 Task: Look for Airbnb properties in Moita, Portugal from 5th November, 2023 to 16th November, 2023 for 2 adults.1  bedroom having 1 bed and 1 bathroom. Property type can be hotel. Look for 5 properties as per requirement.
Action: Mouse moved to (437, 57)
Screenshot: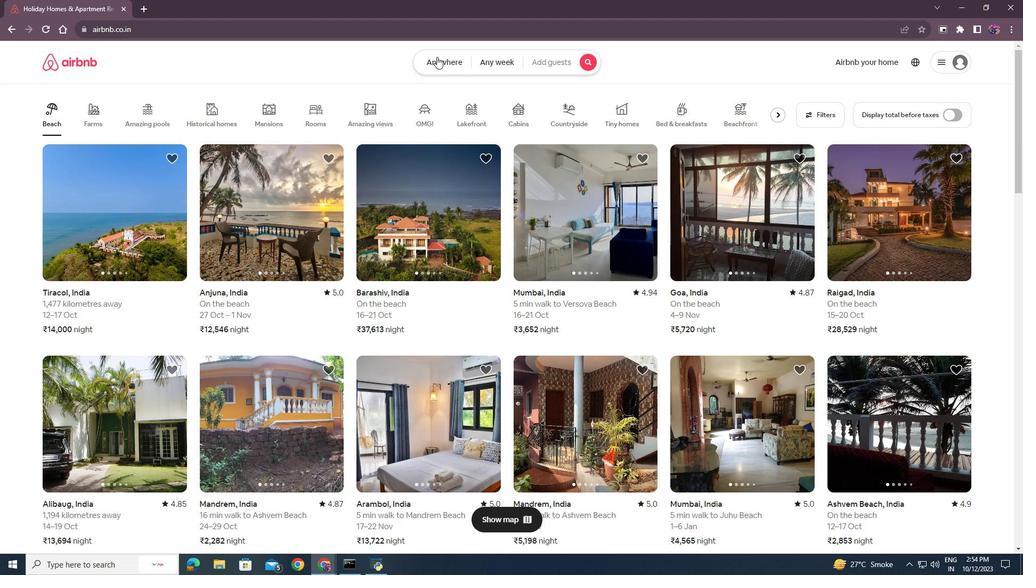 
Action: Mouse pressed left at (437, 57)
Screenshot: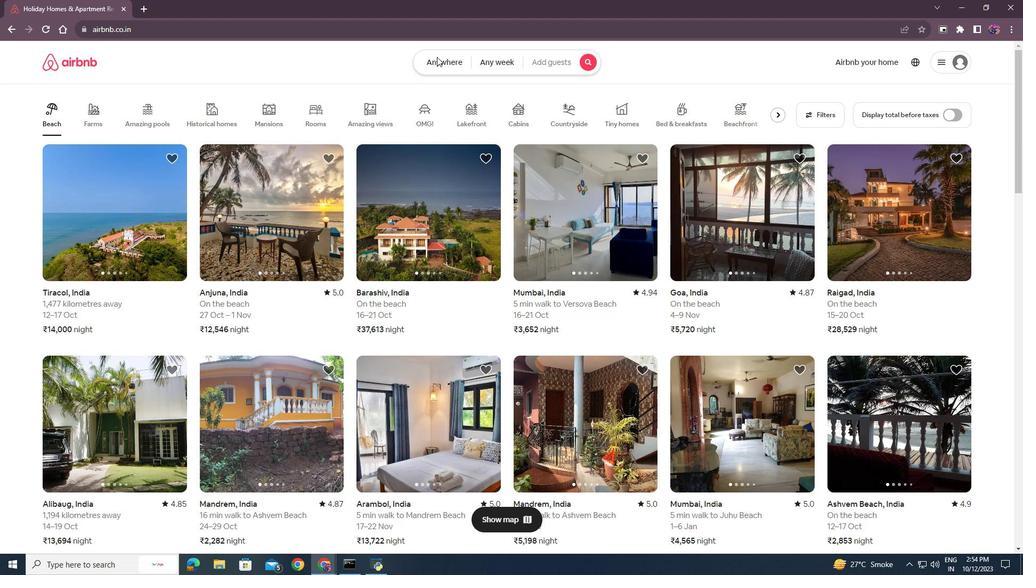 
Action: Mouse moved to (360, 104)
Screenshot: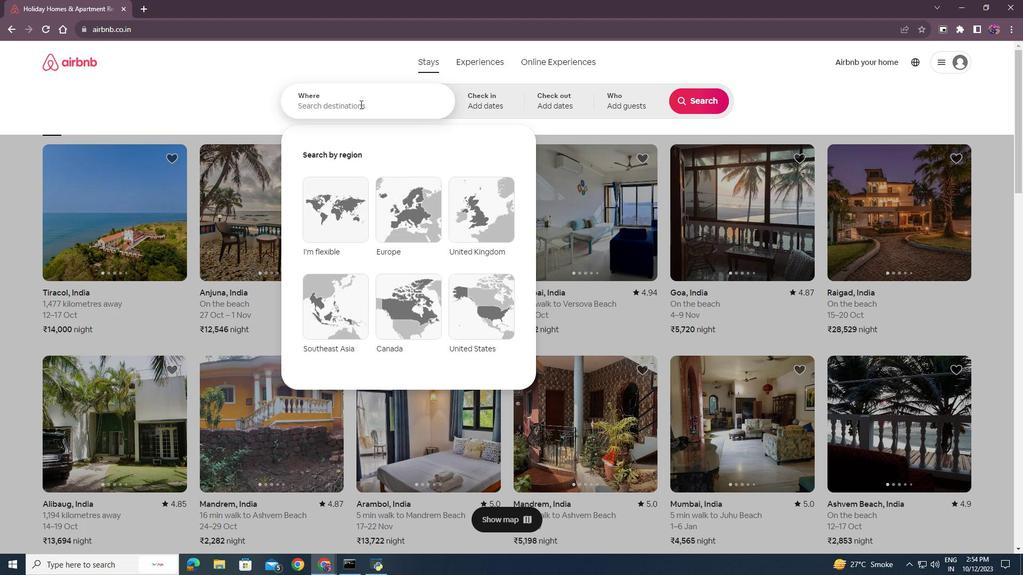 
Action: Mouse pressed left at (360, 104)
Screenshot: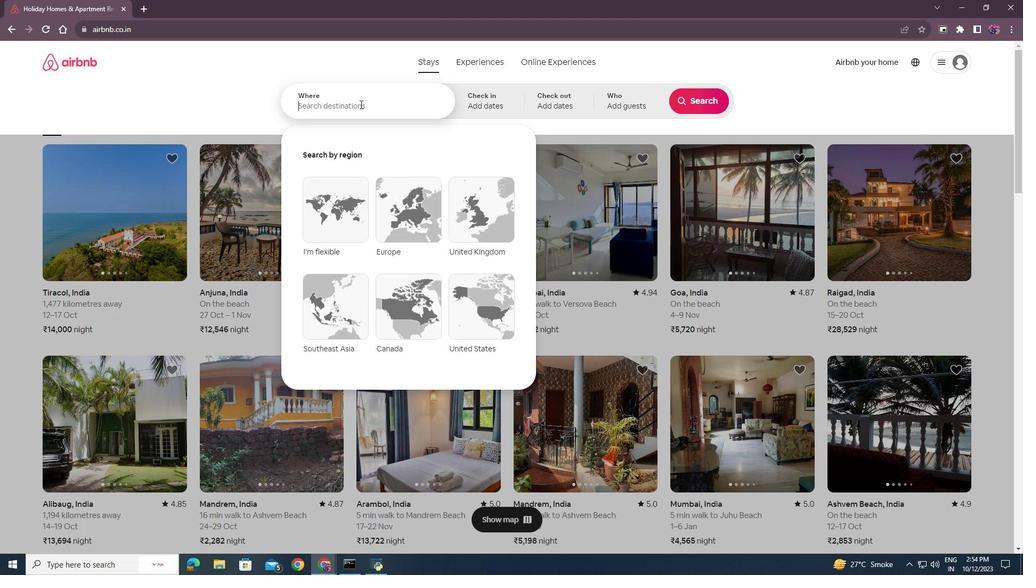 
Action: Key pressed <Key.shift>Mot<Key.backspace>ita<Key.space><Key.shift>Portugal<Key.enter>
Screenshot: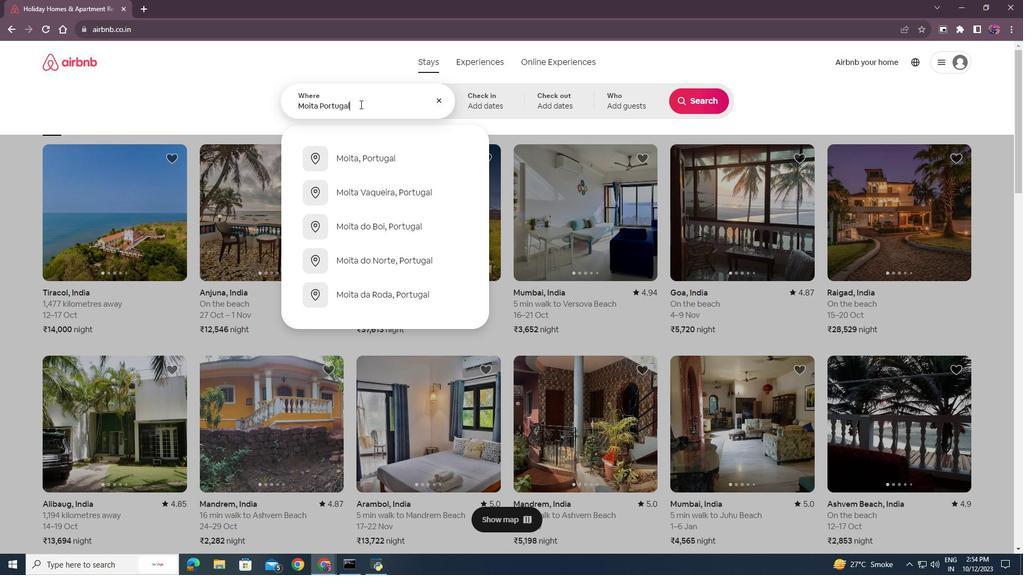 
Action: Mouse moved to (531, 257)
Screenshot: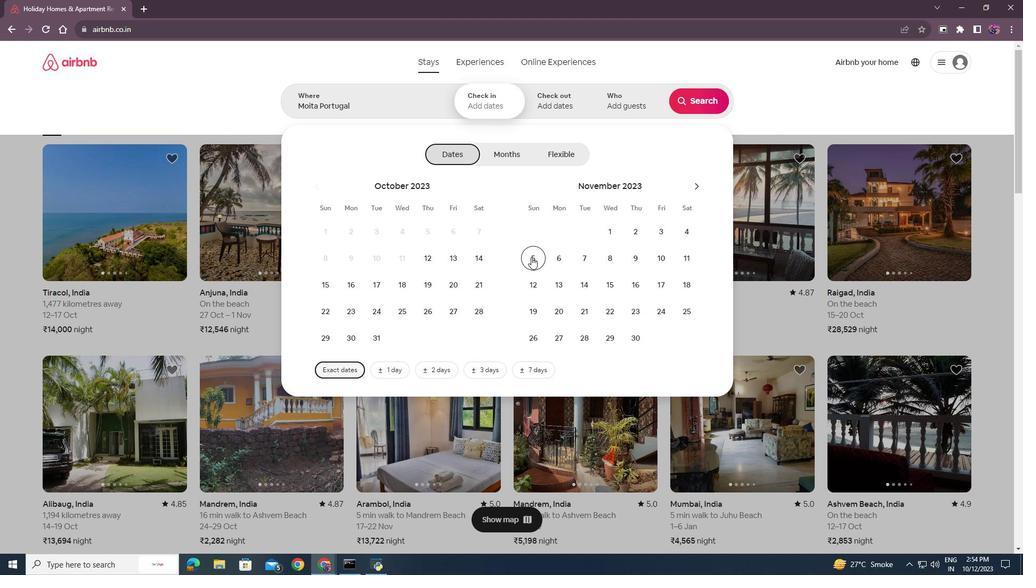 
Action: Mouse pressed left at (531, 257)
Screenshot: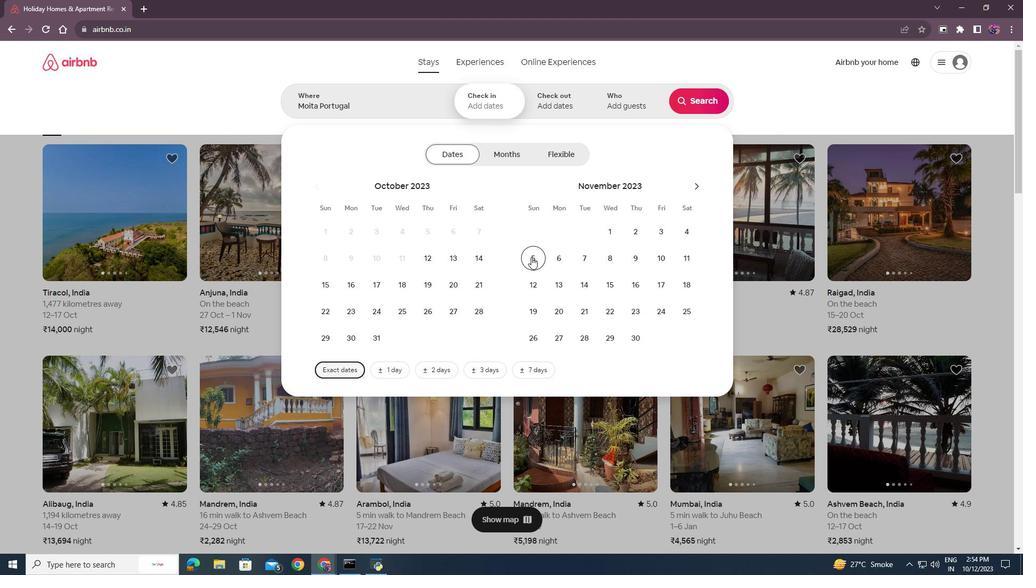 
Action: Mouse moved to (636, 283)
Screenshot: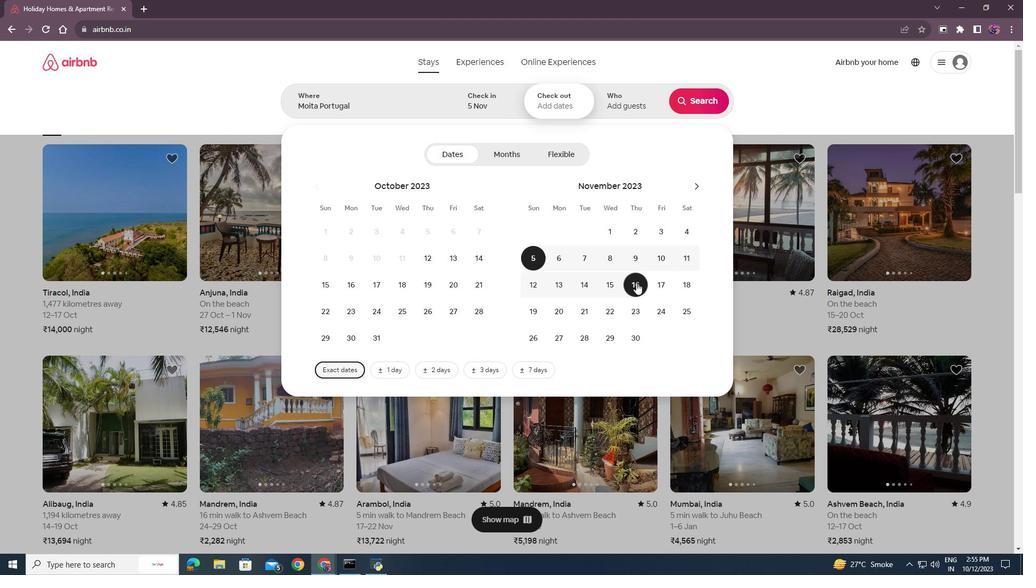 
Action: Mouse pressed left at (636, 283)
Screenshot: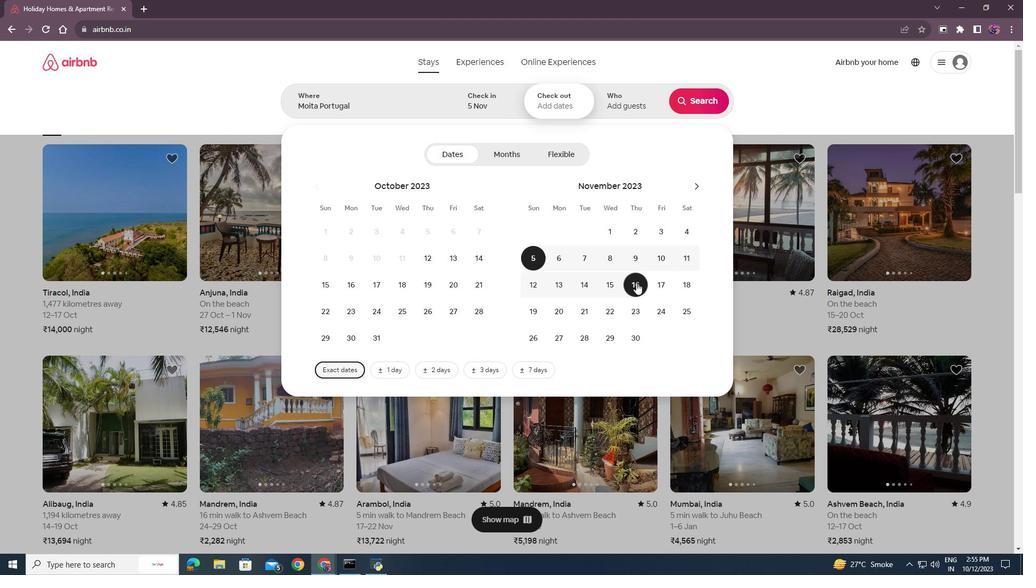 
Action: Mouse moved to (628, 100)
Screenshot: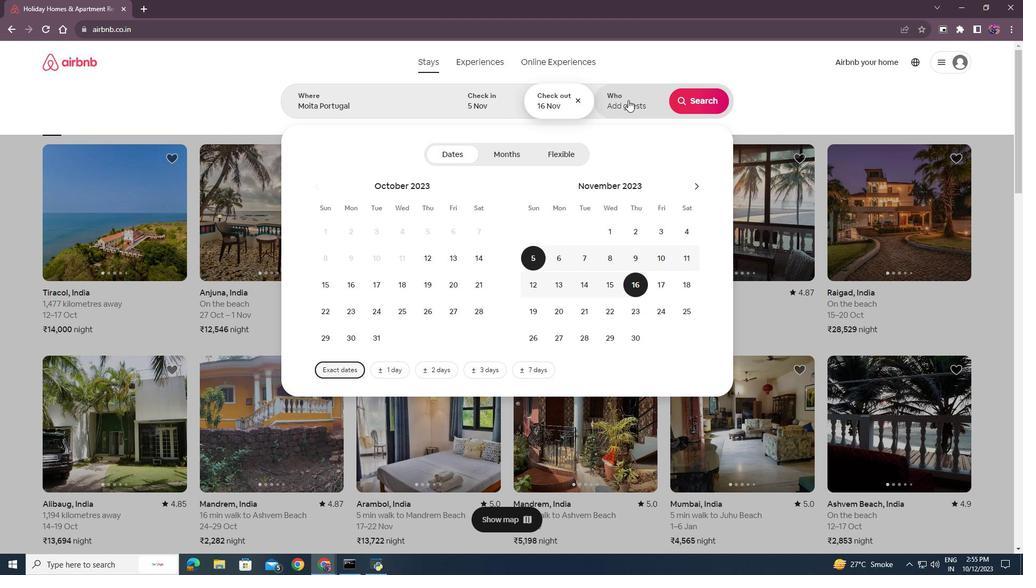 
Action: Mouse pressed left at (628, 100)
Screenshot: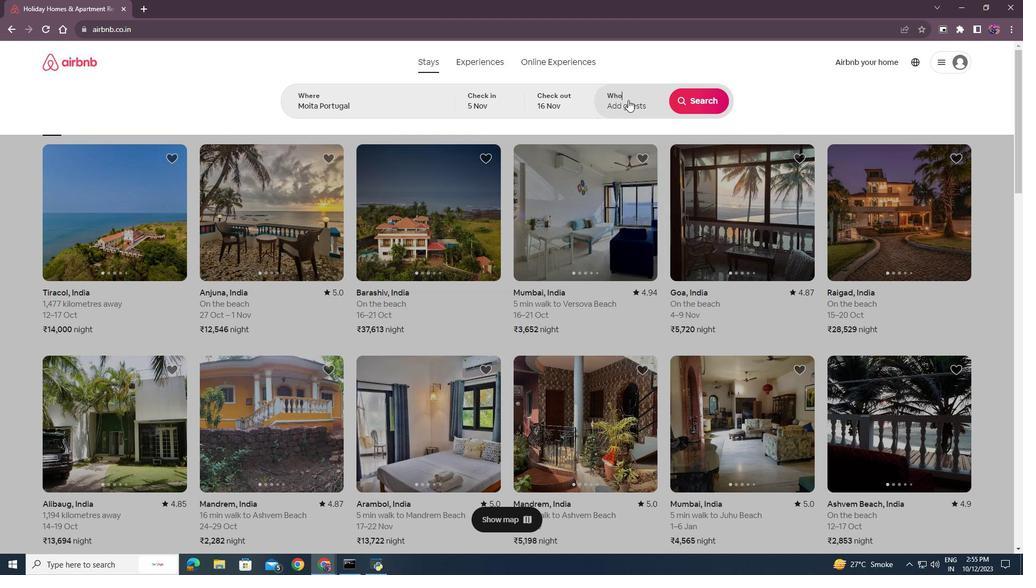 
Action: Mouse moved to (707, 158)
Screenshot: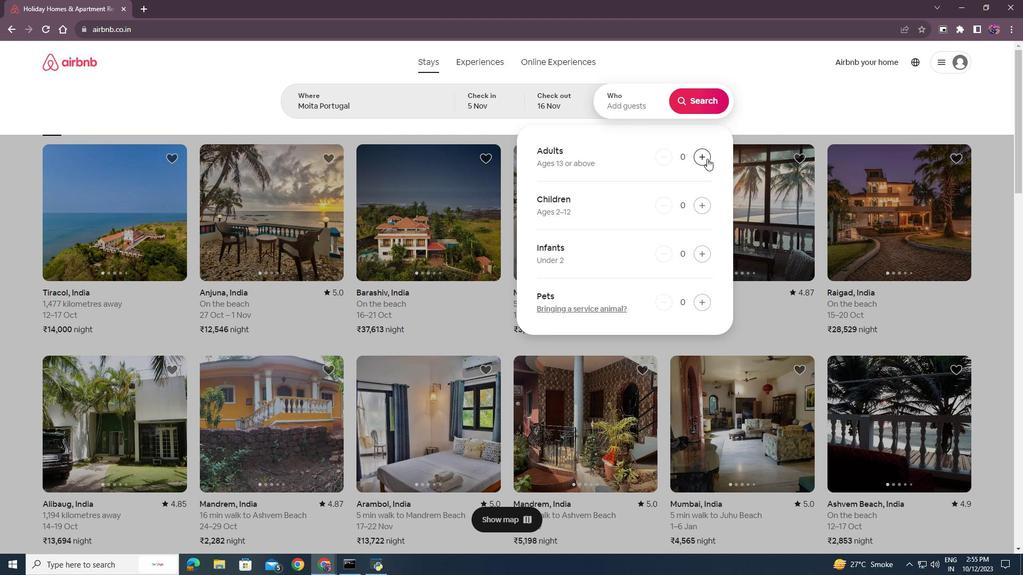 
Action: Mouse pressed left at (707, 158)
Screenshot: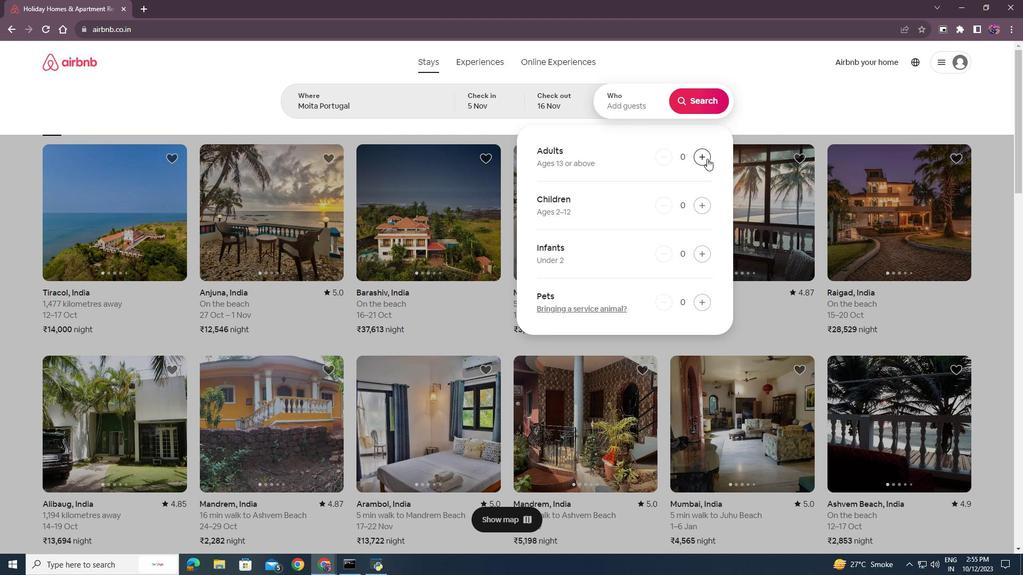 
Action: Mouse pressed left at (707, 158)
Screenshot: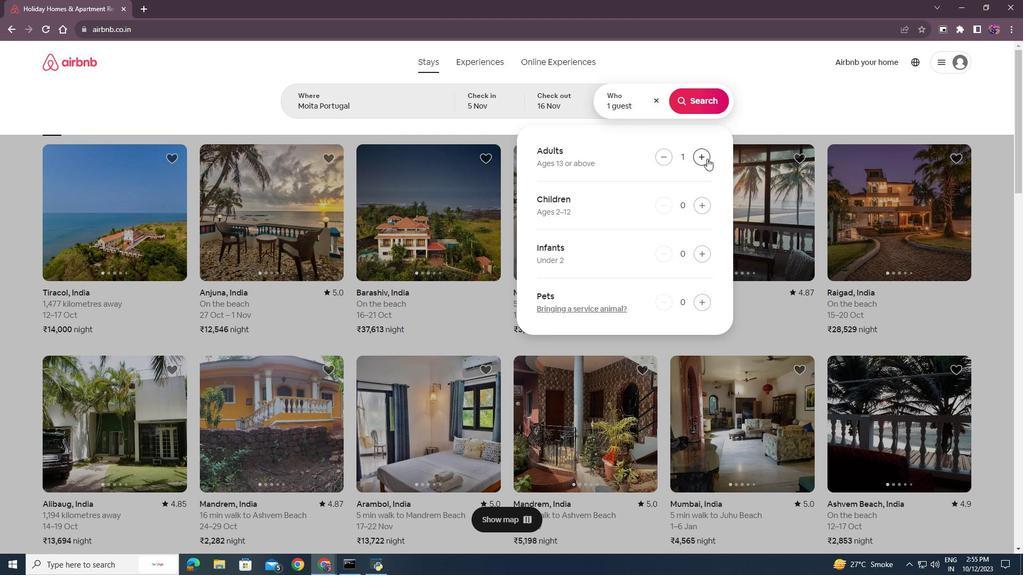 
Action: Mouse moved to (694, 92)
Screenshot: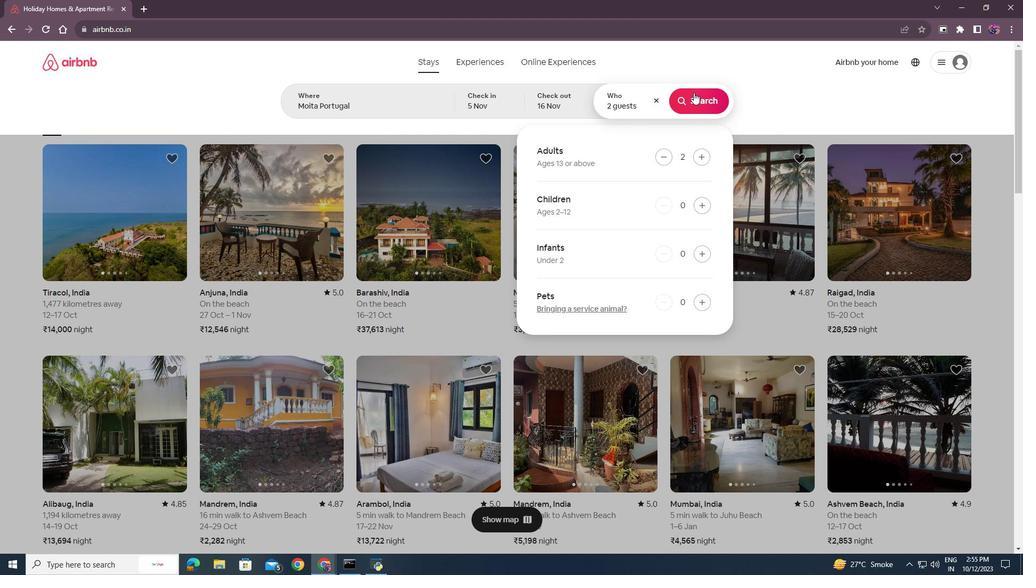 
Action: Mouse pressed left at (694, 92)
Screenshot: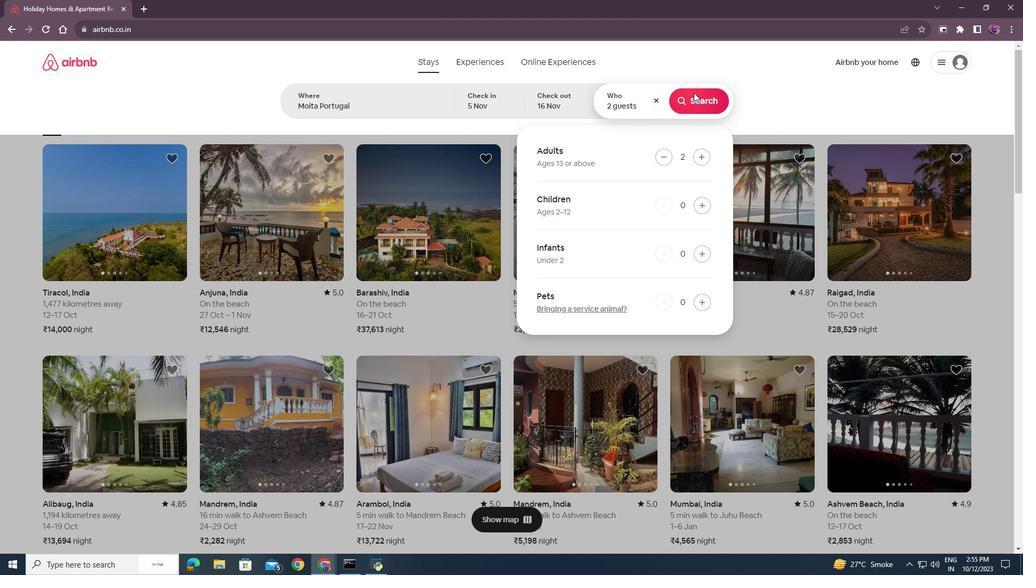 
Action: Mouse moved to (836, 102)
Screenshot: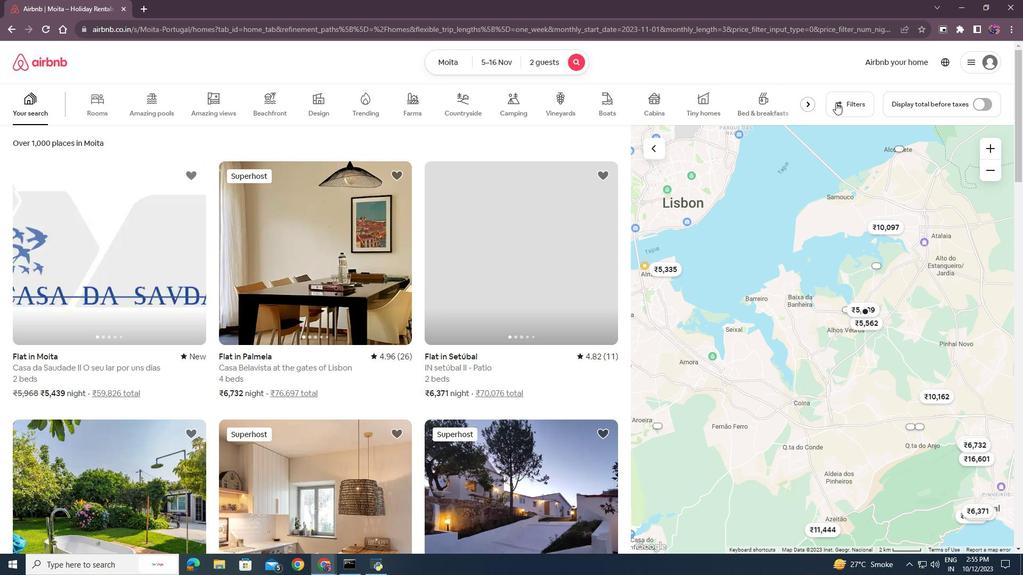 
Action: Mouse pressed left at (836, 102)
Screenshot: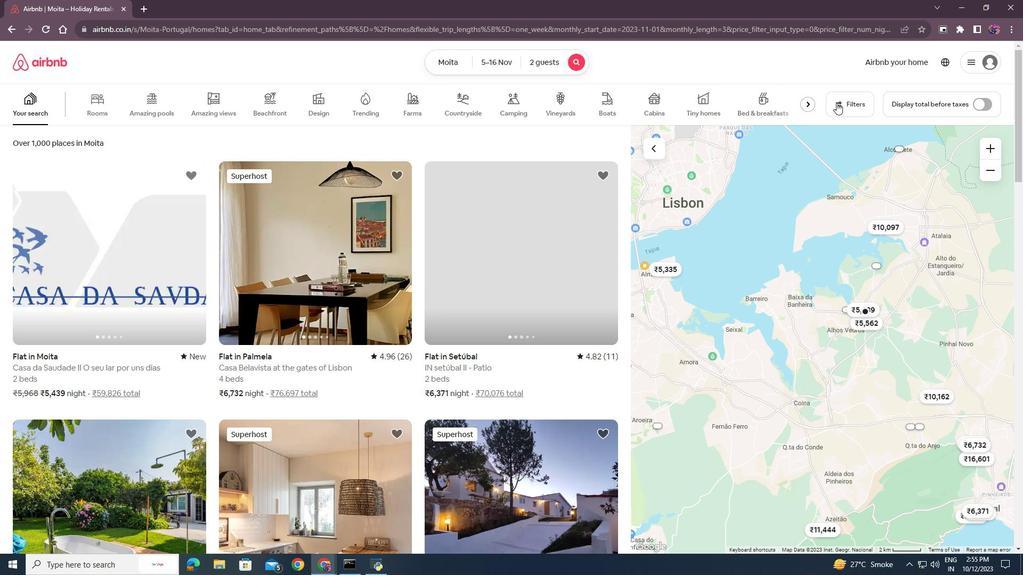 
Action: Mouse moved to (465, 286)
Screenshot: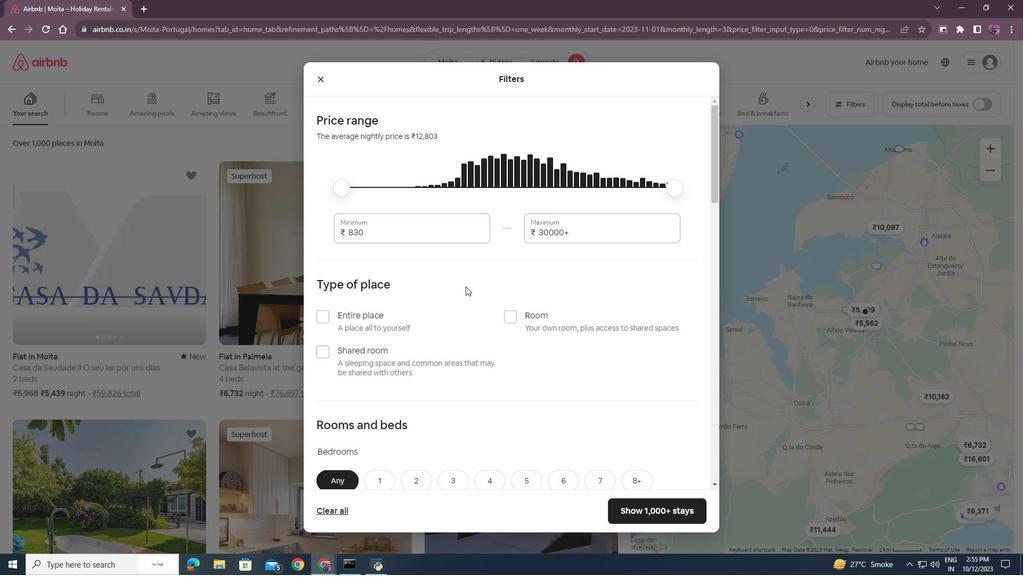 
Action: Mouse scrolled (465, 286) with delta (0, 0)
Screenshot: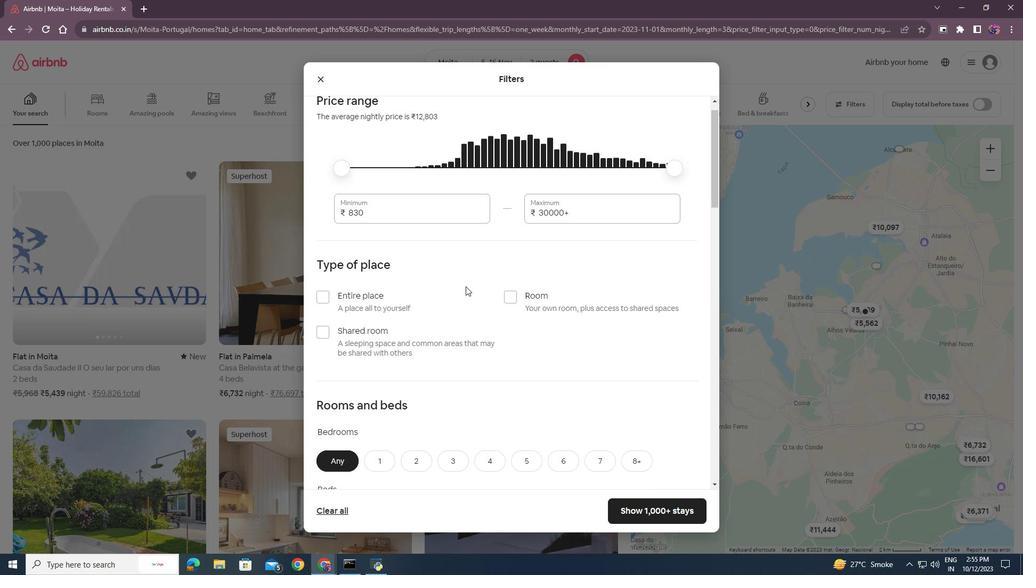 
Action: Mouse scrolled (465, 286) with delta (0, 0)
Screenshot: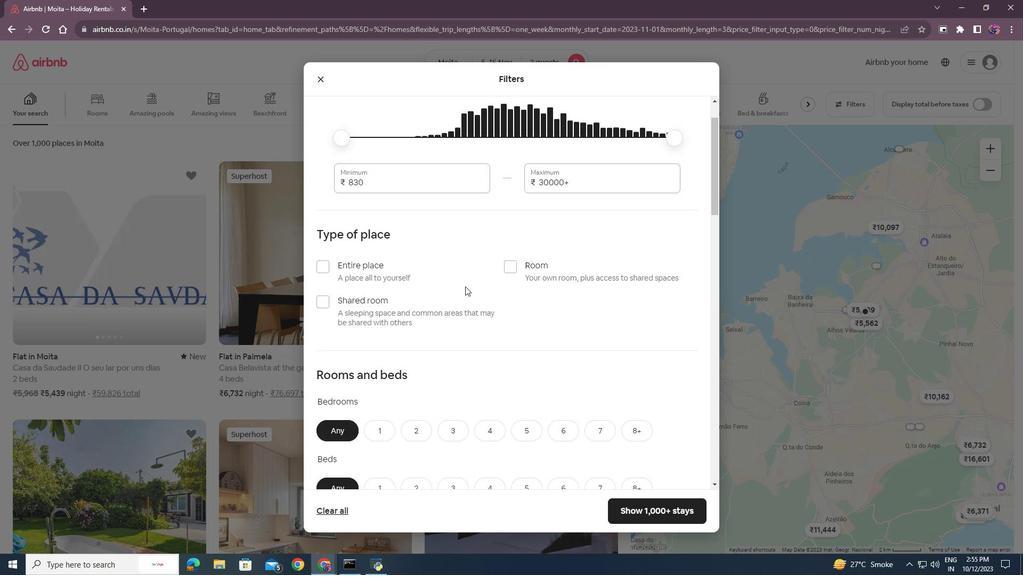
Action: Mouse scrolled (465, 286) with delta (0, 0)
Screenshot: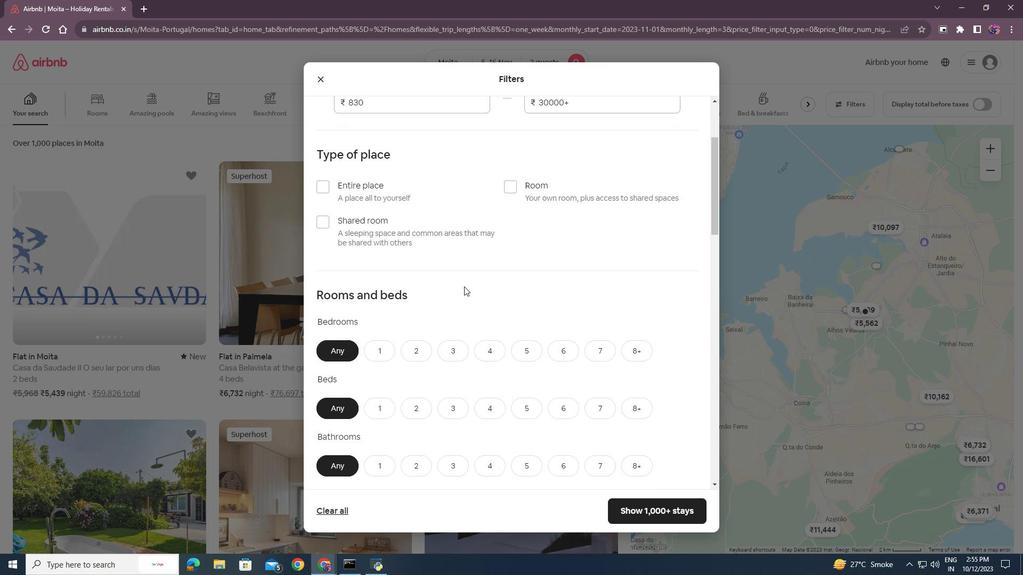 
Action: Mouse moved to (463, 286)
Screenshot: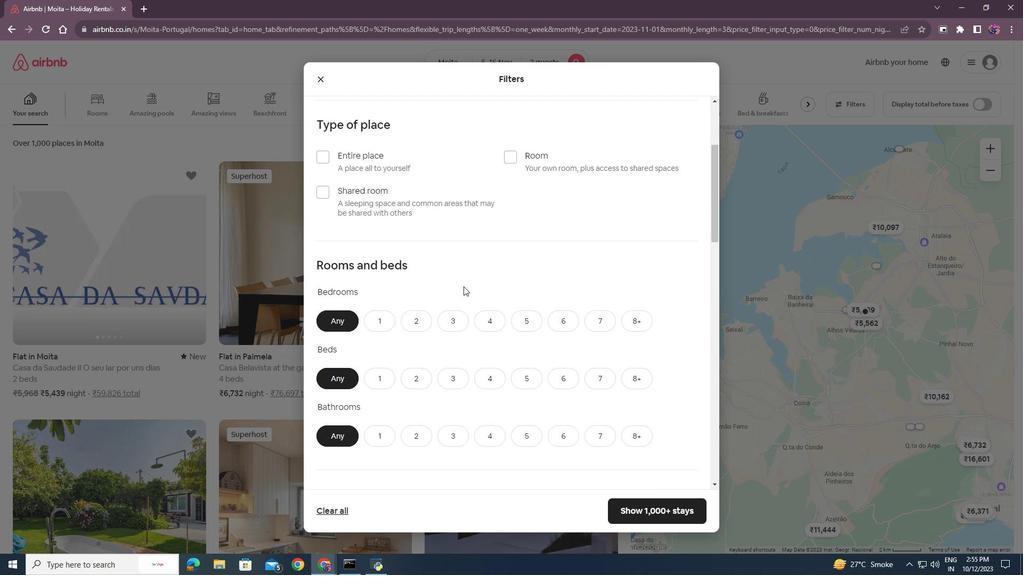 
Action: Mouse scrolled (463, 286) with delta (0, 0)
Screenshot: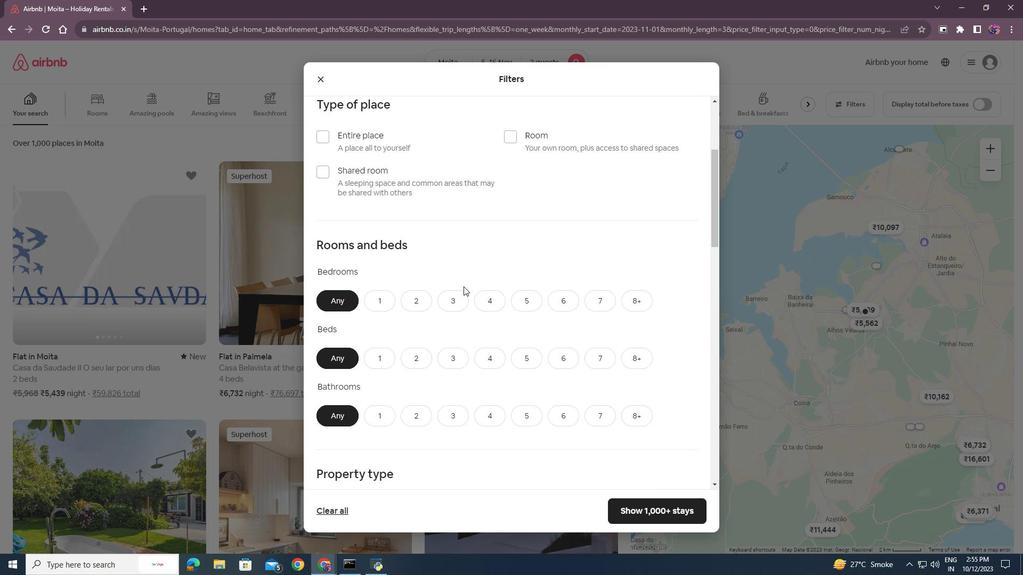 
Action: Mouse scrolled (463, 286) with delta (0, 0)
Screenshot: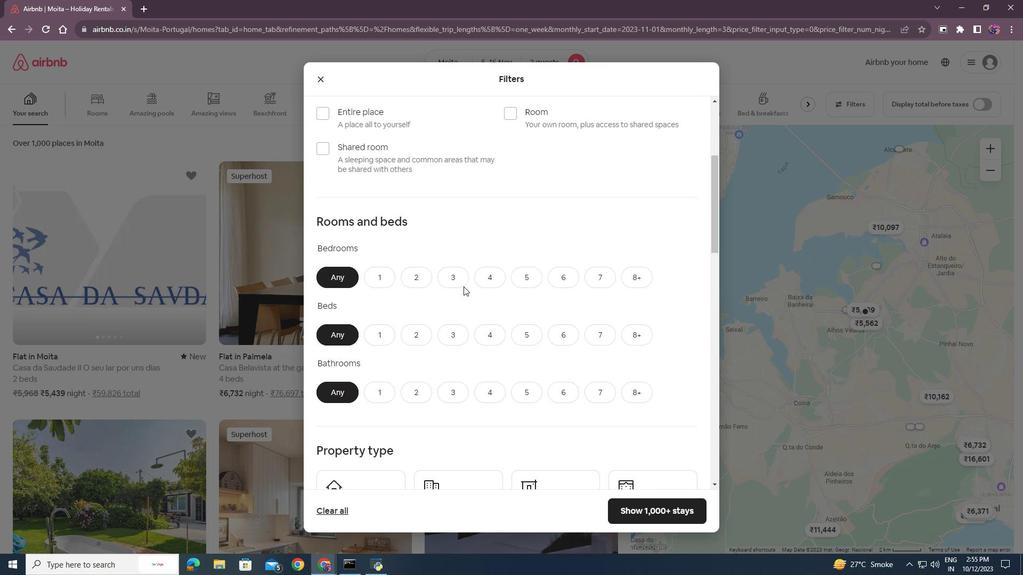 
Action: Mouse moved to (381, 216)
Screenshot: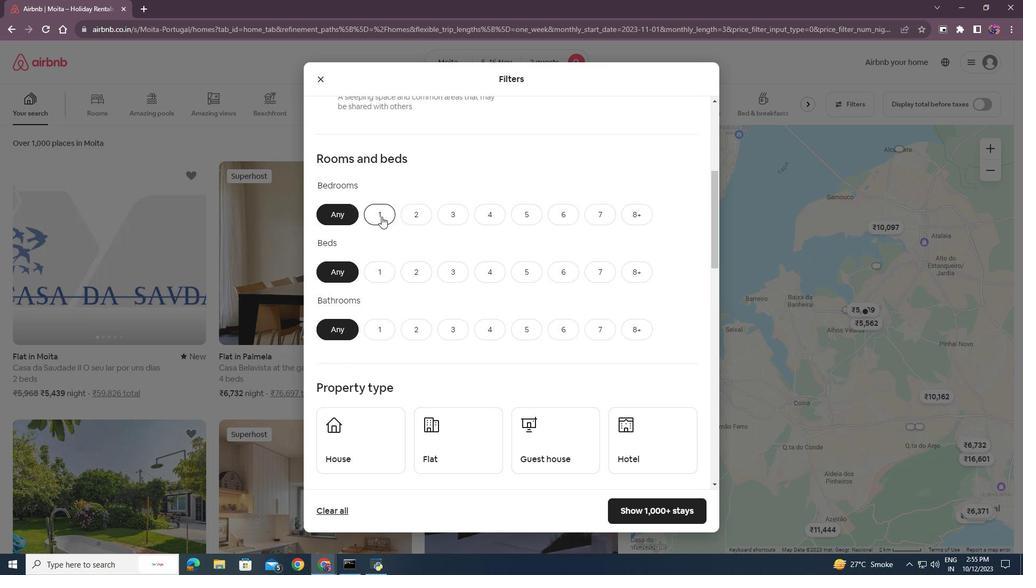 
Action: Mouse pressed left at (381, 216)
Screenshot: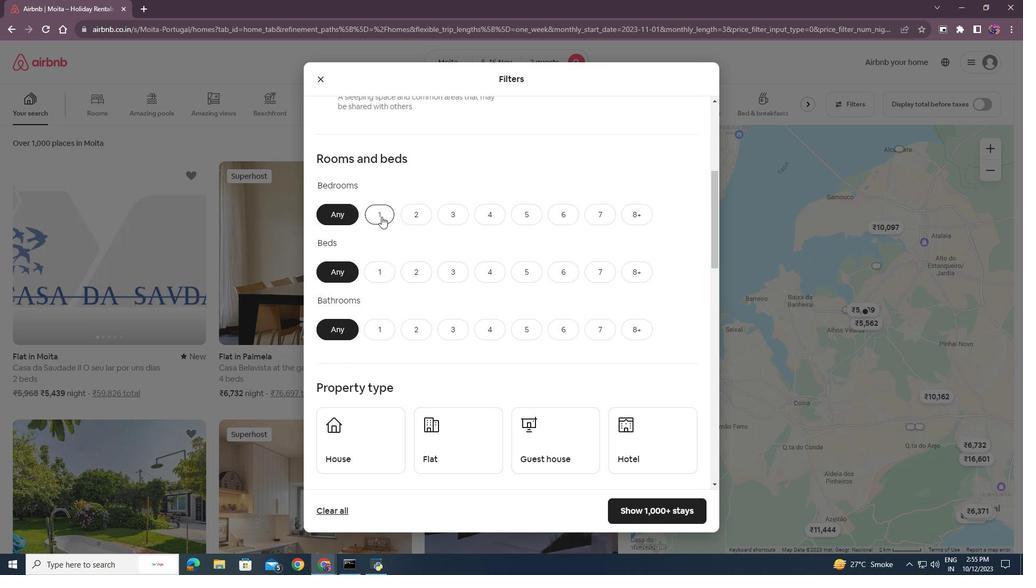 
Action: Mouse moved to (386, 275)
Screenshot: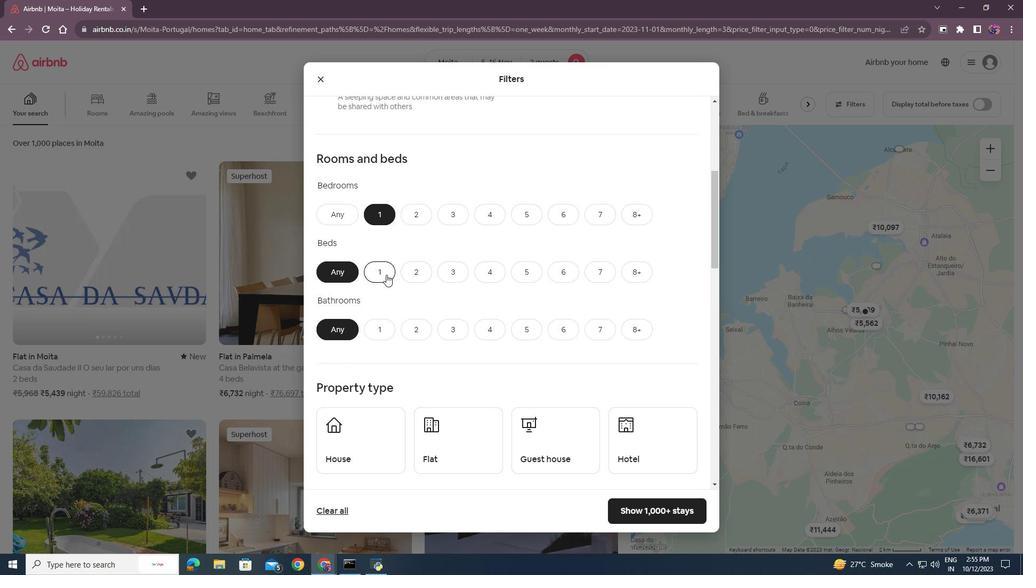 
Action: Mouse pressed left at (386, 275)
Screenshot: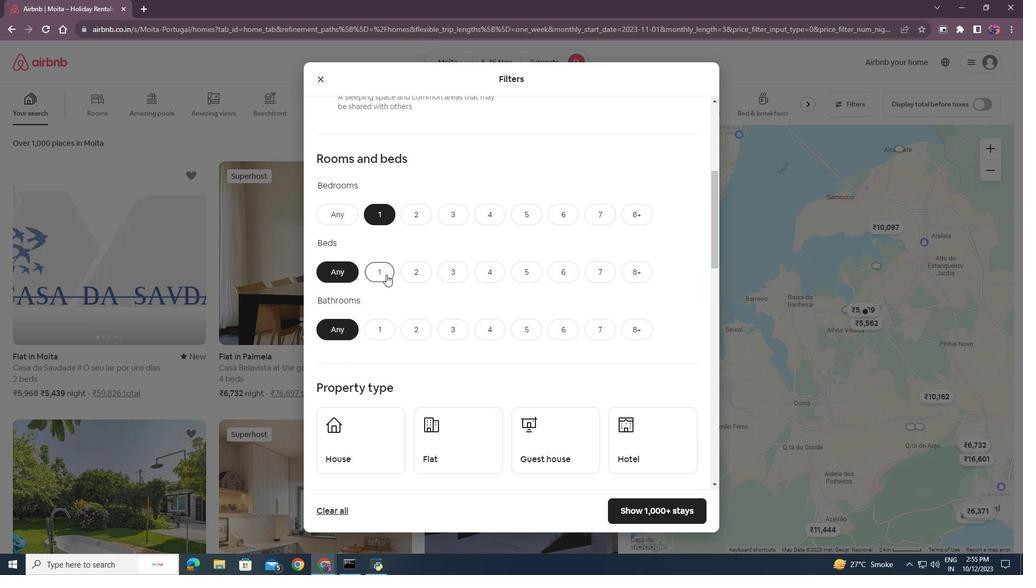 
Action: Mouse moved to (379, 328)
Screenshot: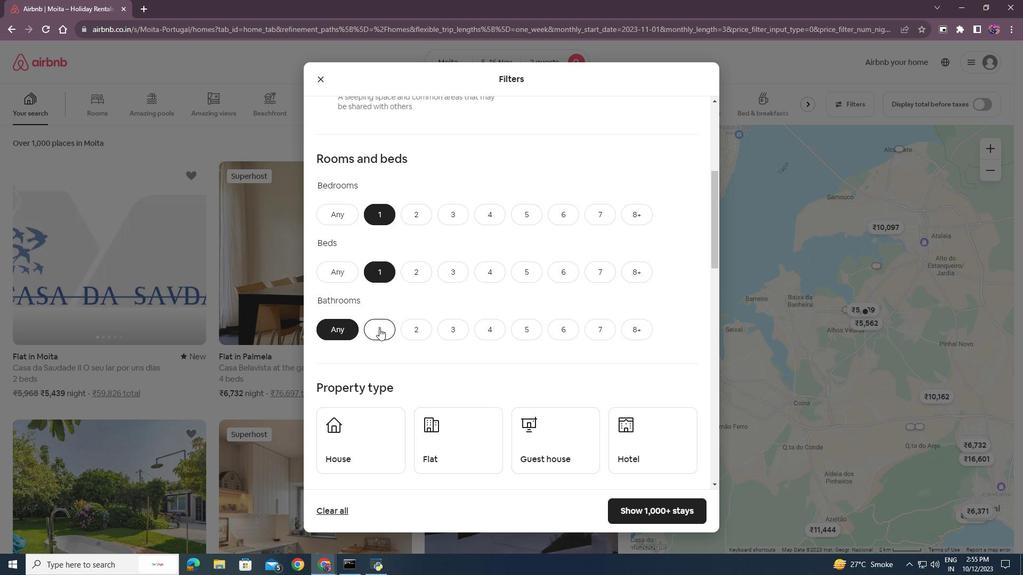 
Action: Mouse pressed left at (379, 328)
Screenshot: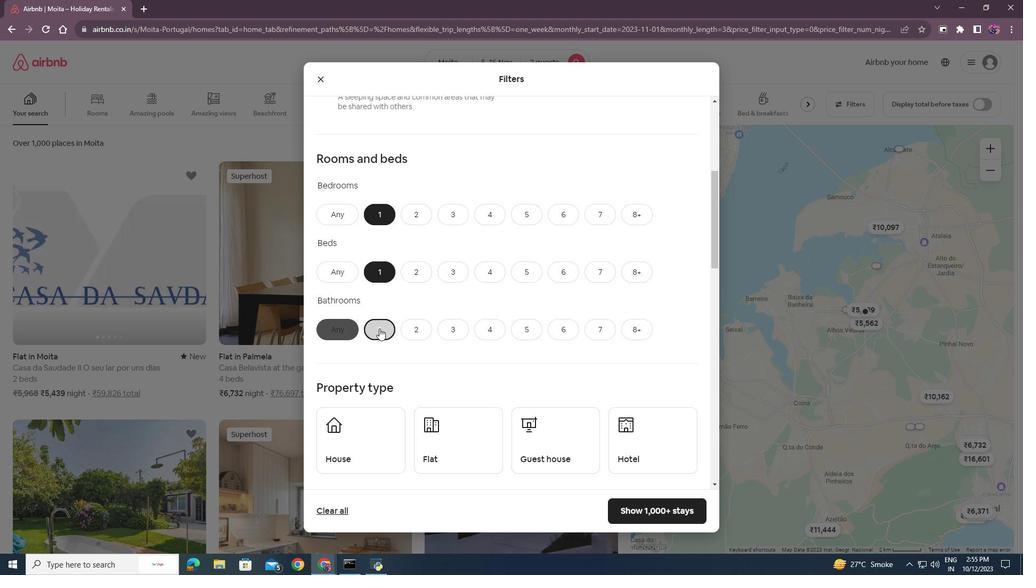 
Action: Mouse moved to (414, 374)
Screenshot: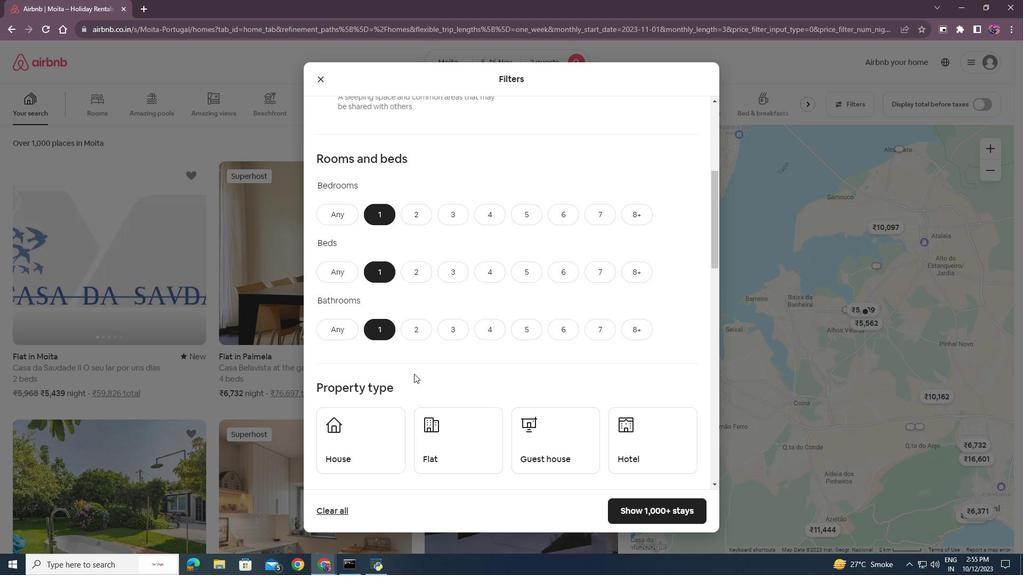 
Action: Mouse scrolled (414, 373) with delta (0, 0)
Screenshot: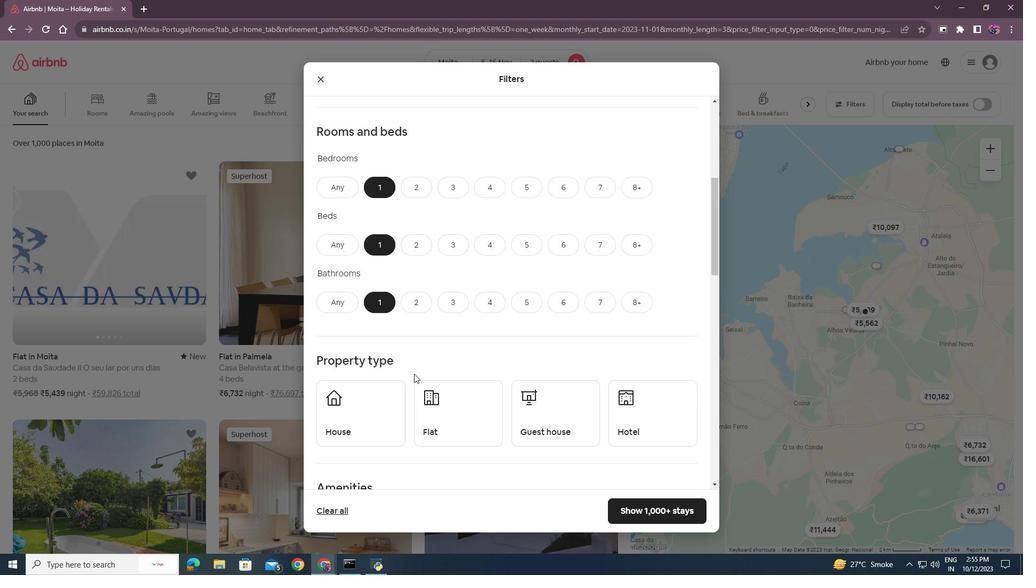 
Action: Mouse scrolled (414, 373) with delta (0, 0)
Screenshot: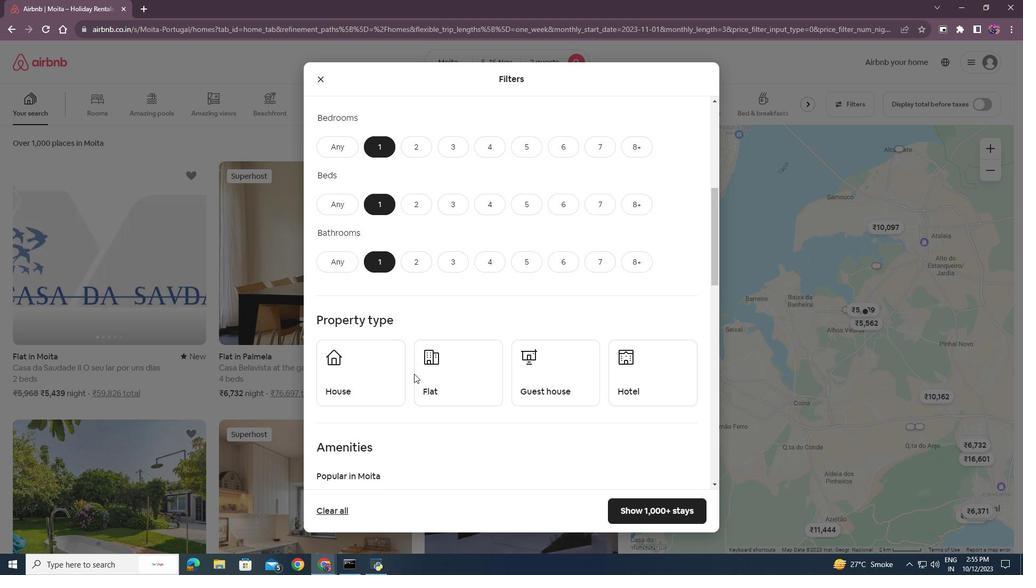 
Action: Mouse moved to (630, 330)
Screenshot: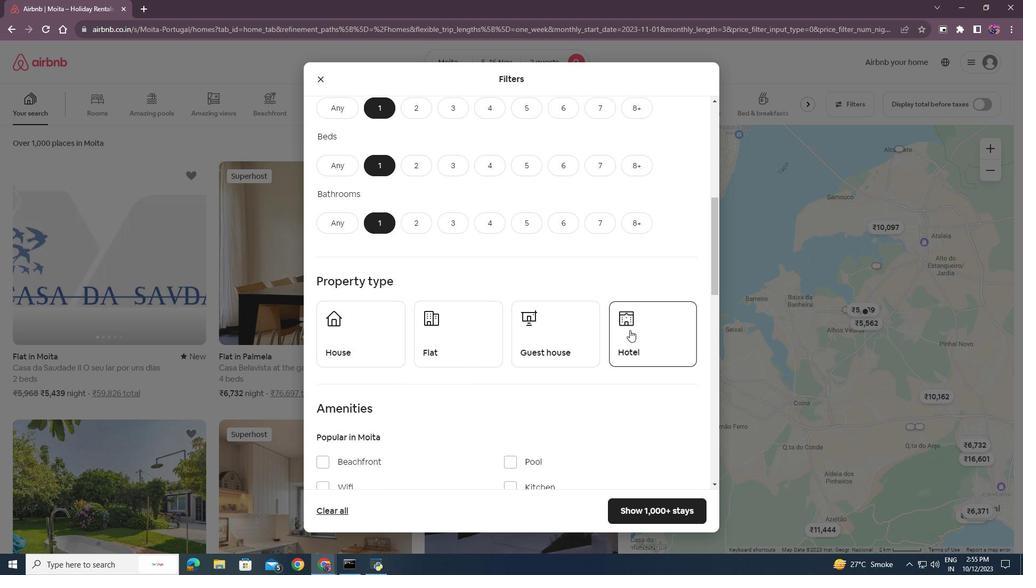 
Action: Mouse pressed left at (630, 330)
Screenshot: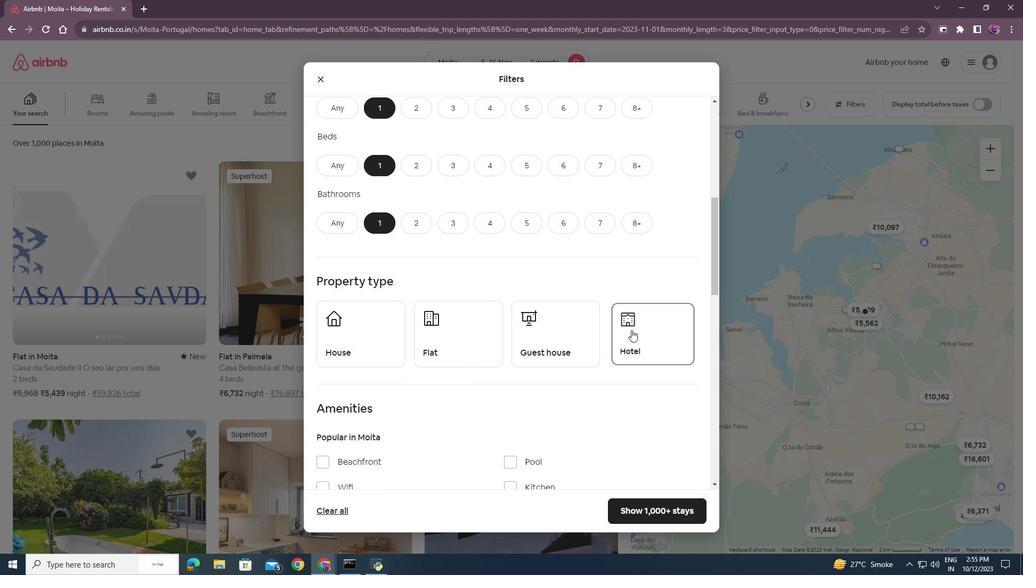 
Action: Mouse moved to (500, 407)
Screenshot: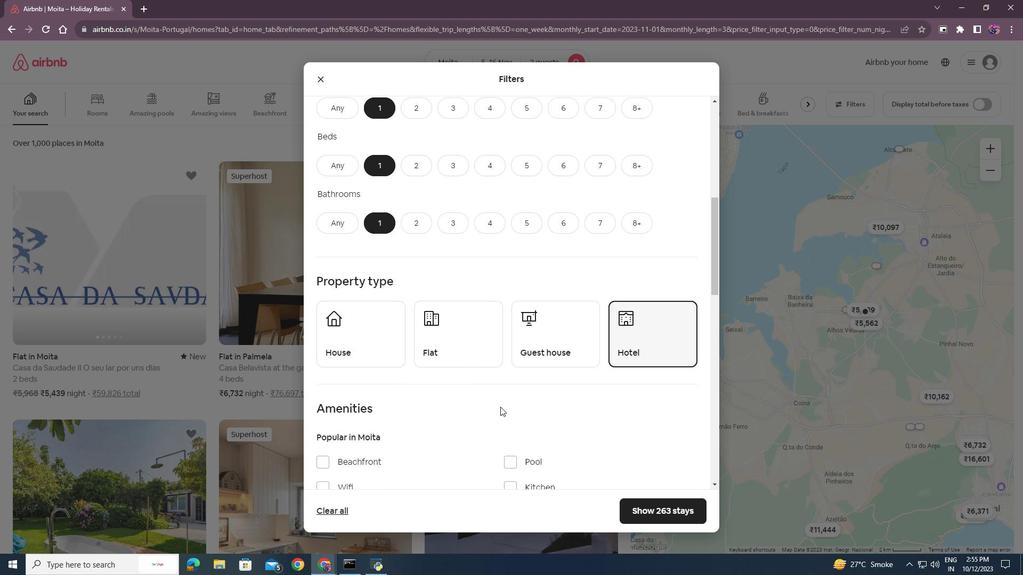 
Action: Mouse scrolled (500, 406) with delta (0, 0)
Screenshot: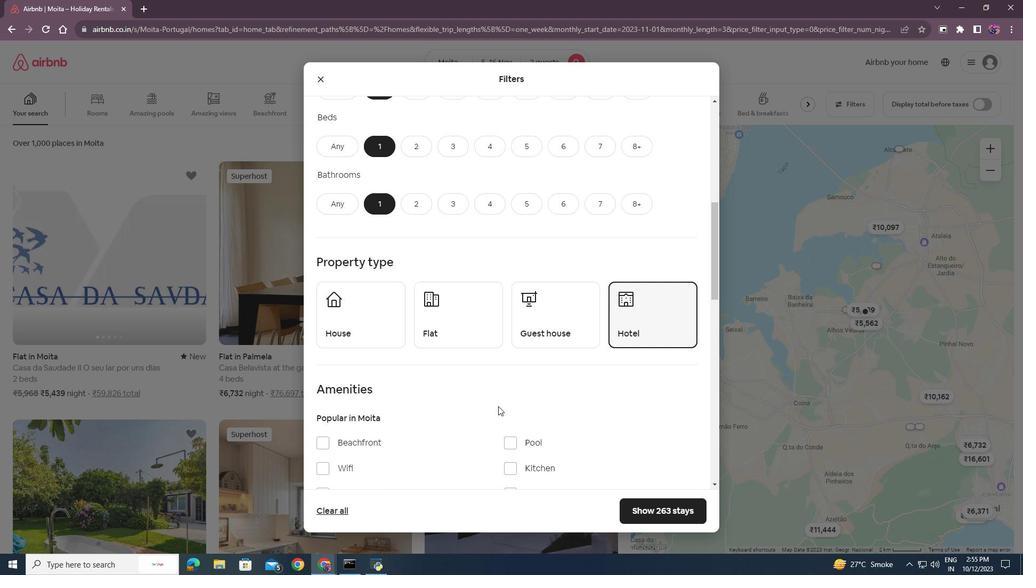 
Action: Mouse moved to (498, 406)
Screenshot: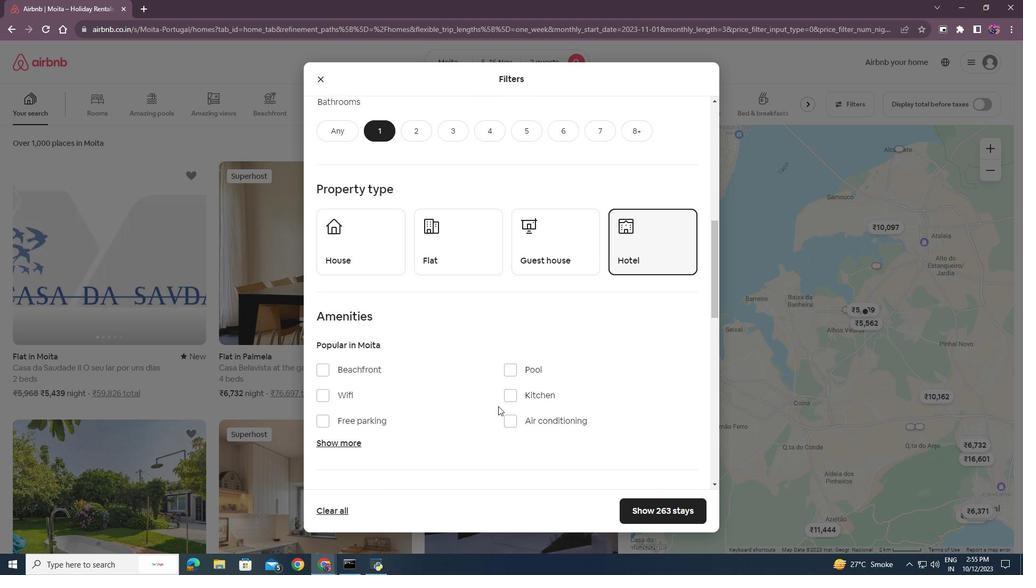 
Action: Mouse scrolled (498, 406) with delta (0, 0)
Screenshot: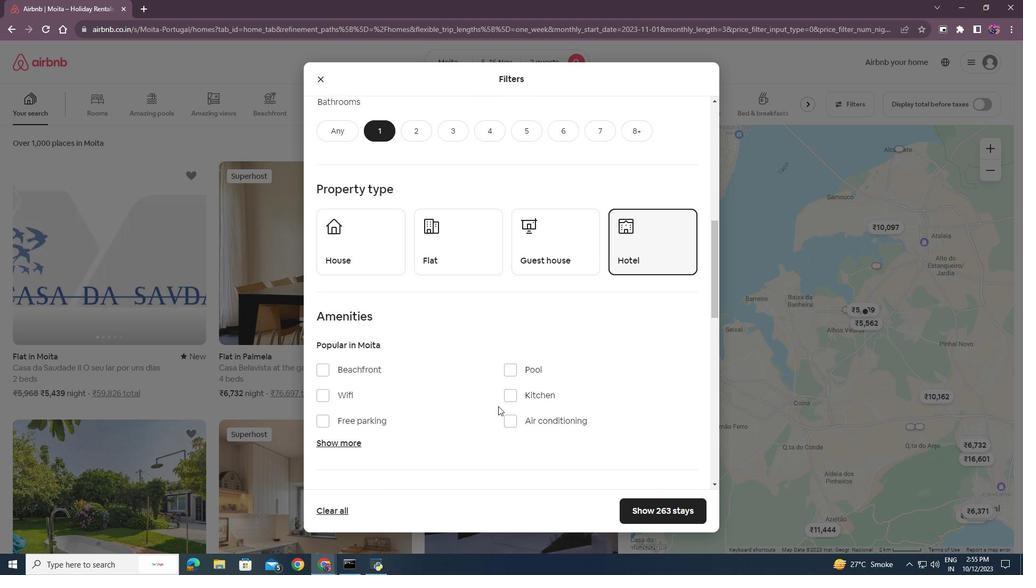 
Action: Mouse scrolled (498, 406) with delta (0, 0)
Screenshot: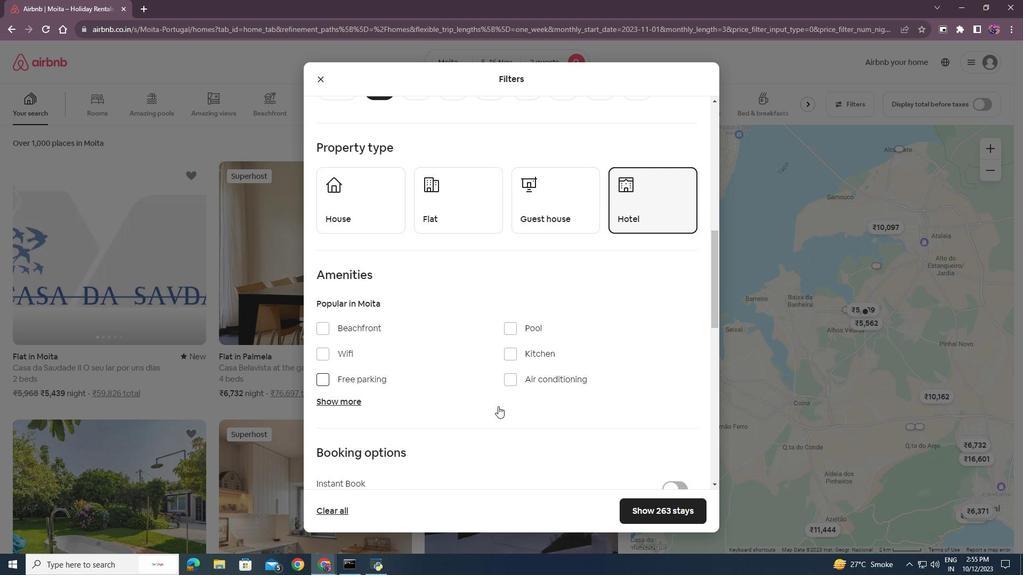 
Action: Mouse moved to (674, 504)
Screenshot: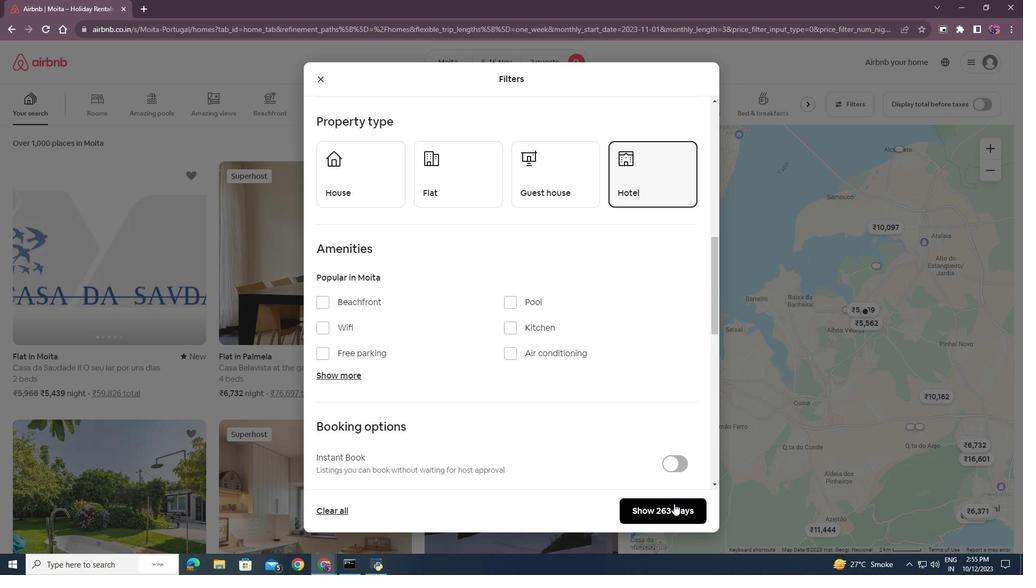
Action: Mouse pressed left at (674, 504)
Screenshot: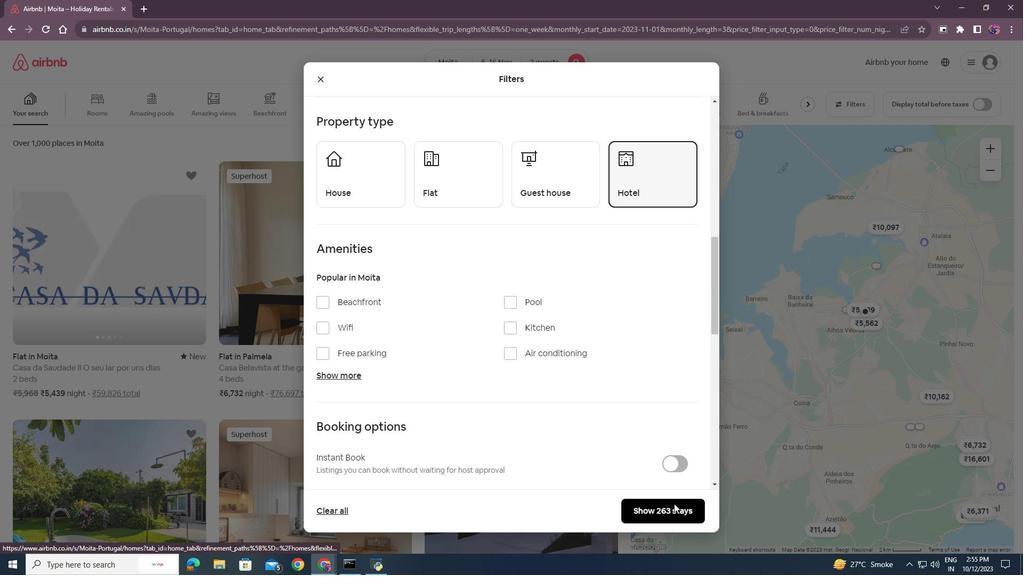 
Action: Mouse moved to (348, 298)
Screenshot: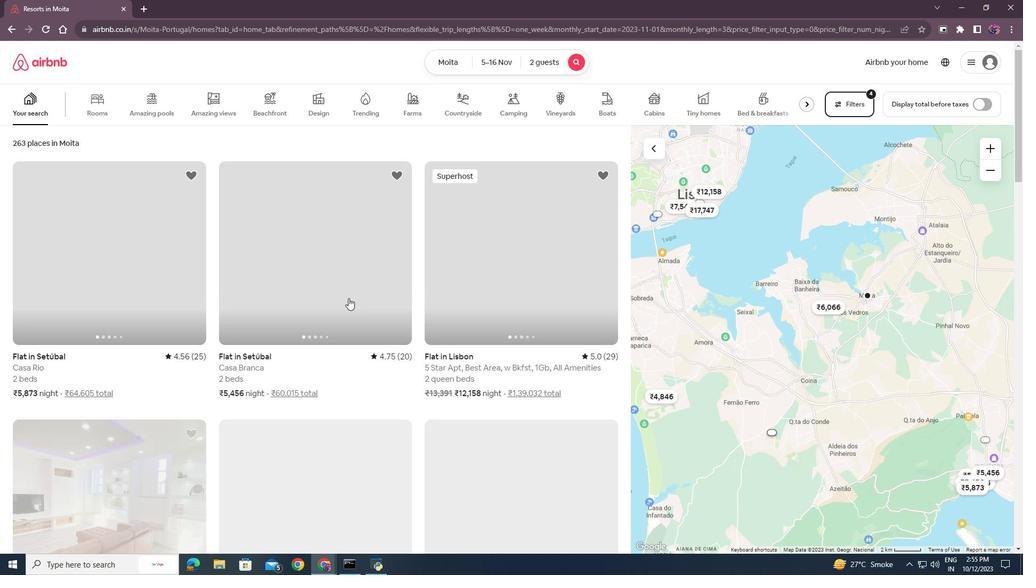 
Action: Mouse scrolled (348, 298) with delta (0, 0)
Screenshot: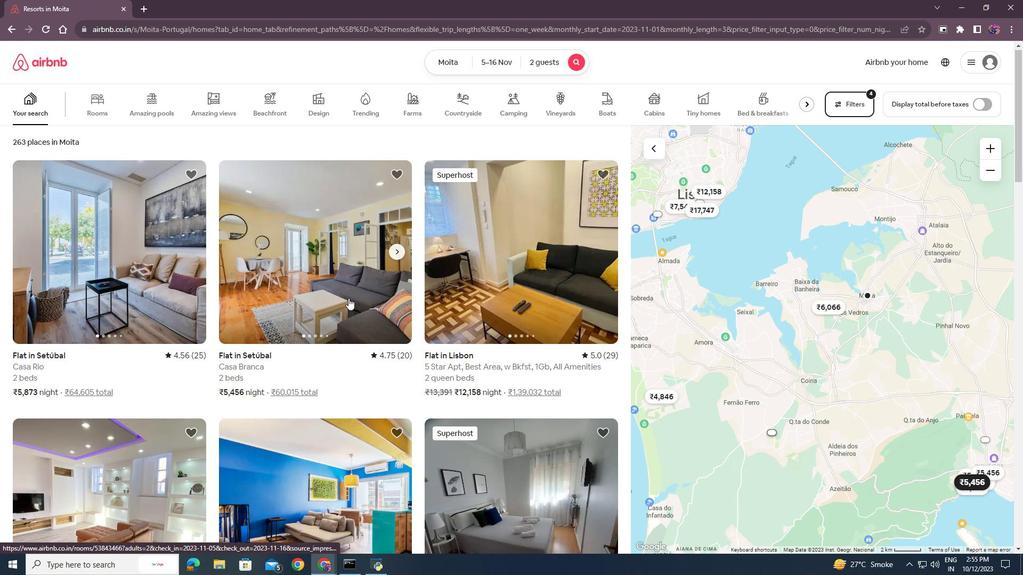 
Action: Mouse moved to (333, 287)
Screenshot: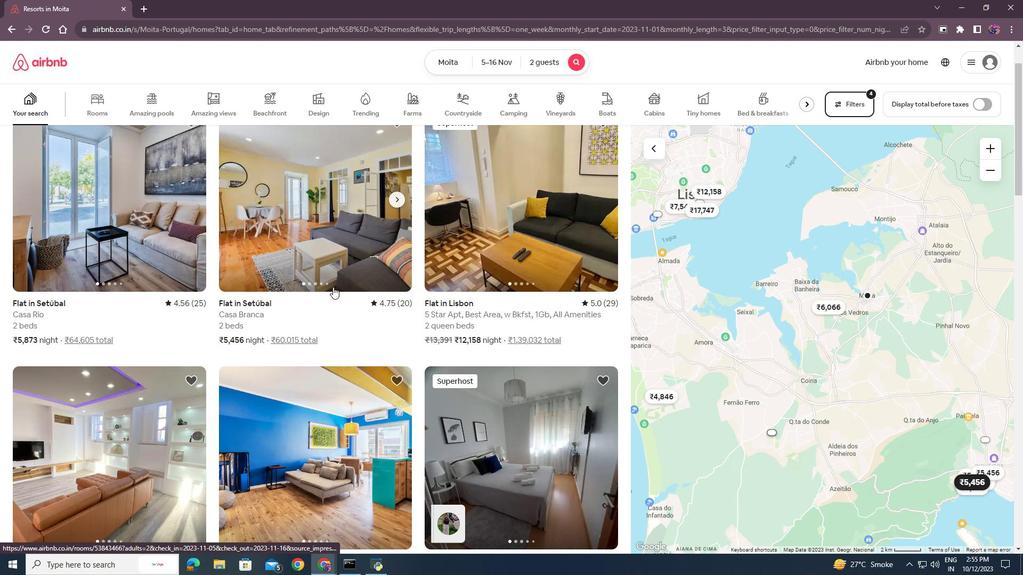 
Action: Mouse scrolled (333, 287) with delta (0, 0)
Screenshot: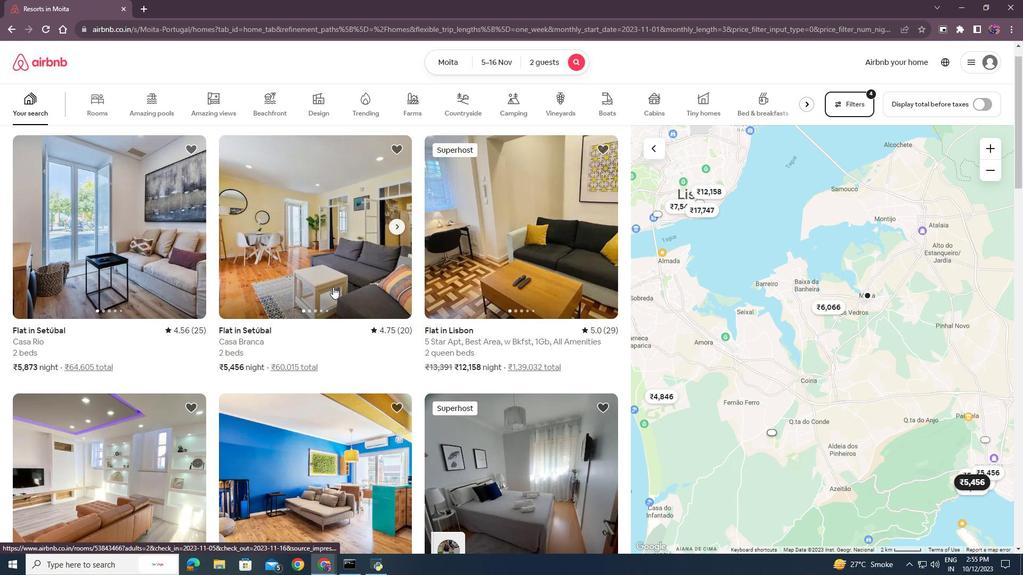 
Action: Mouse moved to (137, 225)
Screenshot: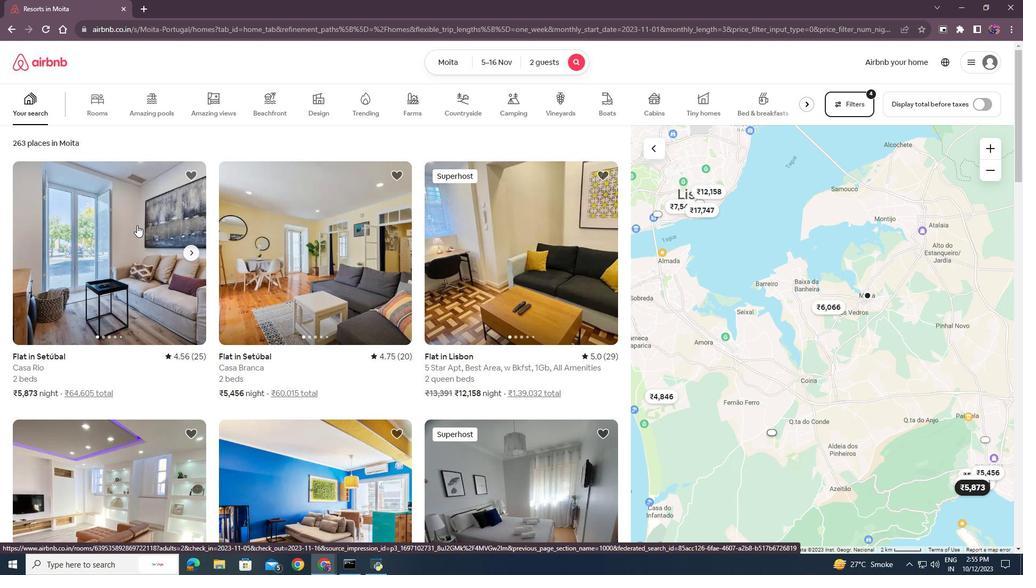 
Action: Mouse pressed left at (137, 225)
Screenshot: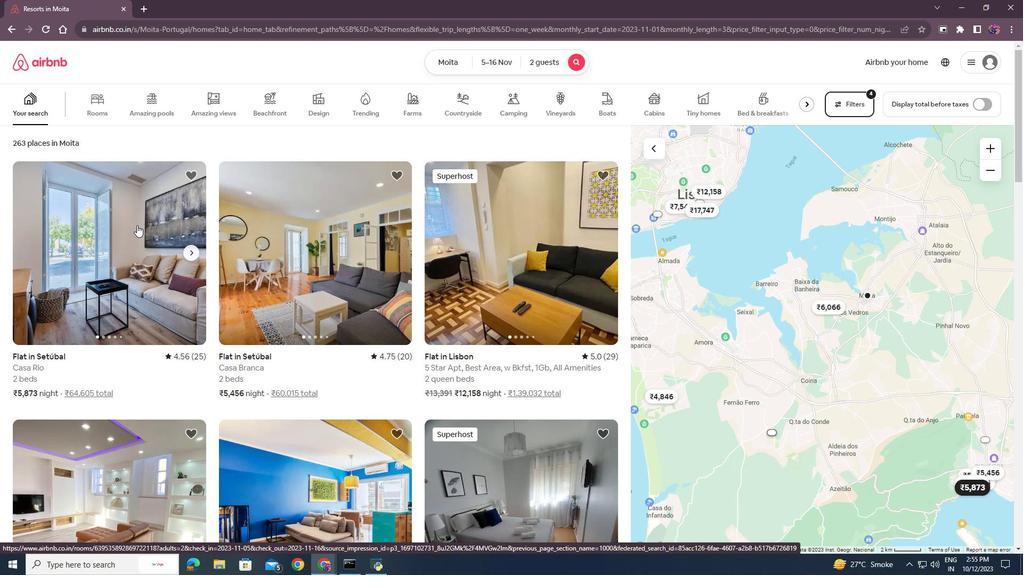 
Action: Mouse moved to (331, 329)
Screenshot: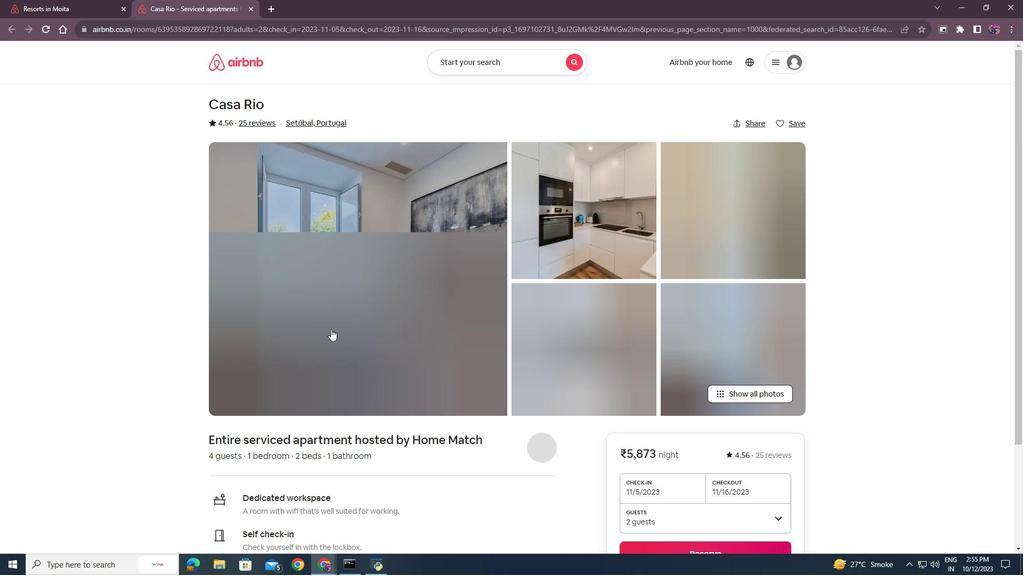 
Action: Mouse scrolled (331, 328) with delta (0, 0)
Screenshot: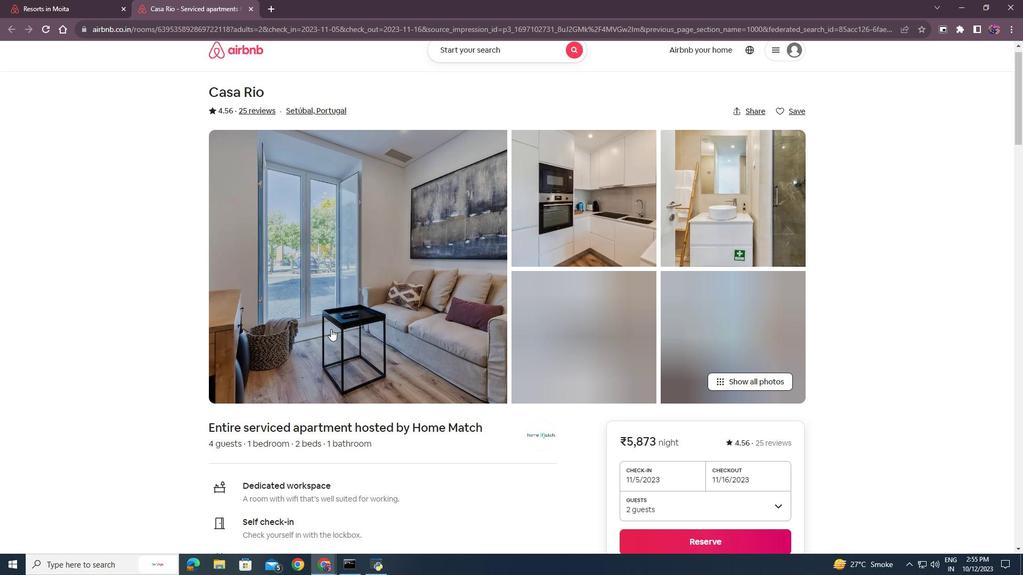 
Action: Mouse scrolled (331, 330) with delta (0, 0)
Screenshot: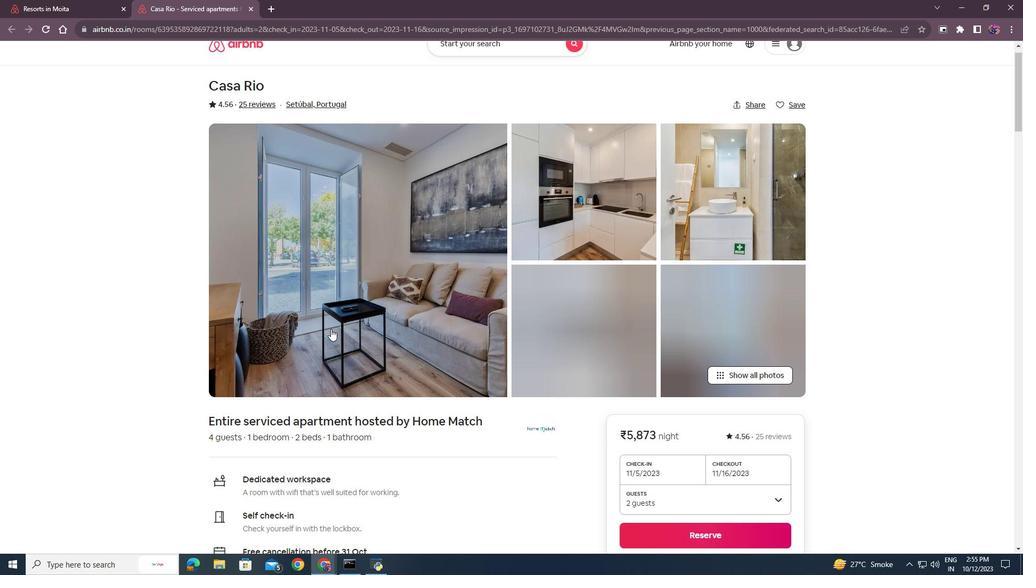 
Action: Mouse moved to (341, 275)
Screenshot: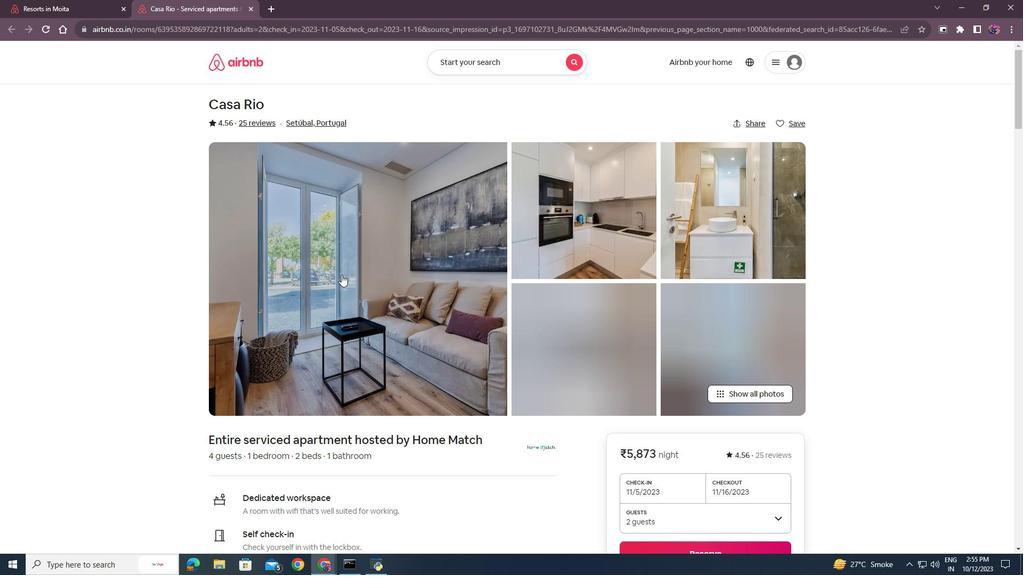 
Action: Mouse pressed left at (341, 275)
Screenshot: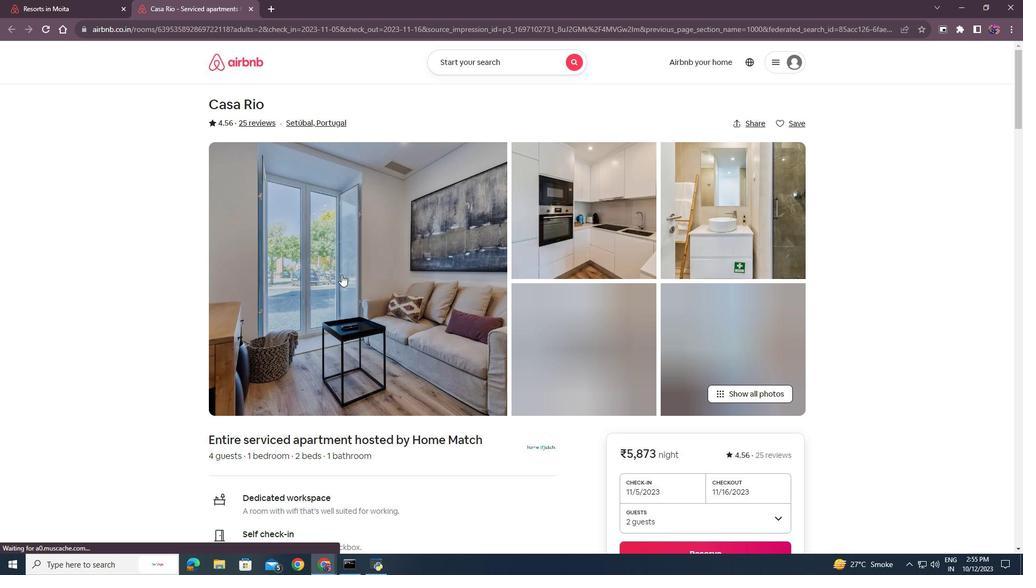 
Action: Mouse moved to (454, 346)
Screenshot: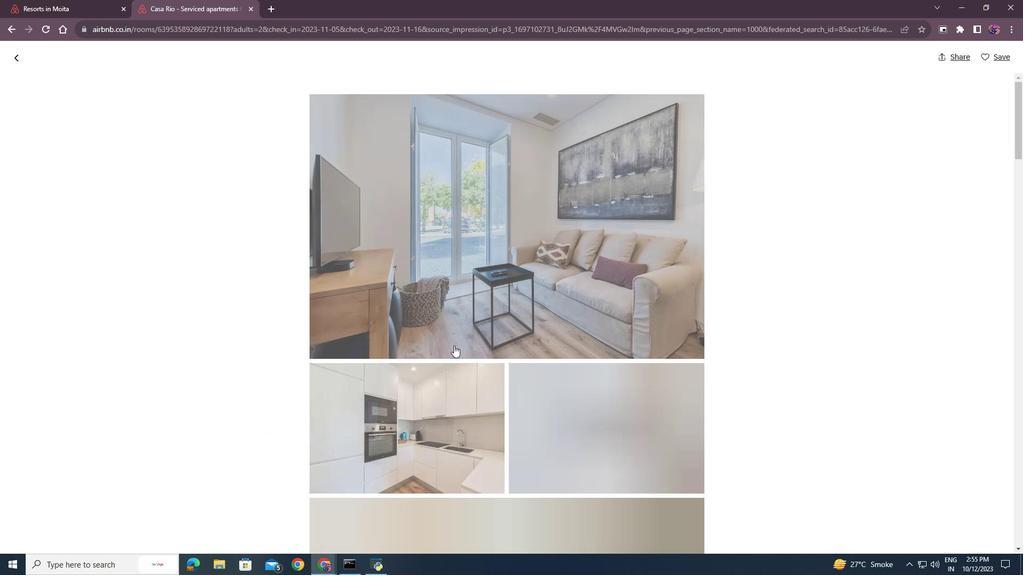 
Action: Mouse scrolled (454, 345) with delta (0, 0)
Screenshot: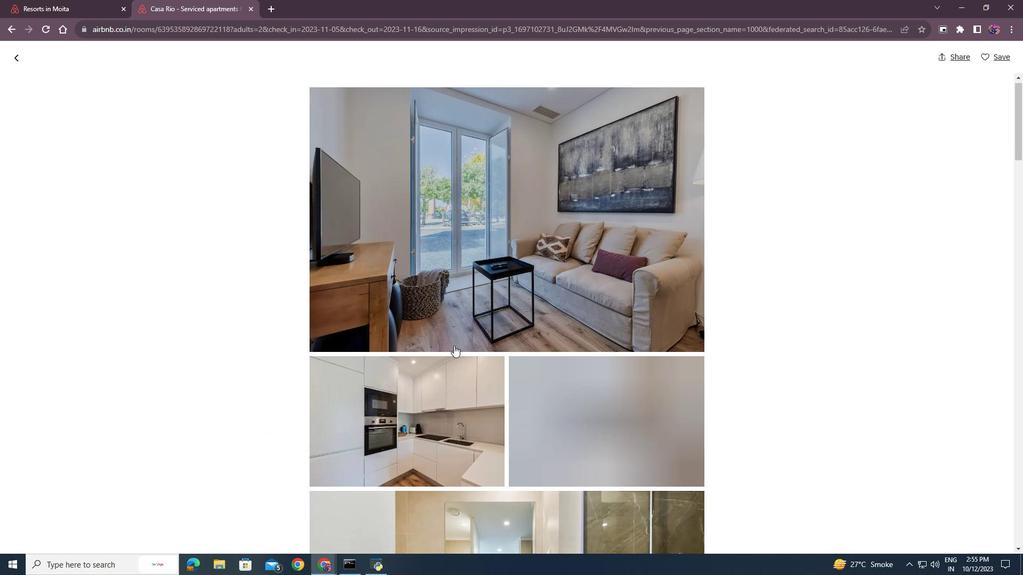 
Action: Mouse scrolled (454, 345) with delta (0, 0)
Screenshot: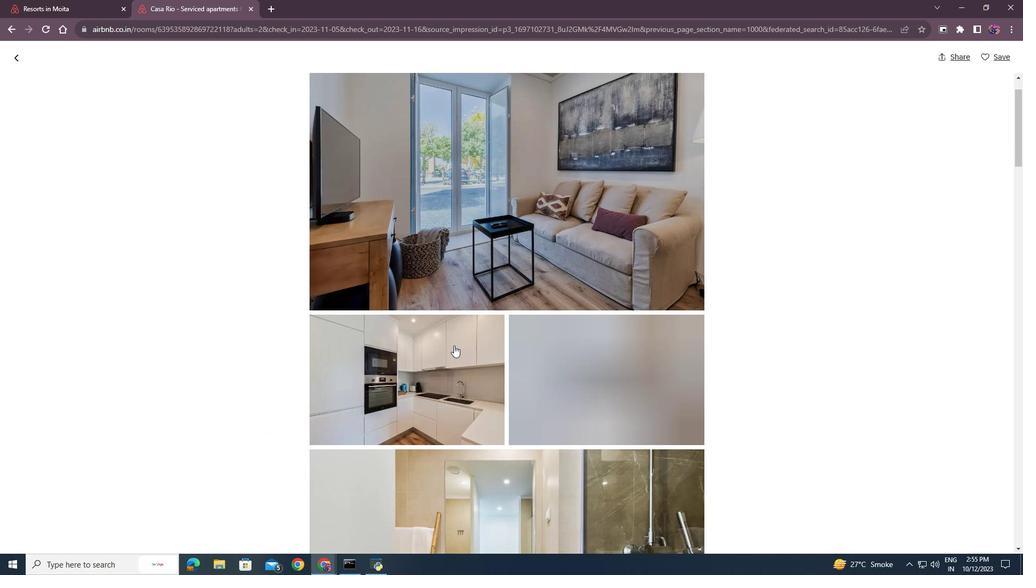 
Action: Mouse scrolled (454, 345) with delta (0, 0)
Screenshot: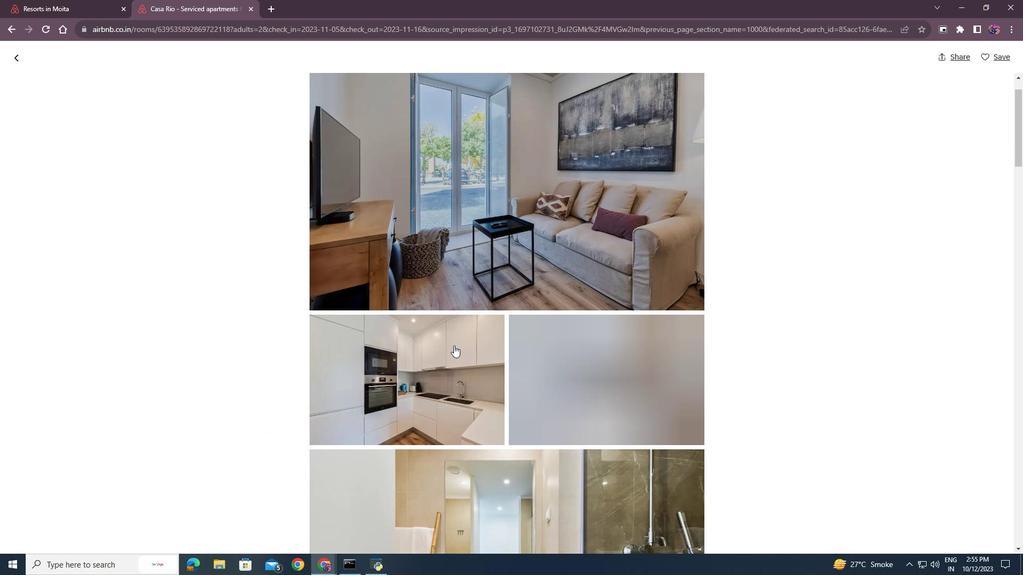 
Action: Mouse scrolled (454, 345) with delta (0, 0)
Screenshot: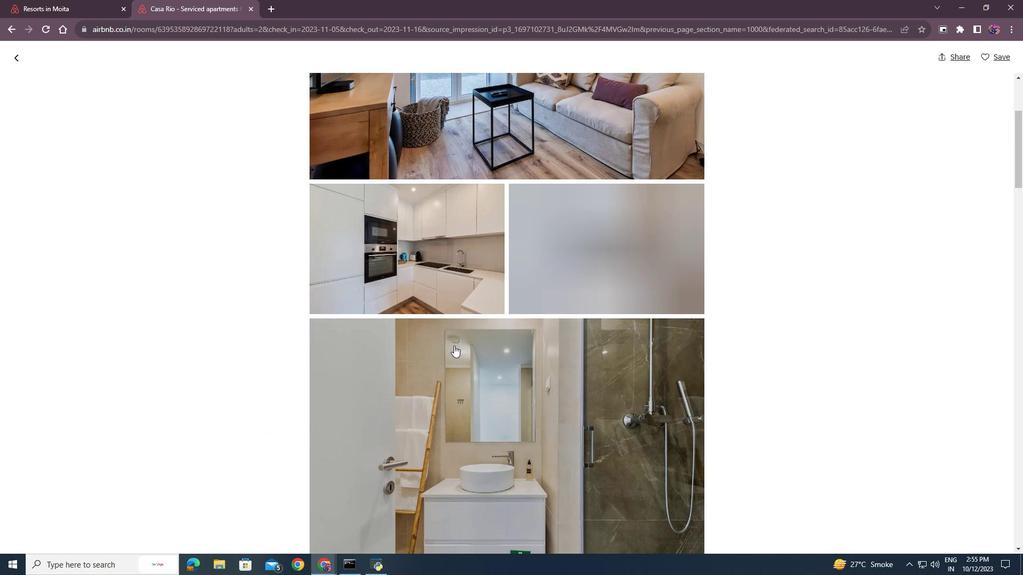 
Action: Mouse scrolled (454, 345) with delta (0, 0)
Screenshot: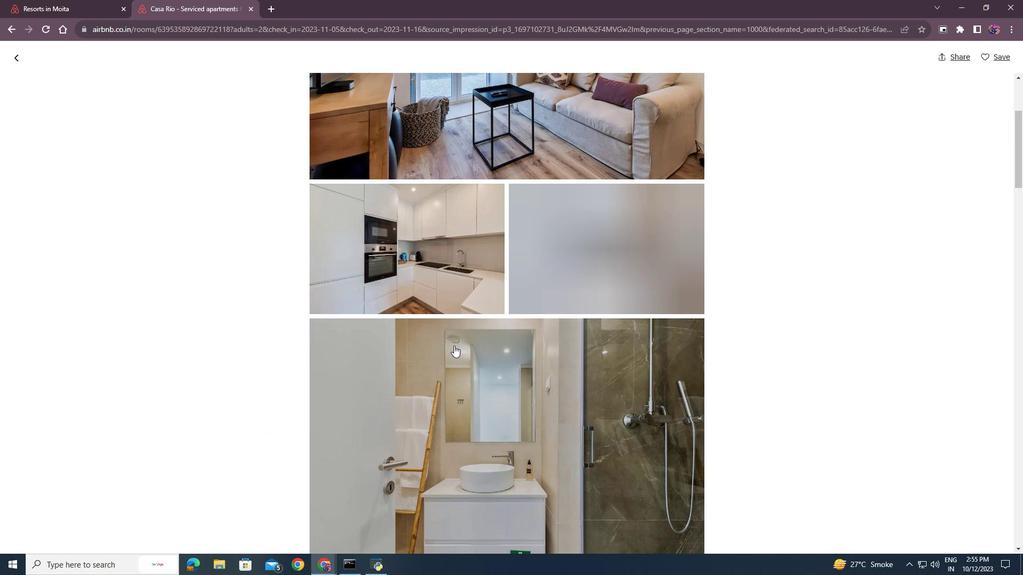 
Action: Mouse scrolled (454, 345) with delta (0, 0)
Screenshot: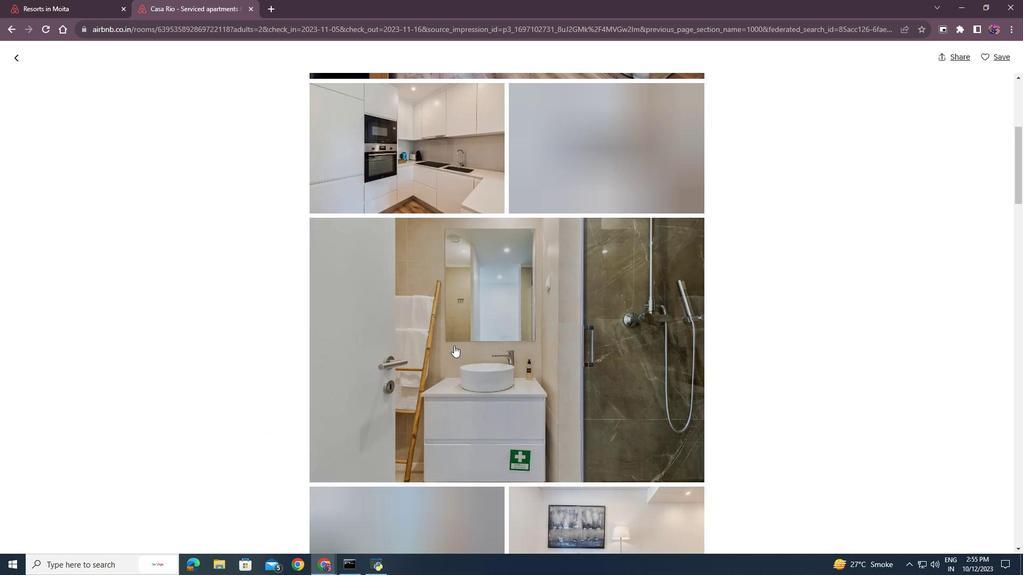 
Action: Mouse scrolled (454, 345) with delta (0, 0)
Screenshot: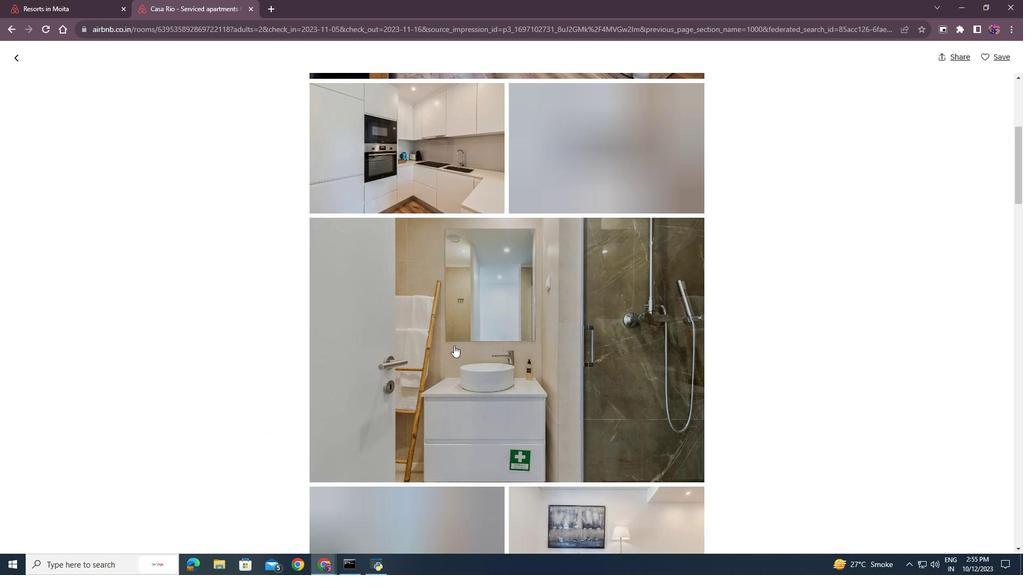 
Action: Mouse scrolled (454, 345) with delta (0, 0)
Screenshot: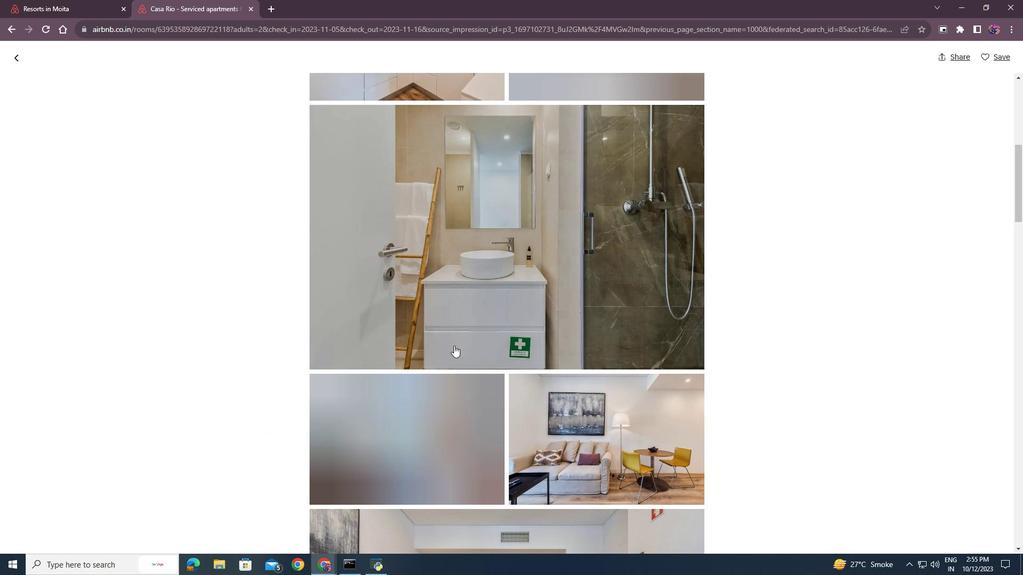 
Action: Mouse scrolled (454, 345) with delta (0, 0)
Screenshot: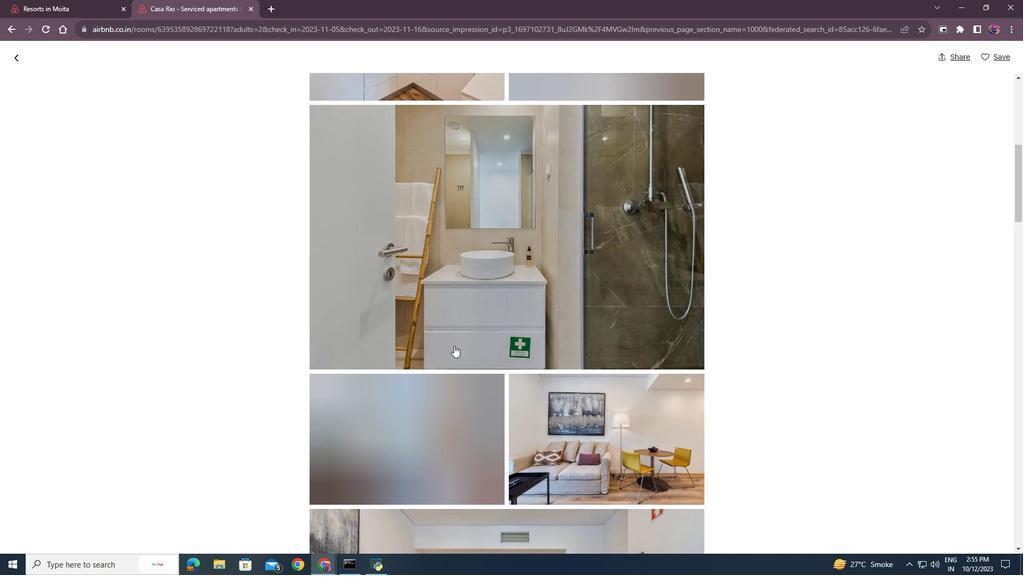 
Action: Mouse scrolled (454, 345) with delta (0, 0)
Screenshot: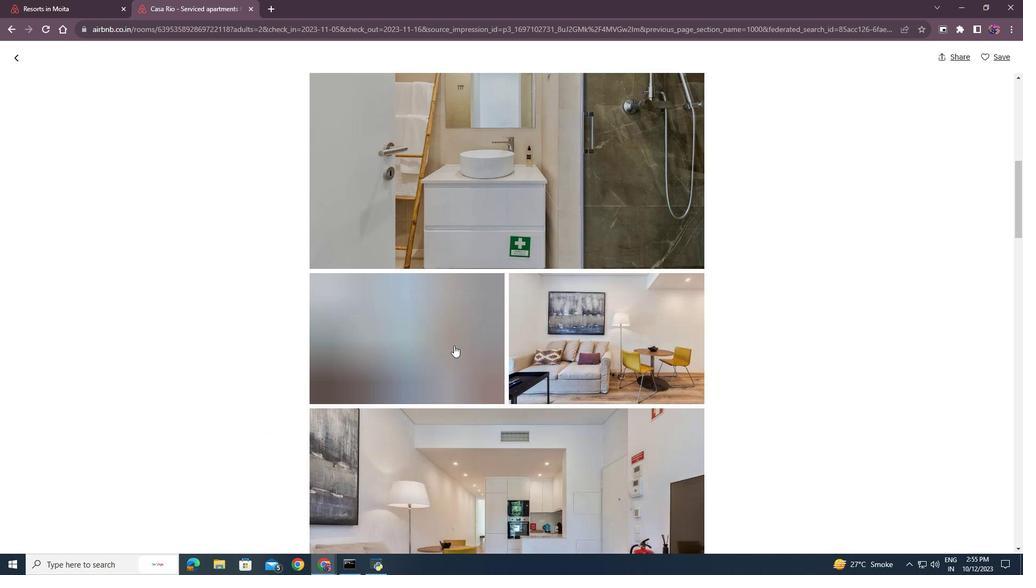 
Action: Mouse scrolled (454, 345) with delta (0, 0)
Screenshot: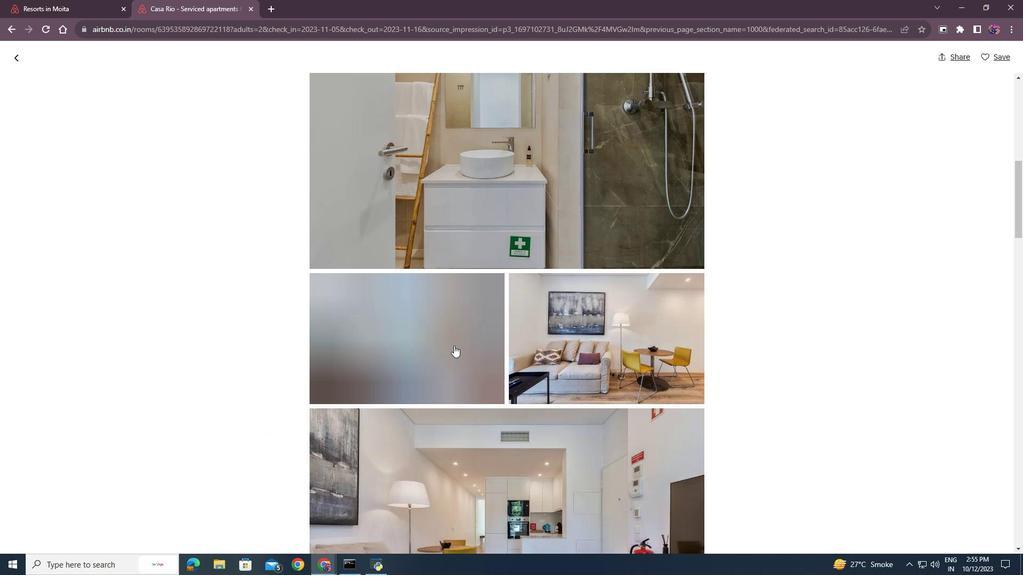 
Action: Mouse scrolled (454, 345) with delta (0, 0)
Screenshot: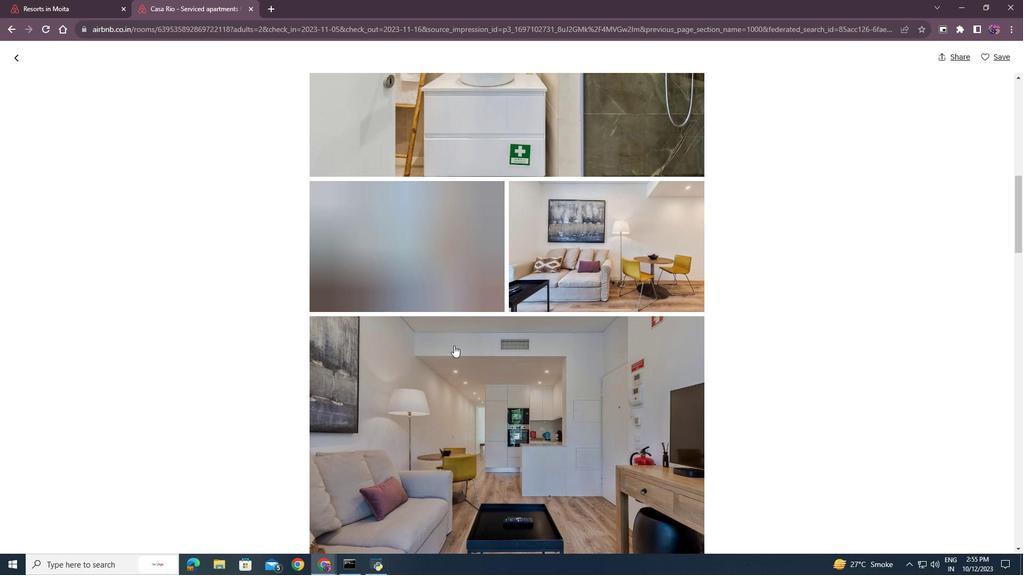 
Action: Mouse scrolled (454, 345) with delta (0, 0)
Screenshot: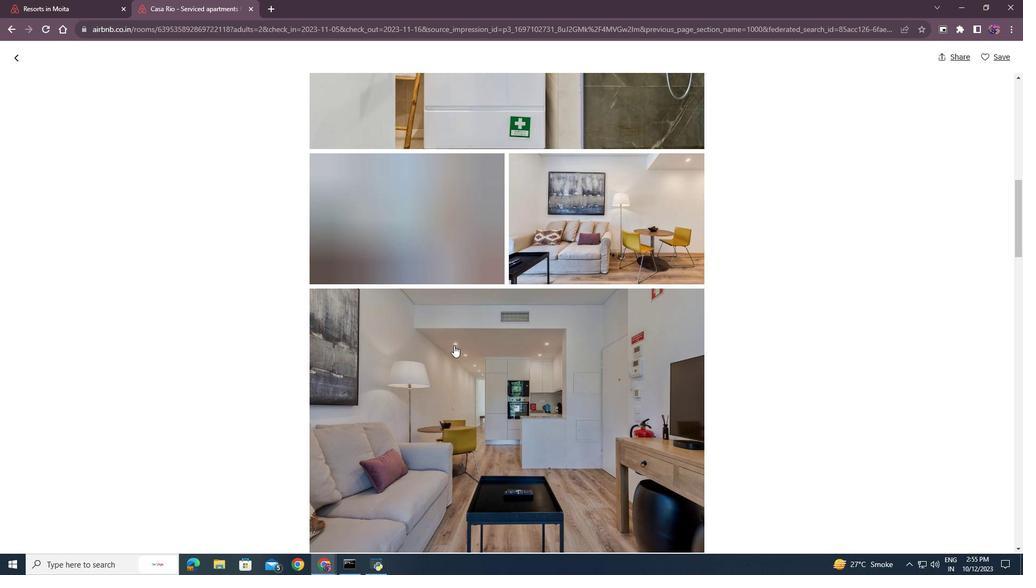 
Action: Mouse scrolled (454, 345) with delta (0, 0)
Screenshot: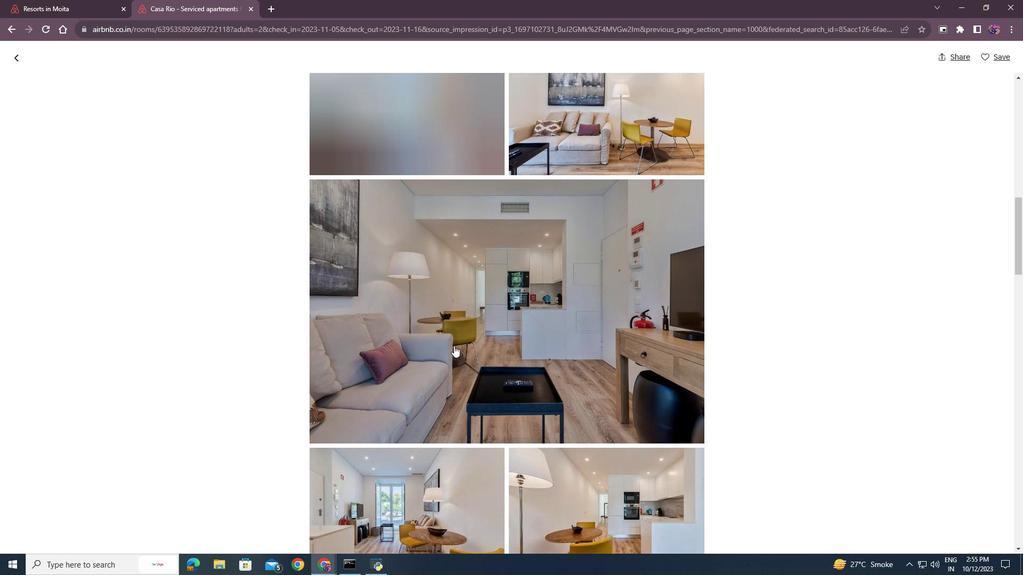 
Action: Mouse scrolled (454, 345) with delta (0, 0)
Screenshot: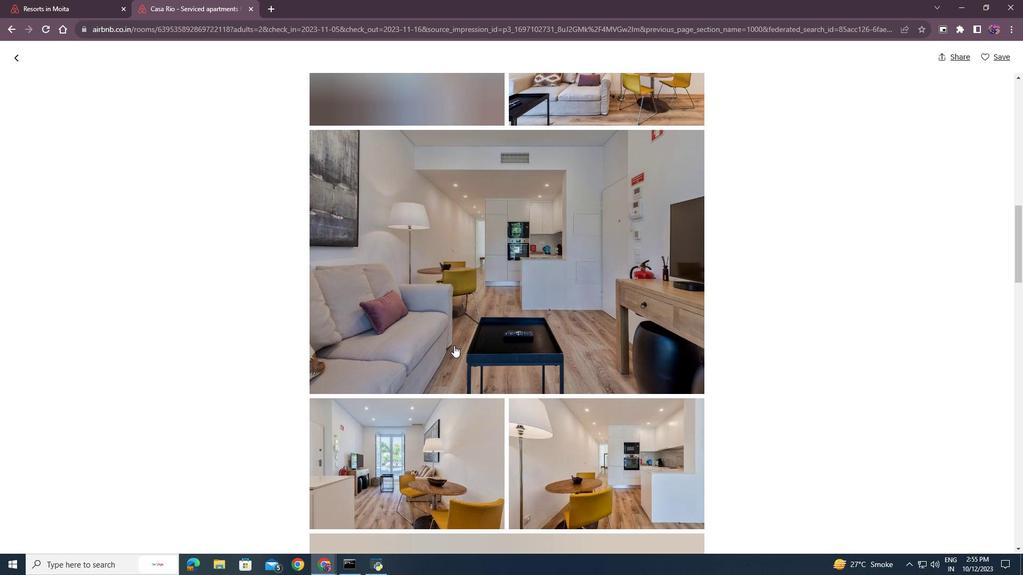 
Action: Mouse scrolled (454, 345) with delta (0, 0)
Screenshot: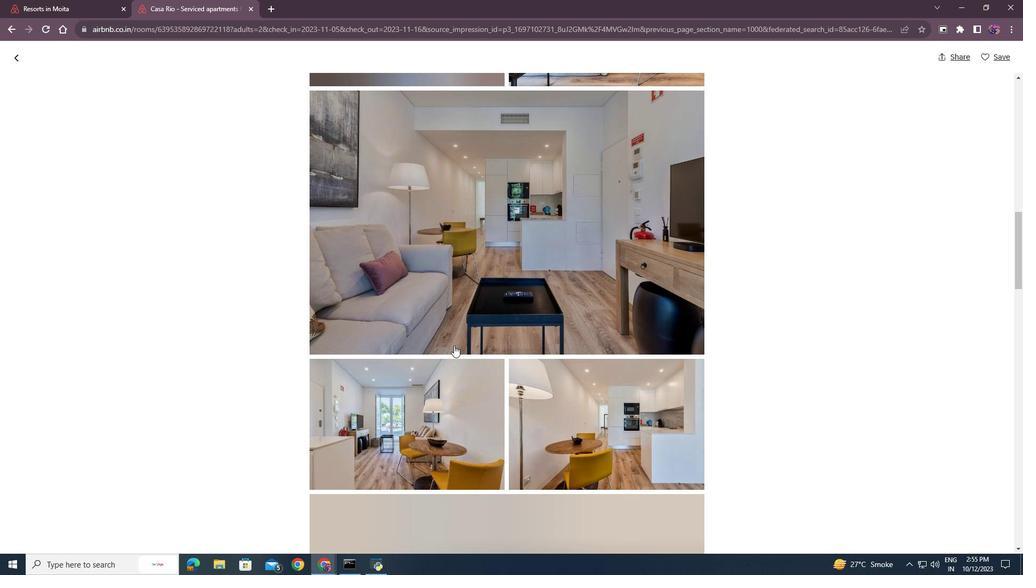 
Action: Mouse scrolled (454, 345) with delta (0, 0)
Screenshot: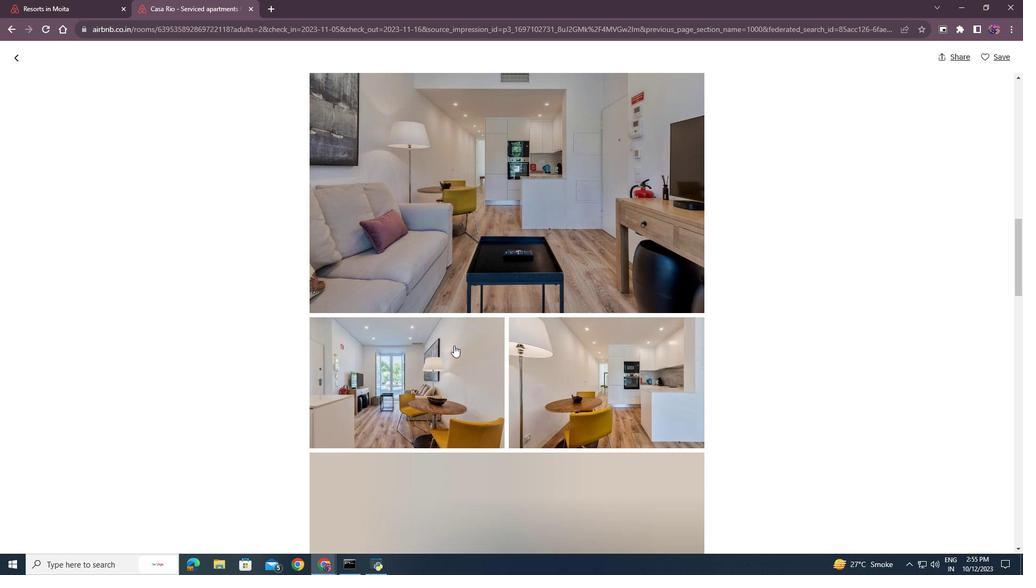 
Action: Mouse scrolled (454, 345) with delta (0, 0)
Screenshot: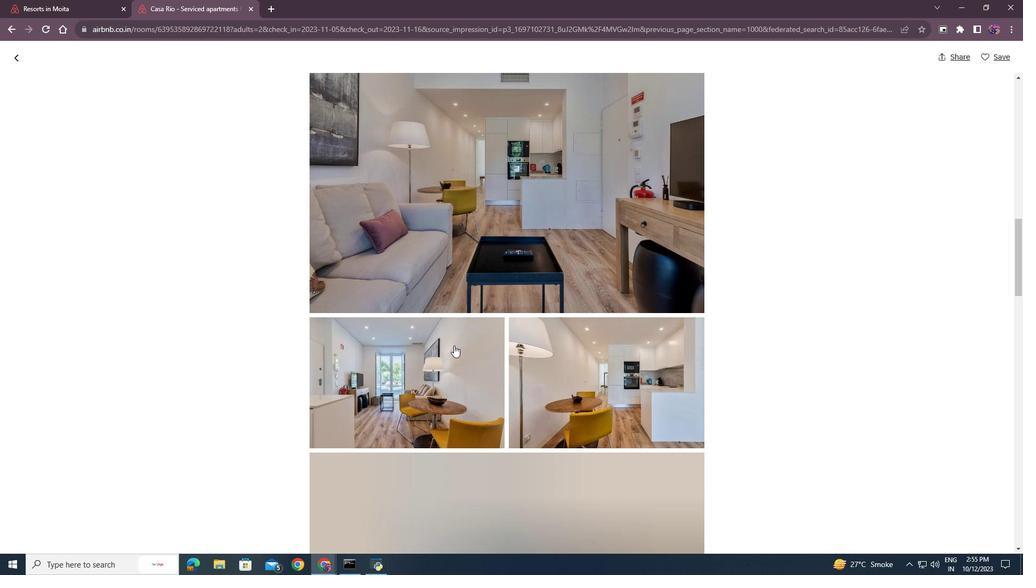 
Action: Mouse scrolled (454, 345) with delta (0, 0)
Screenshot: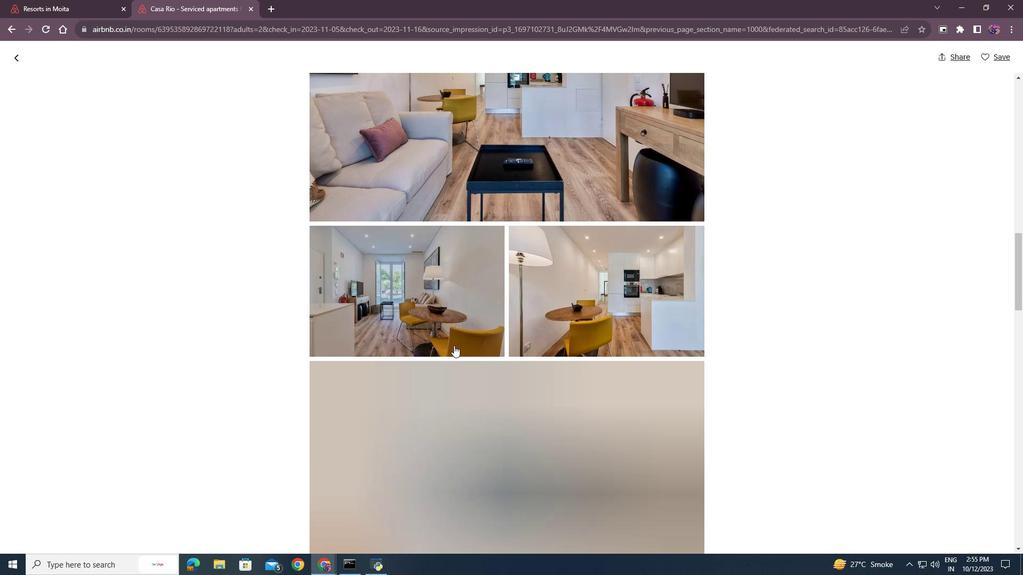 
Action: Mouse scrolled (454, 345) with delta (0, 0)
Screenshot: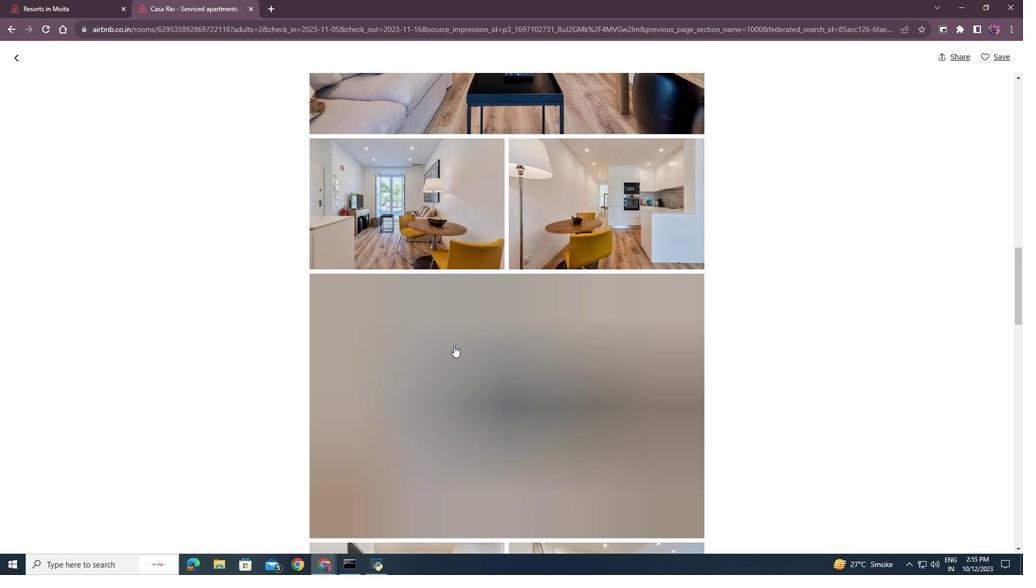 
Action: Mouse scrolled (454, 345) with delta (0, 0)
Screenshot: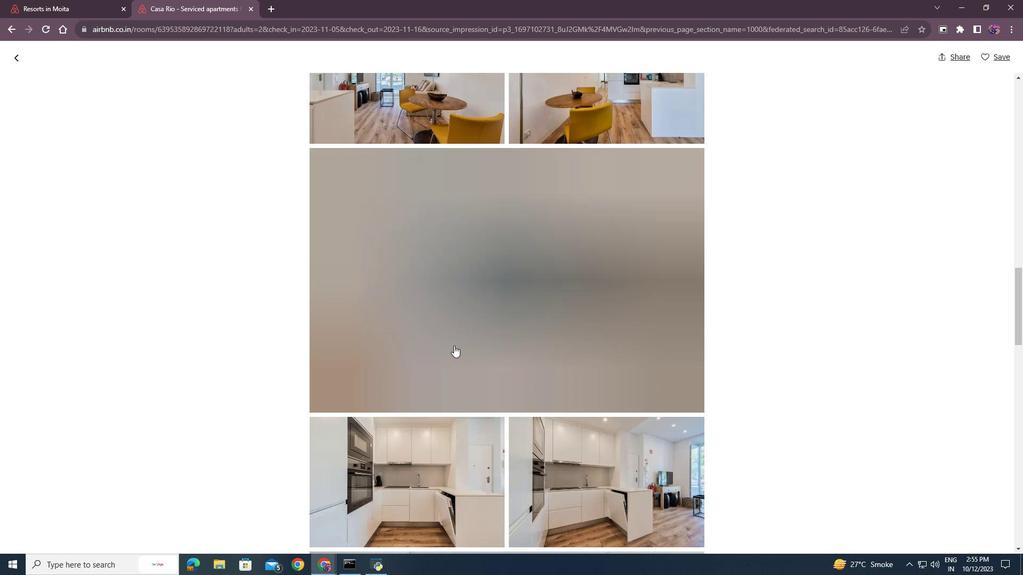 
Action: Mouse scrolled (454, 345) with delta (0, 0)
Screenshot: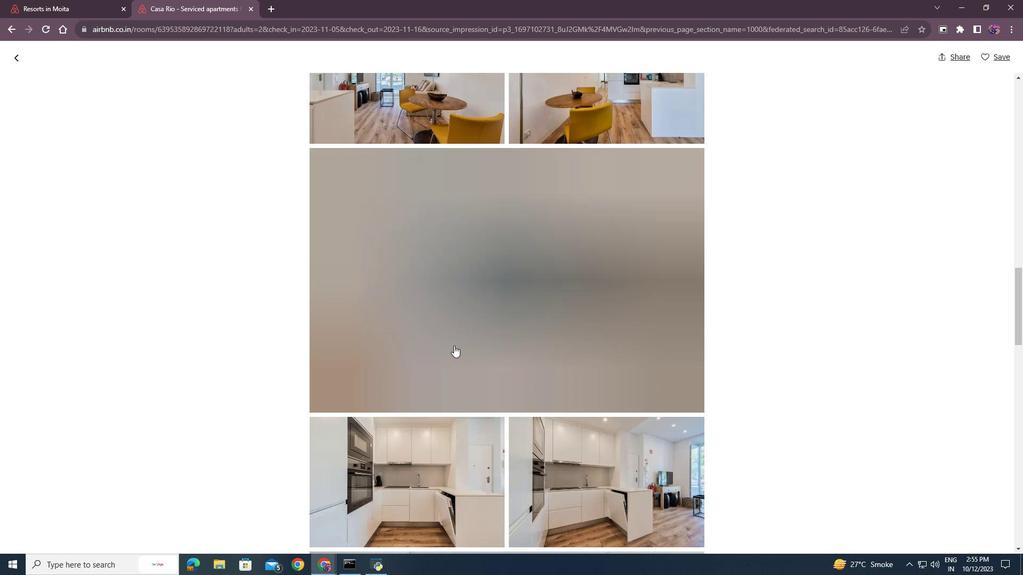 
Action: Mouse scrolled (454, 345) with delta (0, 0)
Screenshot: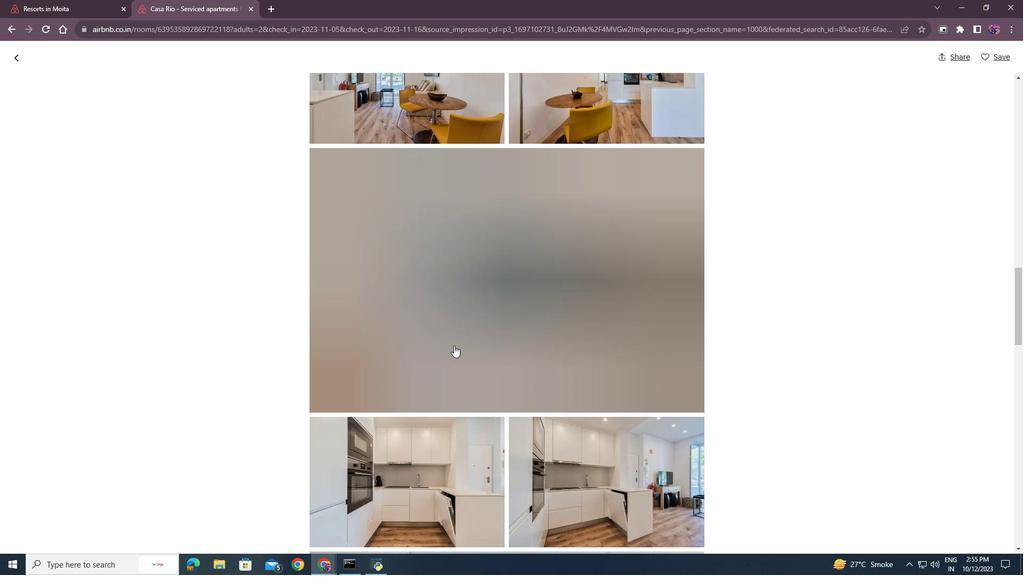 
Action: Mouse scrolled (454, 345) with delta (0, 0)
Screenshot: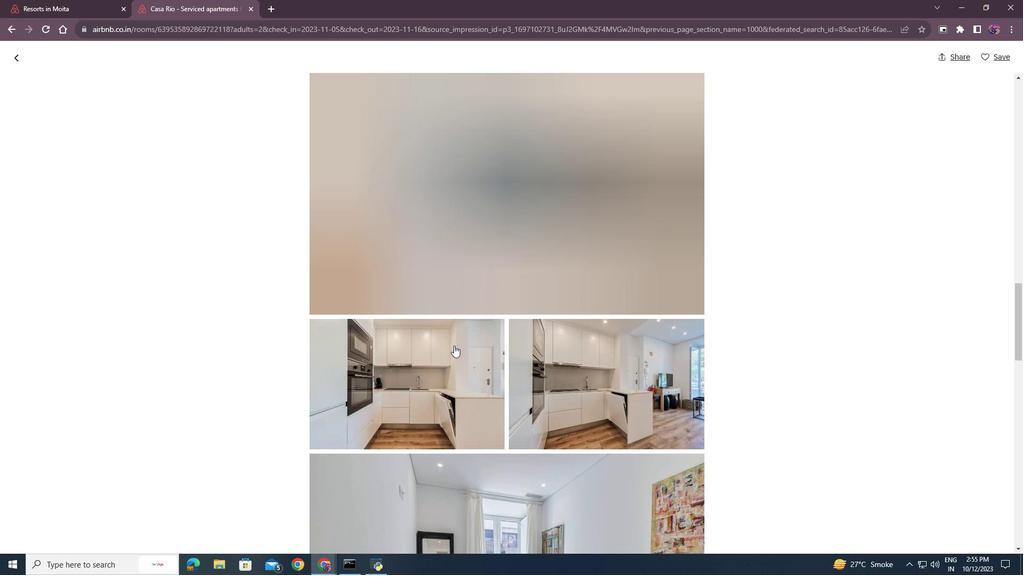 
Action: Mouse scrolled (454, 345) with delta (0, 0)
Screenshot: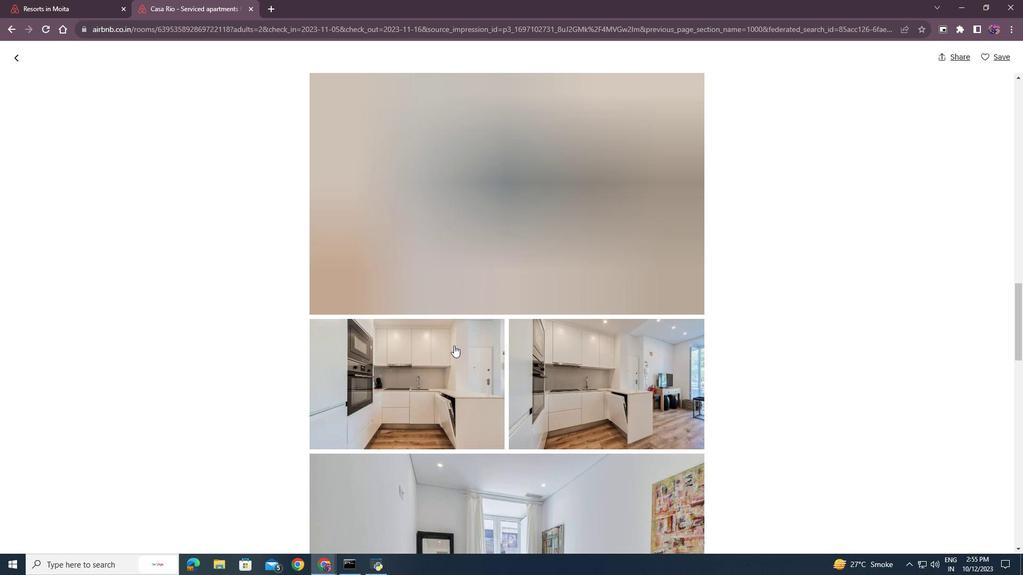 
Action: Mouse scrolled (454, 345) with delta (0, 0)
Screenshot: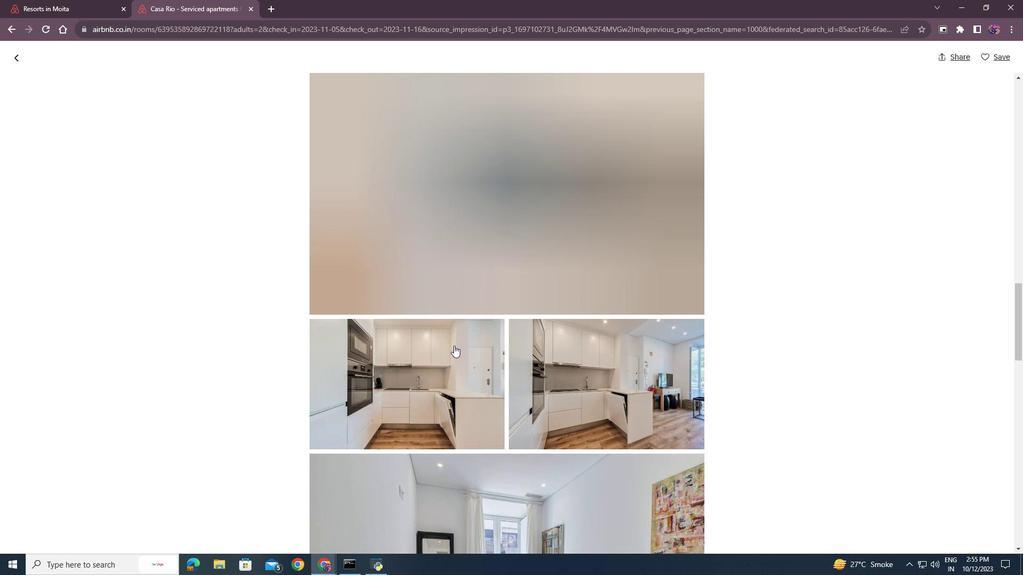 
Action: Mouse scrolled (454, 345) with delta (0, 0)
Screenshot: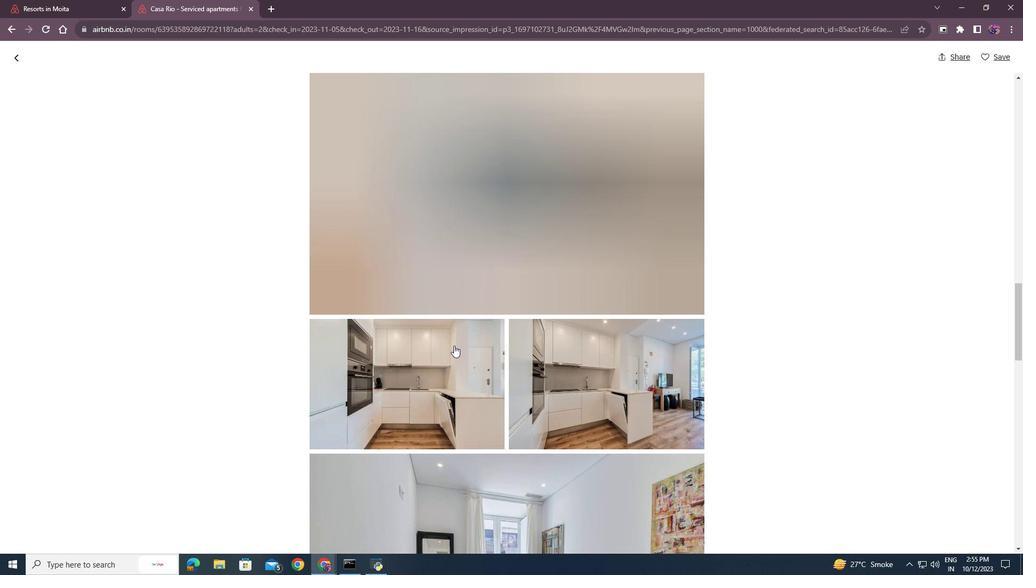 
Action: Mouse scrolled (454, 345) with delta (0, 0)
Screenshot: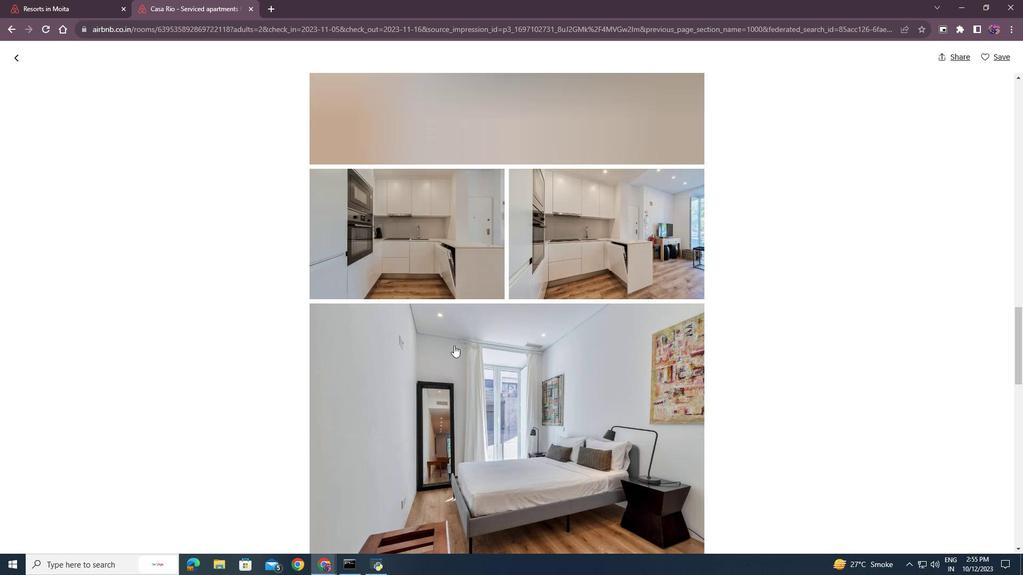 
Action: Mouse scrolled (454, 345) with delta (0, 0)
Screenshot: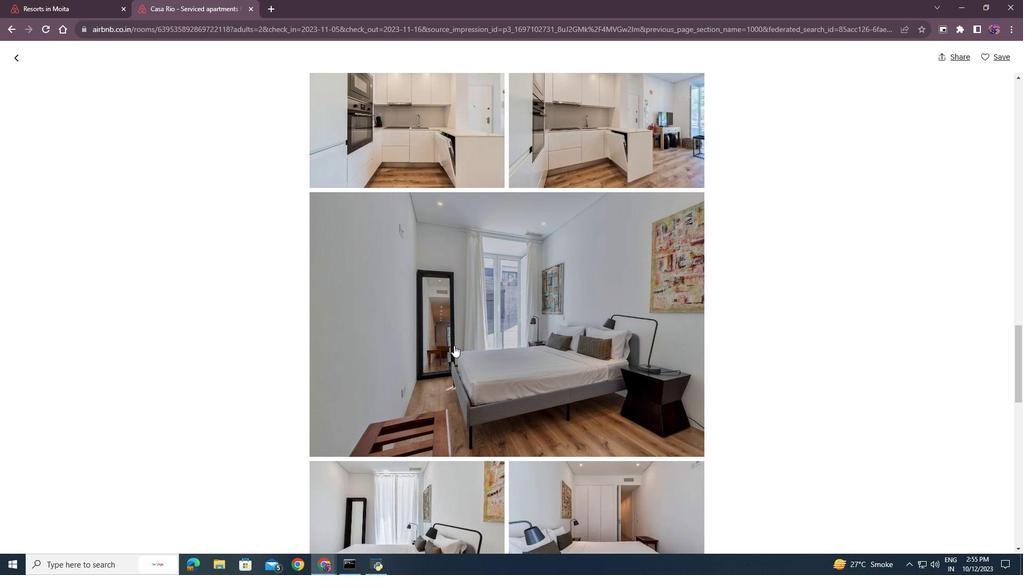 
Action: Mouse scrolled (454, 345) with delta (0, 0)
Screenshot: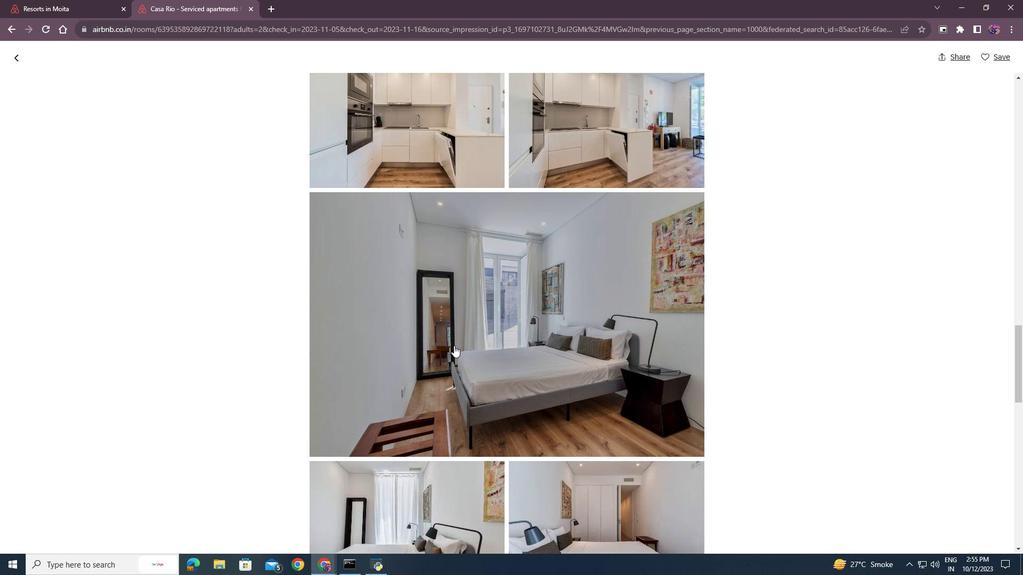
Action: Mouse scrolled (454, 345) with delta (0, 0)
Screenshot: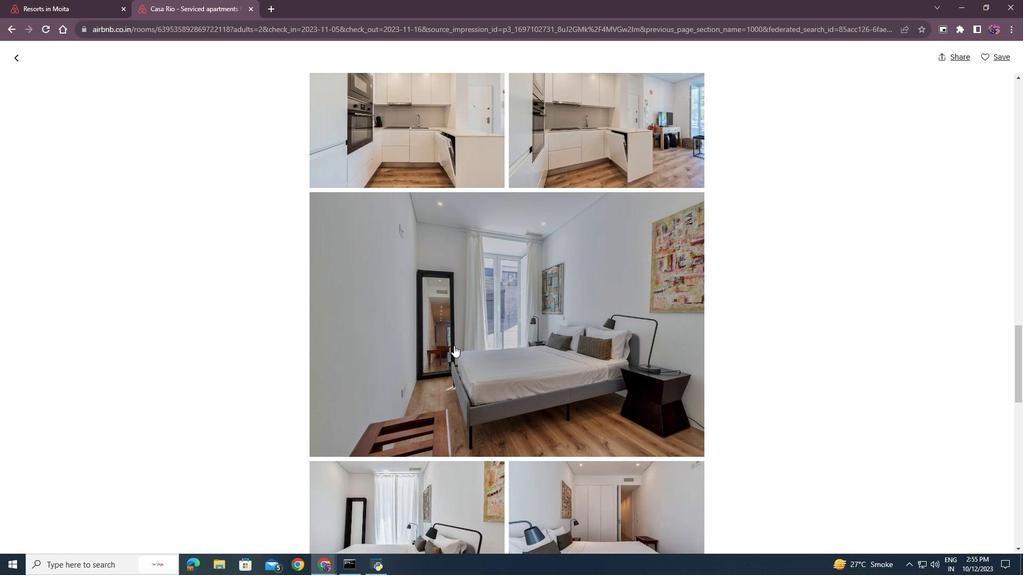 
Action: Mouse scrolled (454, 345) with delta (0, 0)
Screenshot: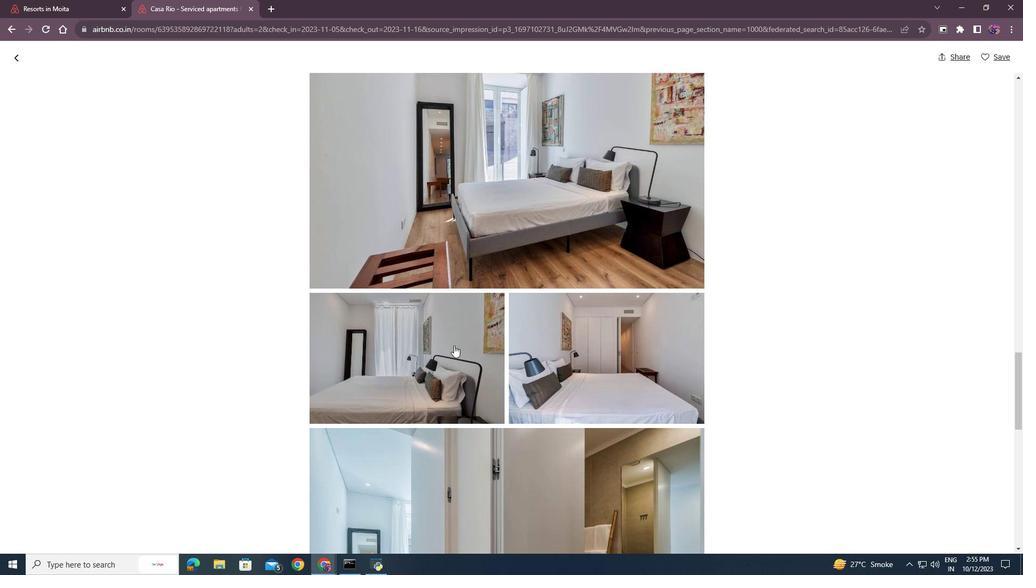 
Action: Mouse scrolled (454, 345) with delta (0, 0)
Screenshot: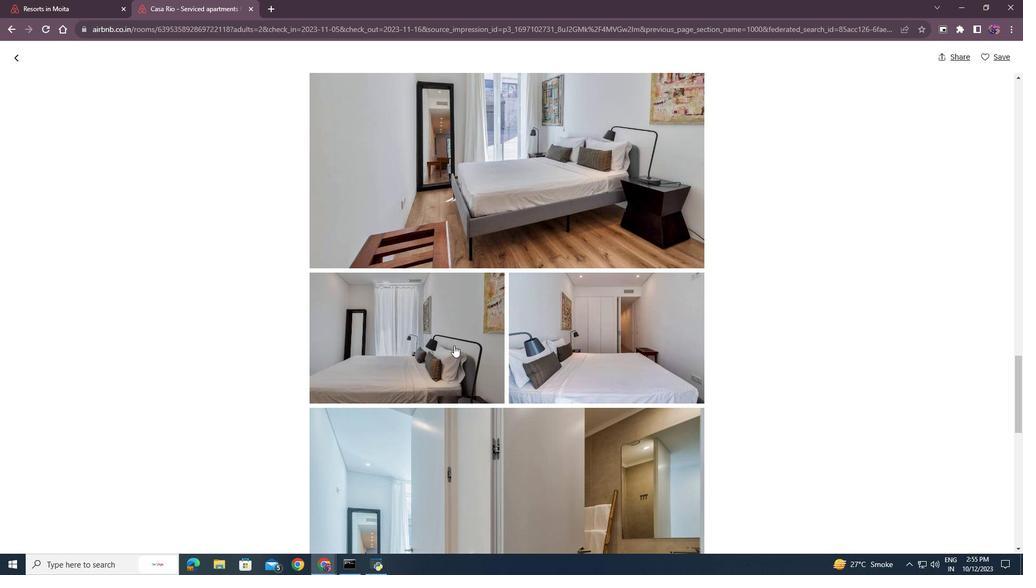 
Action: Mouse scrolled (454, 345) with delta (0, 0)
Screenshot: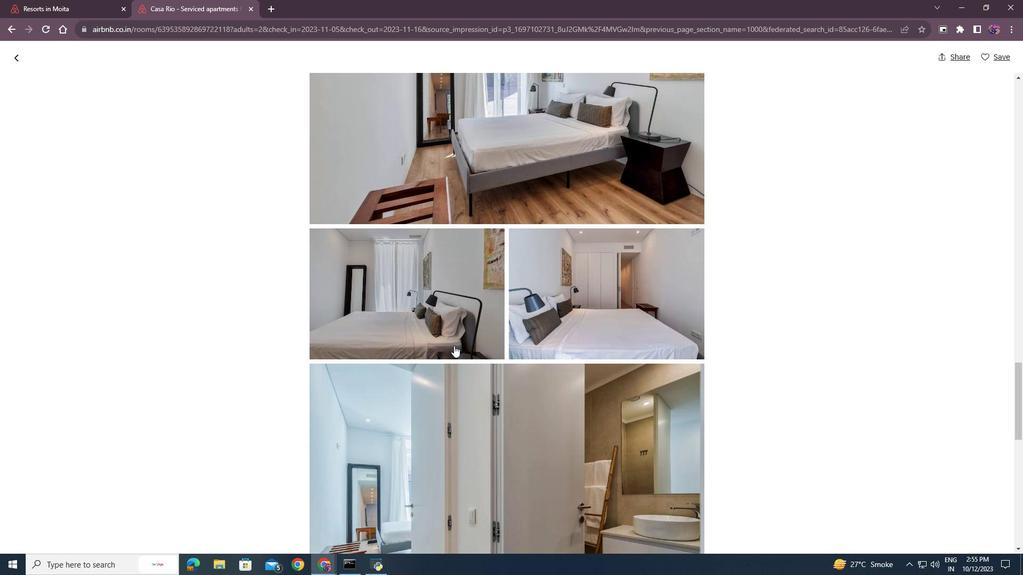 
Action: Mouse scrolled (454, 345) with delta (0, 0)
Screenshot: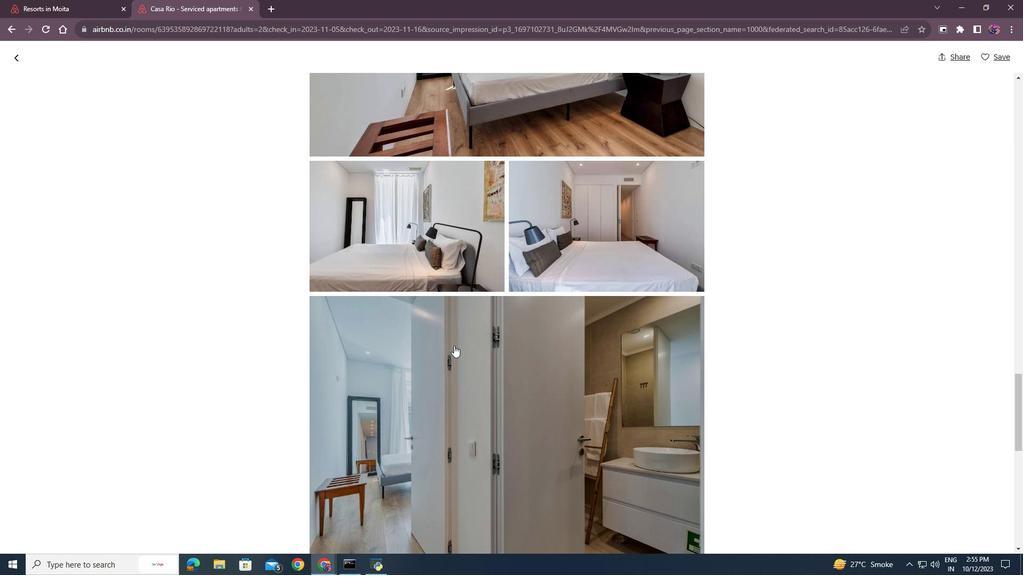 
Action: Mouse scrolled (454, 345) with delta (0, 0)
Screenshot: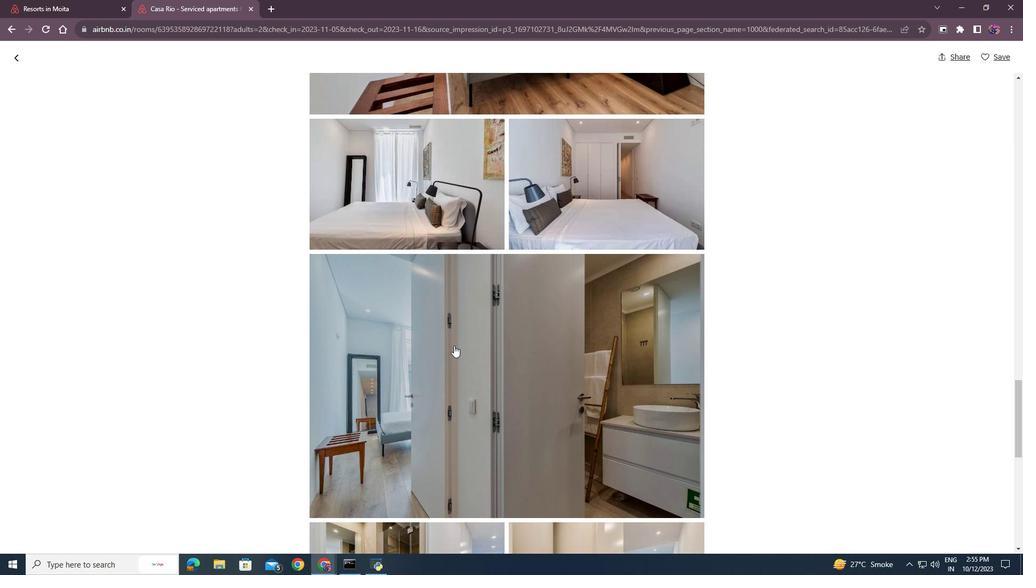
Action: Mouse scrolled (454, 345) with delta (0, 0)
Screenshot: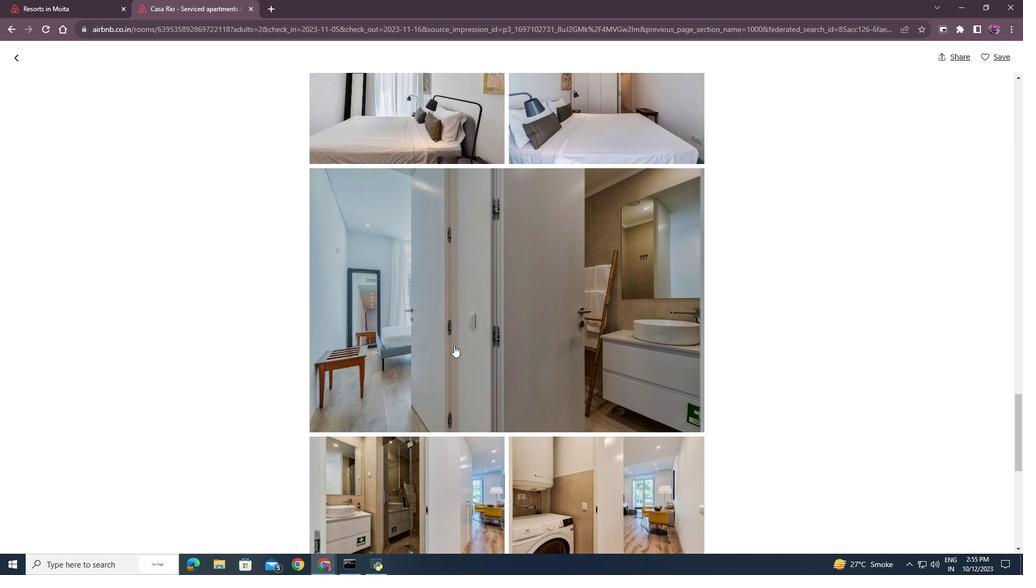 
Action: Mouse scrolled (454, 345) with delta (0, 0)
Screenshot: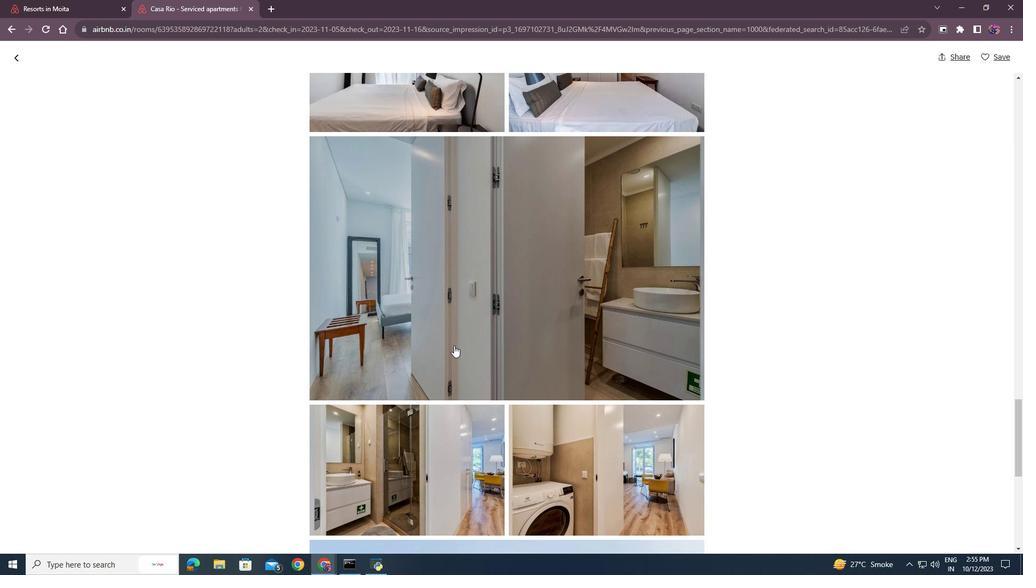 
Action: Mouse scrolled (454, 345) with delta (0, 0)
Screenshot: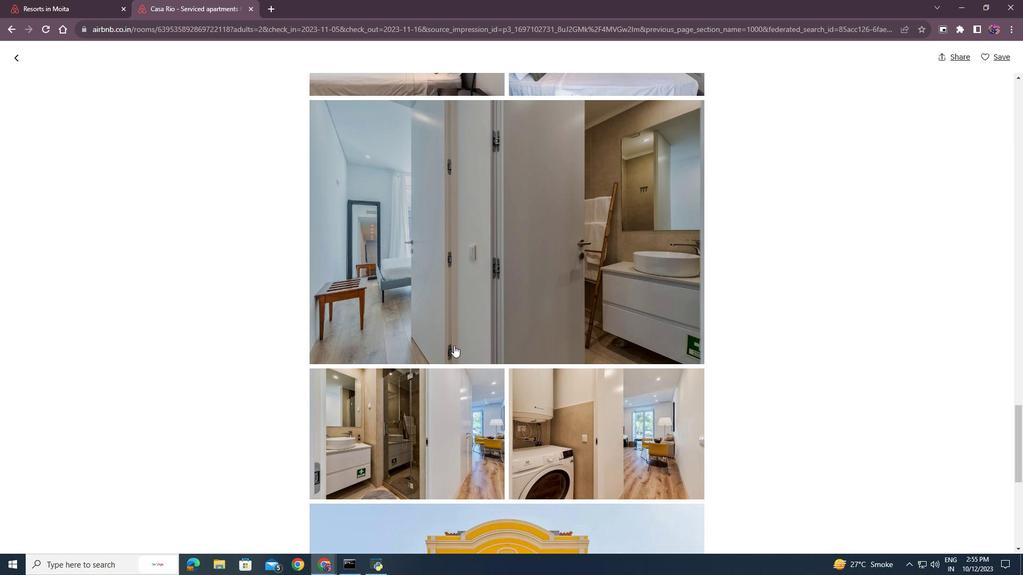 
Action: Mouse scrolled (454, 345) with delta (0, 0)
Screenshot: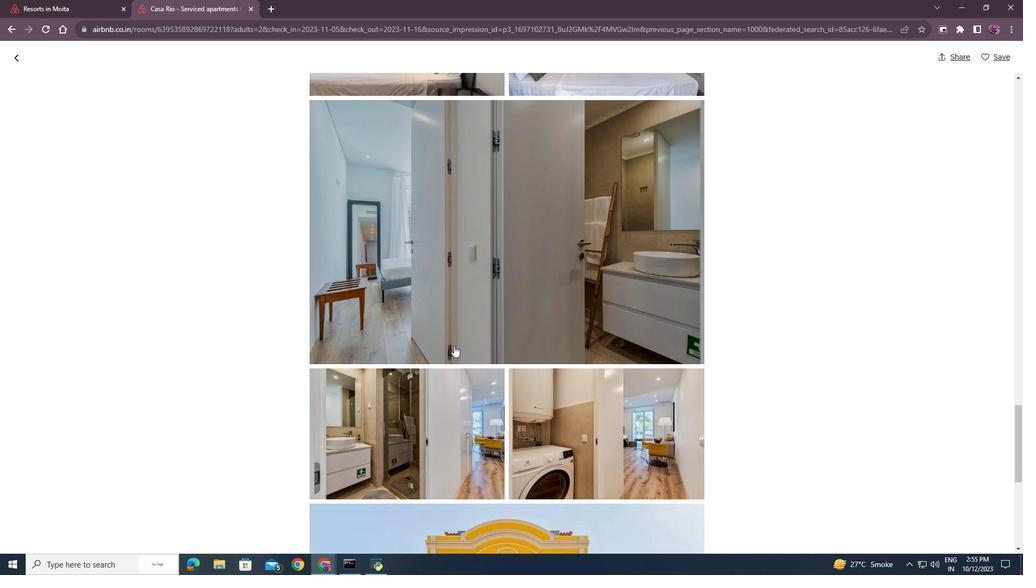 
Action: Mouse scrolled (454, 345) with delta (0, 0)
Screenshot: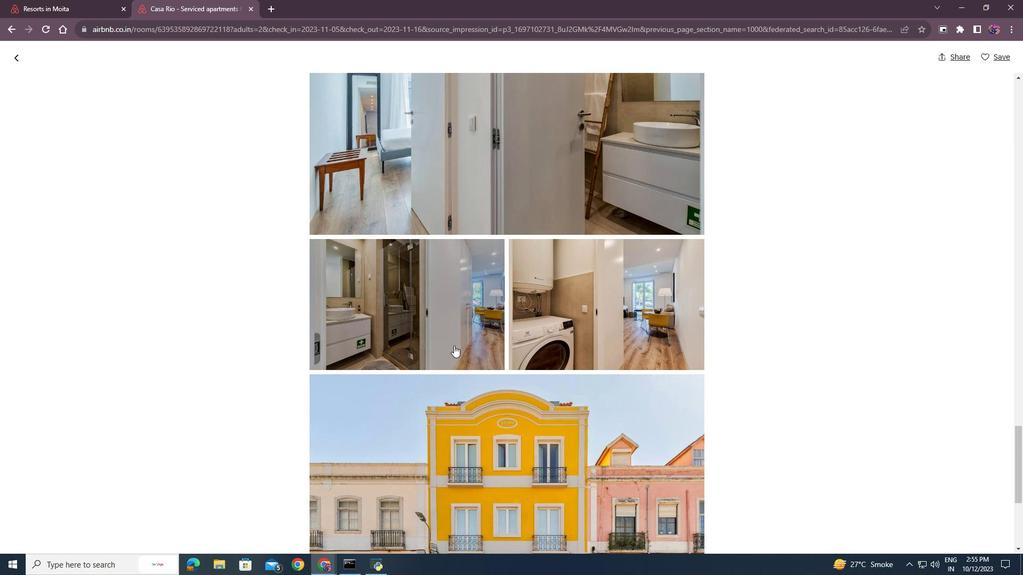 
Action: Mouse scrolled (454, 345) with delta (0, 0)
Screenshot: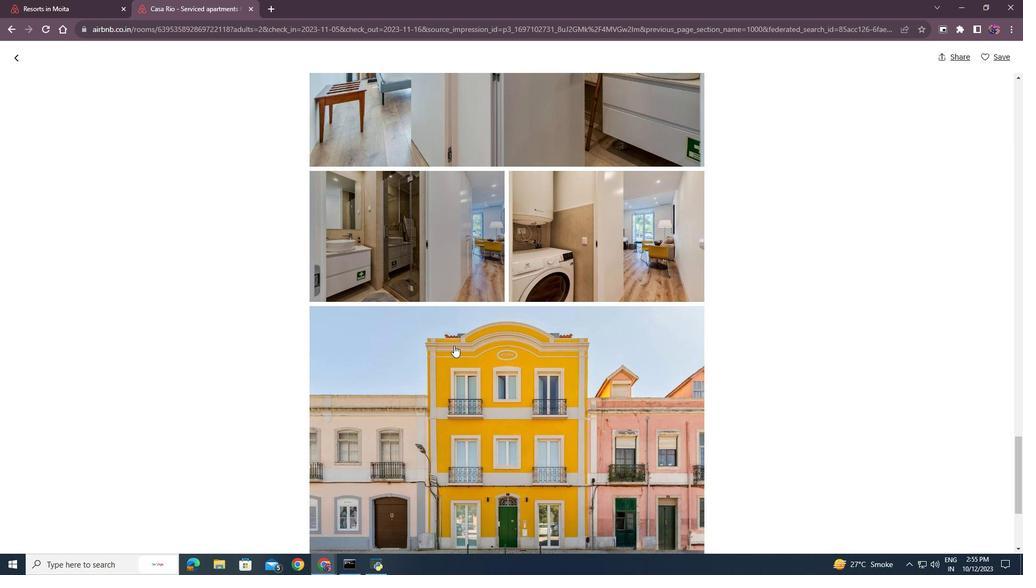 
Action: Mouse scrolled (454, 345) with delta (0, 0)
Screenshot: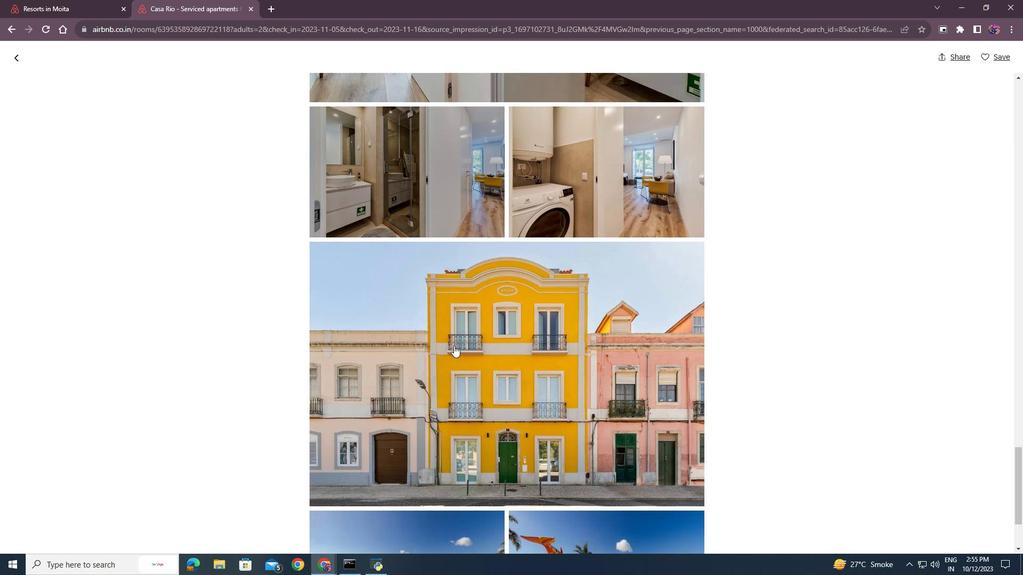 
Action: Mouse scrolled (454, 345) with delta (0, 0)
Screenshot: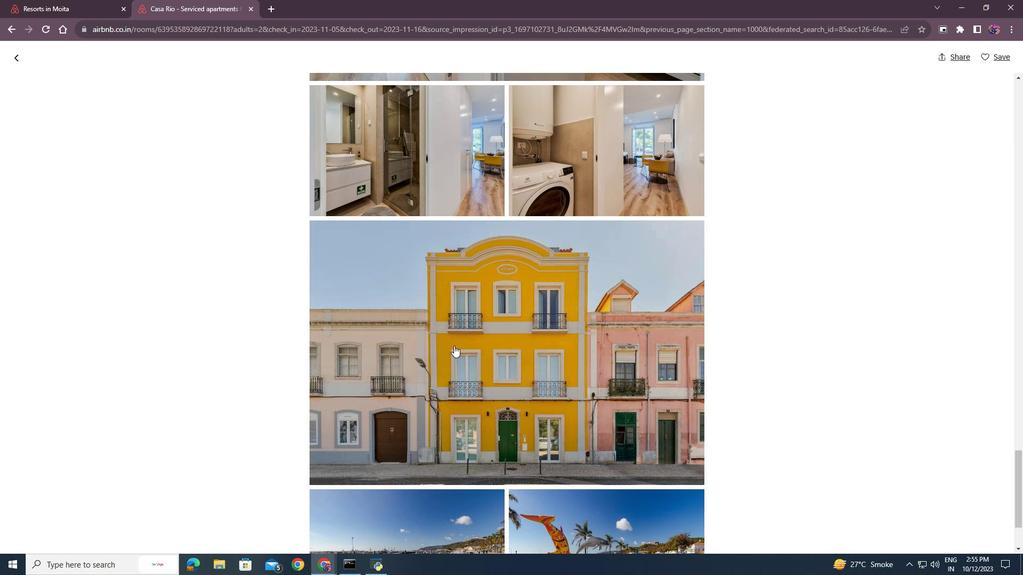 
Action: Mouse scrolled (454, 345) with delta (0, 0)
Screenshot: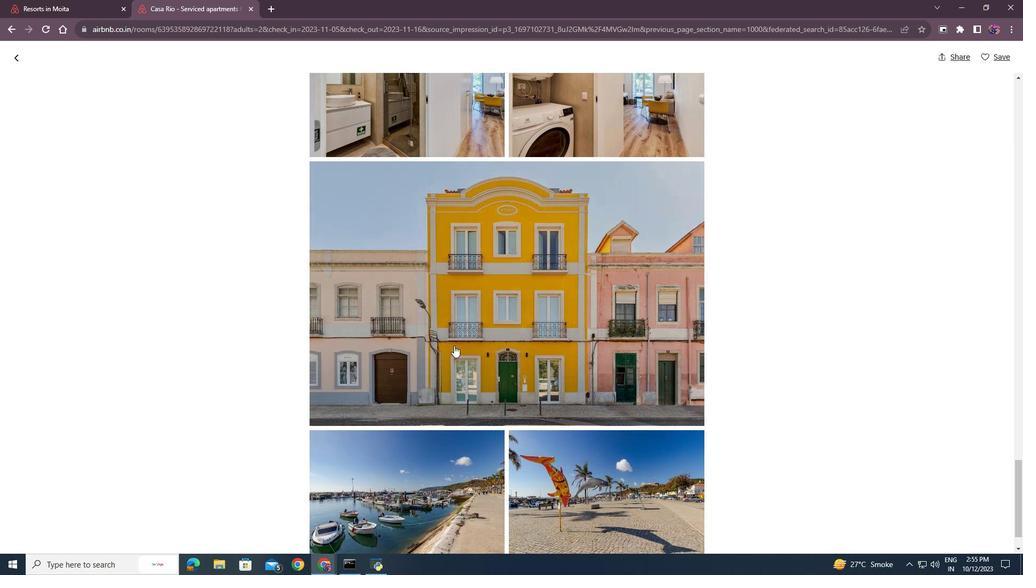 
Action: Mouse scrolled (454, 345) with delta (0, 0)
Screenshot: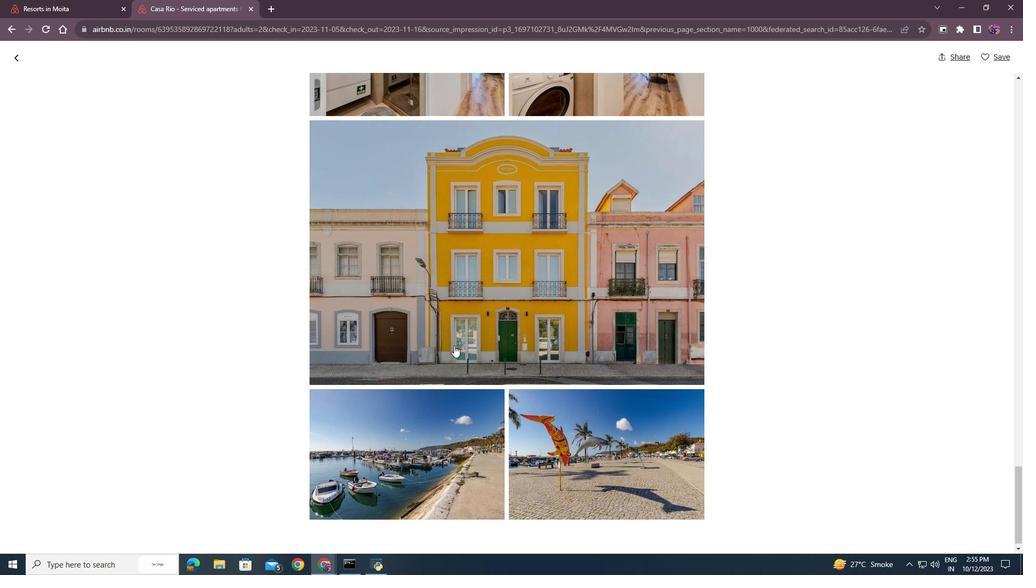 
Action: Mouse scrolled (454, 345) with delta (0, 0)
Screenshot: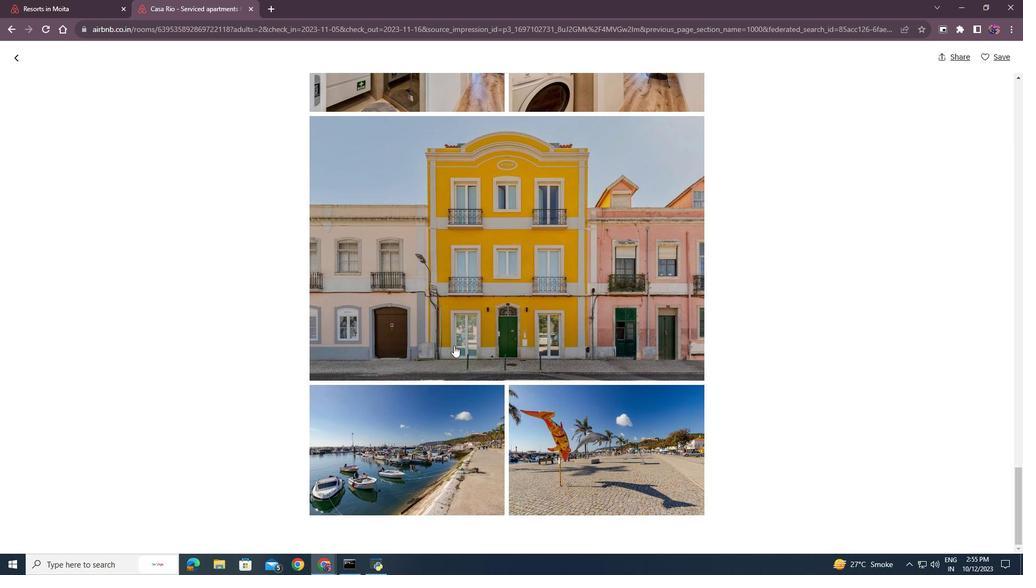 
Action: Mouse scrolled (454, 345) with delta (0, 0)
Screenshot: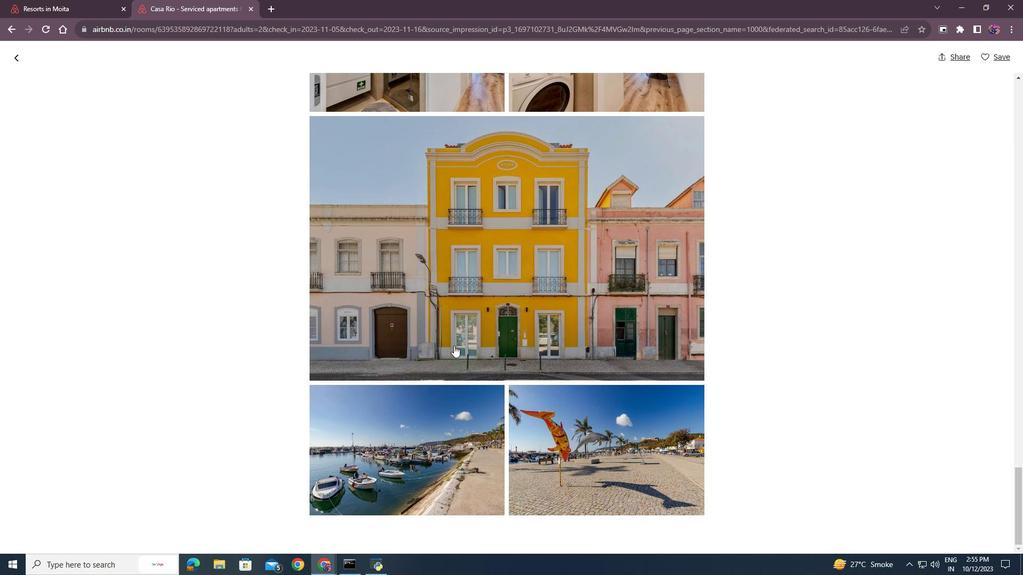 
Action: Mouse scrolled (454, 345) with delta (0, 0)
Screenshot: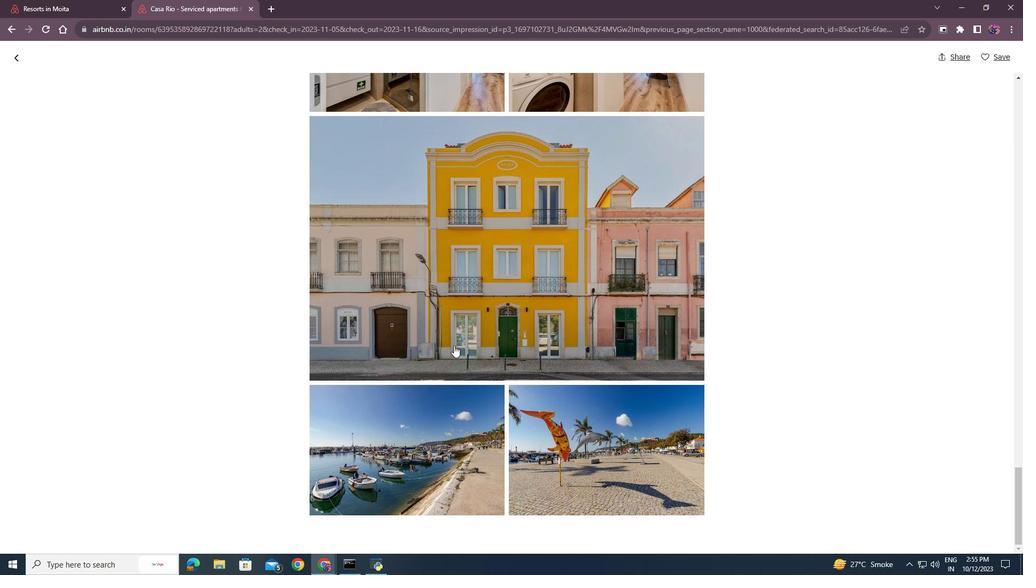 
Action: Mouse scrolled (454, 346) with delta (0, 0)
Screenshot: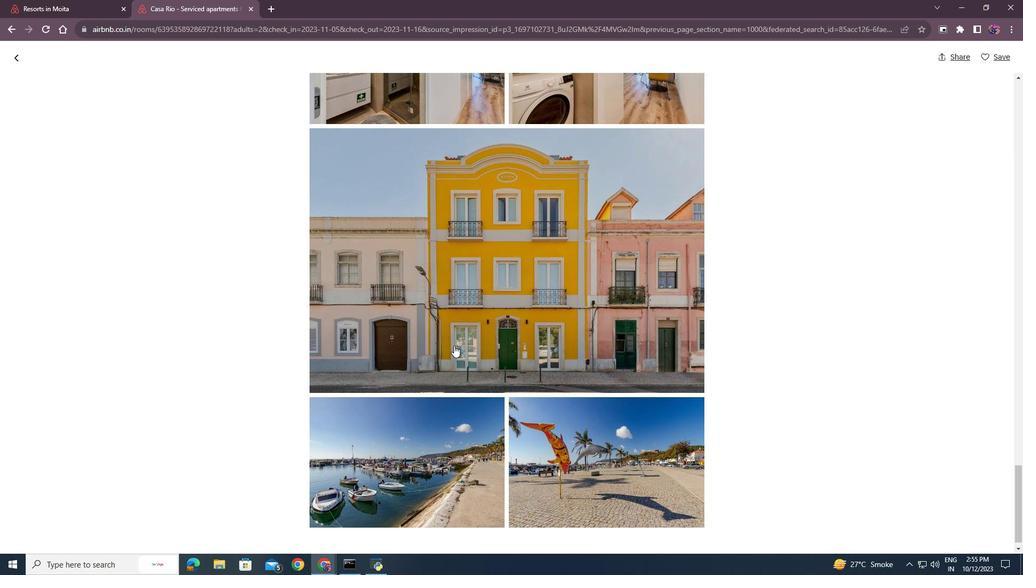 
Action: Mouse scrolled (454, 346) with delta (0, 0)
Screenshot: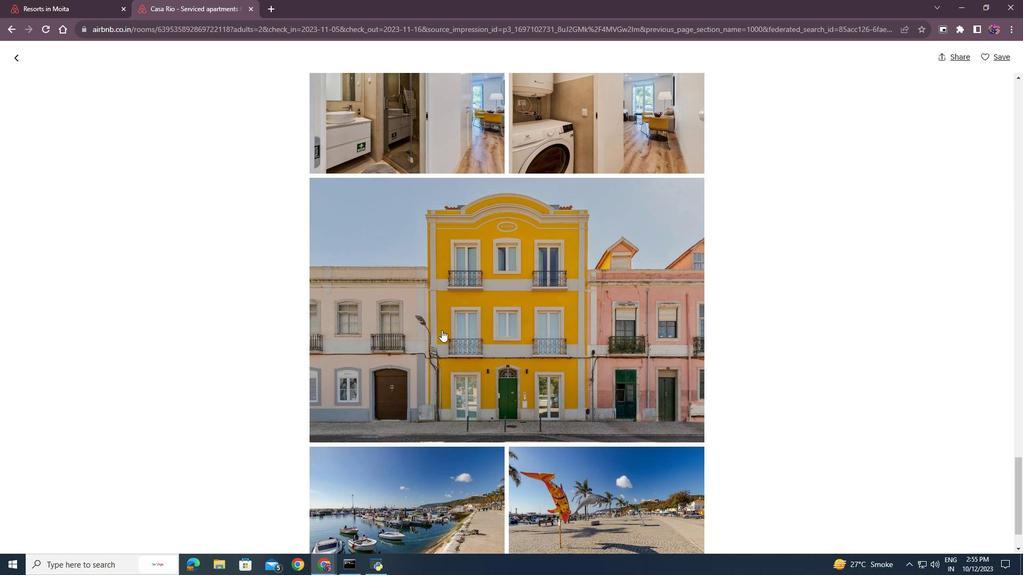 
Action: Mouse scrolled (454, 346) with delta (0, 0)
Screenshot: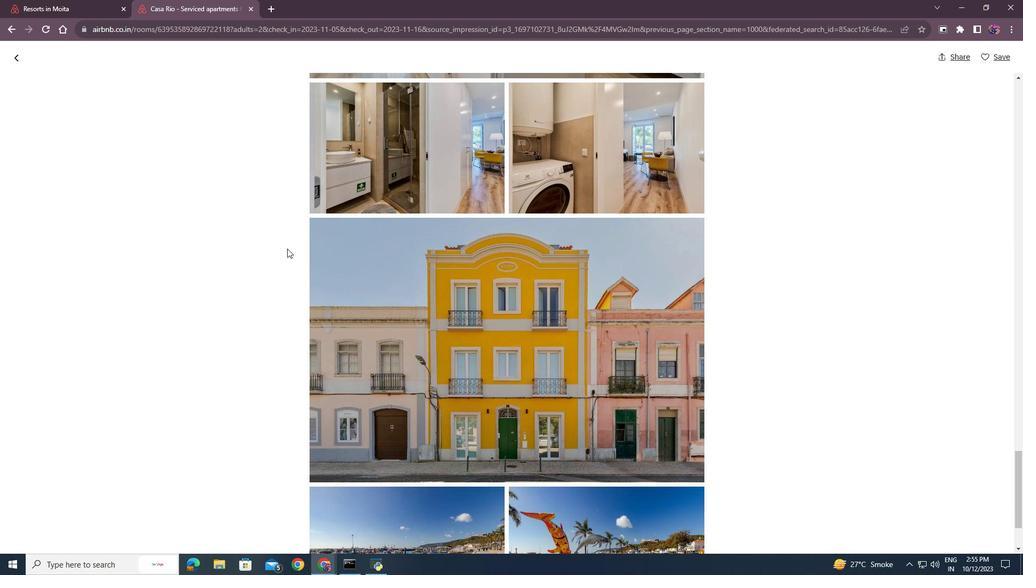 
Action: Mouse moved to (19, 58)
Screenshot: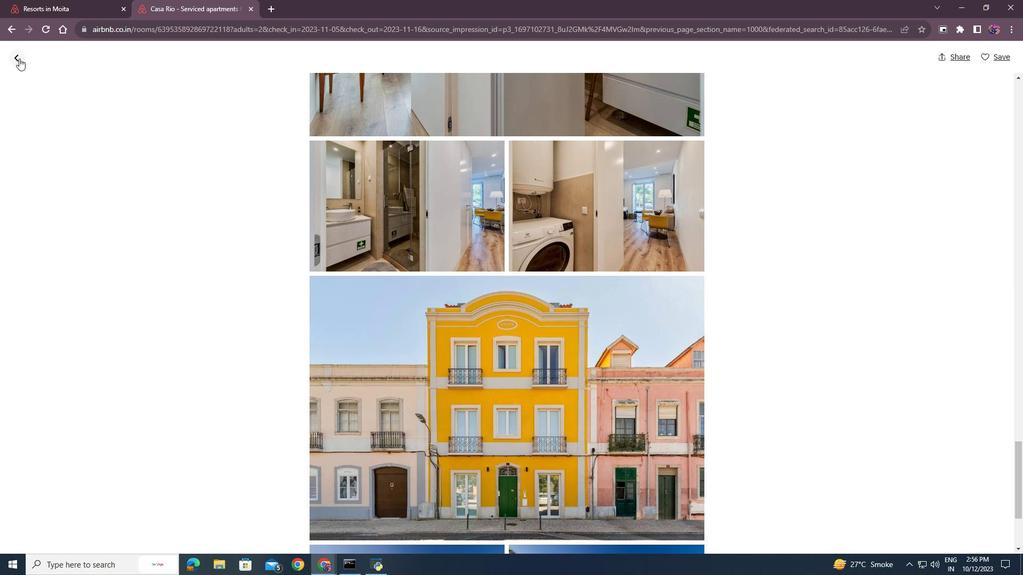 
Action: Mouse pressed left at (19, 58)
Screenshot: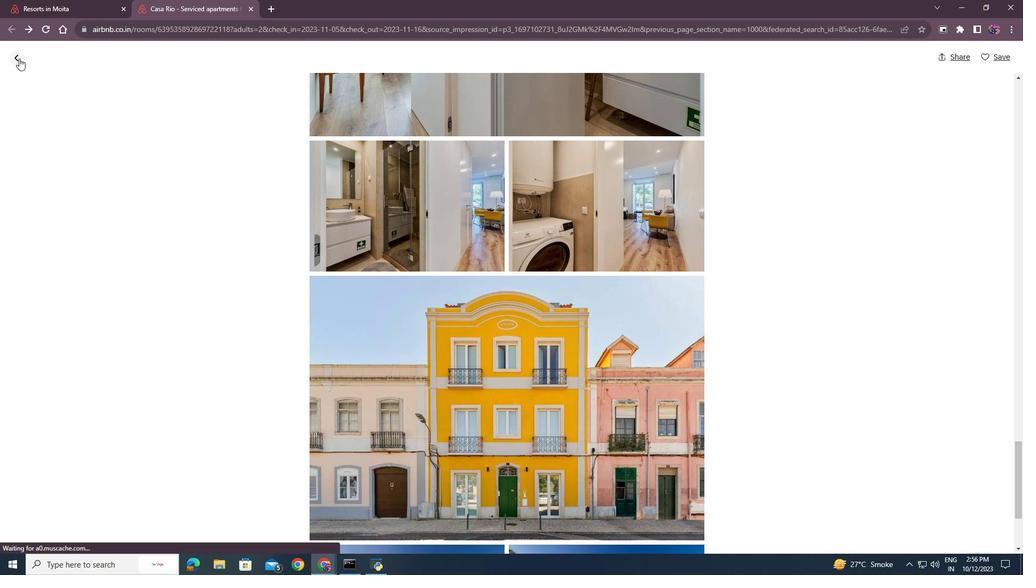 
Action: Mouse moved to (344, 259)
Screenshot: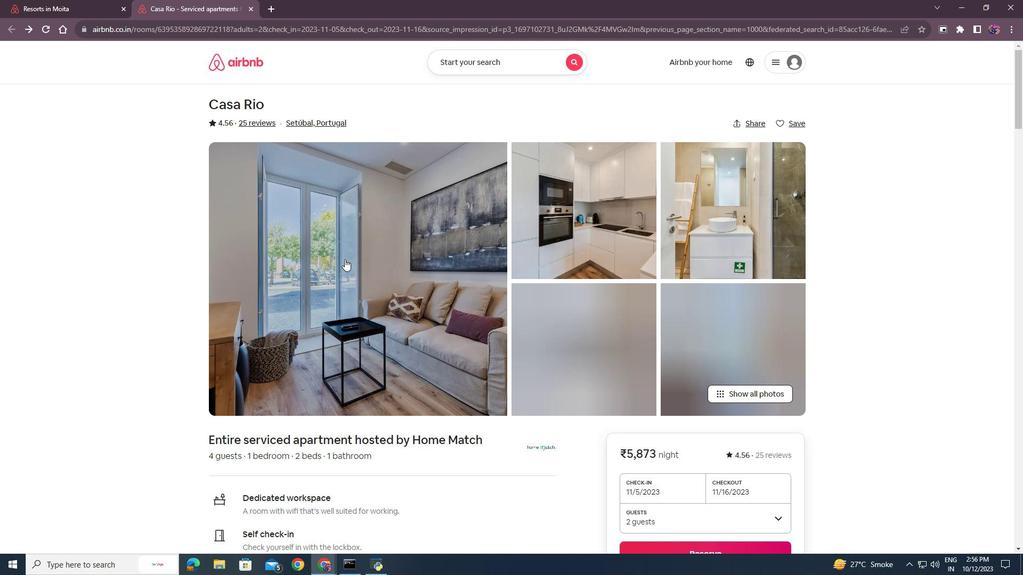 
Action: Mouse scrolled (344, 259) with delta (0, 0)
Screenshot: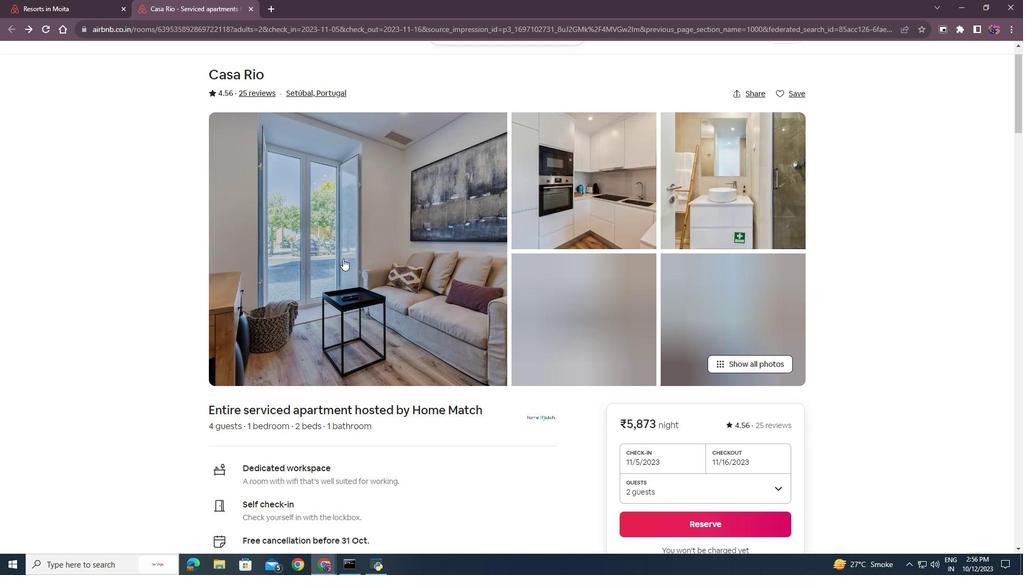 
Action: Mouse moved to (344, 259)
Screenshot: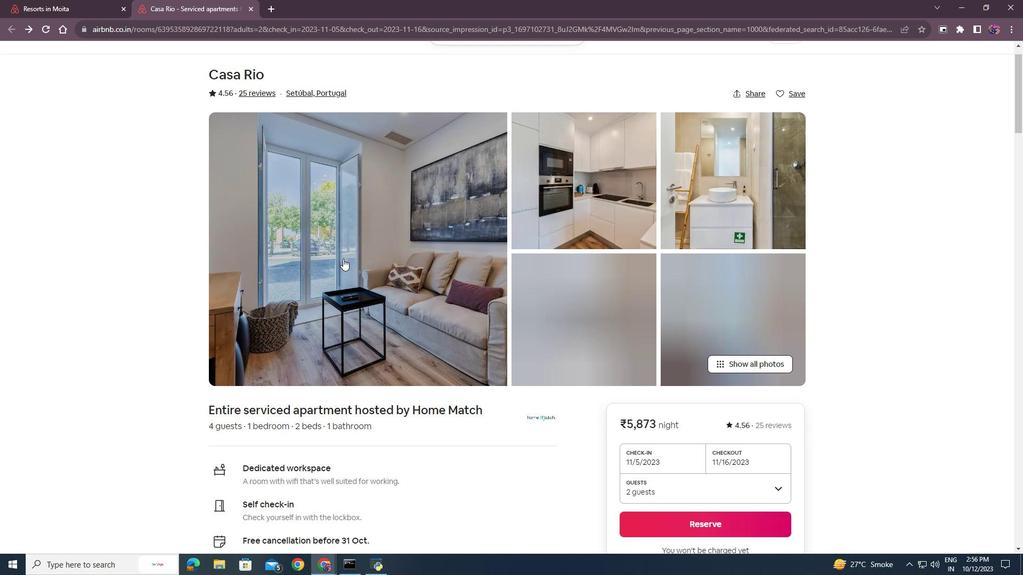 
Action: Mouse scrolled (344, 259) with delta (0, 0)
Screenshot: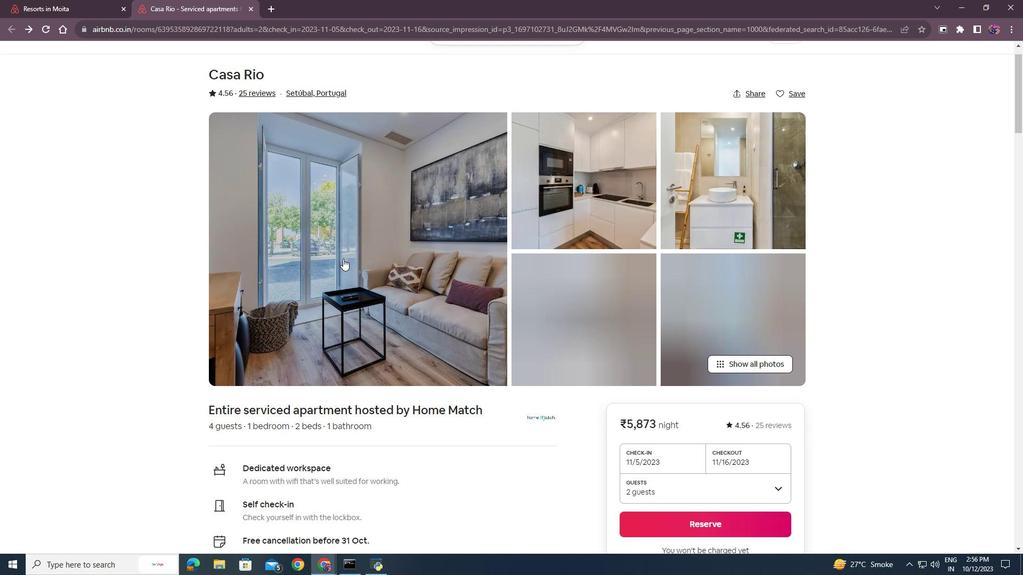 
Action: Mouse moved to (343, 259)
Screenshot: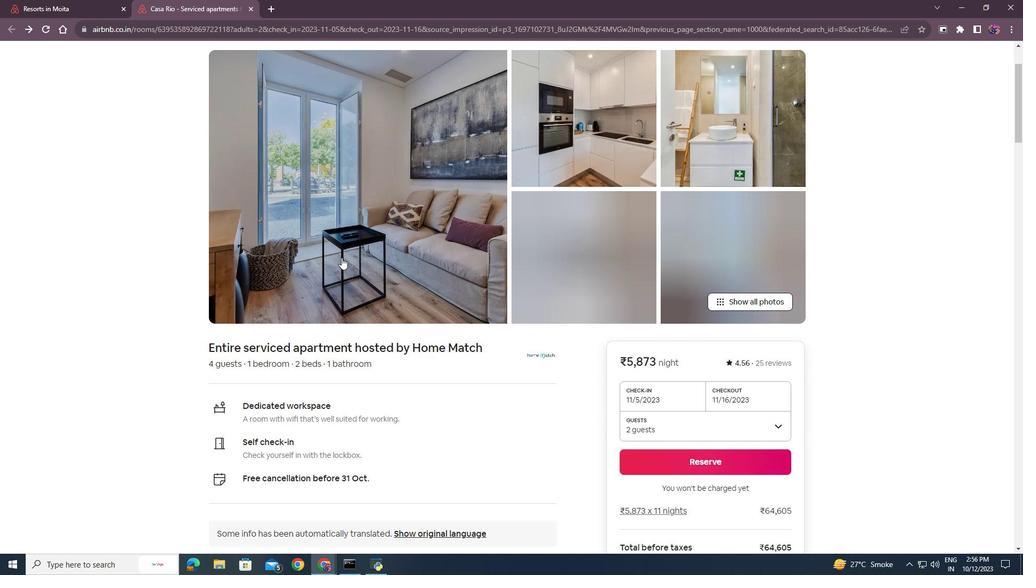 
Action: Mouse scrolled (343, 259) with delta (0, 0)
Screenshot: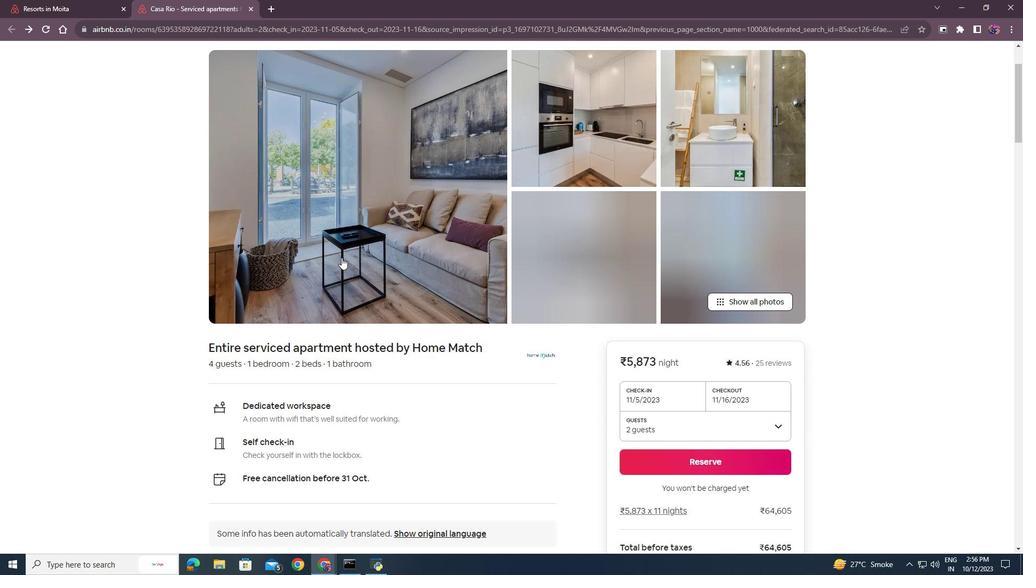 
Action: Mouse moved to (342, 259)
Screenshot: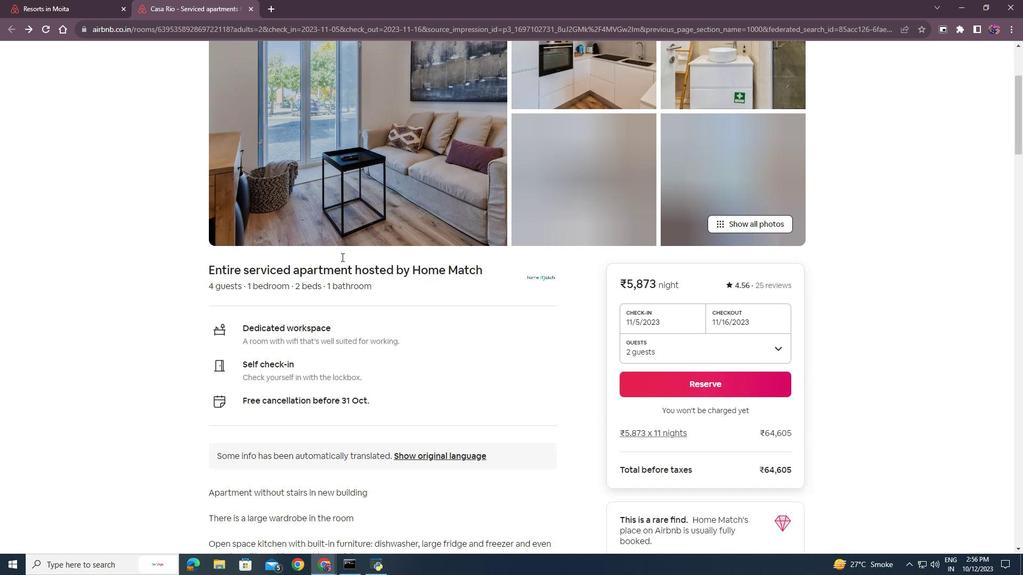 
Action: Mouse scrolled (342, 258) with delta (0, 0)
Screenshot: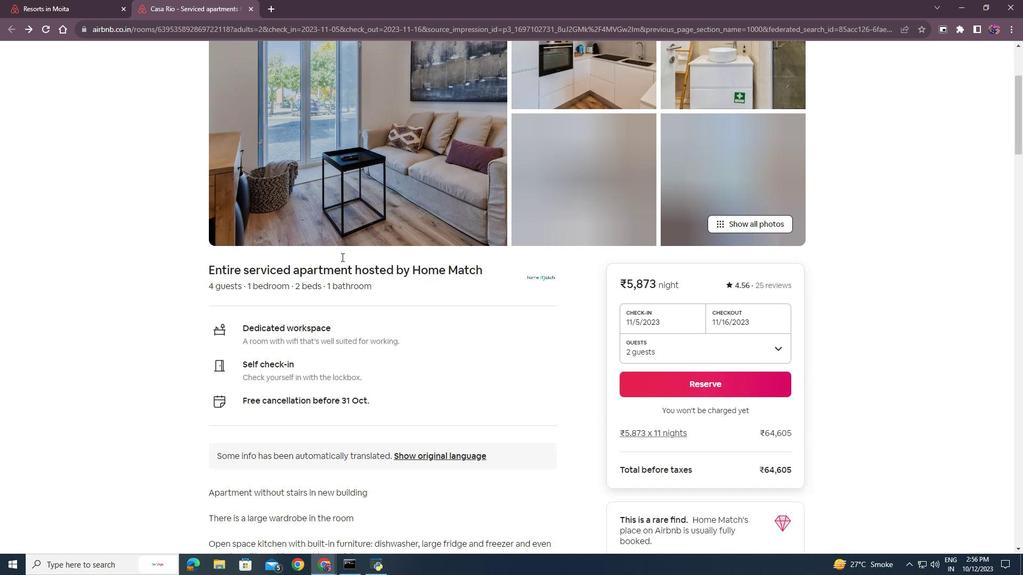 
Action: Mouse moved to (341, 257)
Screenshot: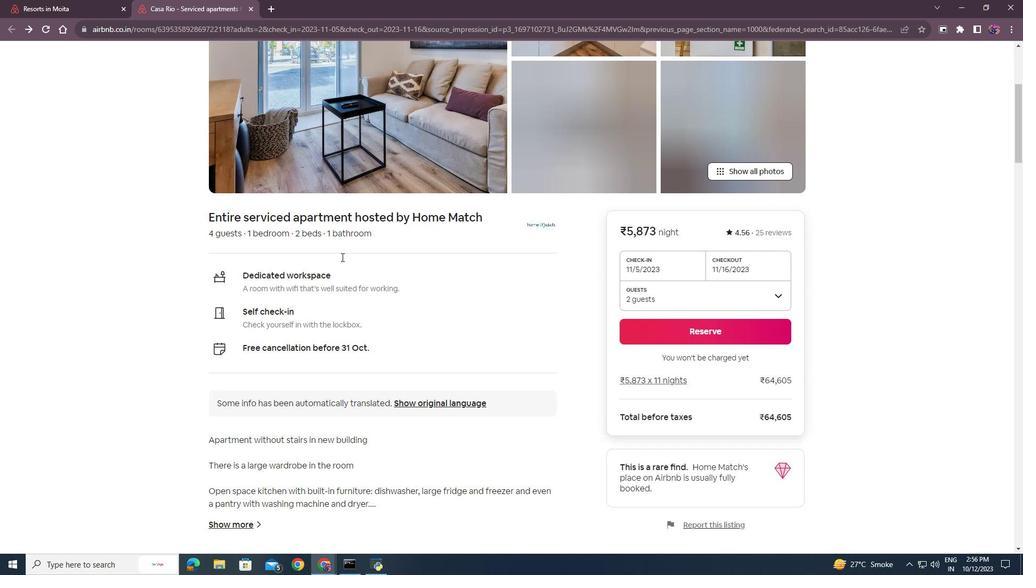 
Action: Mouse scrolled (341, 256) with delta (0, 0)
Screenshot: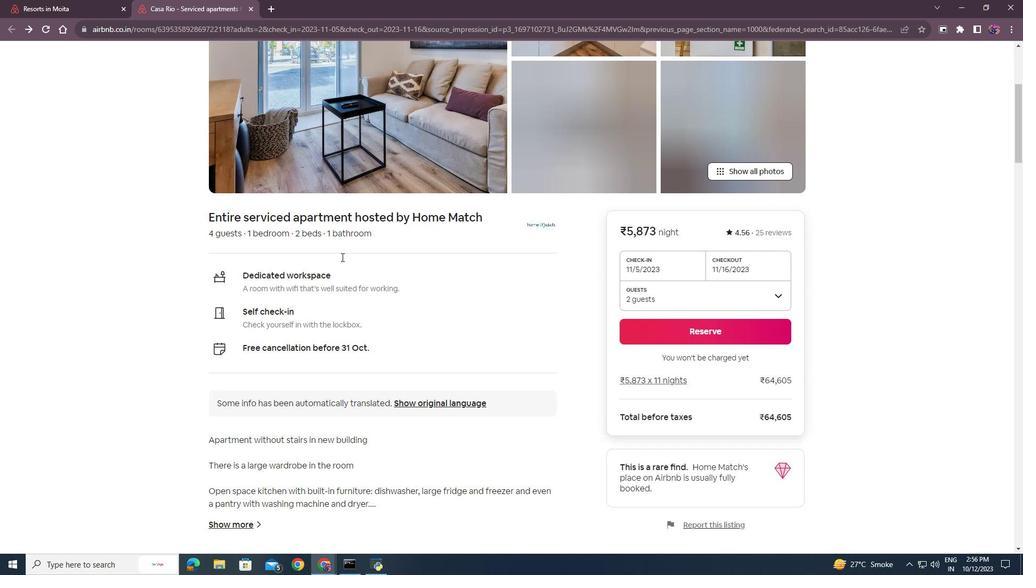 
Action: Mouse scrolled (341, 256) with delta (0, 0)
Screenshot: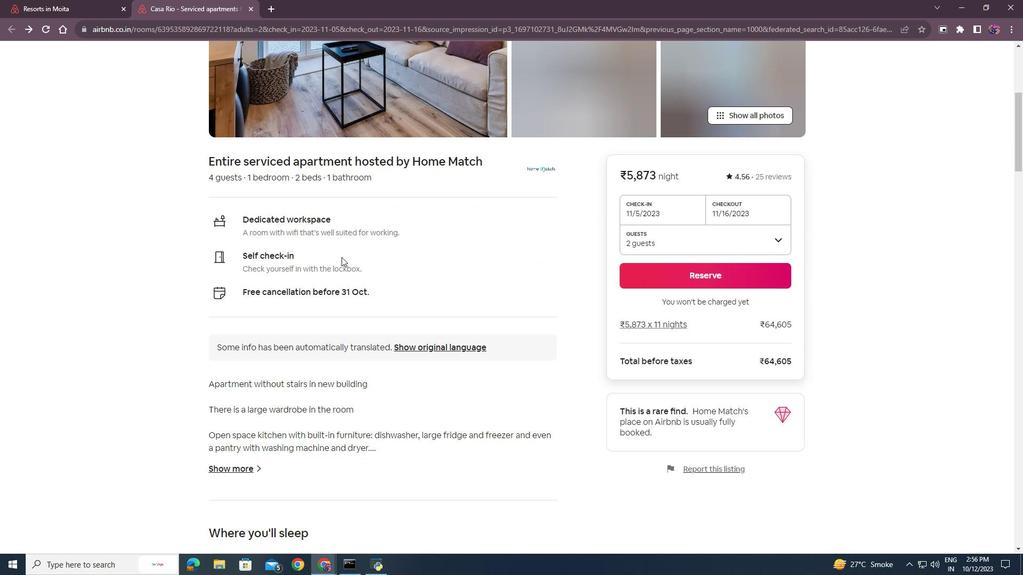 
Action: Mouse moved to (306, 252)
Screenshot: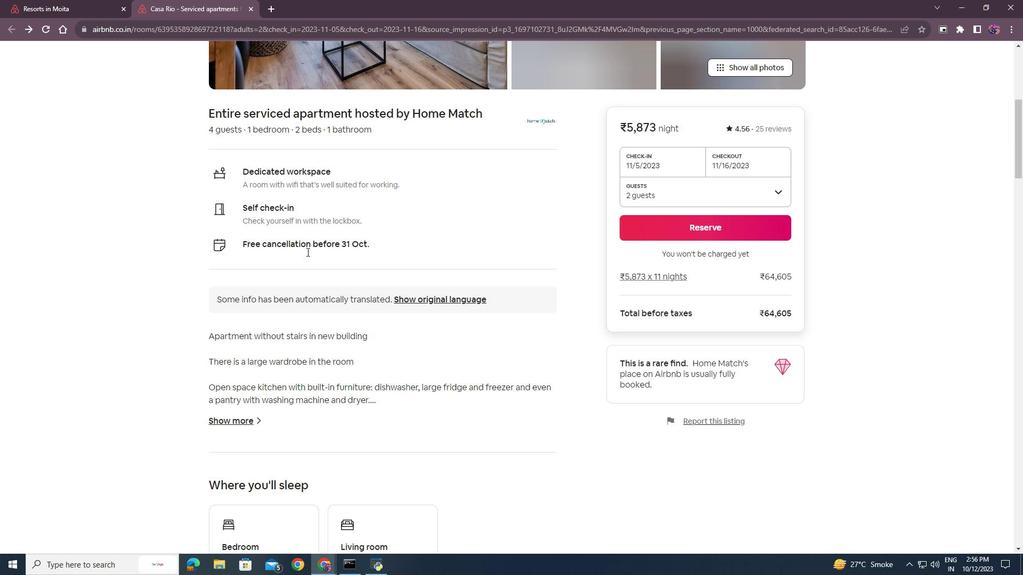 
Action: Mouse scrolled (306, 251) with delta (0, 0)
Screenshot: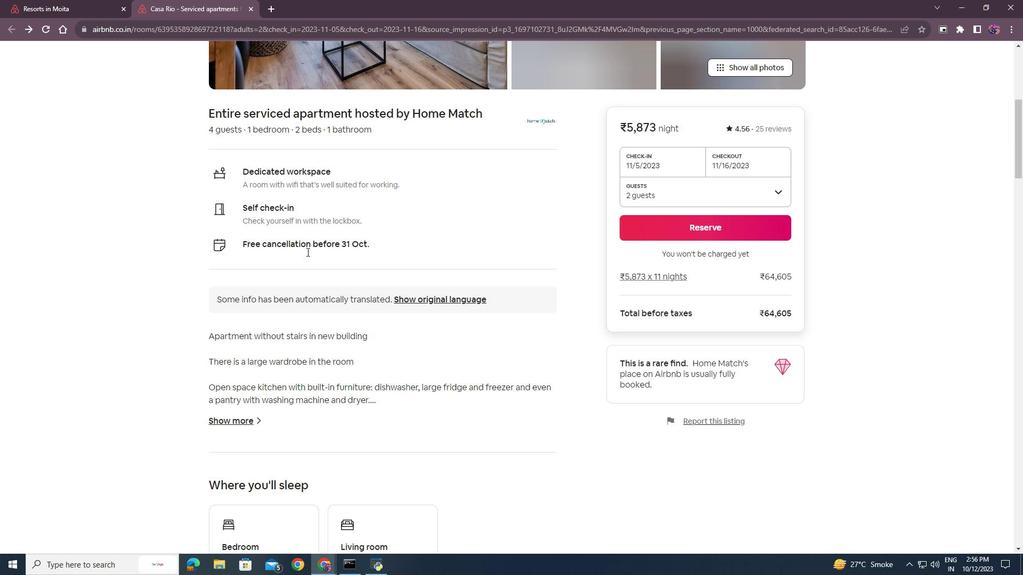 
Action: Mouse moved to (307, 252)
Screenshot: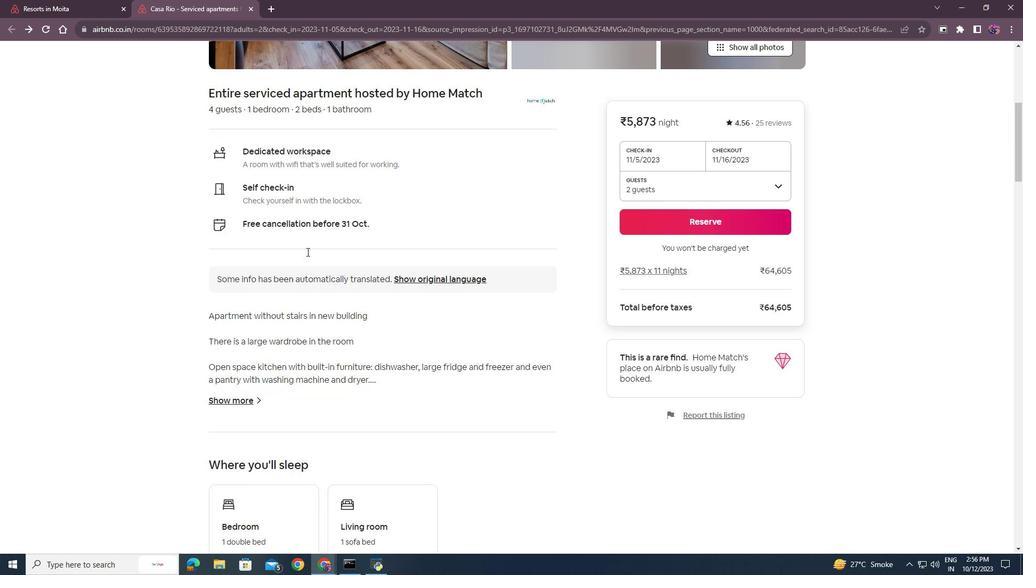 
Action: Mouse scrolled (307, 251) with delta (0, 0)
Screenshot: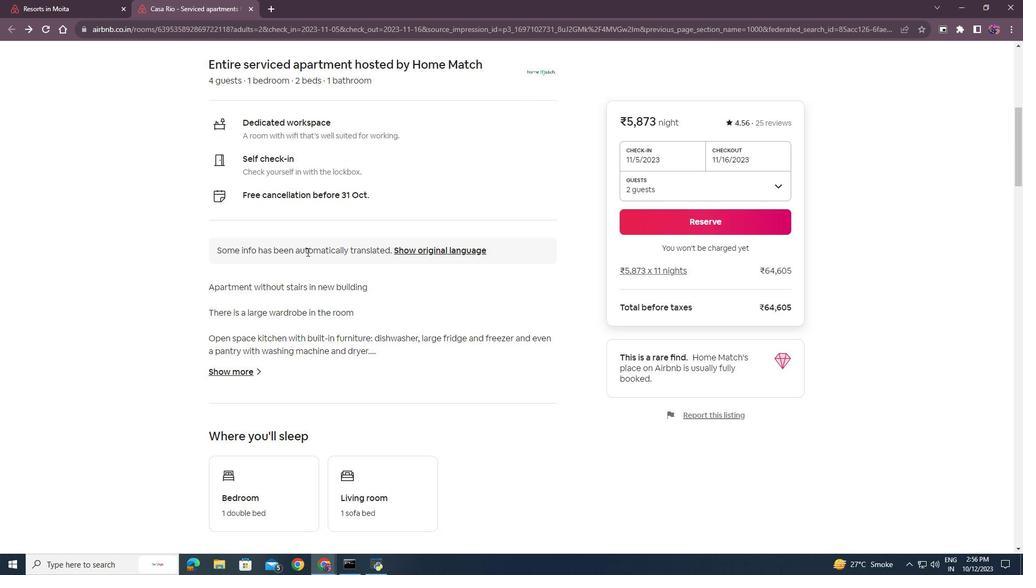 
Action: Mouse moved to (325, 274)
Screenshot: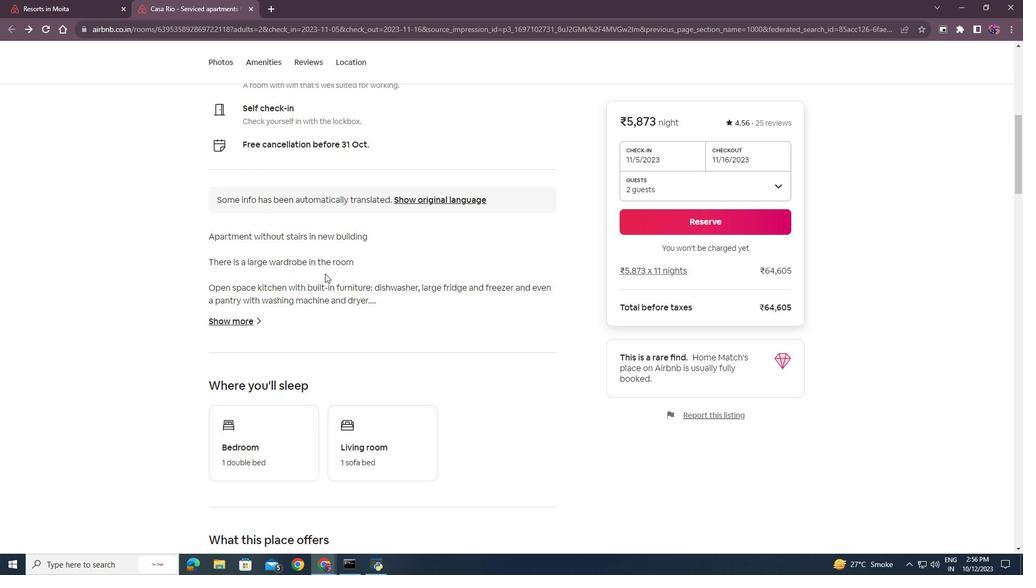
Action: Mouse scrolled (325, 273) with delta (0, 0)
Screenshot: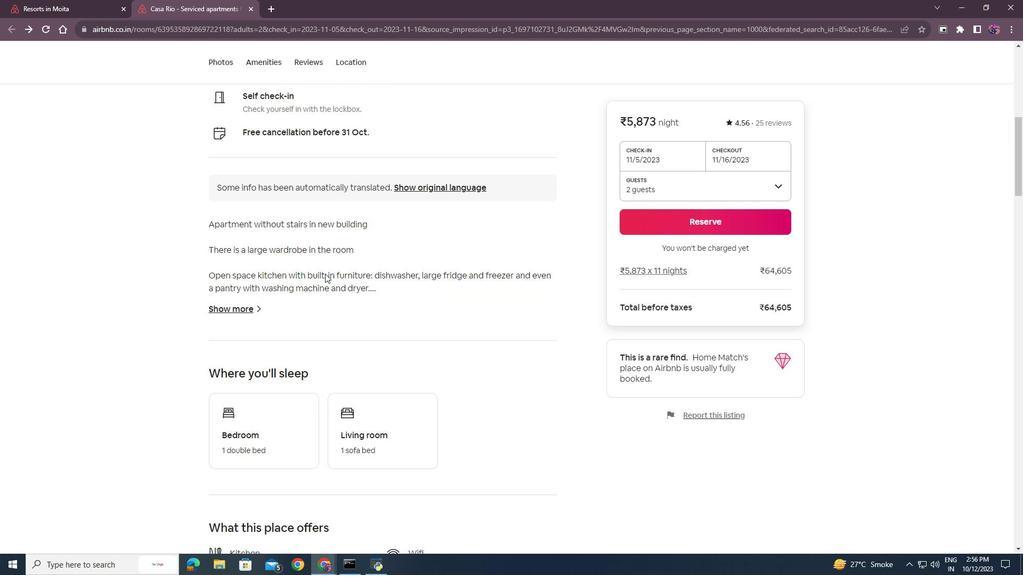 
Action: Mouse moved to (236, 266)
Screenshot: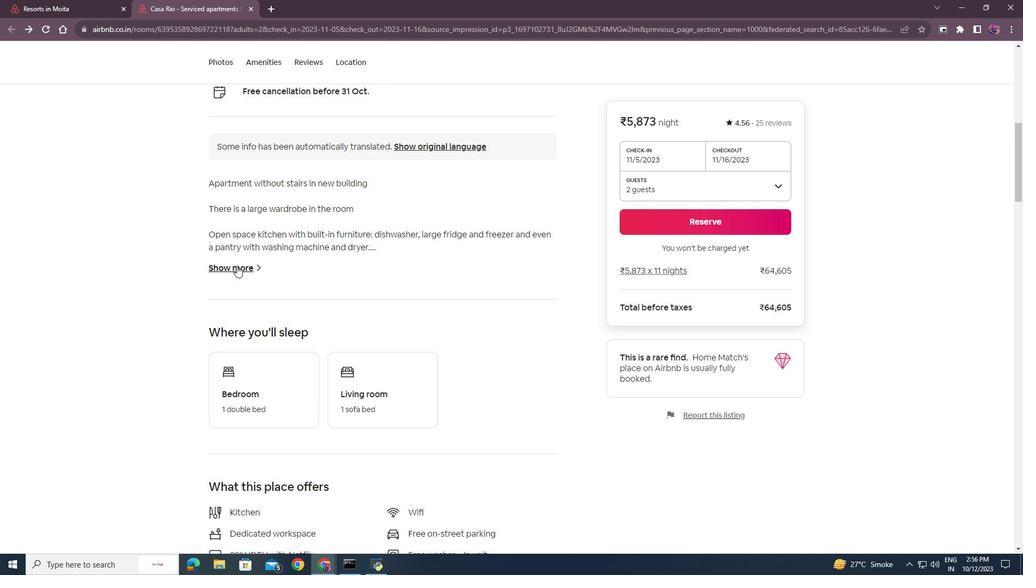 
Action: Mouse pressed left at (236, 266)
Screenshot: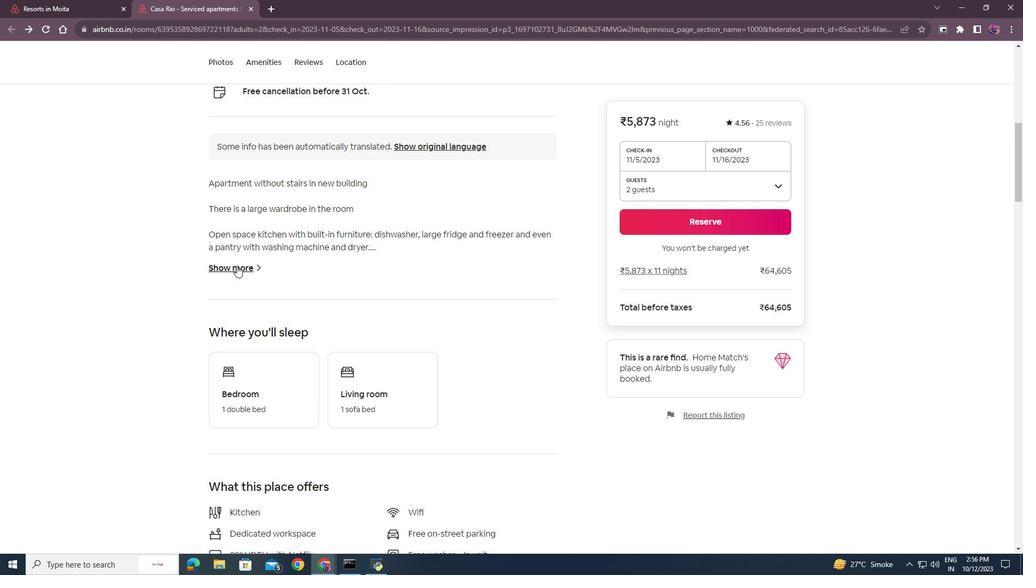 
Action: Mouse moved to (442, 317)
Screenshot: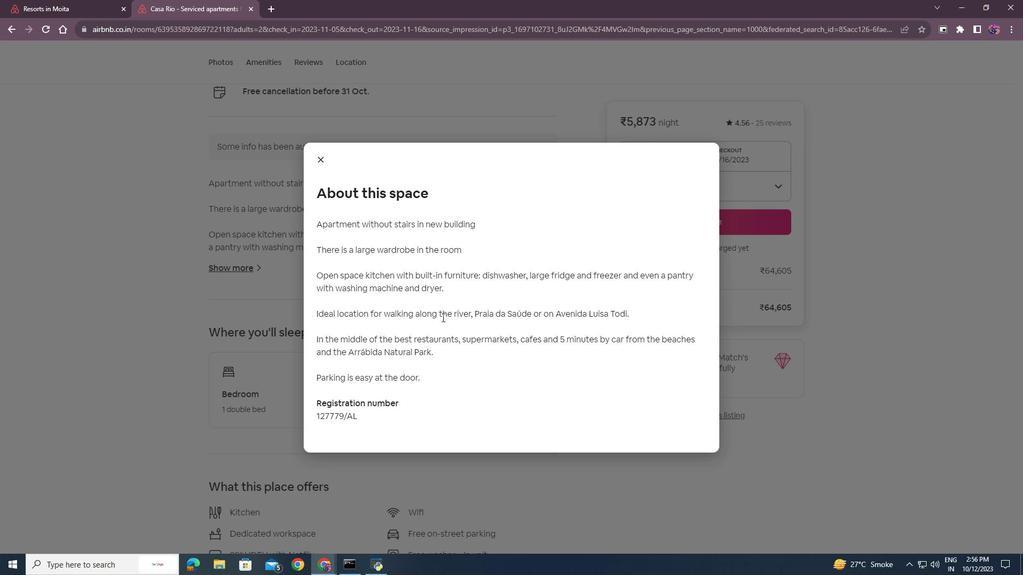
Action: Mouse scrolled (442, 317) with delta (0, 0)
Screenshot: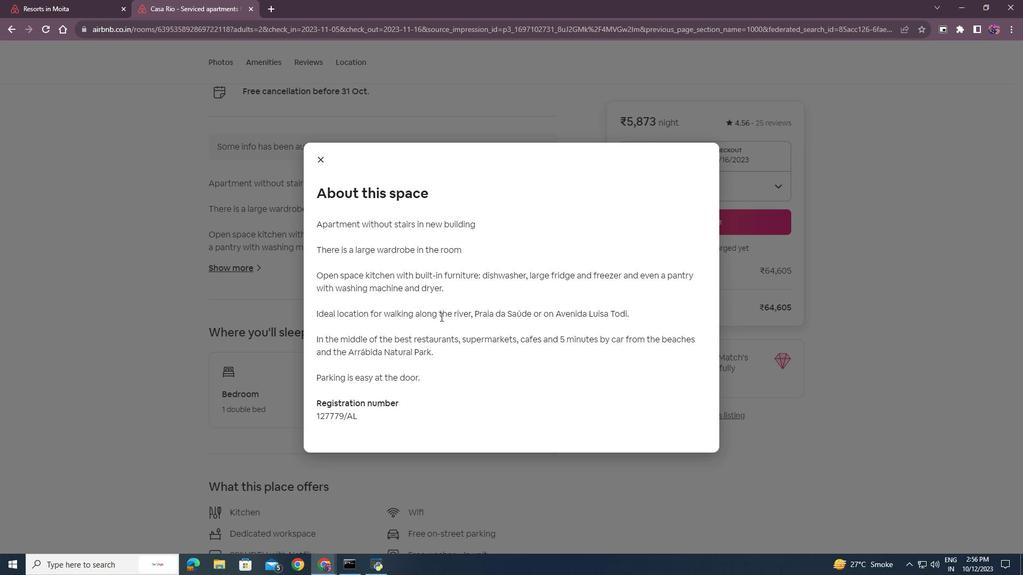 
Action: Mouse scrolled (442, 317) with delta (0, 0)
Screenshot: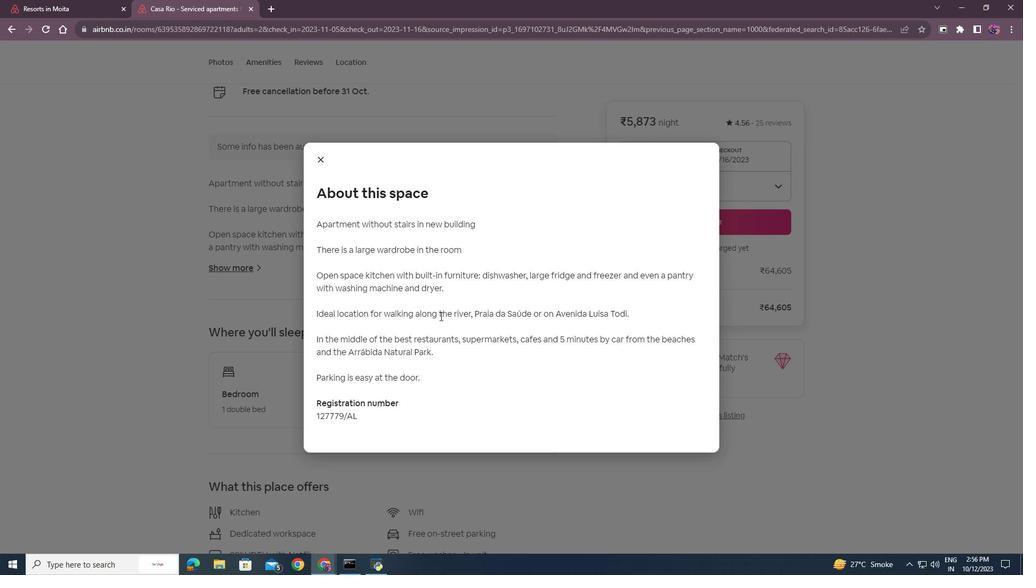 
Action: Mouse scrolled (442, 317) with delta (0, 0)
Screenshot: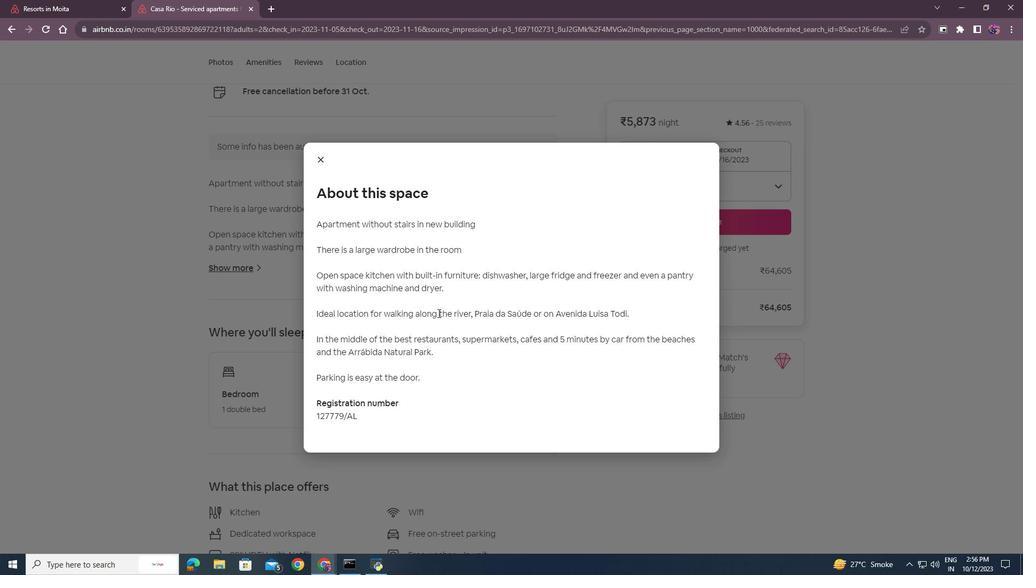 
Action: Mouse moved to (321, 161)
Screenshot: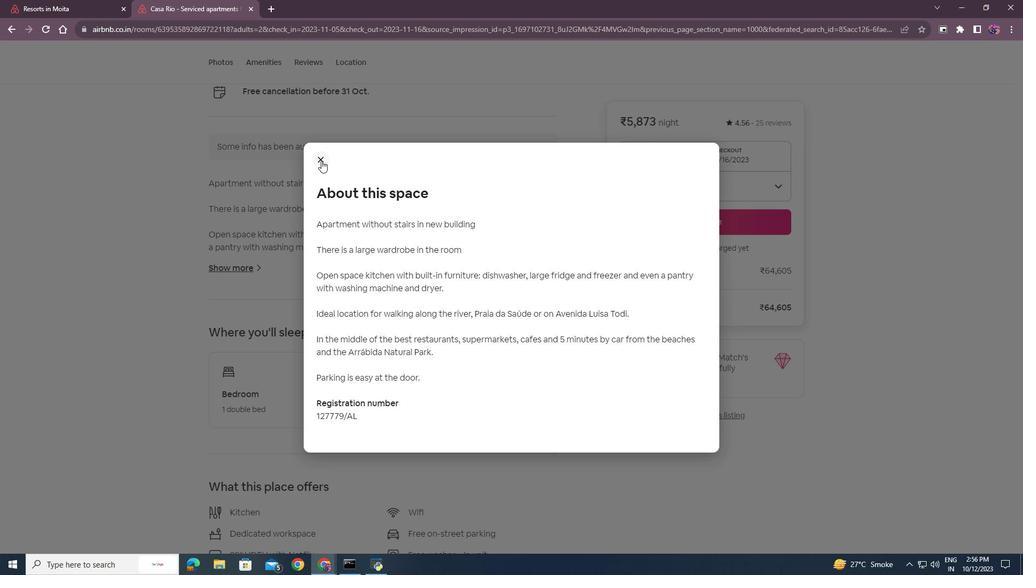 
Action: Mouse pressed left at (321, 161)
Screenshot: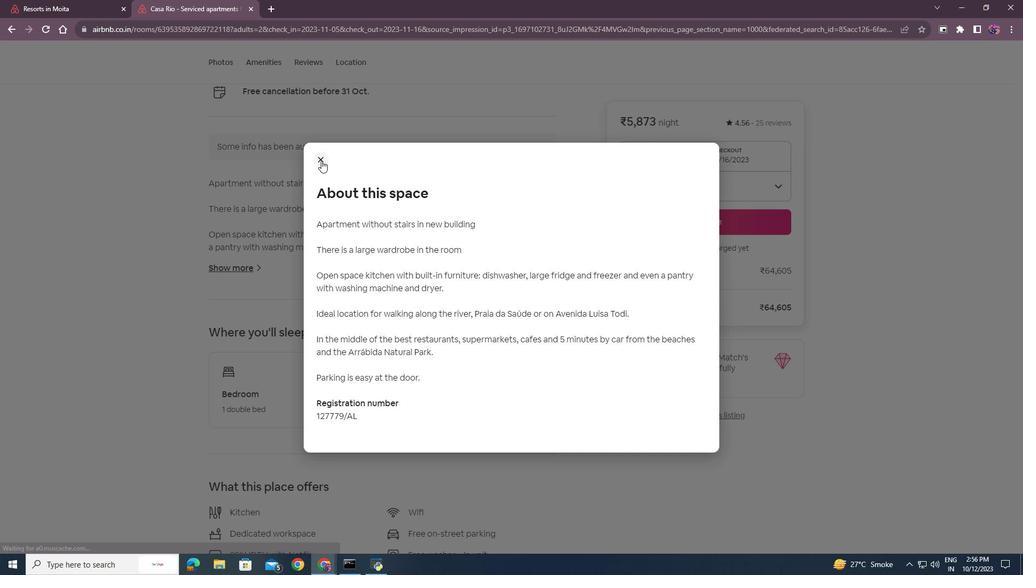 
Action: Mouse moved to (299, 358)
Screenshot: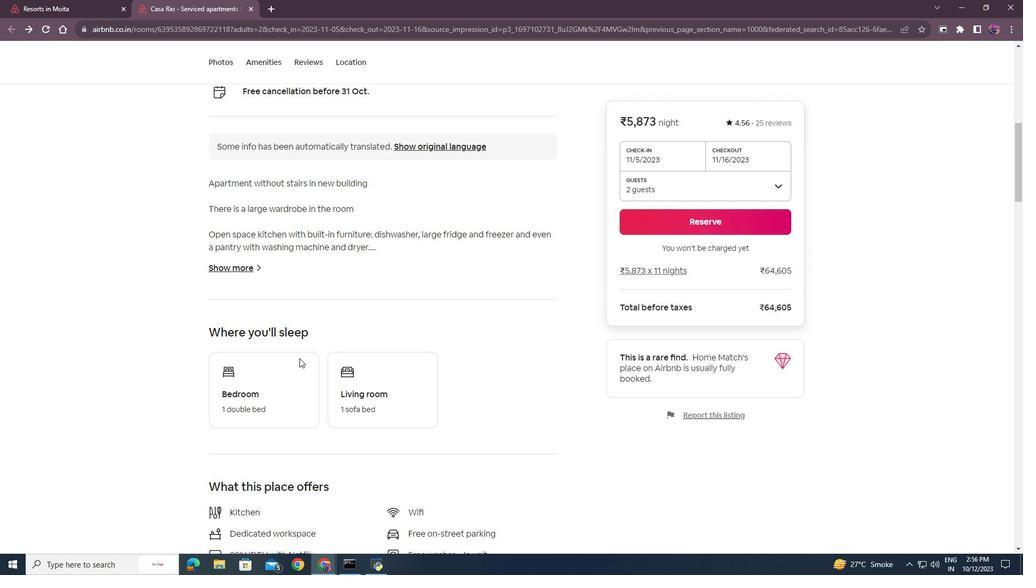 
Action: Mouse scrolled (299, 358) with delta (0, 0)
Screenshot: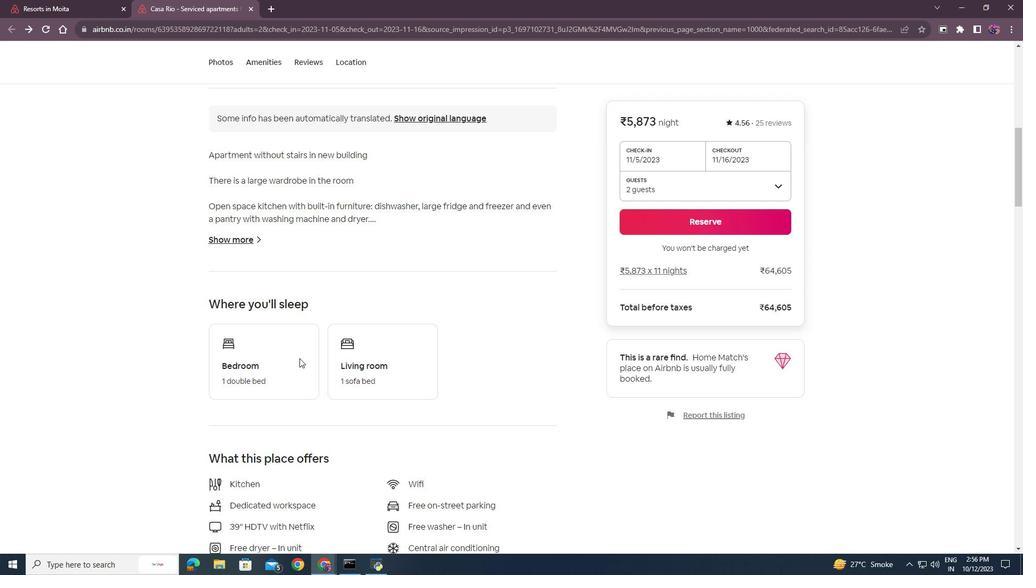 
Action: Mouse scrolled (299, 358) with delta (0, 0)
Screenshot: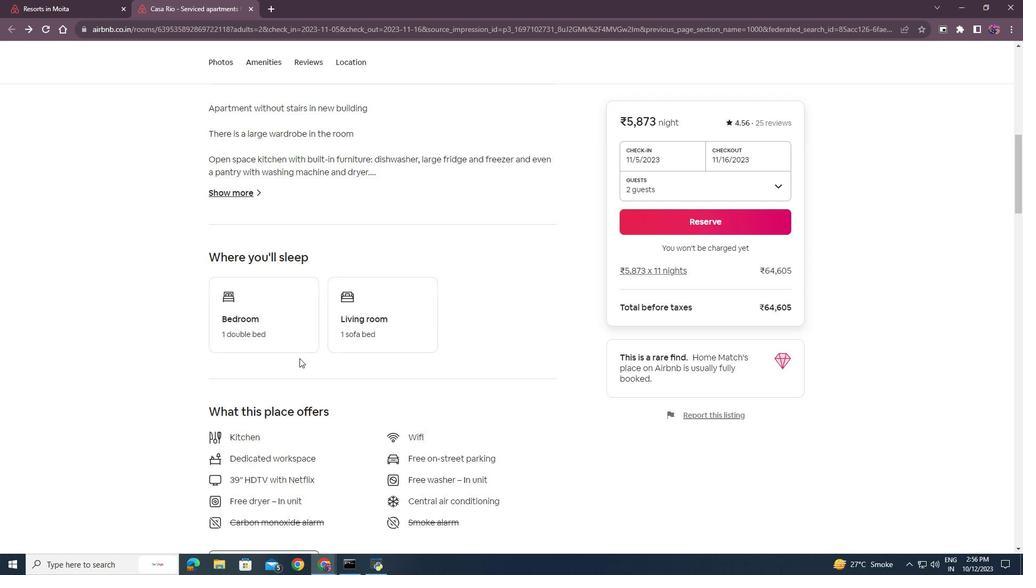 
Action: Mouse moved to (299, 358)
Screenshot: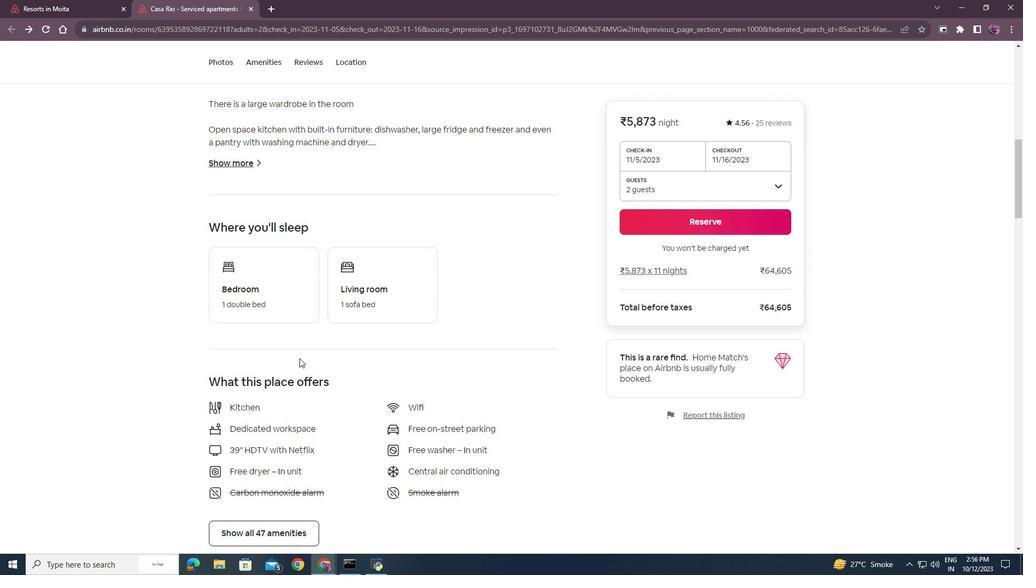 
Action: Mouse scrolled (299, 358) with delta (0, 0)
Screenshot: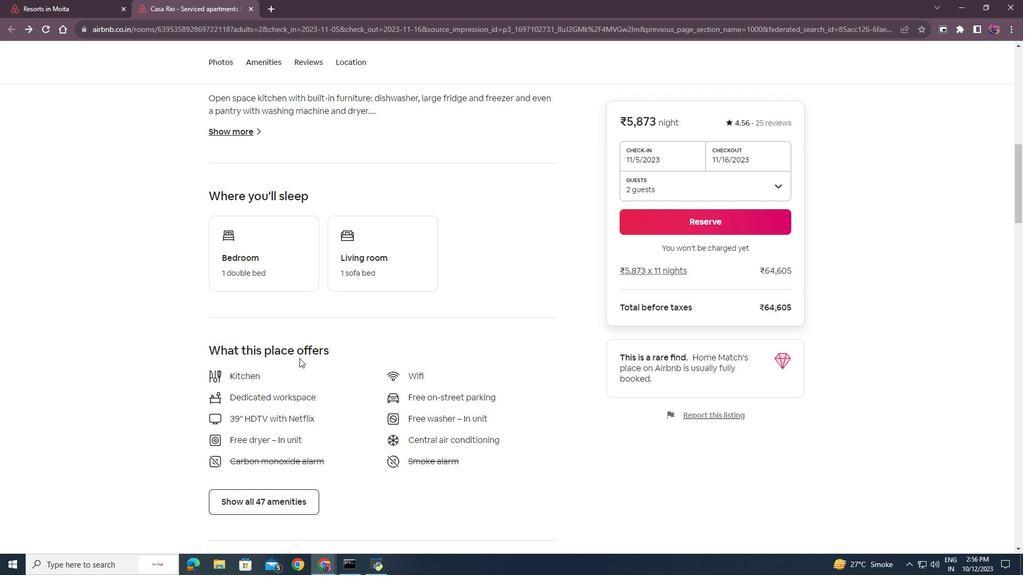
Action: Mouse scrolled (299, 358) with delta (0, 0)
Screenshot: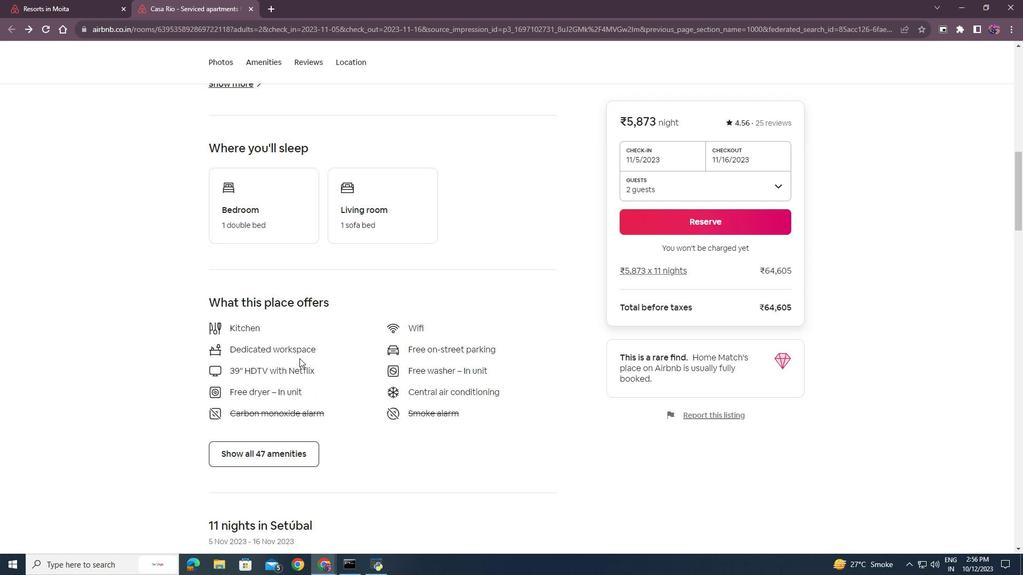 
Action: Mouse scrolled (299, 358) with delta (0, 0)
Screenshot: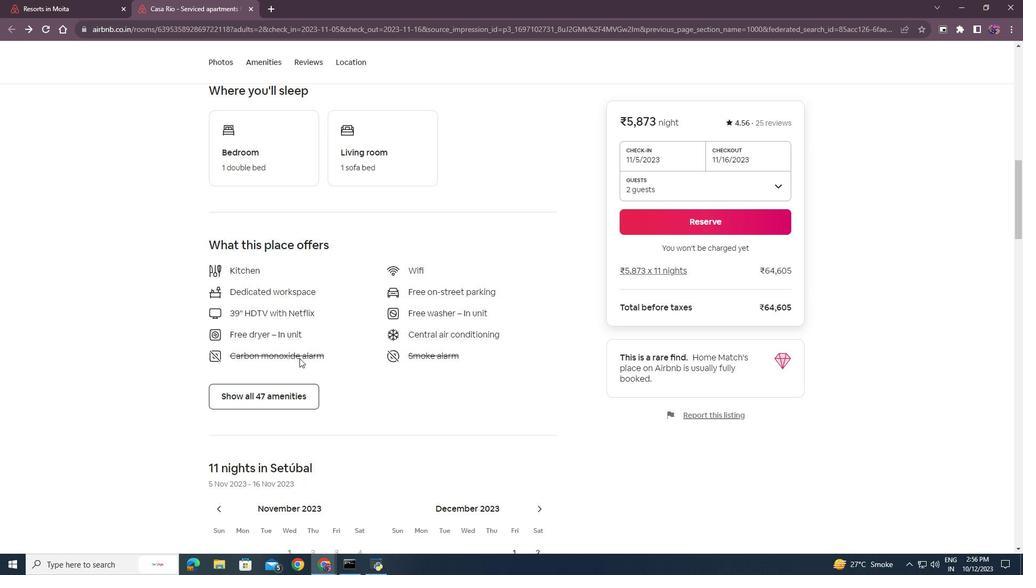 
Action: Mouse scrolled (299, 358) with delta (0, 0)
Screenshot: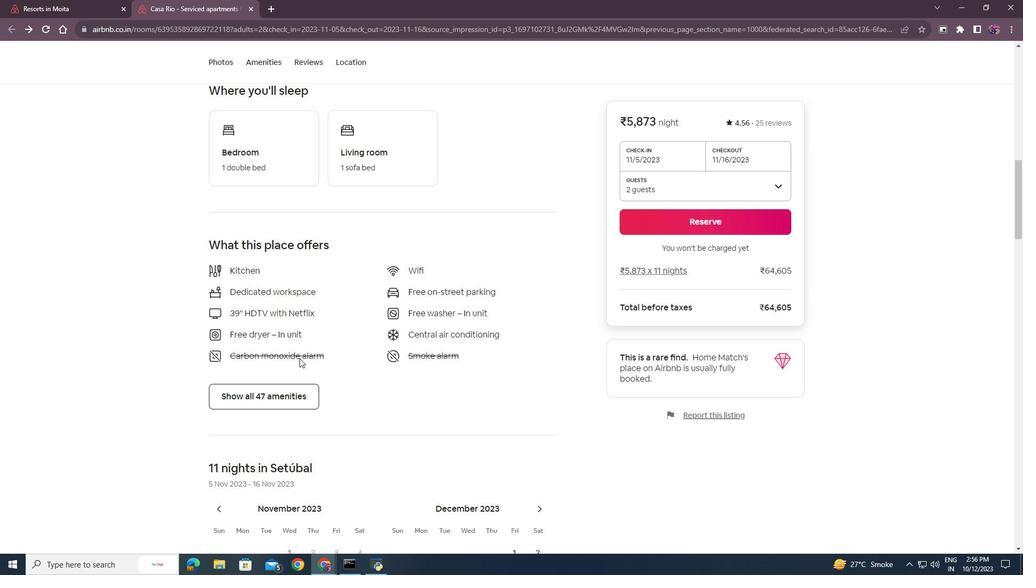 
Action: Mouse moved to (266, 325)
Screenshot: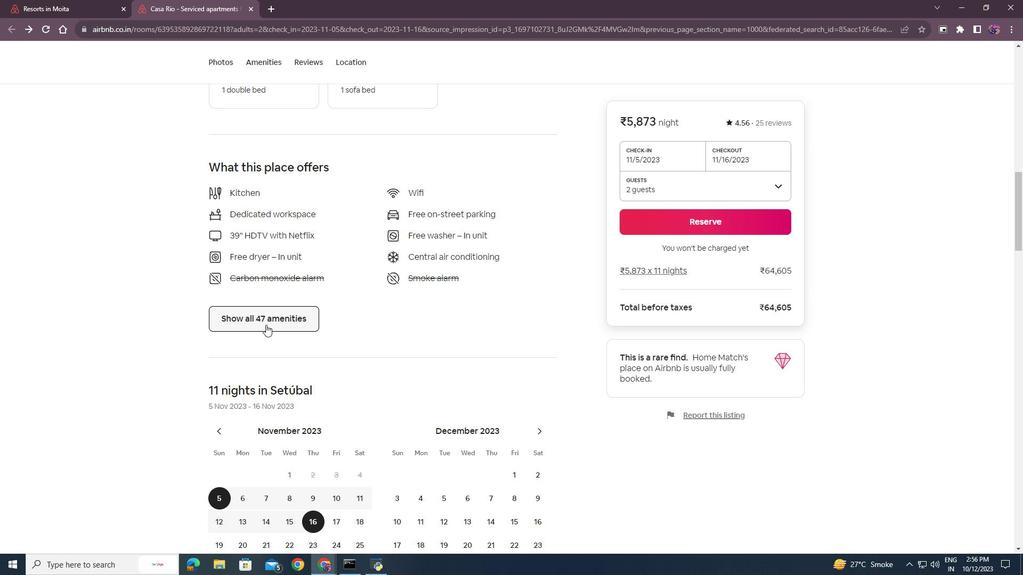 
Action: Mouse pressed left at (266, 325)
Screenshot: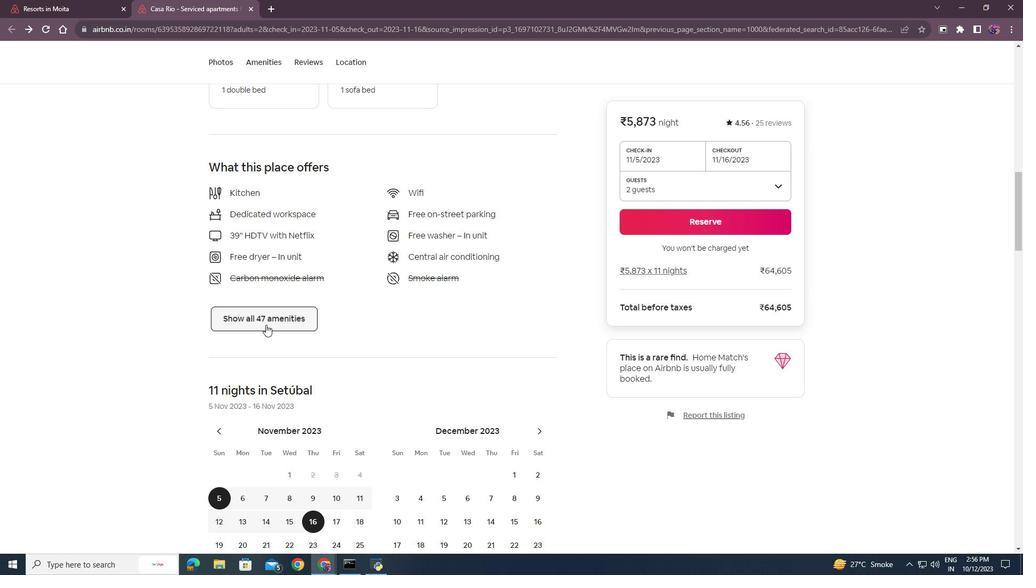 
Action: Mouse moved to (504, 359)
Screenshot: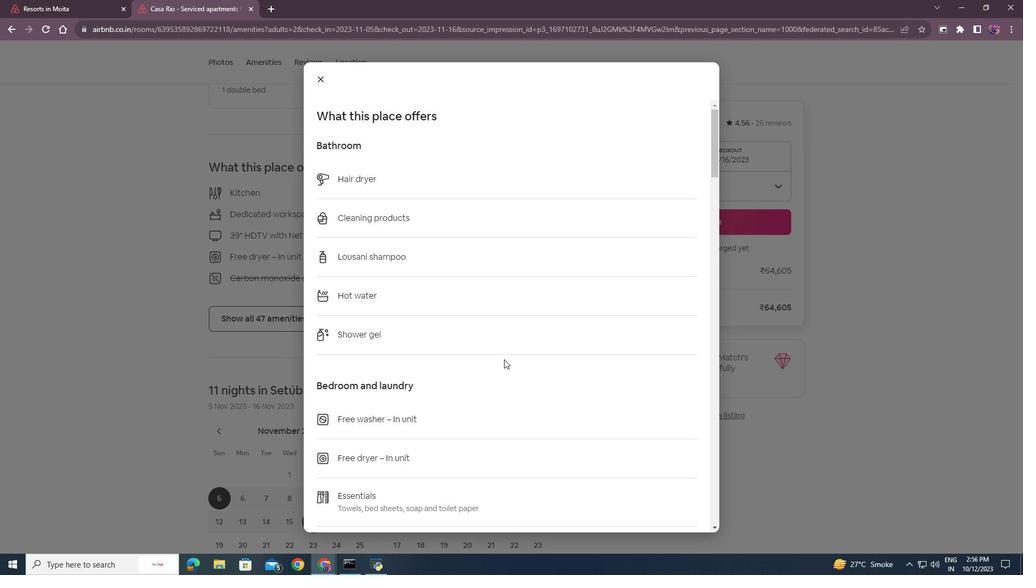 
Action: Mouse scrolled (504, 359) with delta (0, 0)
Screenshot: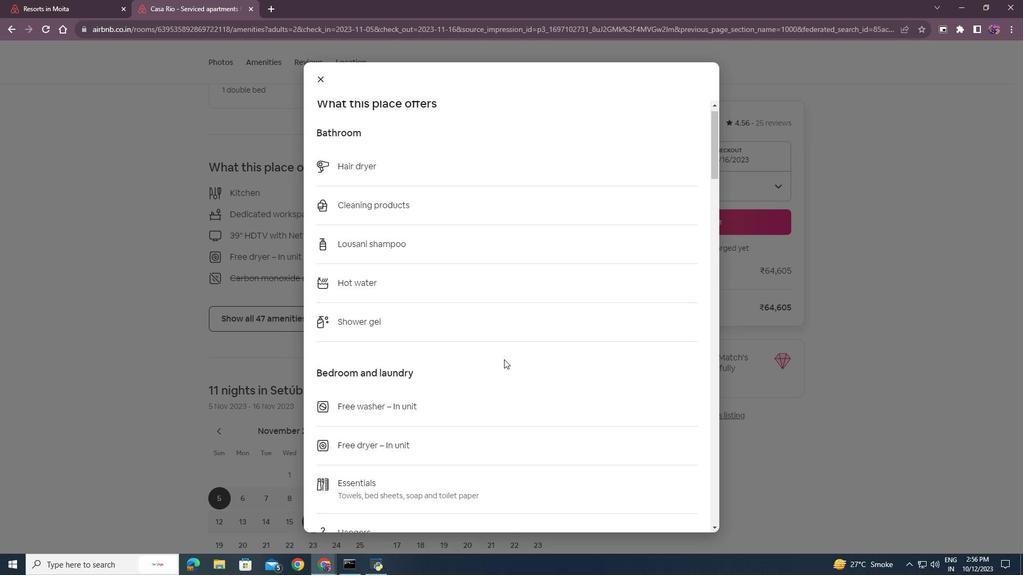 
Action: Mouse scrolled (504, 359) with delta (0, 0)
Screenshot: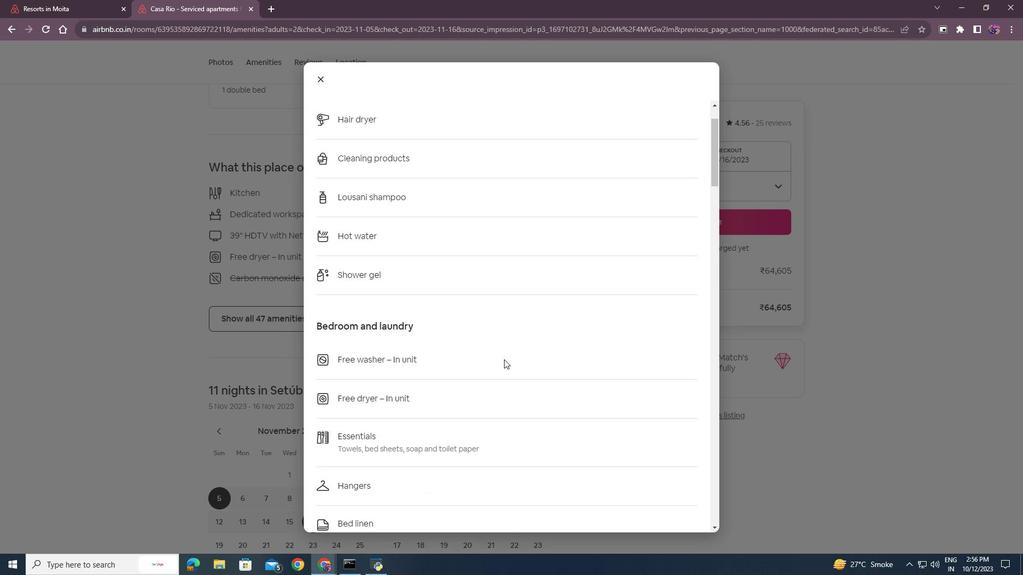 
Action: Mouse scrolled (504, 359) with delta (0, 0)
Screenshot: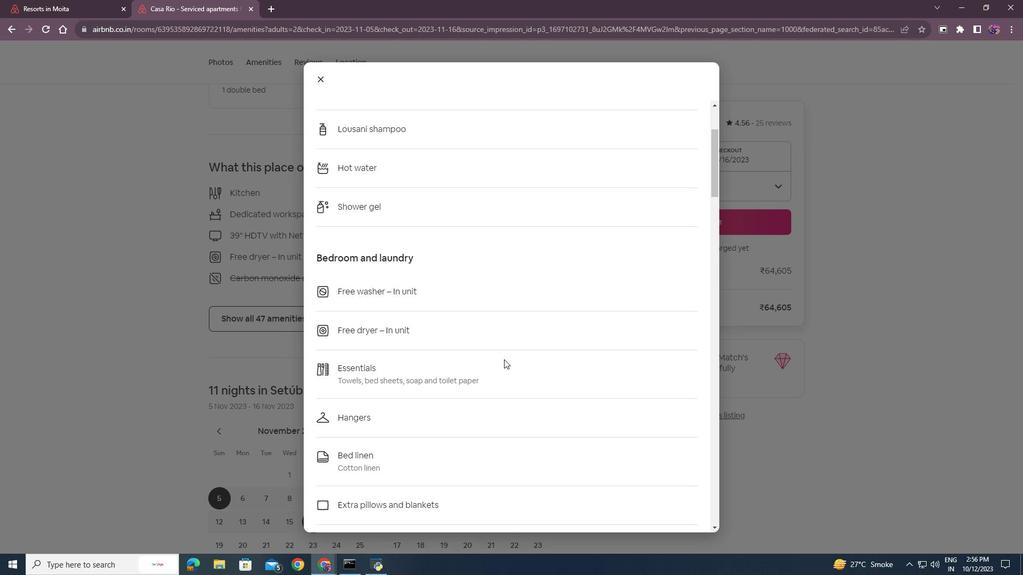 
Action: Mouse scrolled (504, 359) with delta (0, 0)
Screenshot: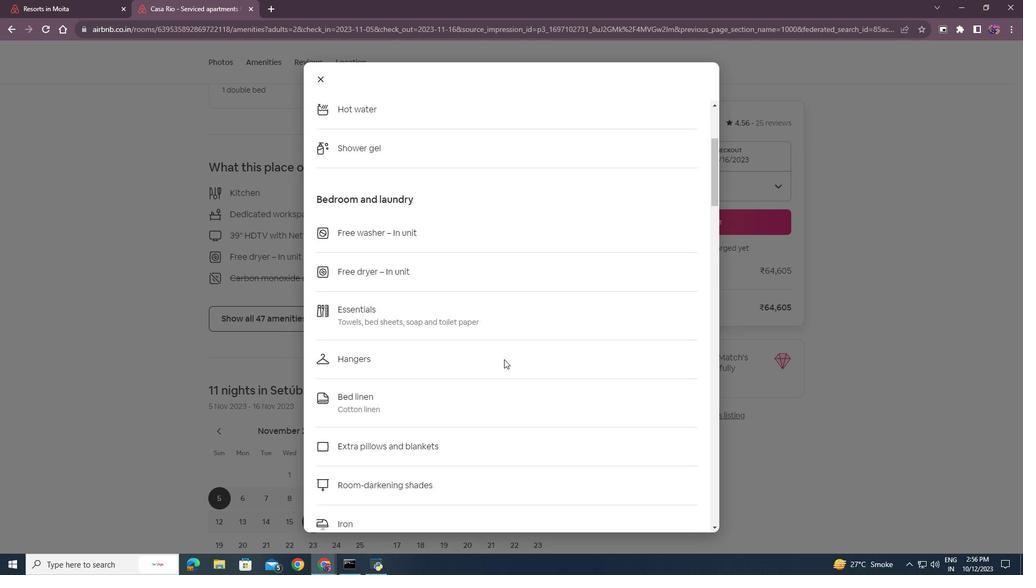 
Action: Mouse scrolled (504, 359) with delta (0, 0)
Screenshot: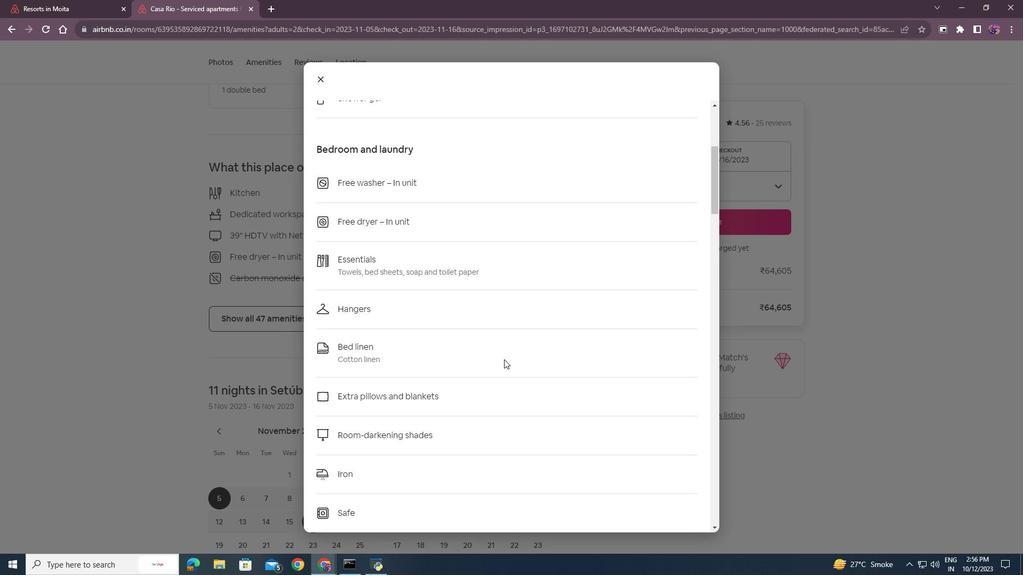 
Action: Mouse scrolled (504, 359) with delta (0, 0)
Screenshot: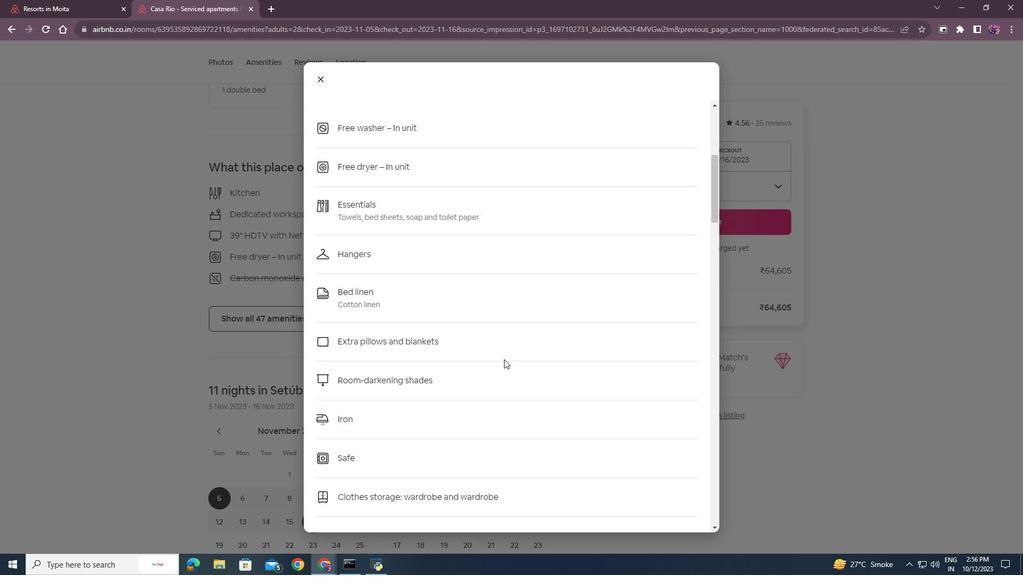 
Action: Mouse scrolled (504, 359) with delta (0, 0)
Screenshot: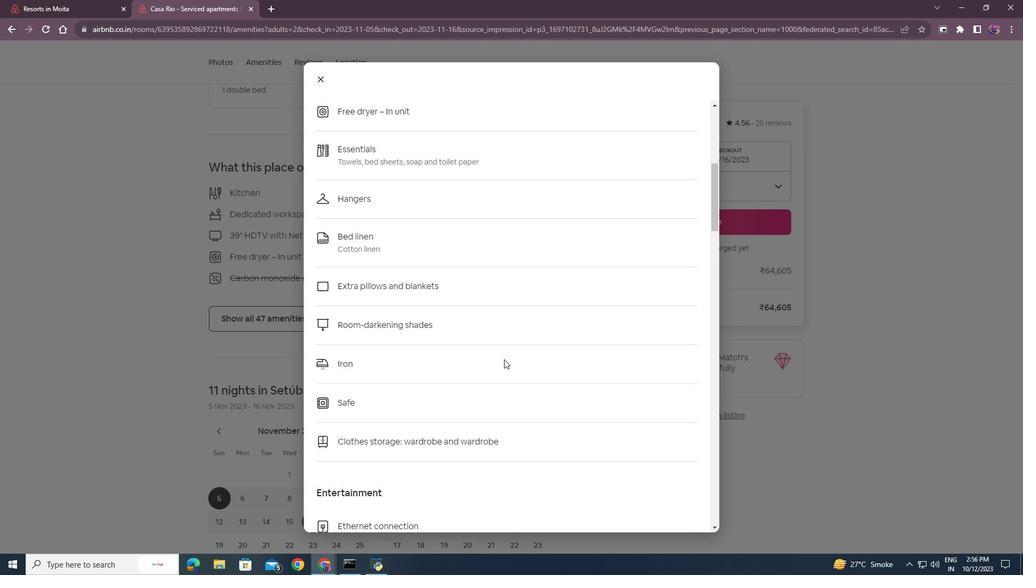 
Action: Mouse scrolled (504, 359) with delta (0, 0)
Screenshot: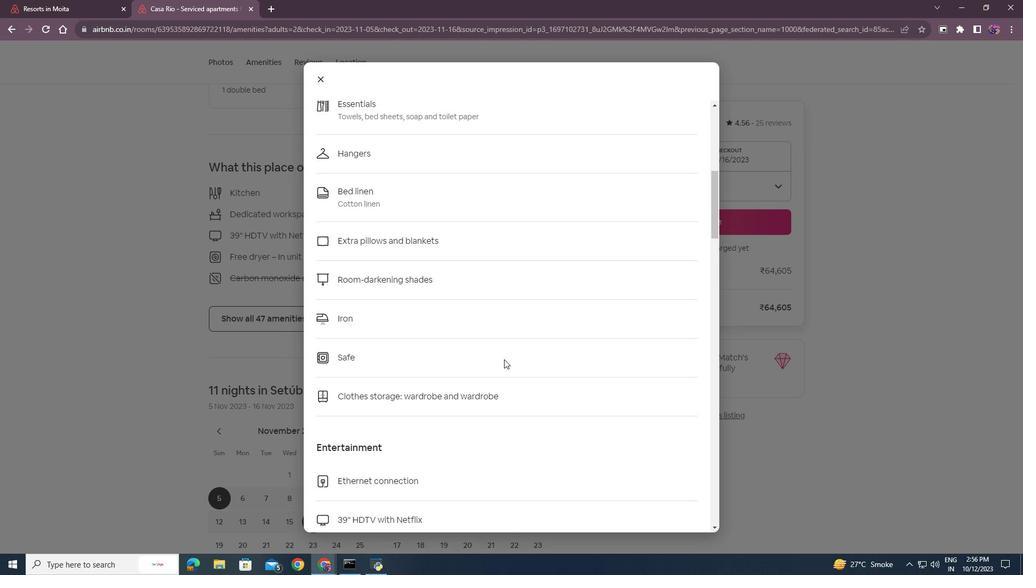 
Action: Mouse scrolled (504, 359) with delta (0, 0)
Screenshot: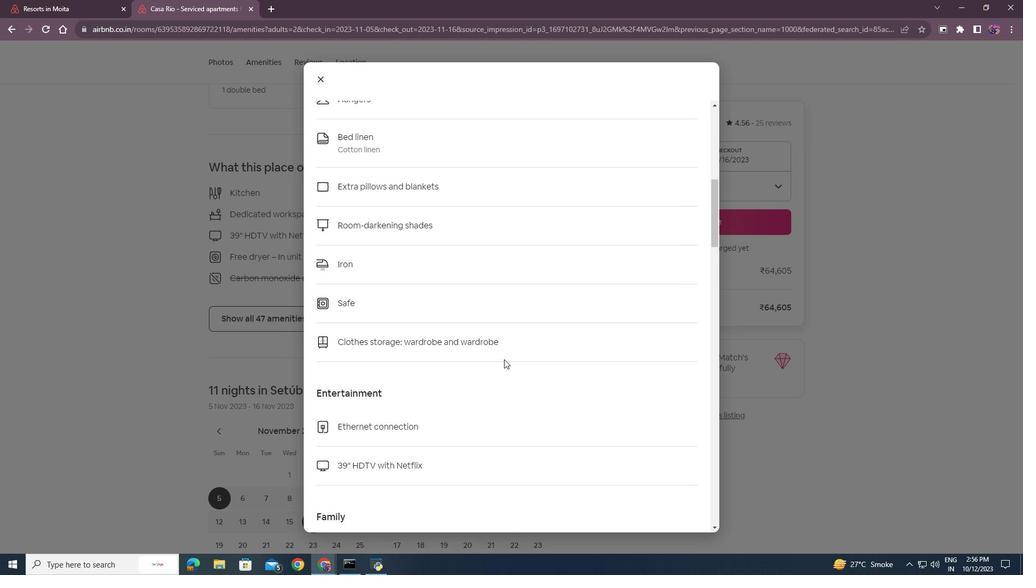 
Action: Mouse scrolled (504, 359) with delta (0, 0)
Screenshot: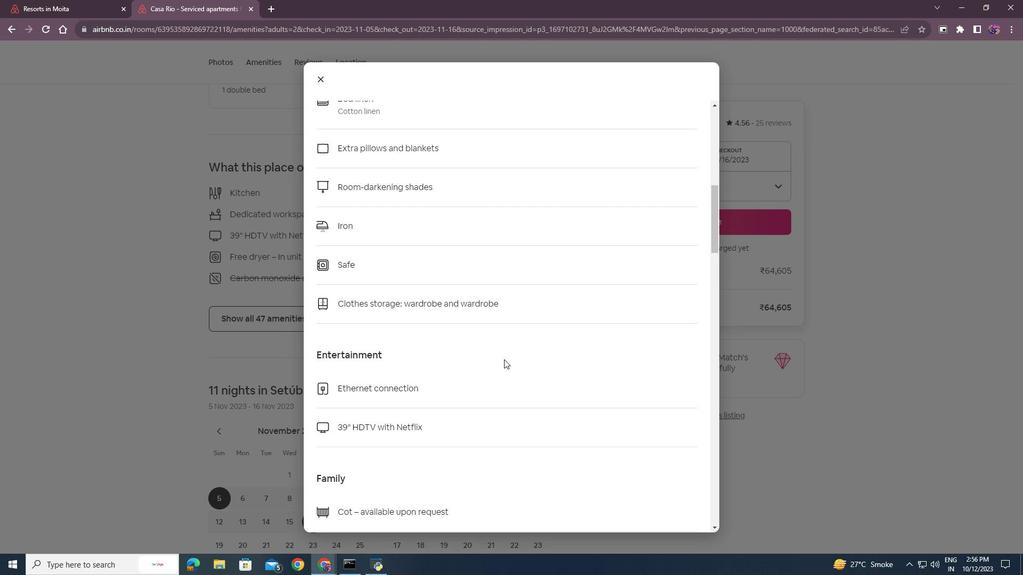 
Action: Mouse scrolled (504, 359) with delta (0, 0)
Screenshot: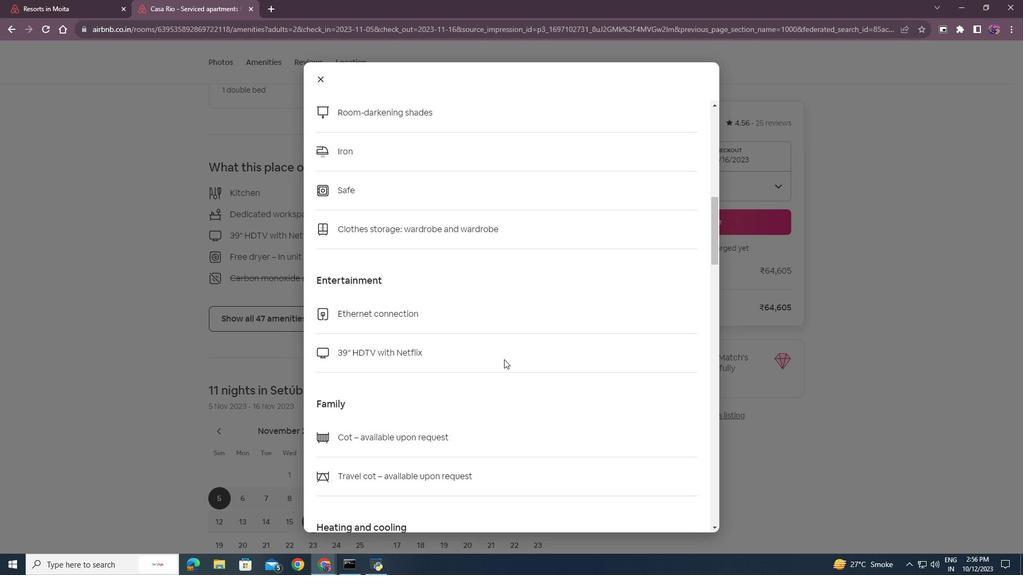 
Action: Mouse scrolled (504, 359) with delta (0, 0)
Screenshot: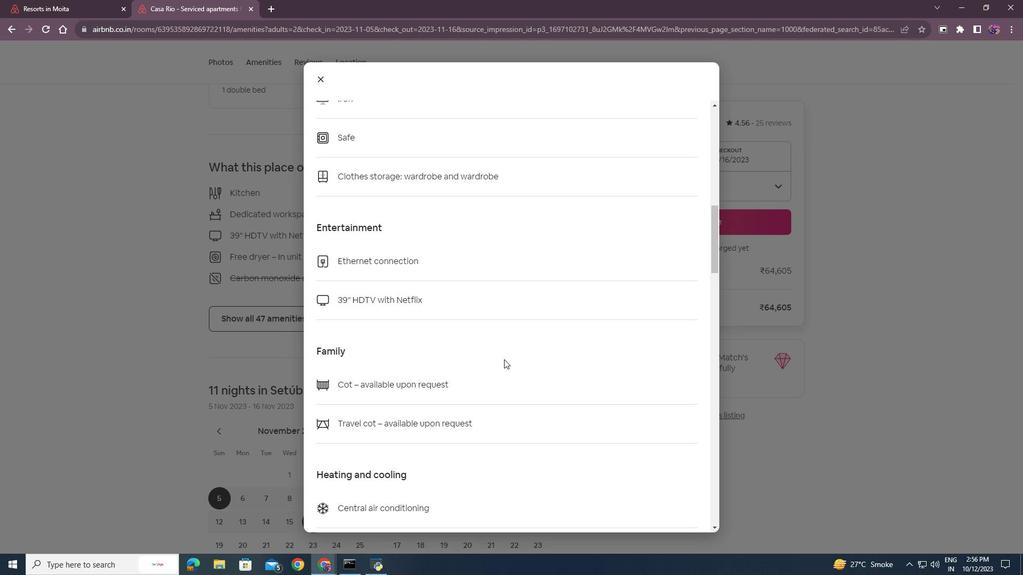 
Action: Mouse scrolled (504, 359) with delta (0, 0)
Screenshot: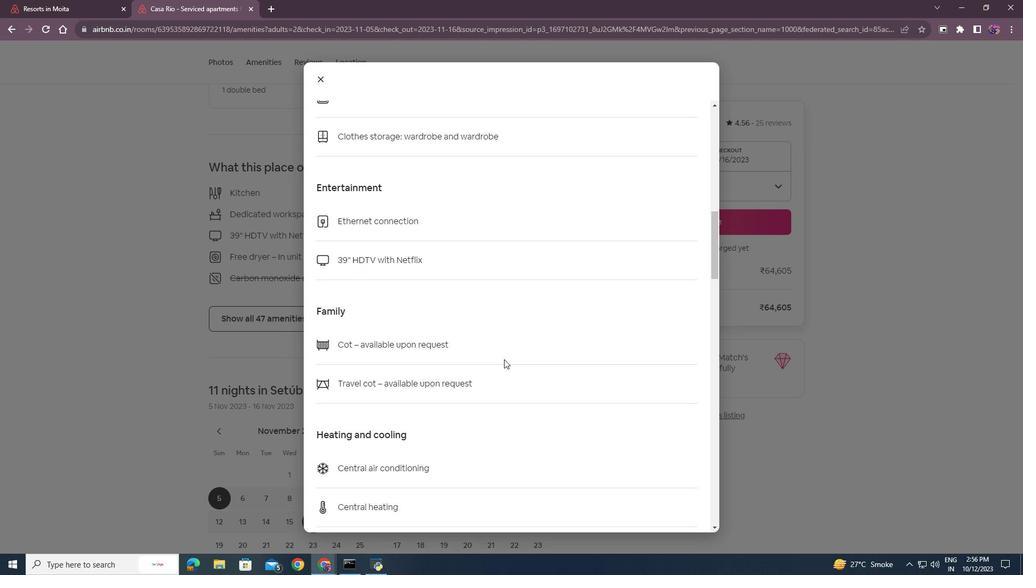 
Action: Mouse scrolled (504, 359) with delta (0, 0)
Screenshot: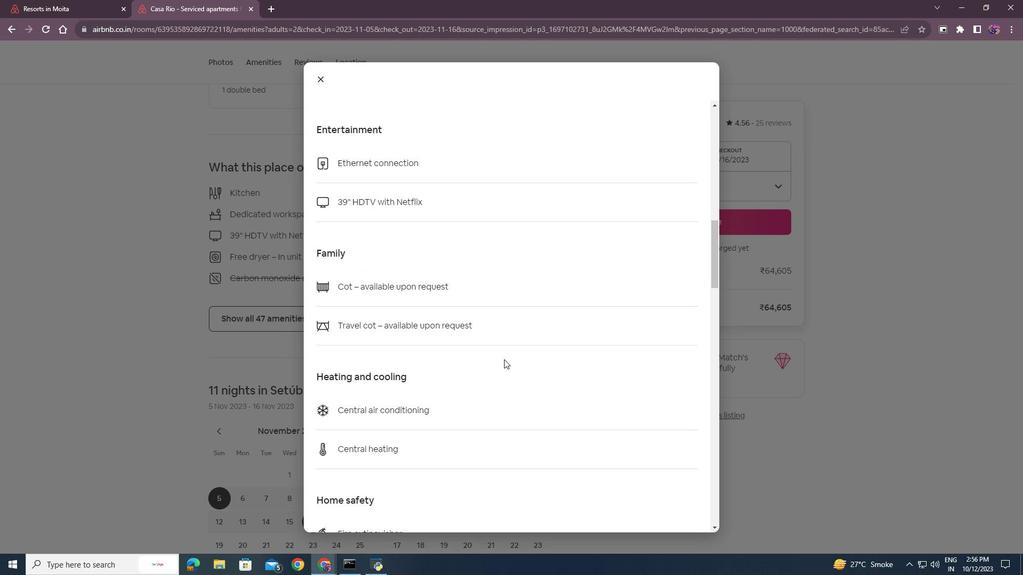 
Action: Mouse scrolled (504, 359) with delta (0, 0)
Screenshot: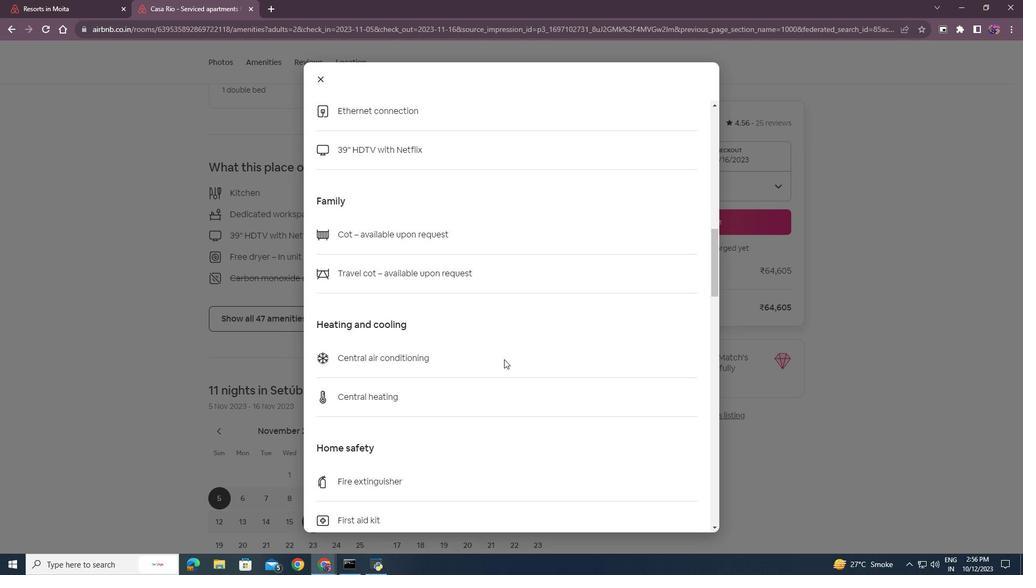 
Action: Mouse scrolled (504, 359) with delta (0, 0)
Screenshot: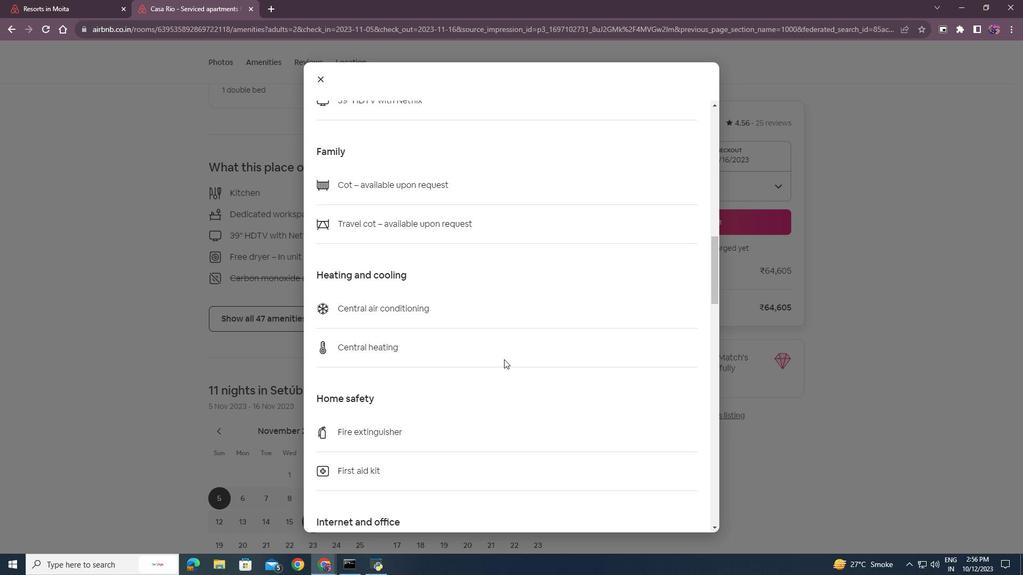 
Action: Mouse scrolled (504, 359) with delta (0, 0)
Screenshot: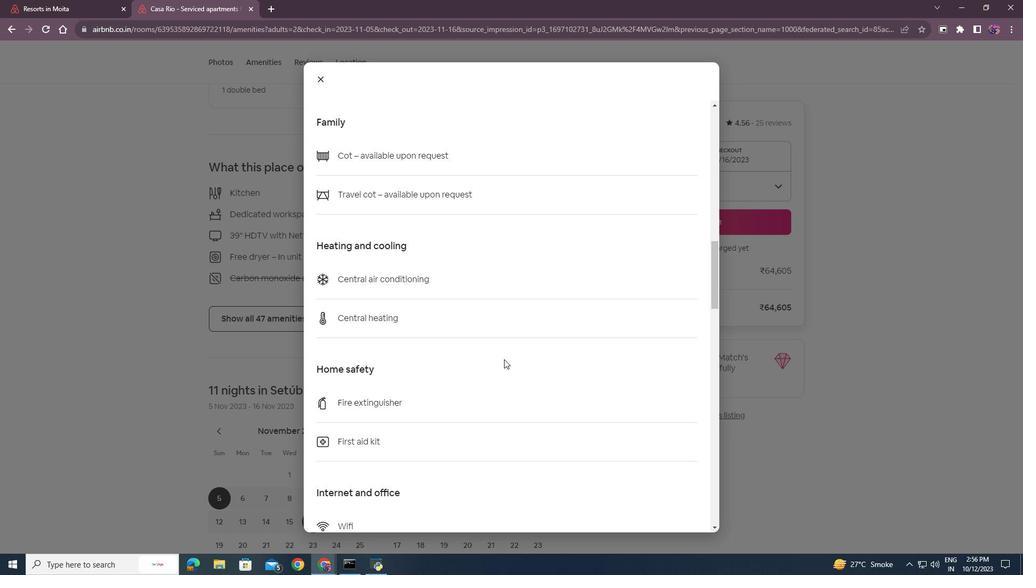 
Action: Mouse scrolled (504, 359) with delta (0, 0)
Screenshot: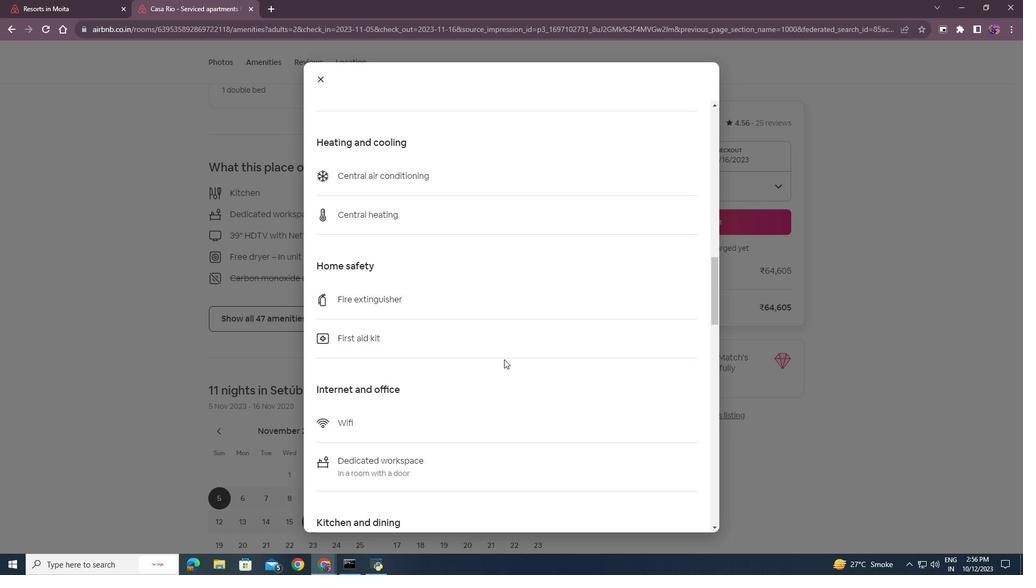
Action: Mouse scrolled (504, 359) with delta (0, 0)
Screenshot: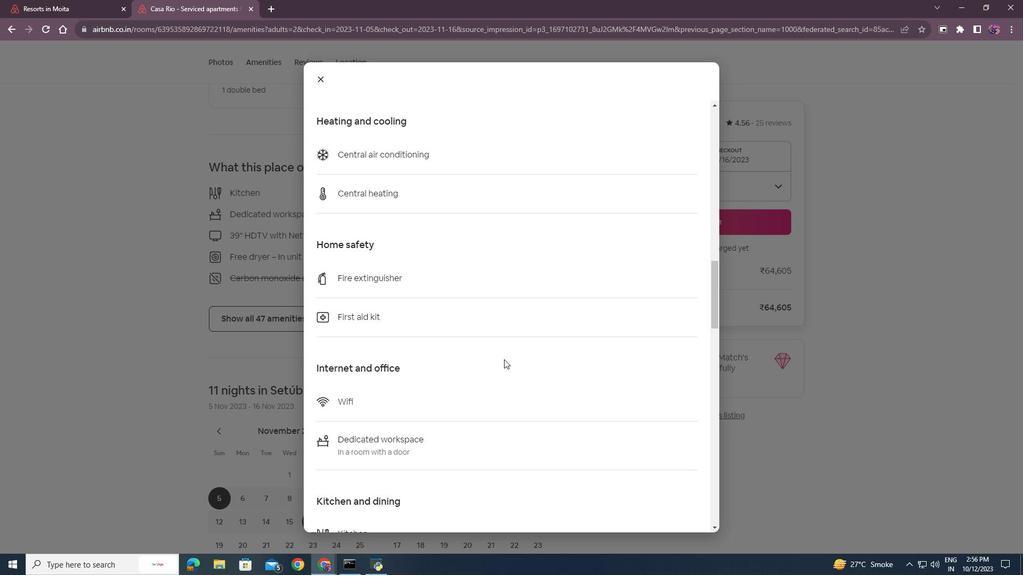 
Action: Mouse scrolled (504, 359) with delta (0, 0)
Screenshot: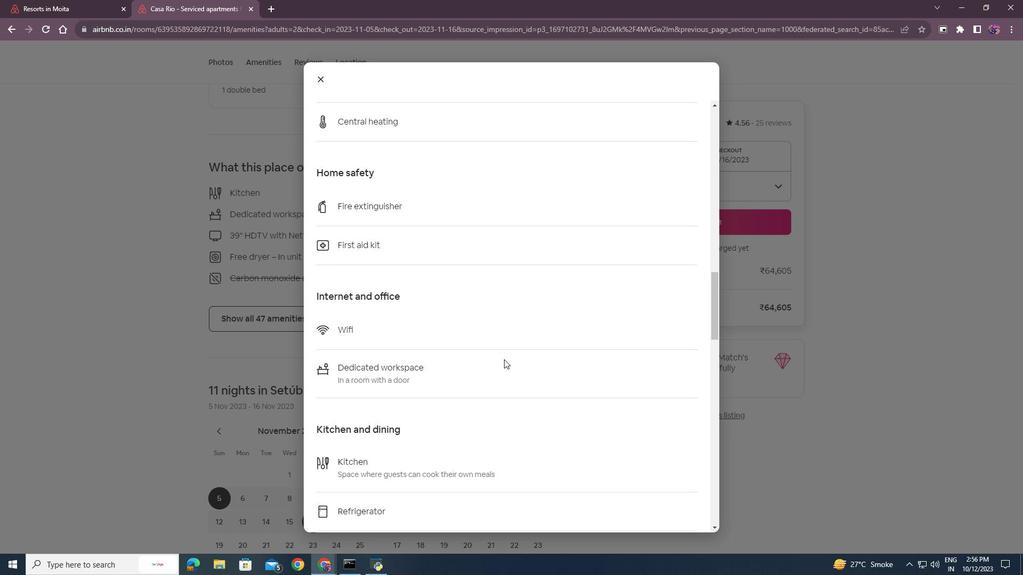 
Action: Mouse scrolled (504, 359) with delta (0, 0)
Screenshot: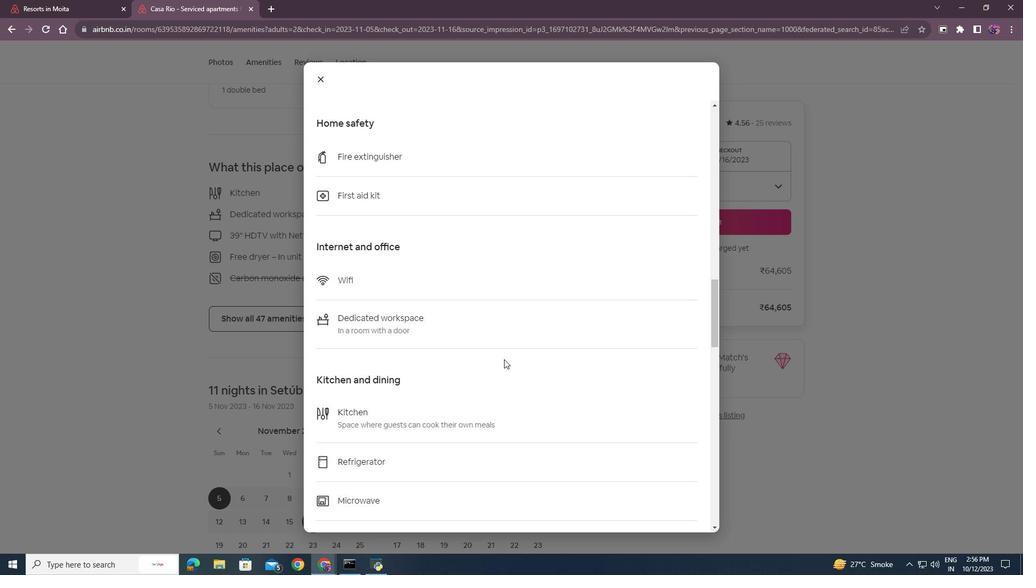 
Action: Mouse scrolled (504, 359) with delta (0, 0)
Screenshot: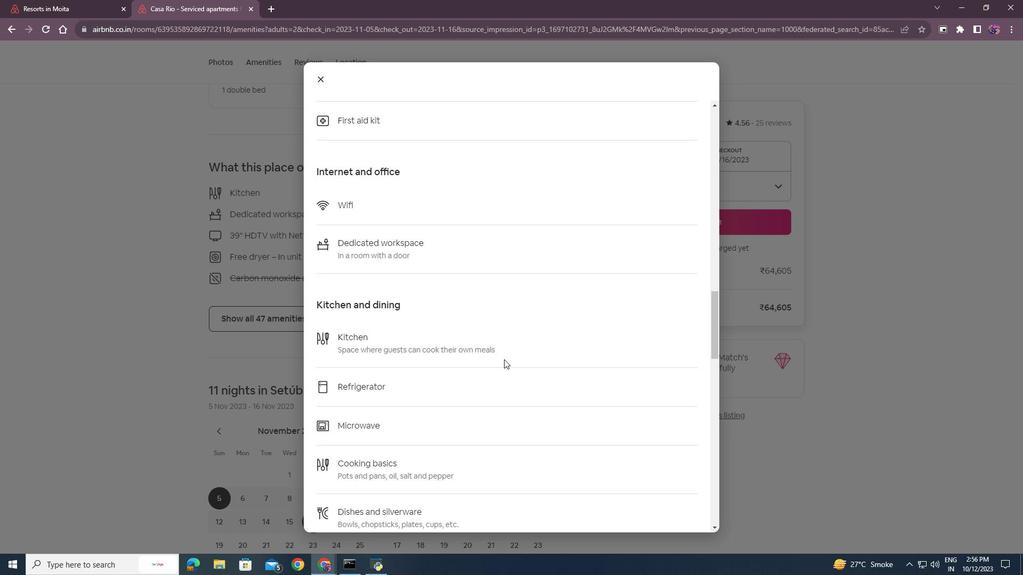
Action: Mouse scrolled (504, 359) with delta (0, 0)
Screenshot: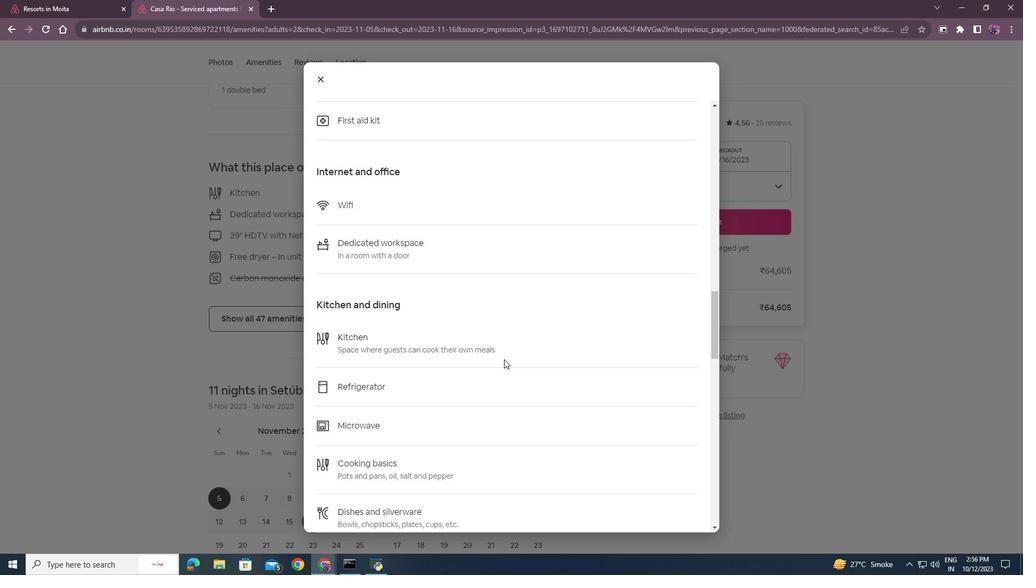 
Action: Mouse scrolled (504, 359) with delta (0, 0)
Screenshot: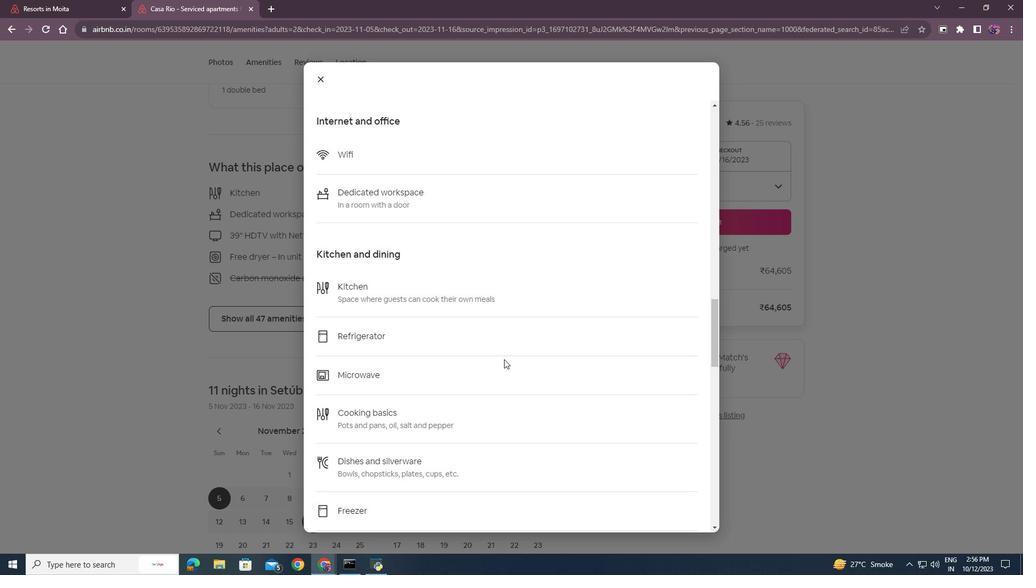 
Action: Mouse scrolled (504, 359) with delta (0, 0)
Screenshot: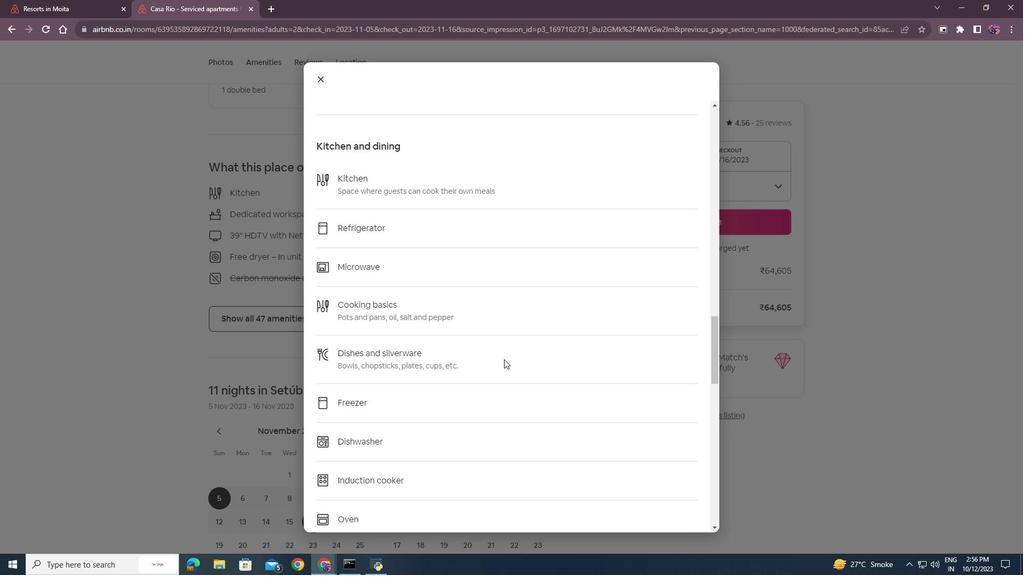 
Action: Mouse scrolled (504, 359) with delta (0, 0)
Screenshot: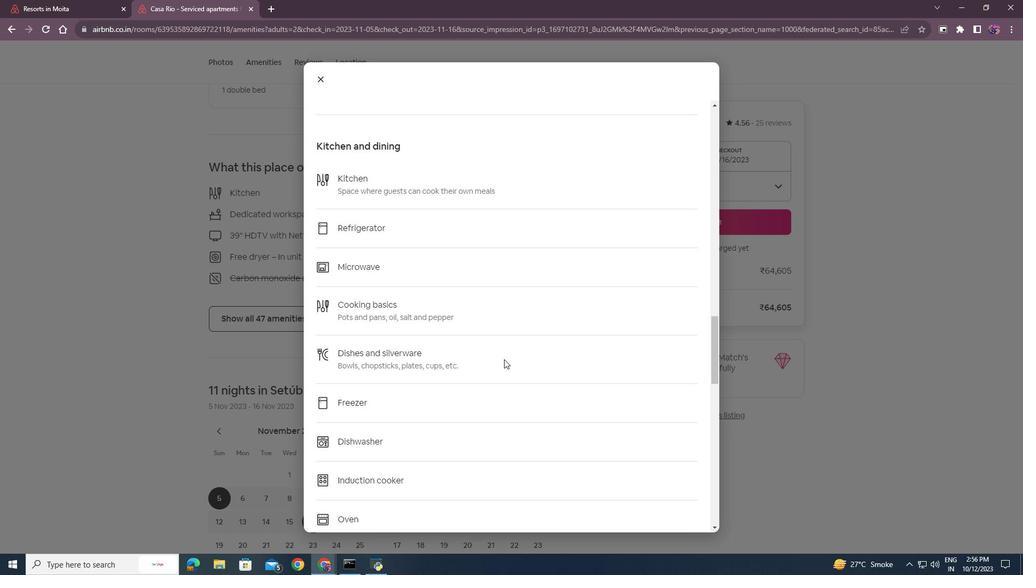 
Action: Mouse scrolled (504, 359) with delta (0, 0)
Screenshot: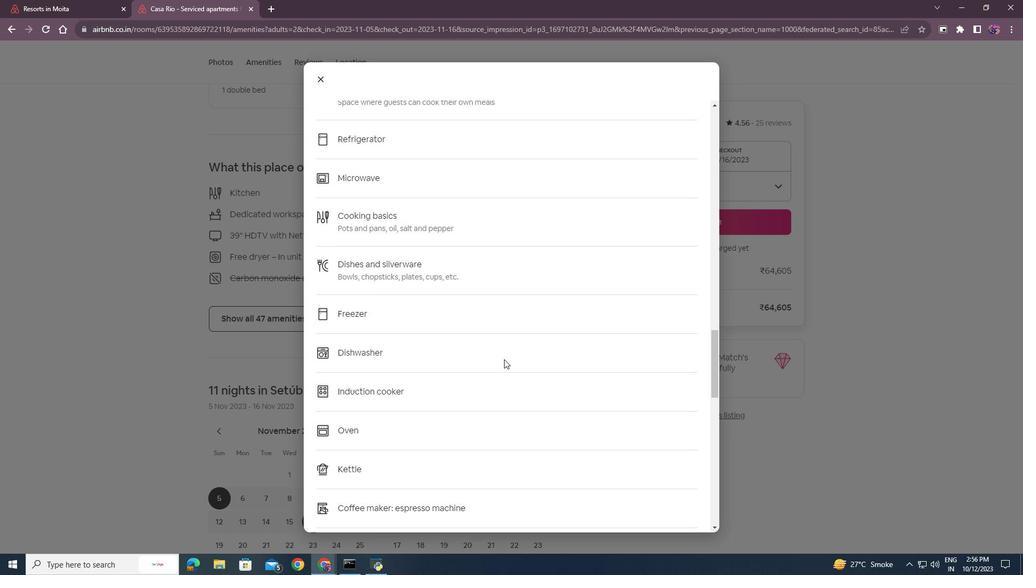 
Action: Mouse scrolled (504, 359) with delta (0, 0)
Screenshot: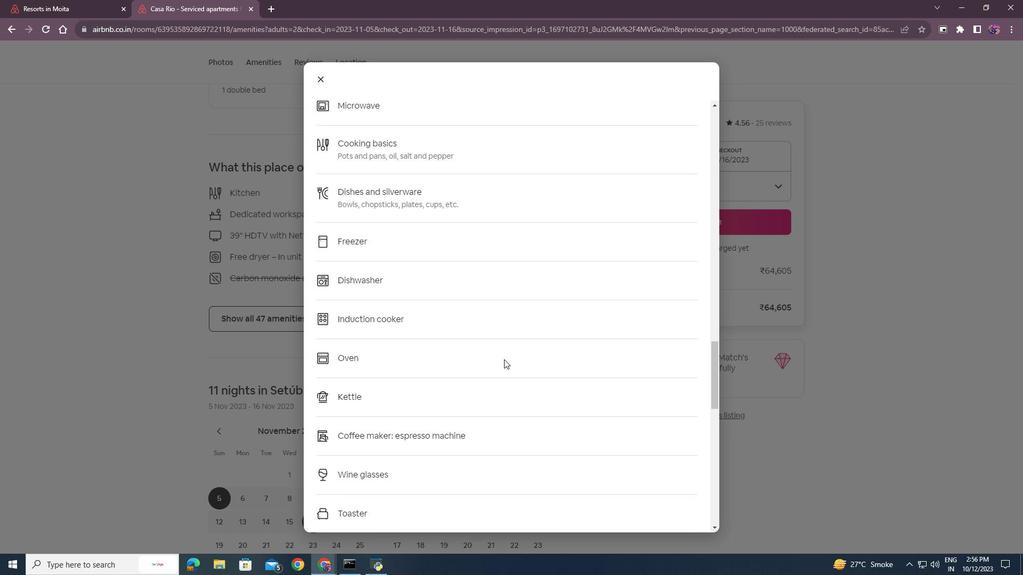 
Action: Mouse scrolled (504, 359) with delta (0, 0)
Screenshot: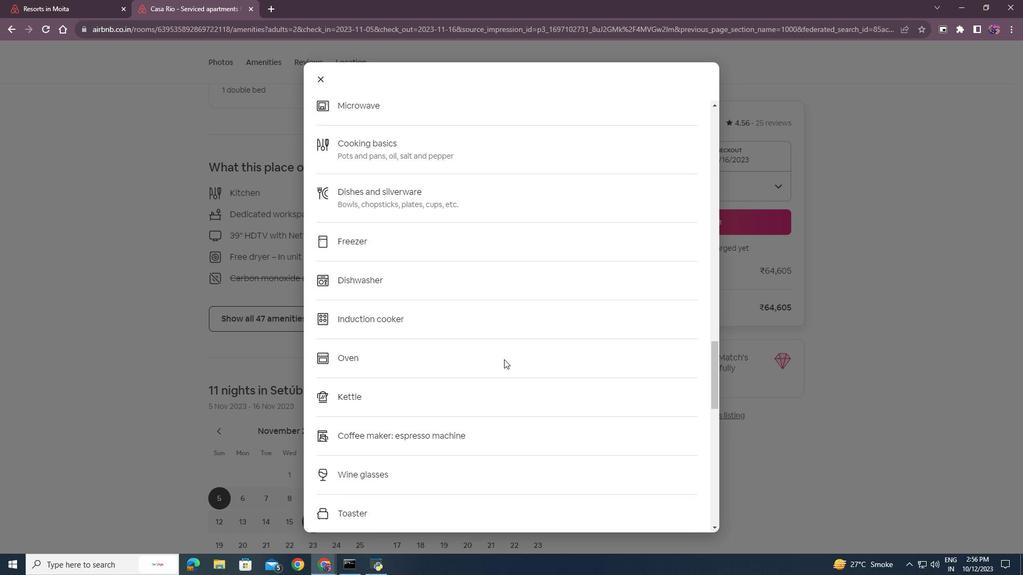 
Action: Mouse scrolled (504, 359) with delta (0, 0)
Screenshot: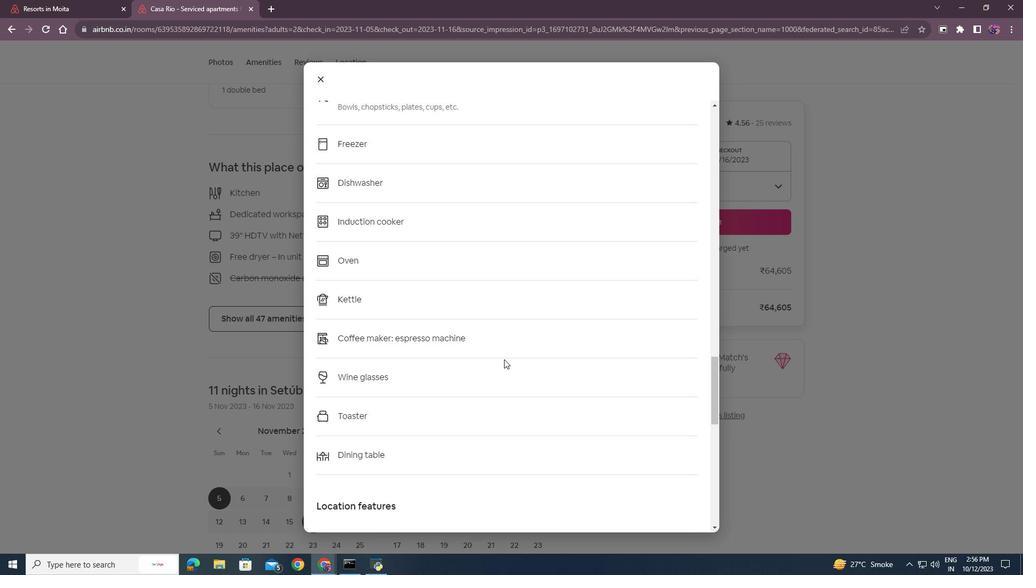 
Action: Mouse scrolled (504, 359) with delta (0, 0)
Screenshot: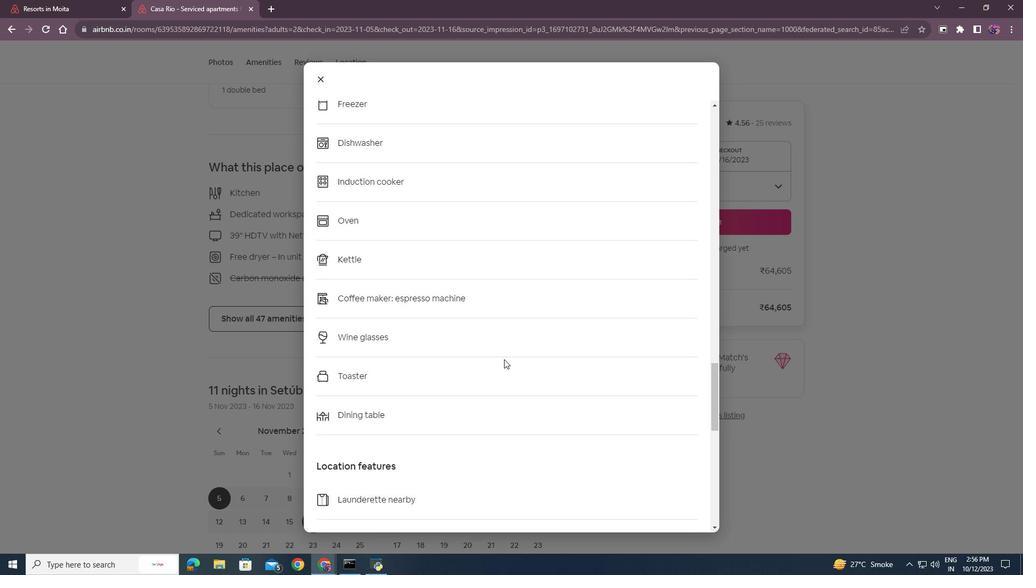 
Action: Mouse scrolled (504, 359) with delta (0, 0)
Screenshot: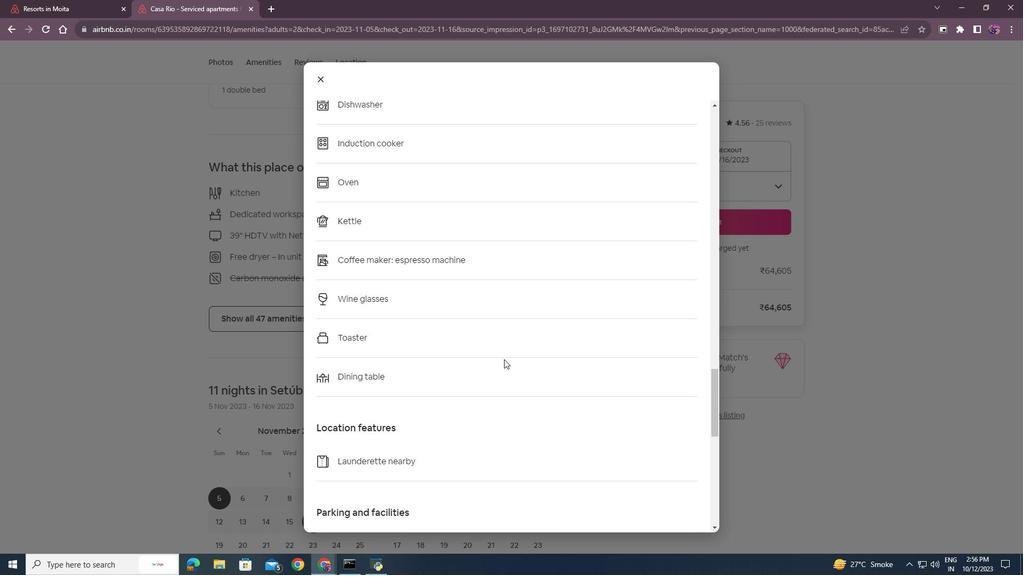 
Action: Mouse scrolled (504, 359) with delta (0, 0)
Screenshot: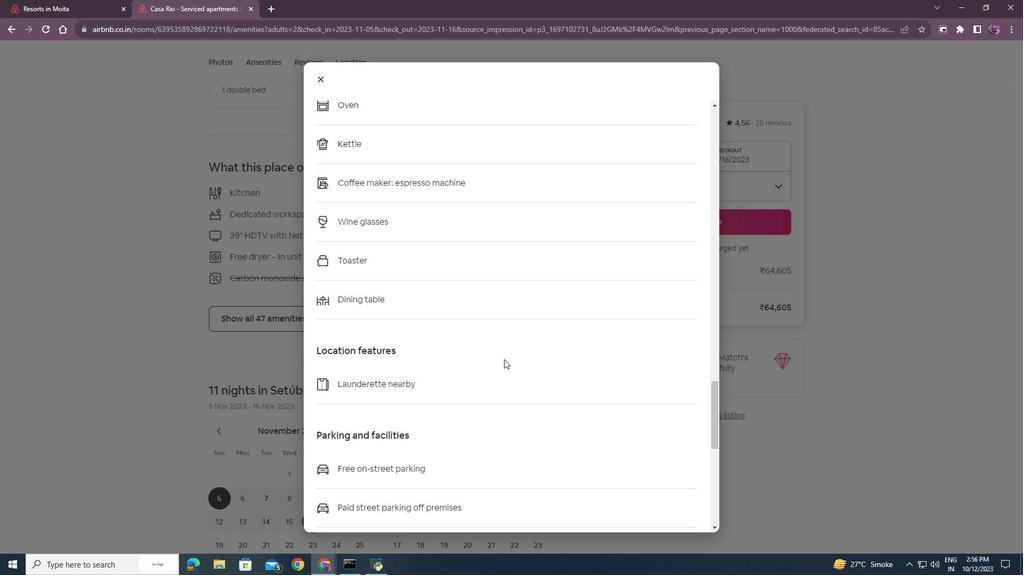 
Action: Mouse scrolled (504, 359) with delta (0, 0)
Screenshot: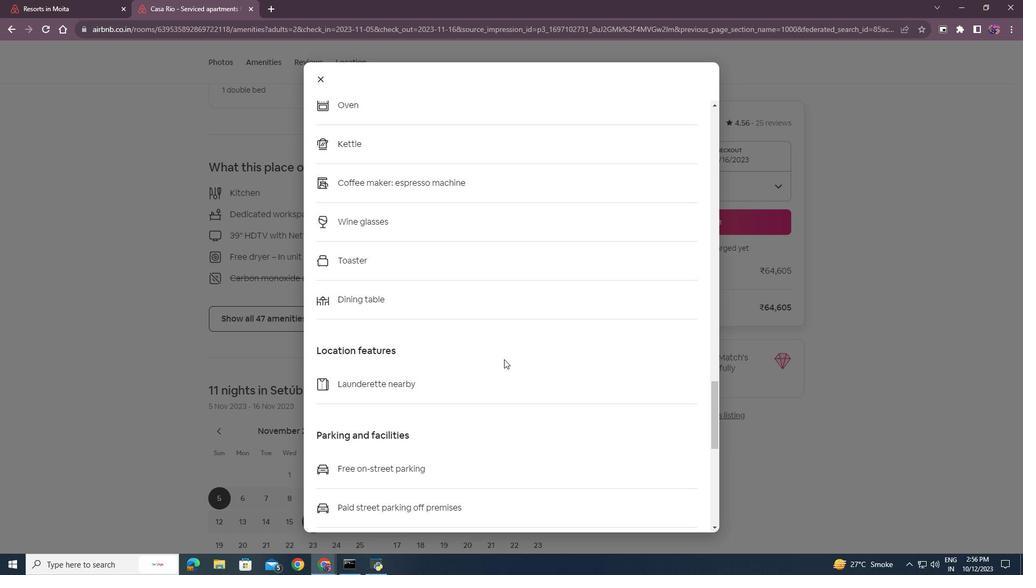
Action: Mouse scrolled (504, 359) with delta (0, 0)
Screenshot: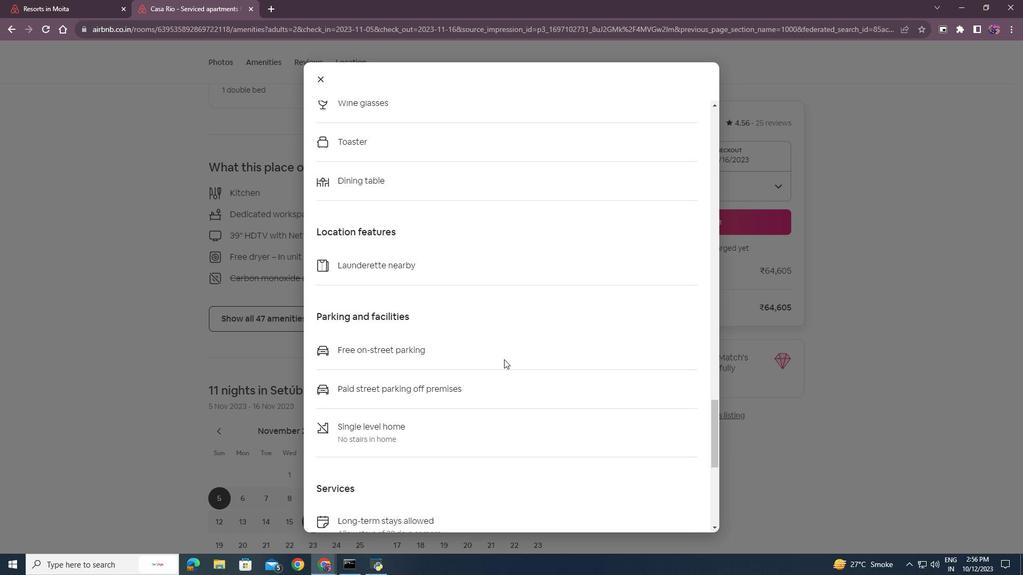
Action: Mouse scrolled (504, 359) with delta (0, 0)
Screenshot: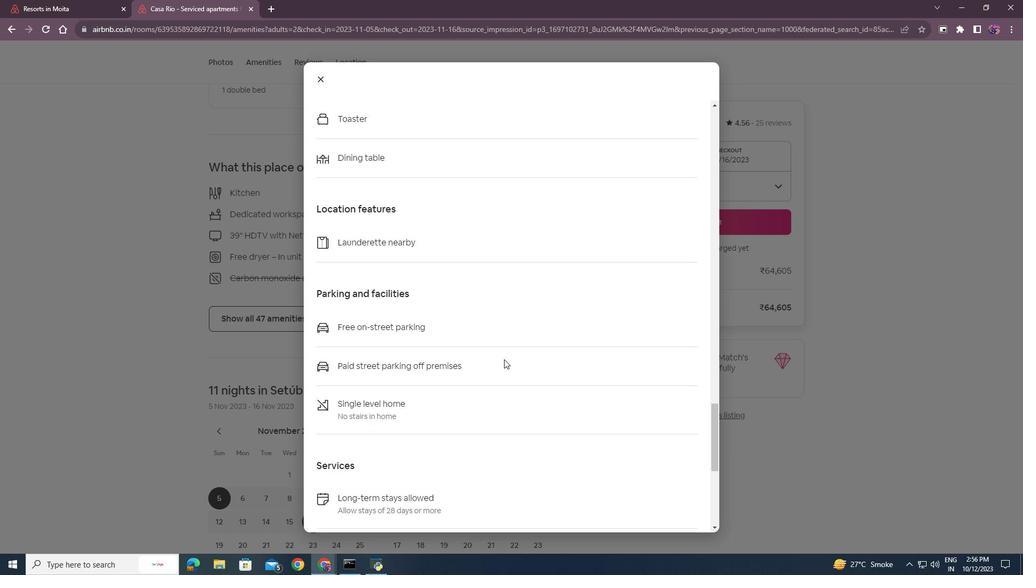 
Action: Mouse scrolled (504, 359) with delta (0, 0)
Screenshot: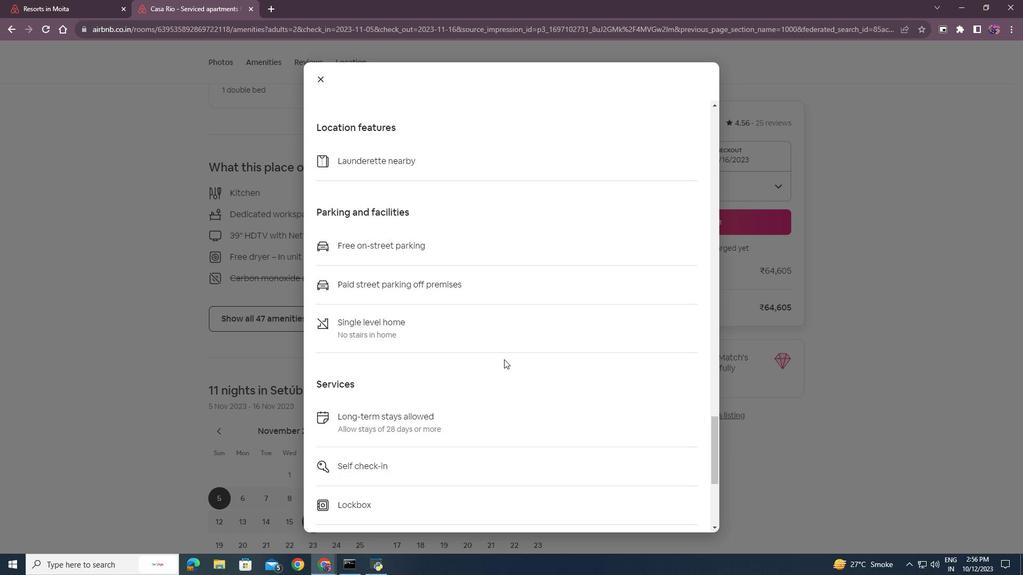 
Action: Mouse scrolled (504, 359) with delta (0, 0)
Screenshot: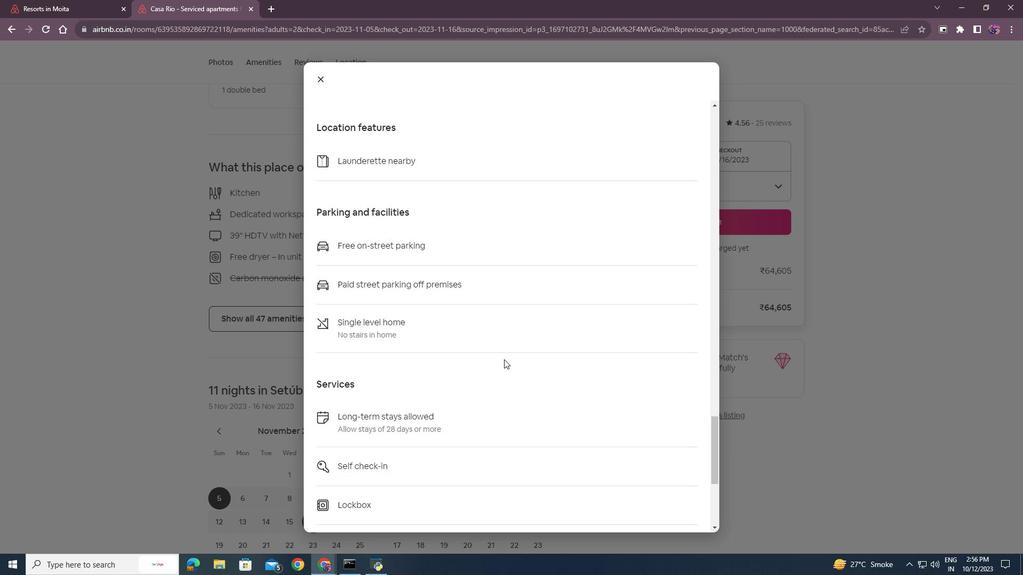 
Action: Mouse scrolled (504, 359) with delta (0, 0)
Screenshot: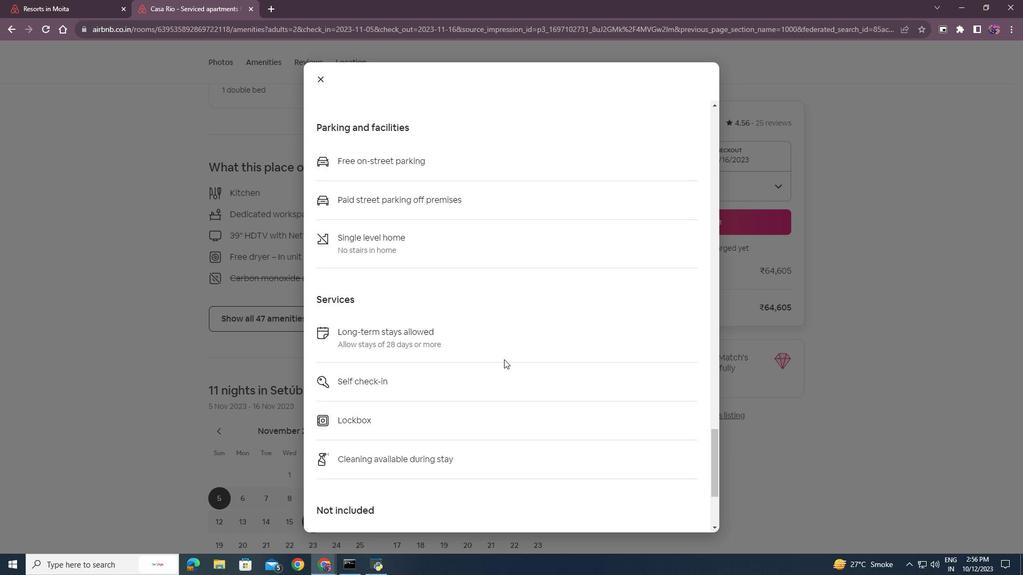 
Action: Mouse scrolled (504, 359) with delta (0, 0)
Screenshot: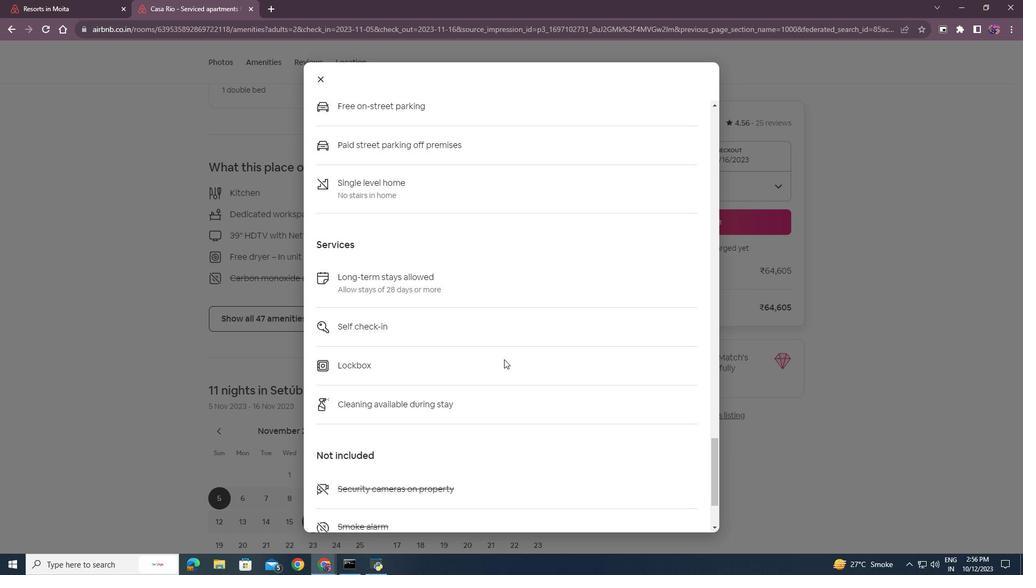 
Action: Mouse scrolled (504, 359) with delta (0, 0)
Screenshot: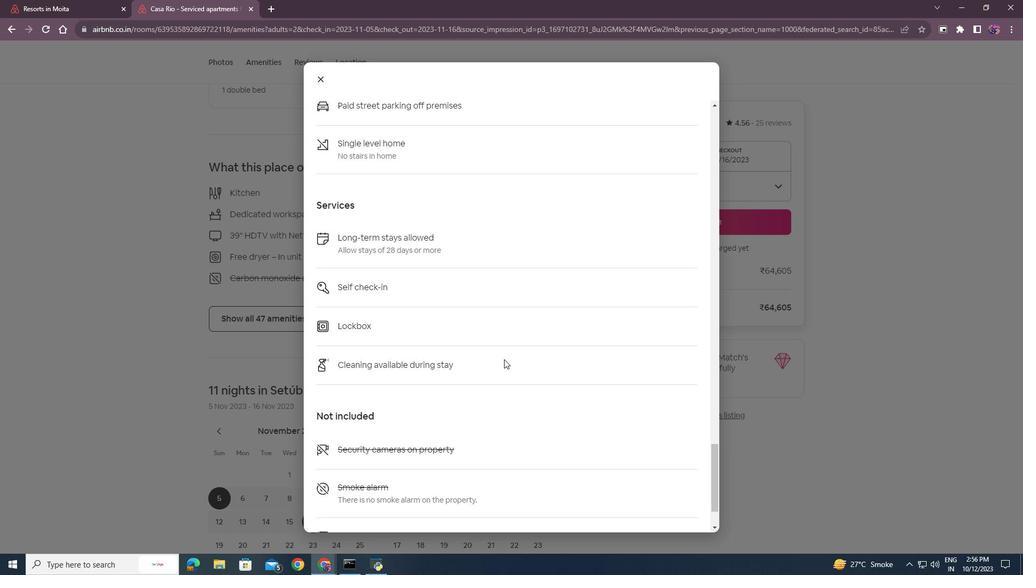 
Action: Mouse scrolled (504, 359) with delta (0, 0)
Screenshot: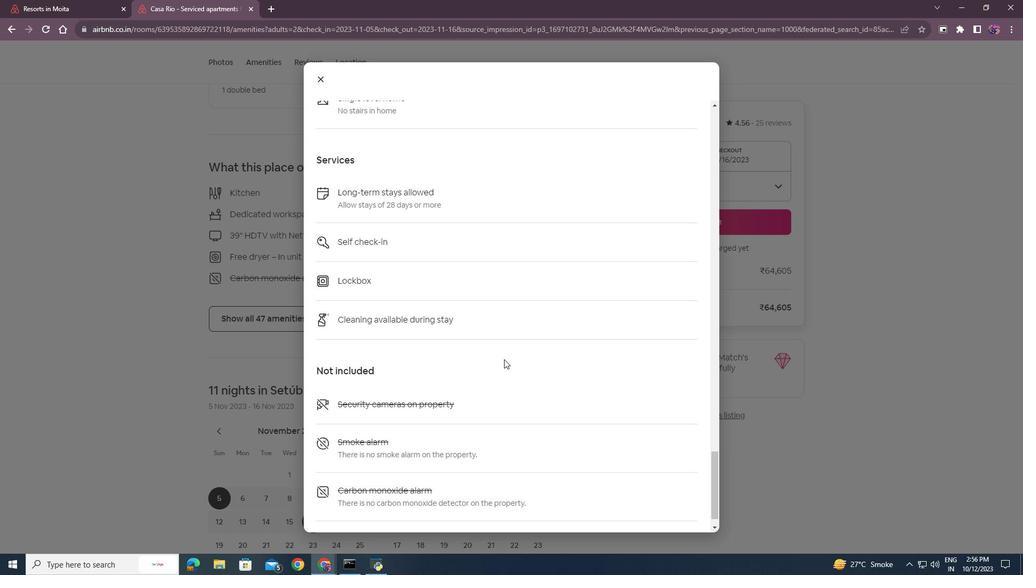 
Action: Mouse scrolled (504, 359) with delta (0, 0)
Screenshot: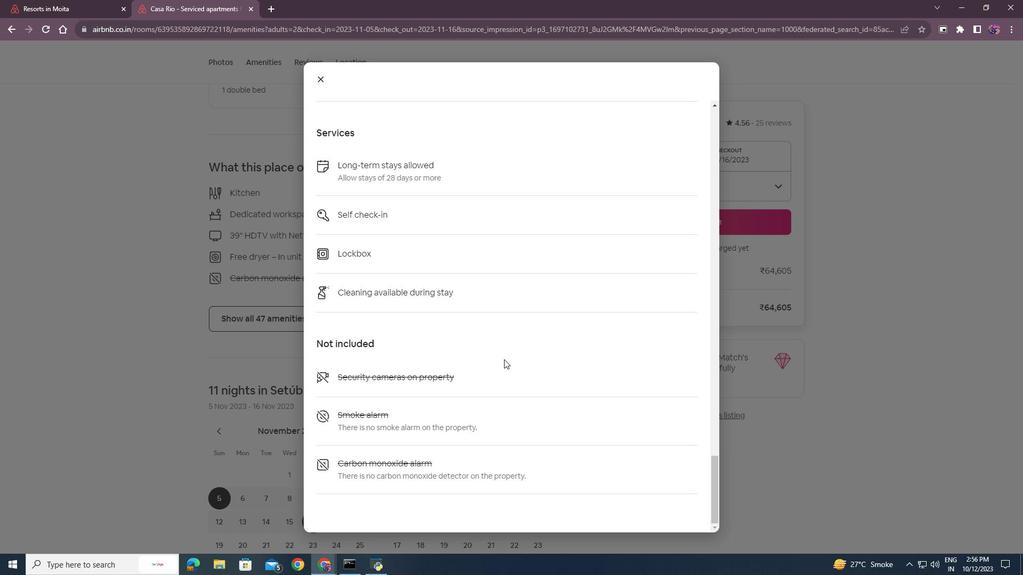 
Action: Mouse scrolled (504, 359) with delta (0, 0)
Screenshot: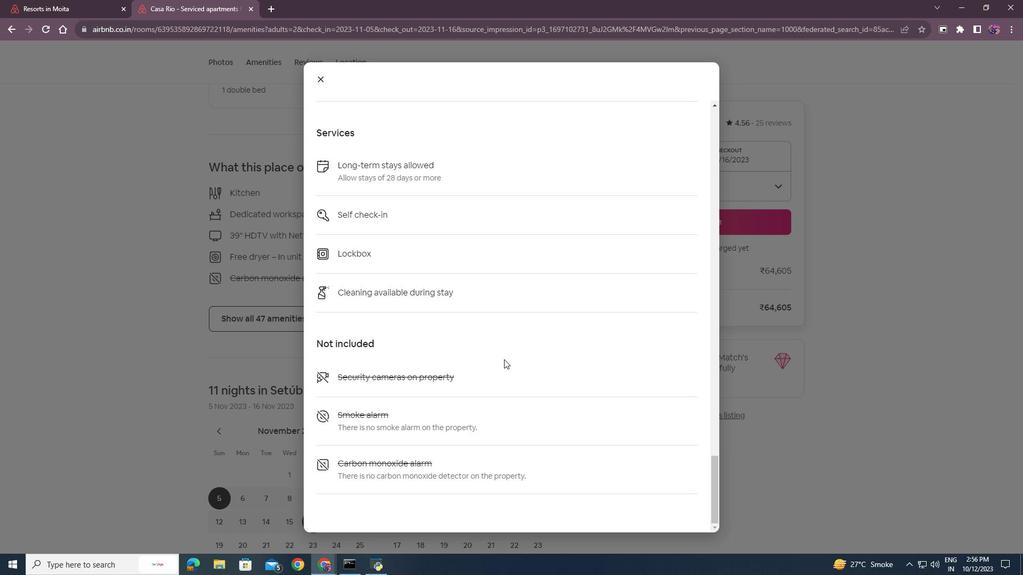 
Action: Mouse scrolled (504, 359) with delta (0, 0)
Screenshot: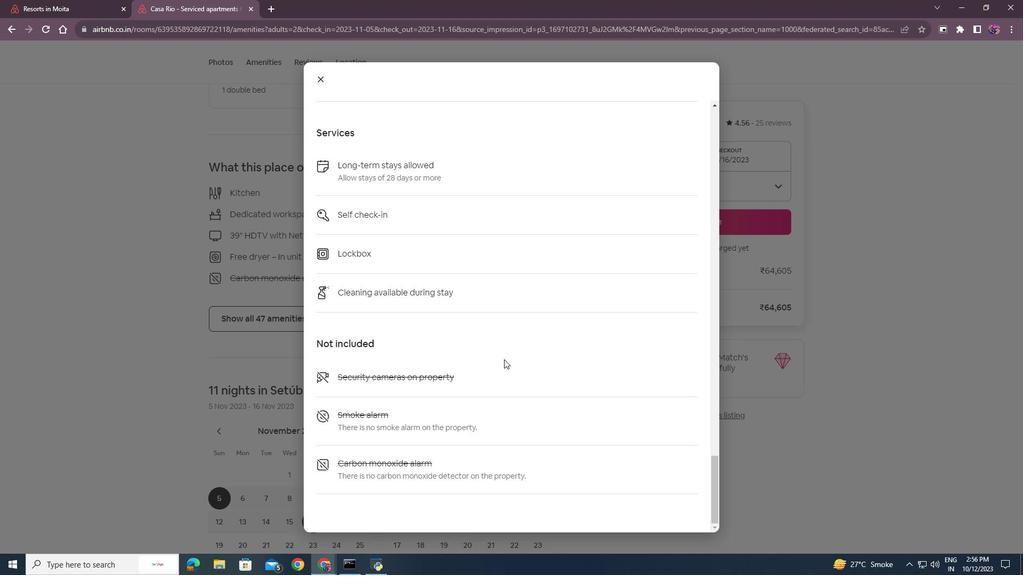 
Action: Mouse scrolled (504, 359) with delta (0, 0)
Screenshot: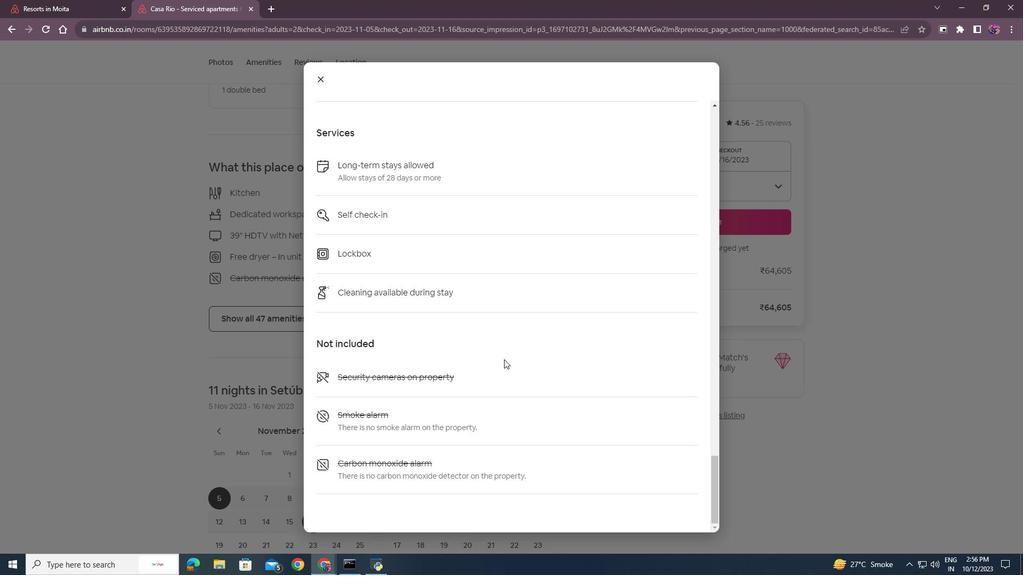 
Action: Mouse scrolled (504, 359) with delta (0, 0)
Screenshot: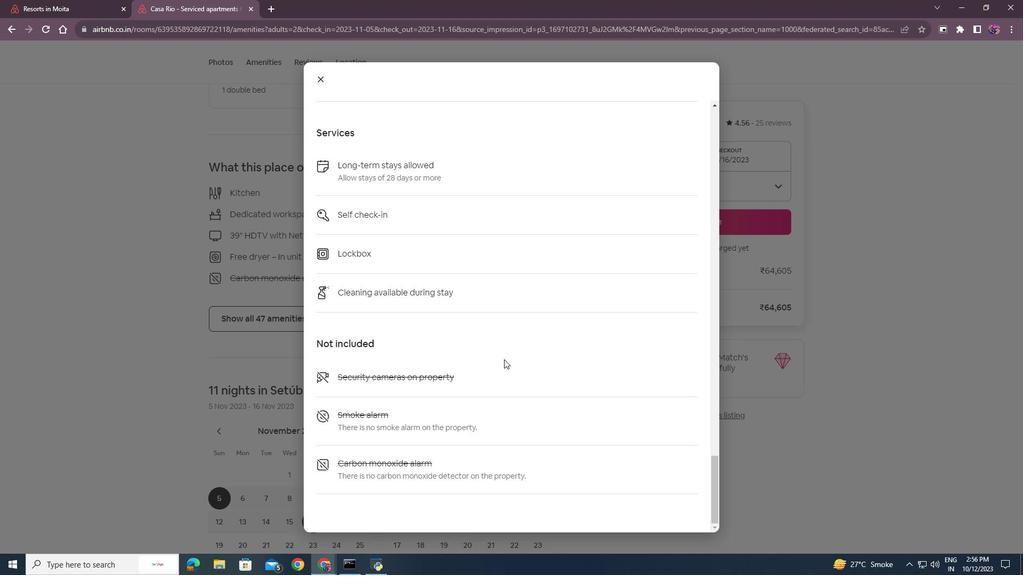 
Action: Mouse moved to (319, 79)
Screenshot: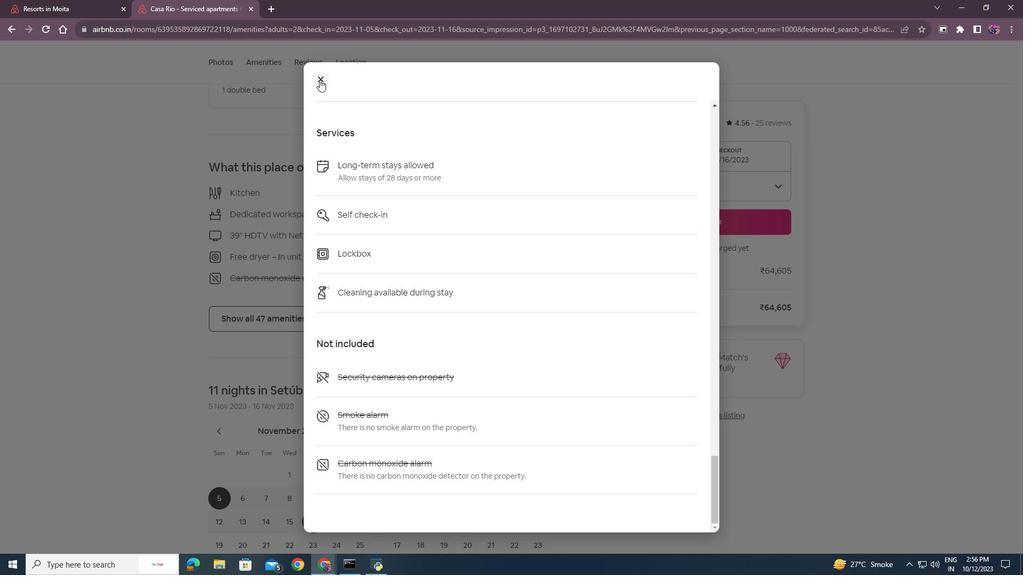 
Action: Mouse pressed left at (319, 79)
Screenshot: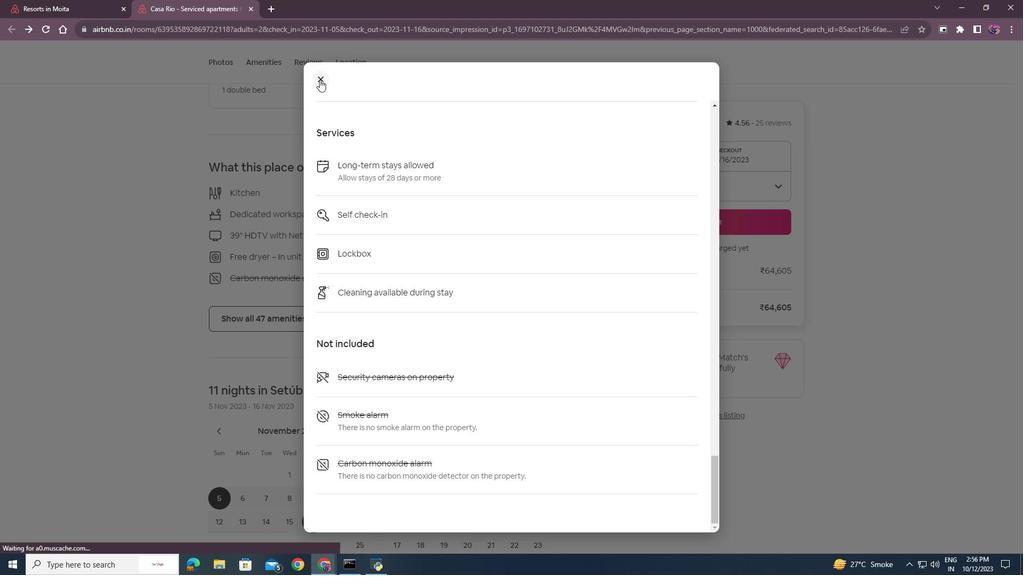 
Action: Mouse moved to (362, 386)
Screenshot: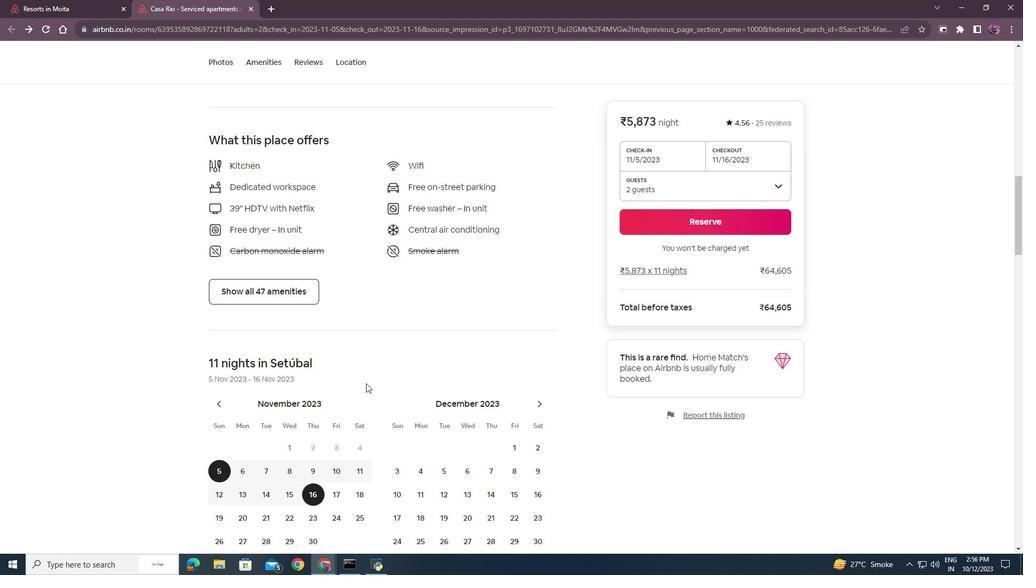 
Action: Mouse scrolled (362, 386) with delta (0, 0)
Screenshot: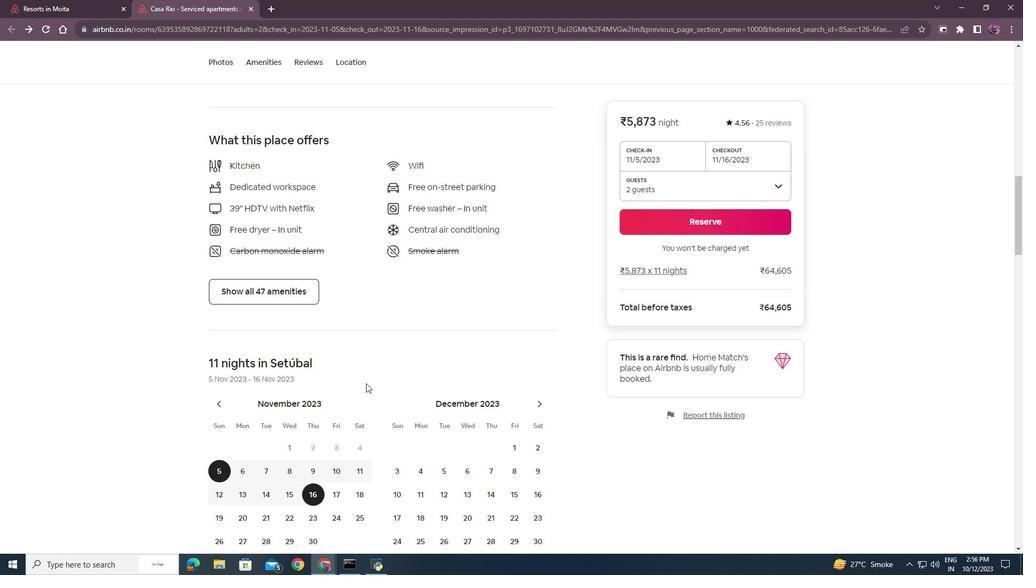 
Action: Mouse moved to (366, 383)
Screenshot: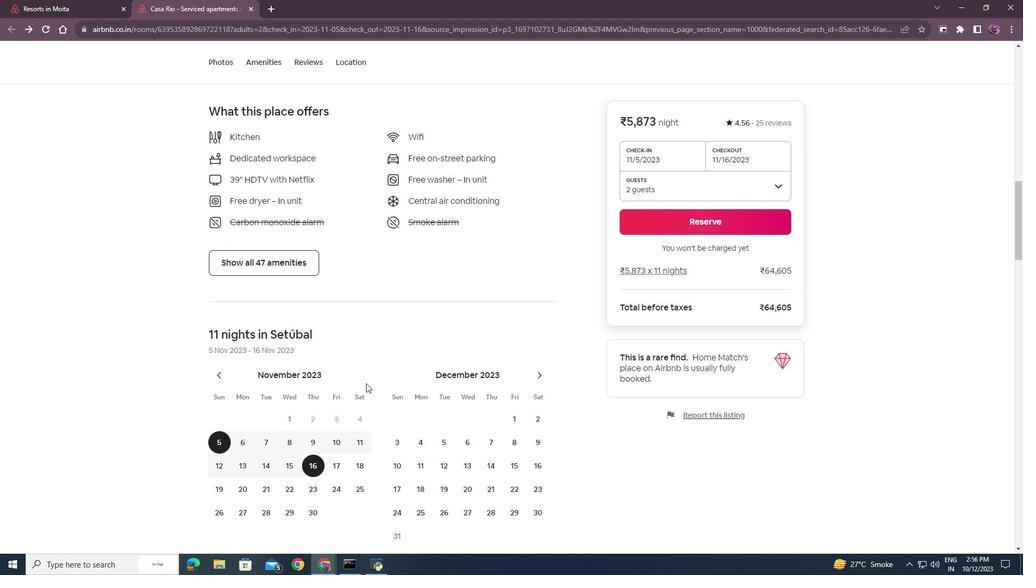 
Action: Mouse scrolled (366, 383) with delta (0, 0)
Screenshot: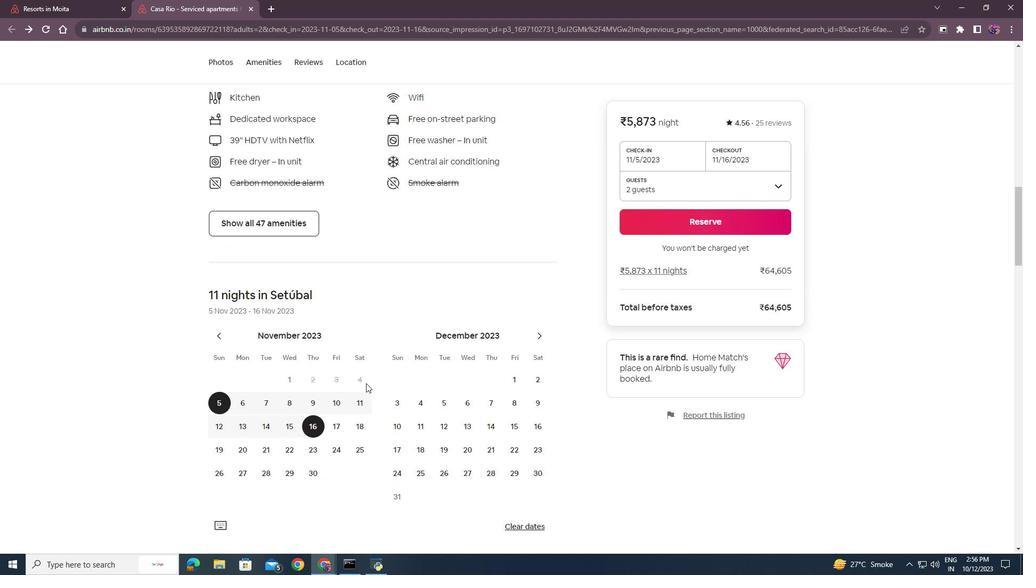 
Action: Mouse scrolled (366, 383) with delta (0, 0)
Screenshot: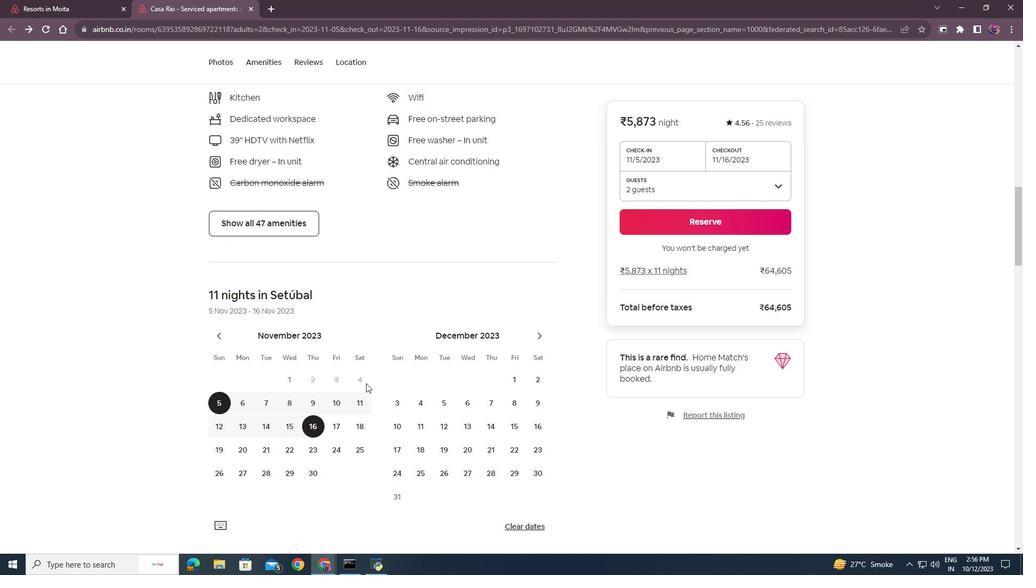 
Action: Mouse scrolled (366, 383) with delta (0, 0)
Screenshot: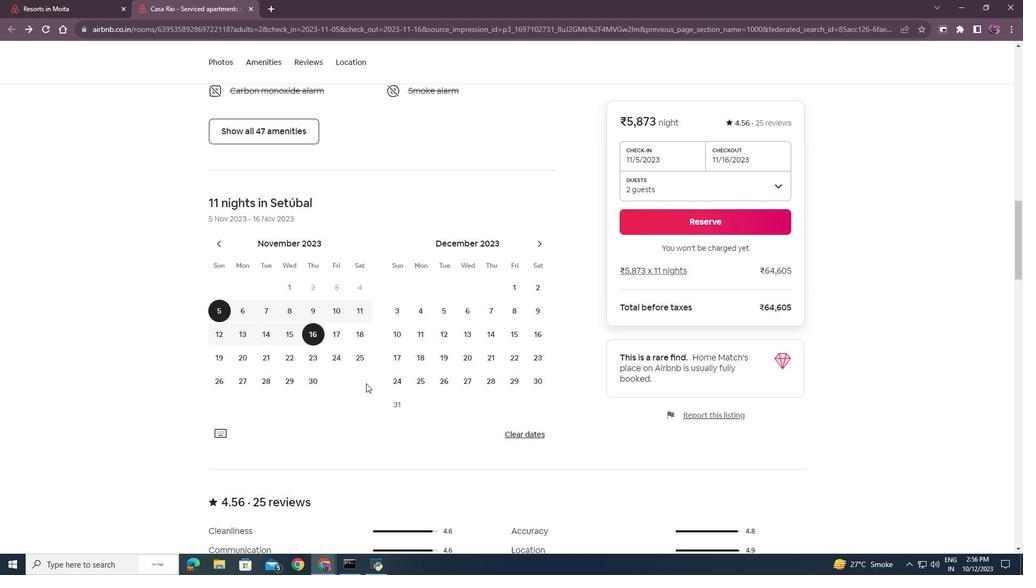 
Action: Mouse scrolled (366, 383) with delta (0, 0)
Screenshot: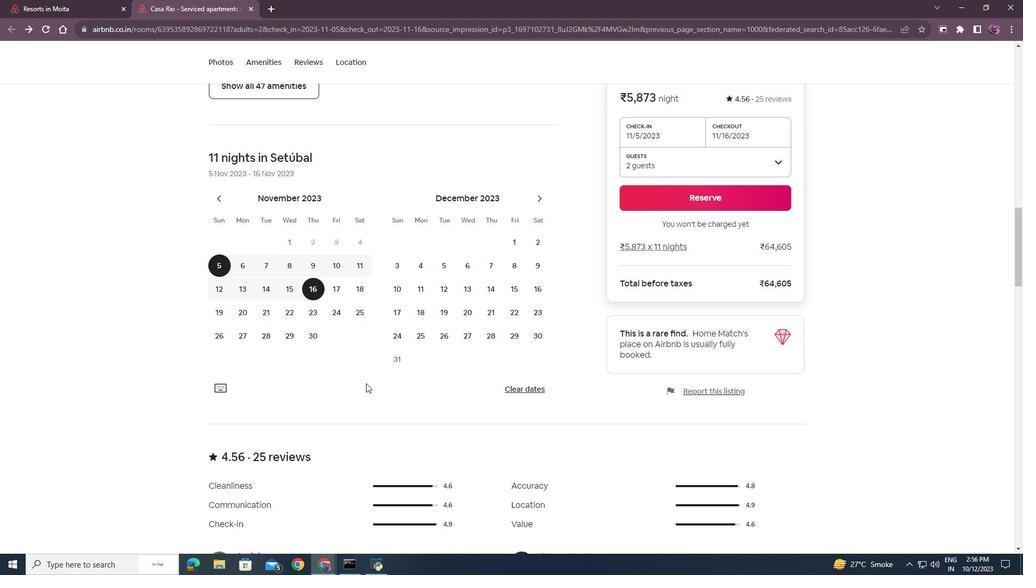 
Action: Mouse scrolled (366, 383) with delta (0, 0)
Screenshot: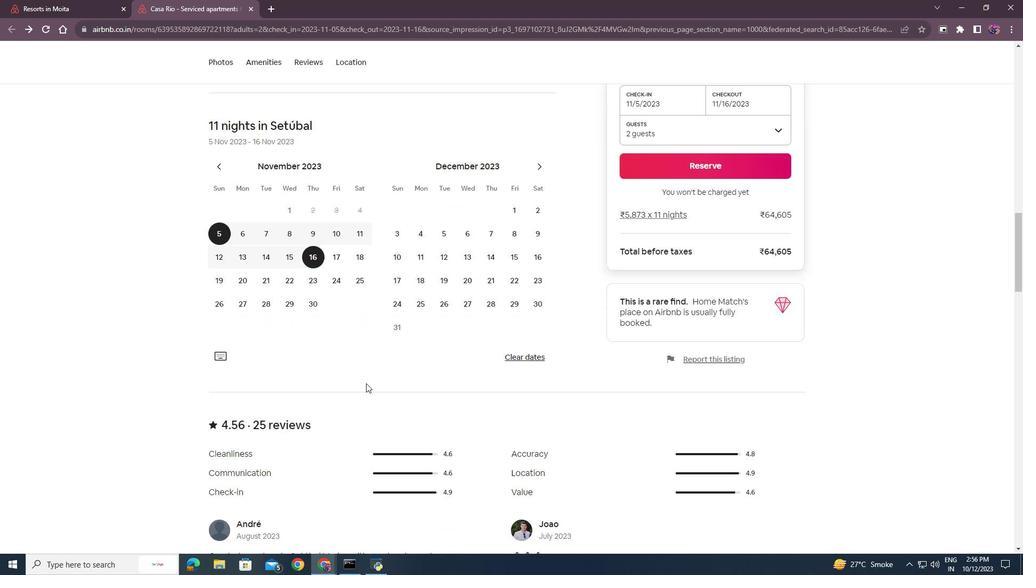 
Action: Mouse scrolled (366, 383) with delta (0, 0)
Screenshot: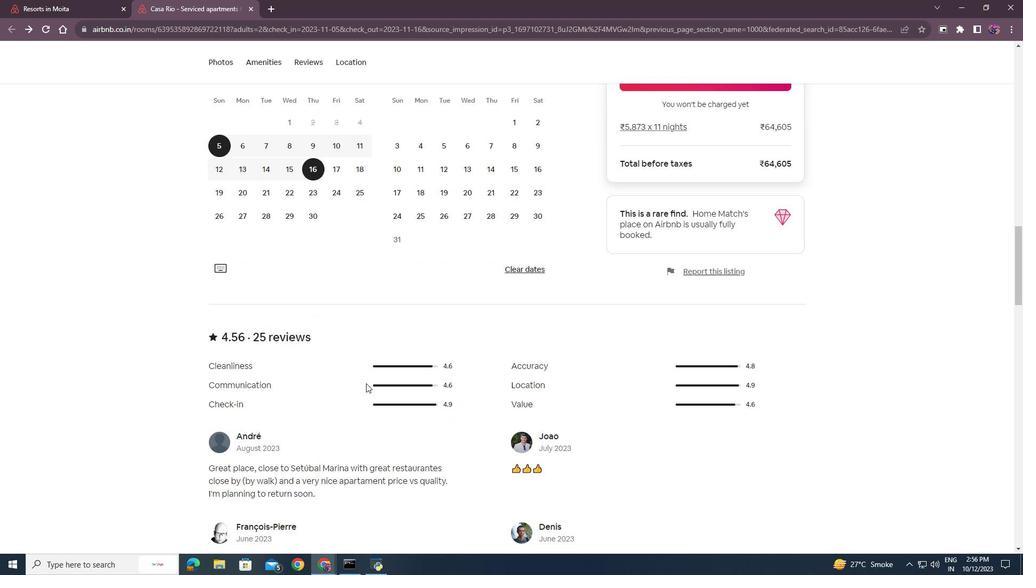 
Action: Mouse scrolled (366, 383) with delta (0, 0)
Screenshot: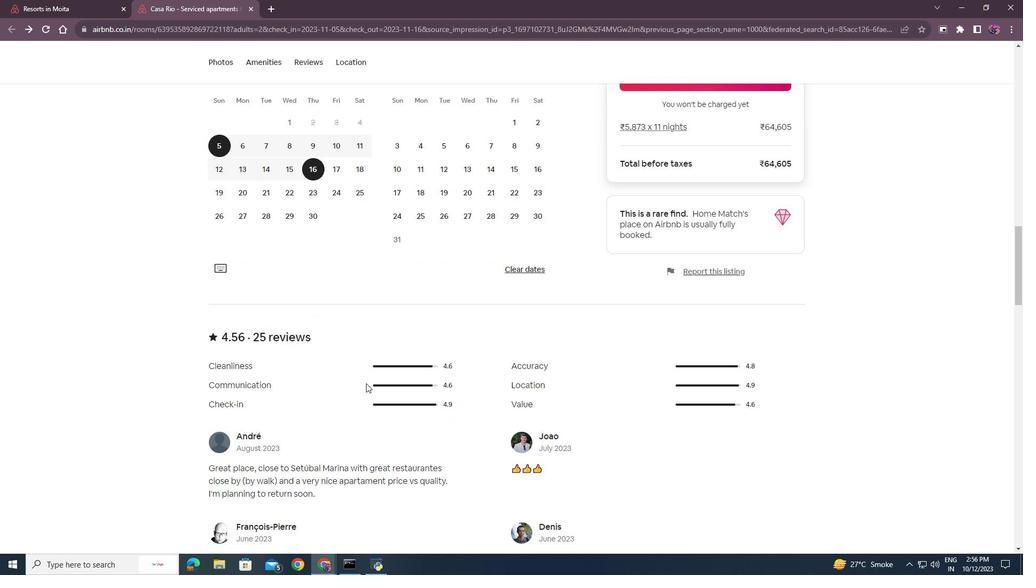 
Action: Mouse scrolled (366, 383) with delta (0, 0)
Screenshot: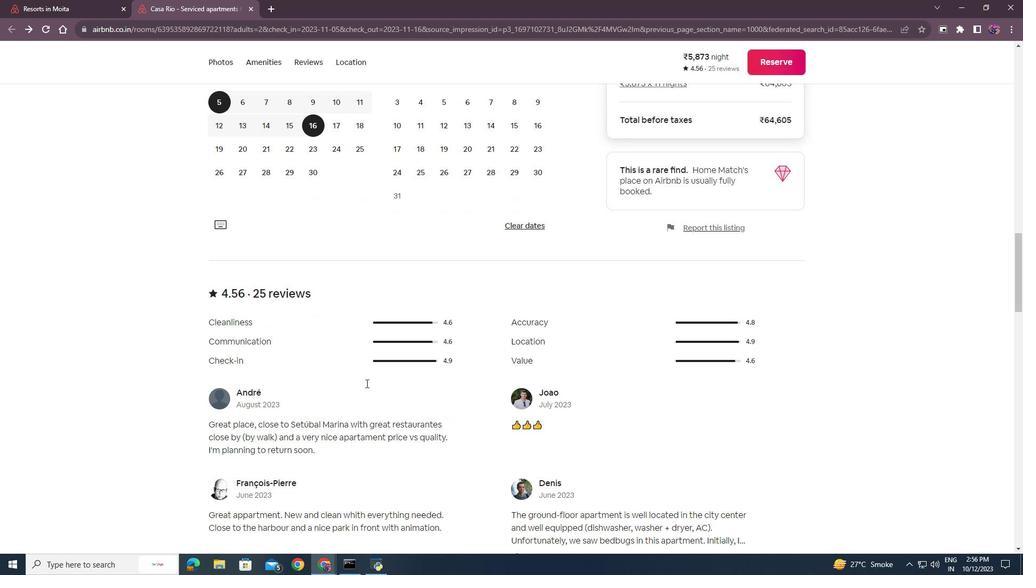 
Action: Mouse scrolled (366, 383) with delta (0, 0)
Screenshot: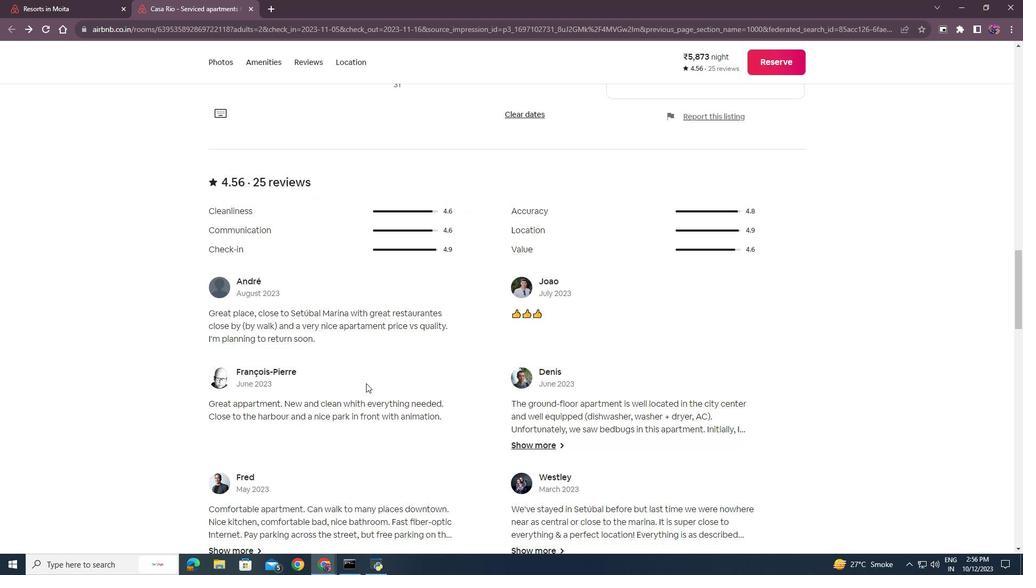 
Action: Mouse scrolled (366, 383) with delta (0, 0)
Screenshot: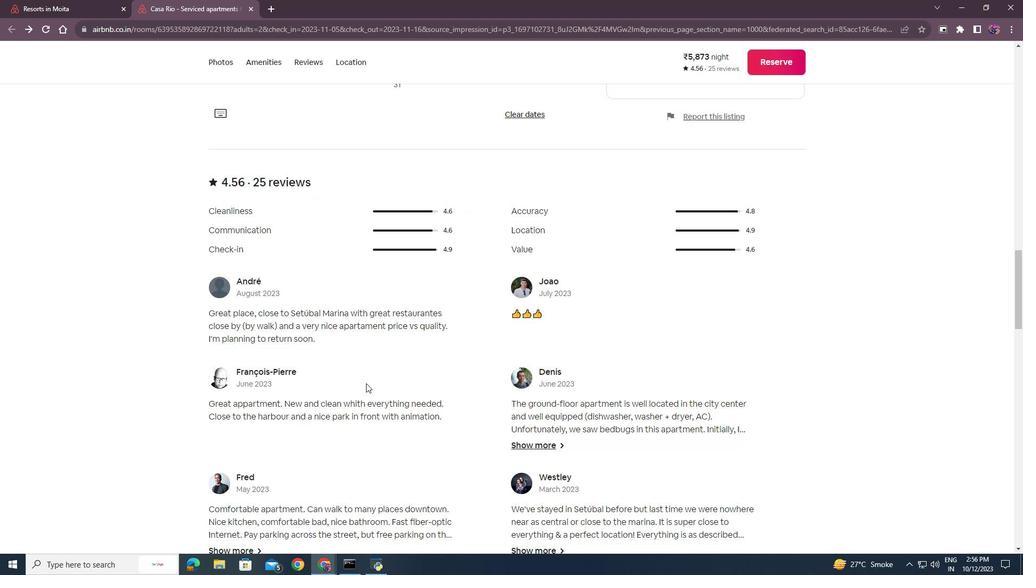
Action: Mouse scrolled (366, 383) with delta (0, 0)
Screenshot: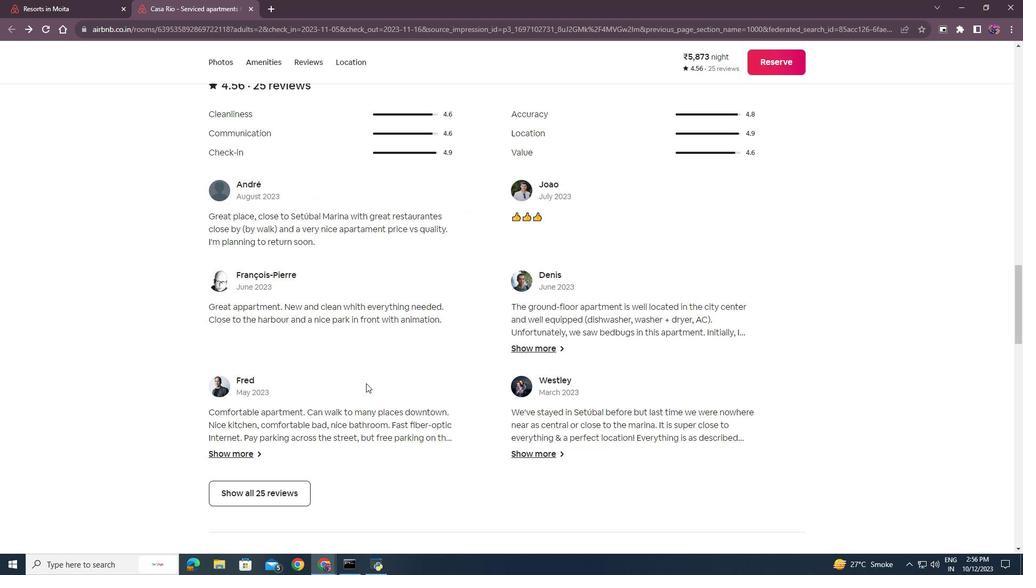 
Action: Mouse scrolled (366, 383) with delta (0, 0)
Screenshot: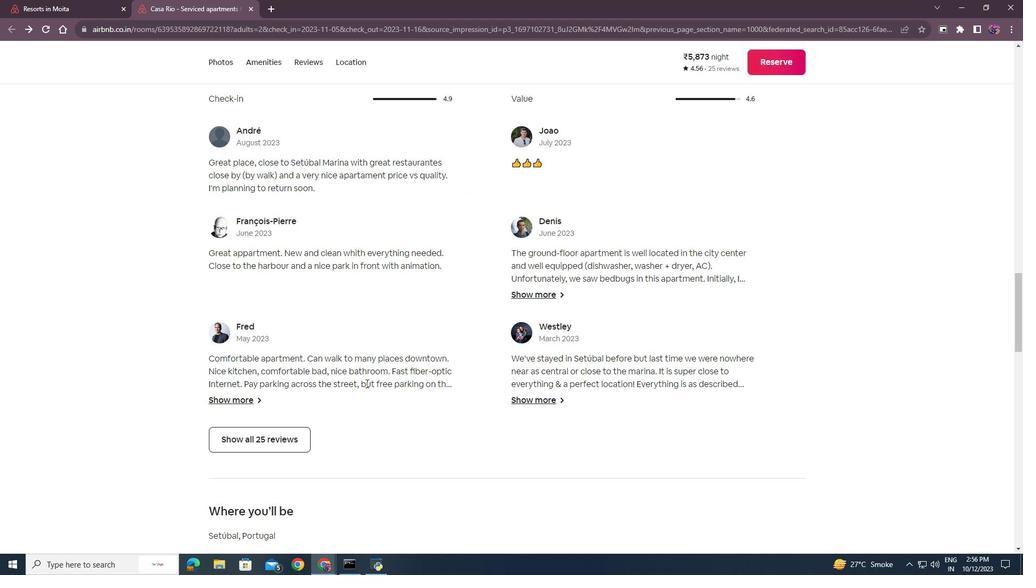 
Action: Mouse scrolled (366, 383) with delta (0, 0)
Screenshot: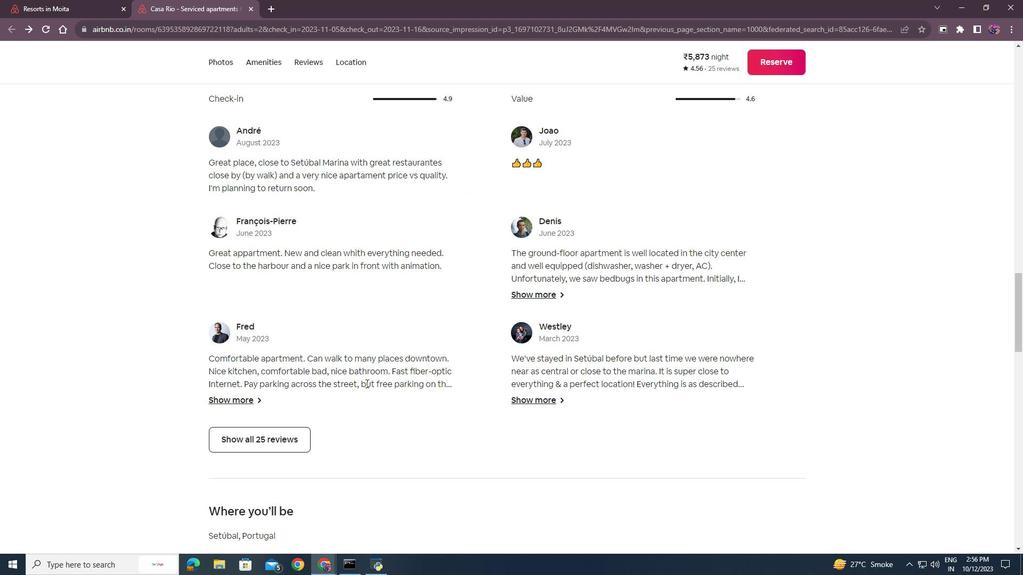 
Action: Mouse moved to (247, 344)
Screenshot: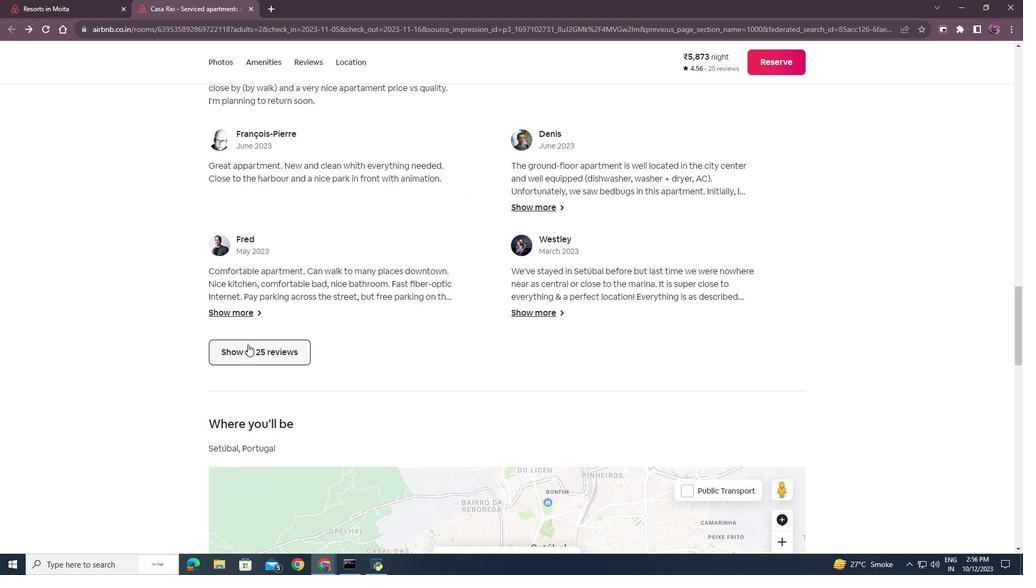 
Action: Mouse pressed left at (247, 344)
Screenshot: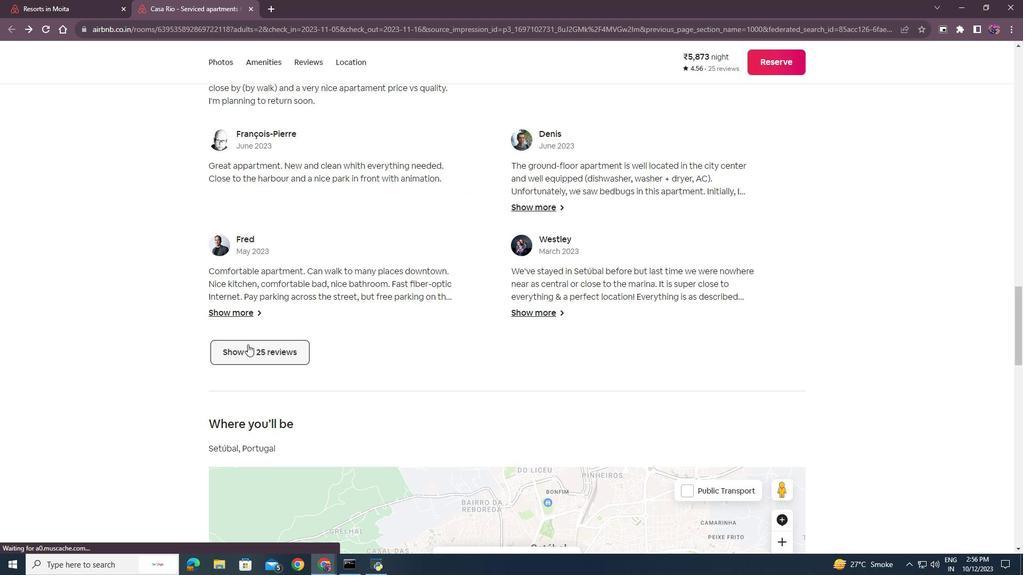 
Action: Mouse moved to (444, 383)
Screenshot: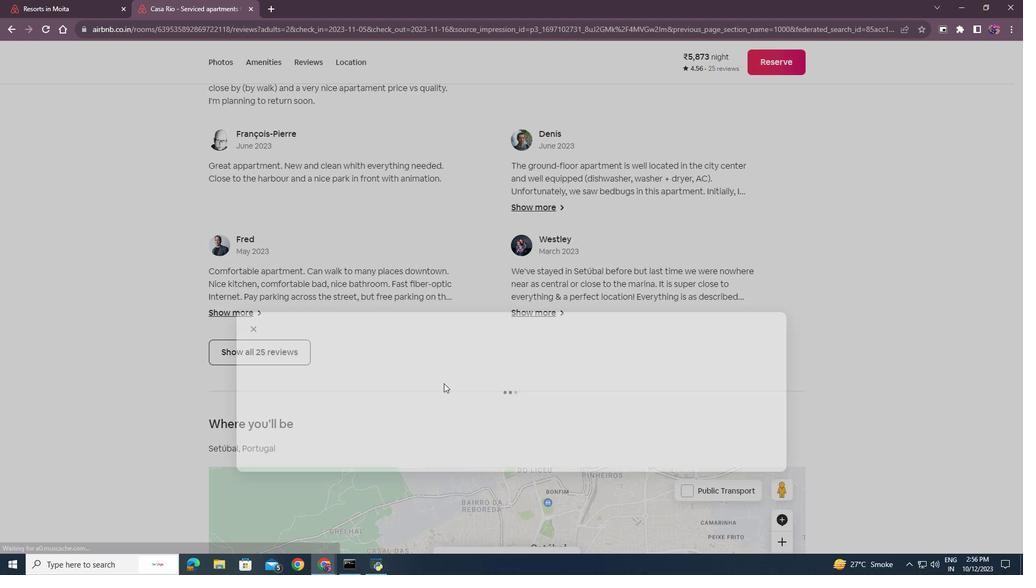 
Action: Mouse scrolled (444, 383) with delta (0, 0)
Screenshot: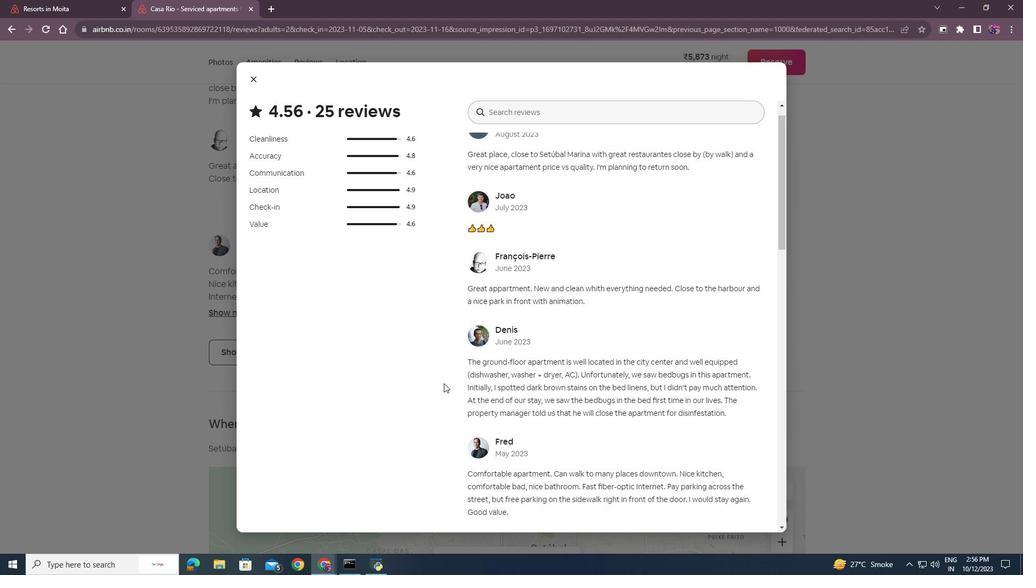 
Action: Mouse scrolled (444, 383) with delta (0, 0)
Screenshot: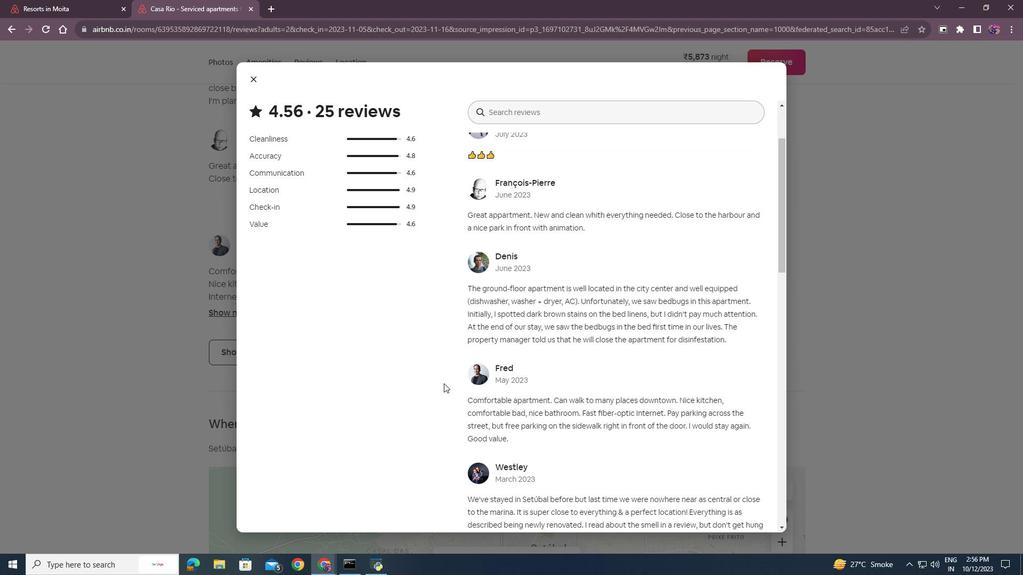 
Action: Mouse scrolled (444, 383) with delta (0, 0)
Screenshot: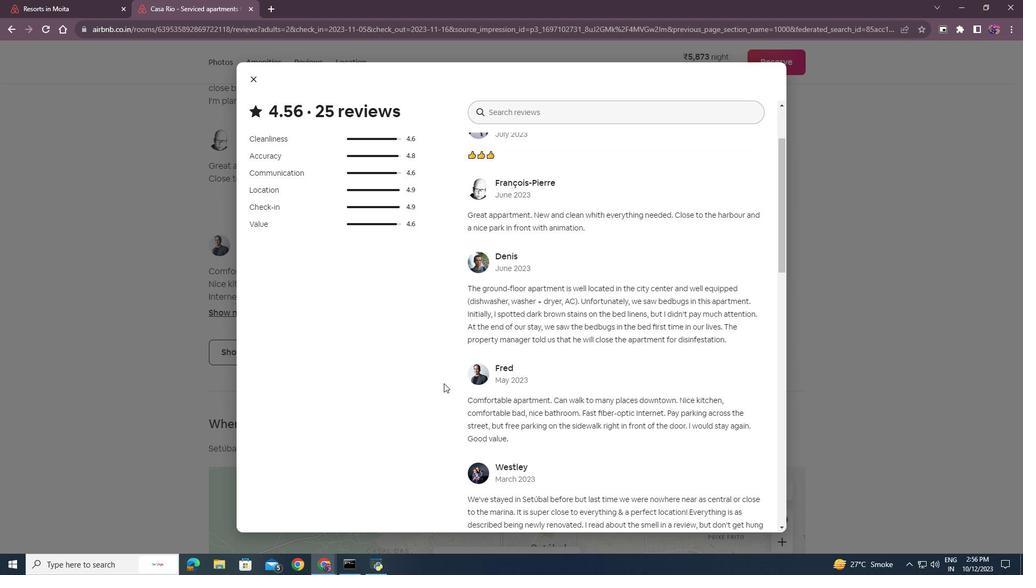 
Action: Mouse scrolled (444, 383) with delta (0, 0)
Screenshot: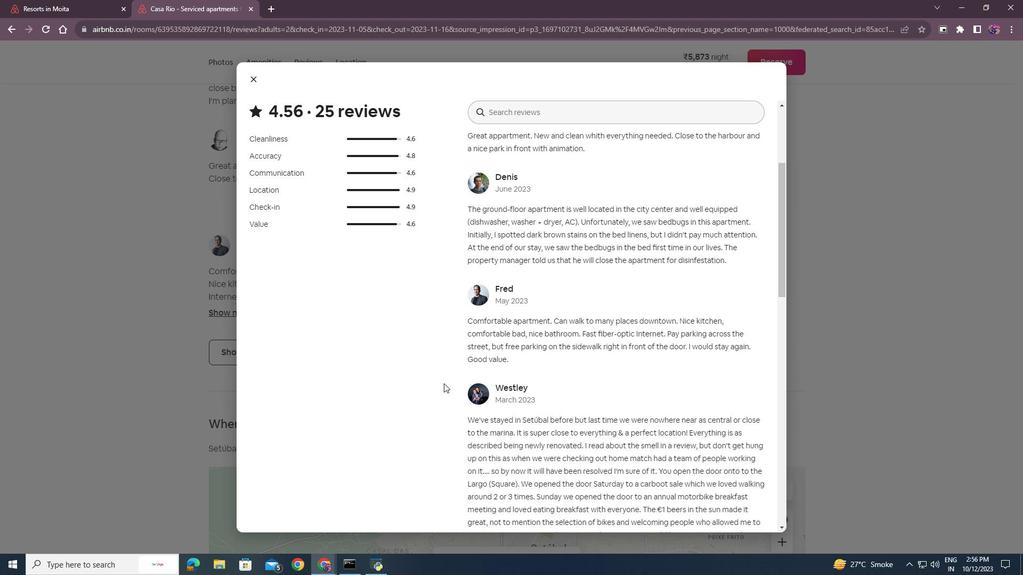 
Action: Mouse scrolled (444, 383) with delta (0, 0)
Screenshot: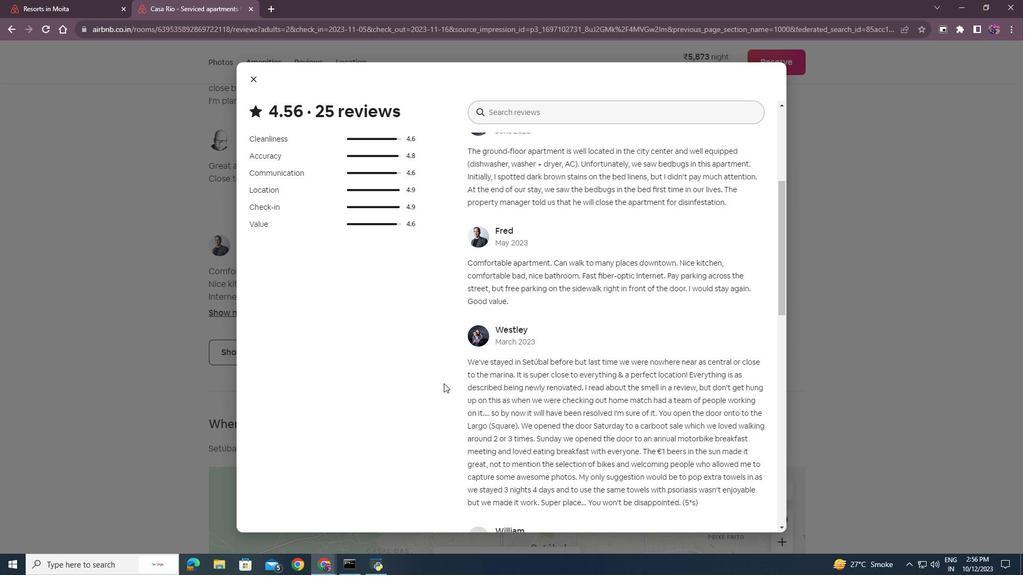 
Action: Mouse scrolled (444, 383) with delta (0, 0)
Screenshot: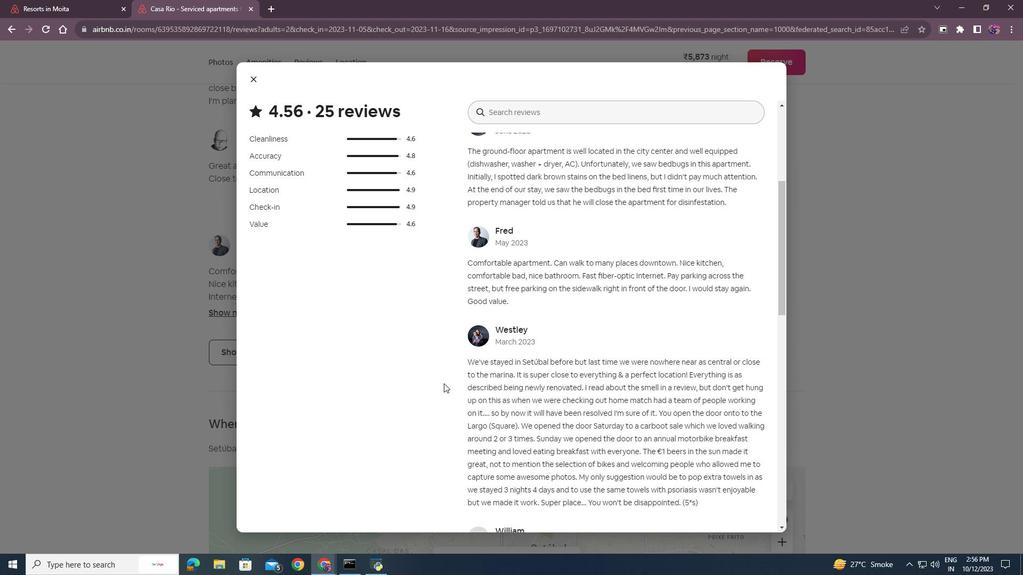 
Action: Mouse scrolled (444, 383) with delta (0, 0)
Screenshot: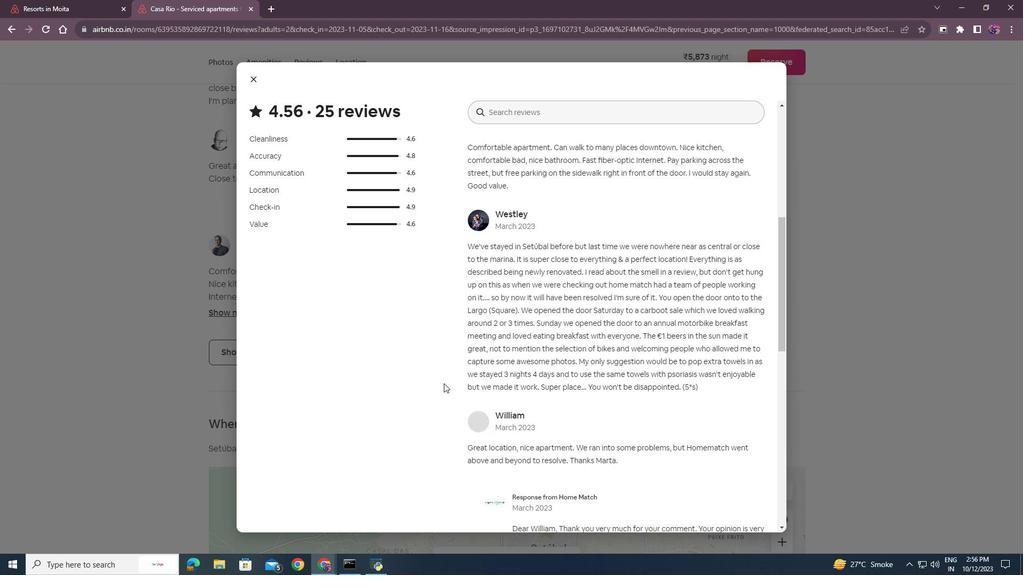 
Action: Mouse scrolled (444, 383) with delta (0, 0)
Screenshot: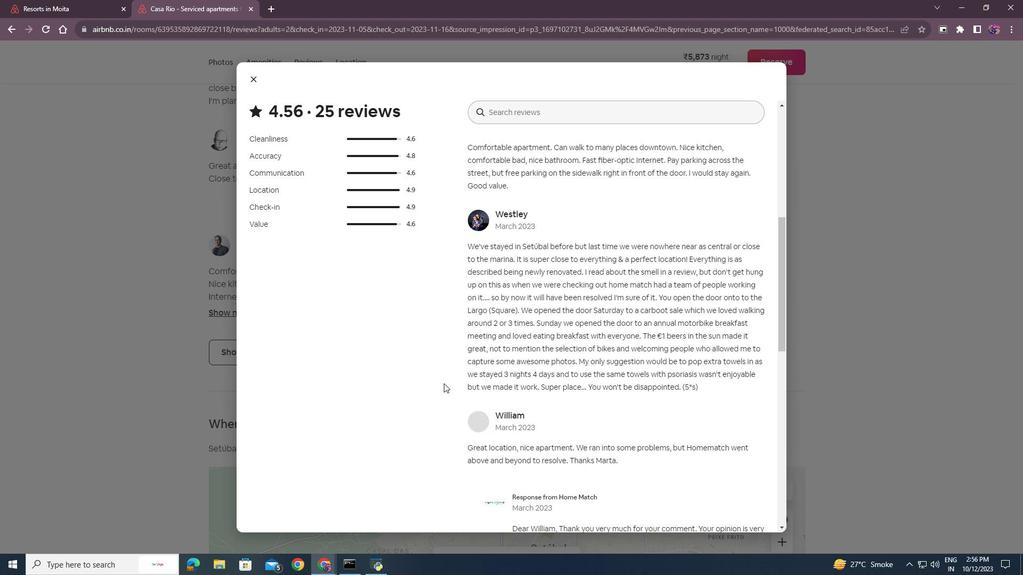 
Action: Mouse scrolled (444, 383) with delta (0, 0)
Screenshot: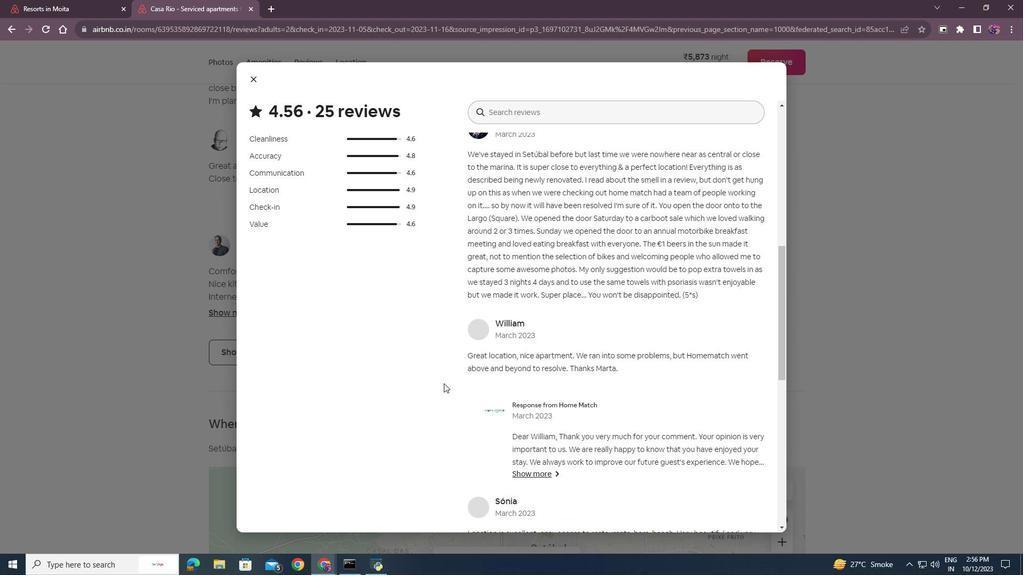
Action: Mouse scrolled (444, 383) with delta (0, 0)
Screenshot: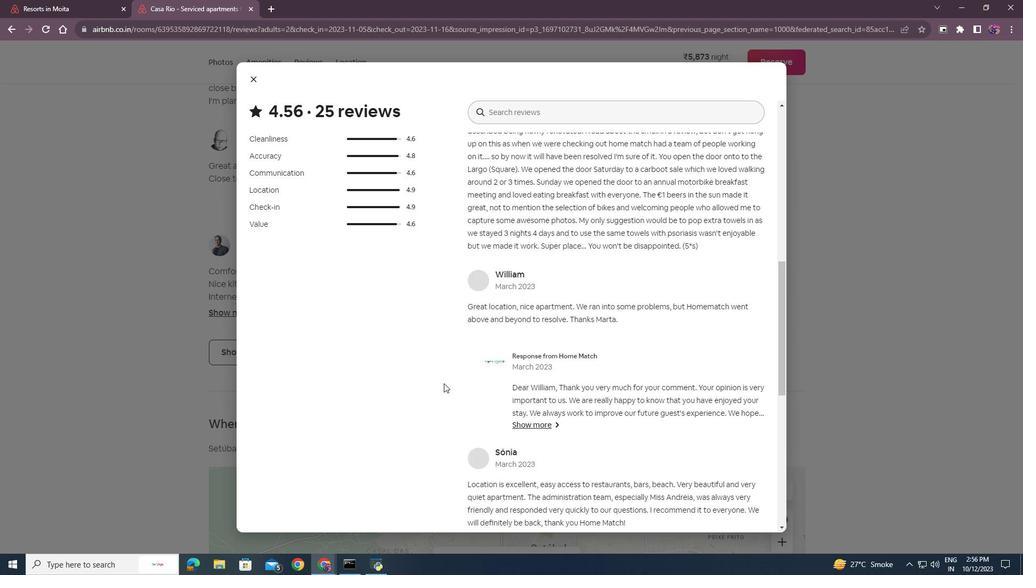 
Action: Mouse scrolled (444, 383) with delta (0, 0)
Screenshot: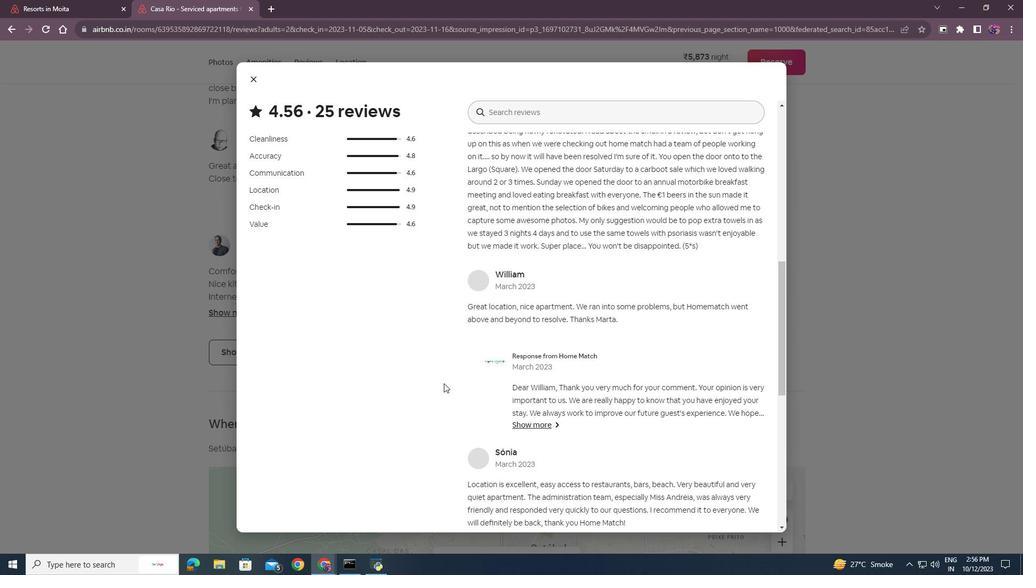 
Action: Mouse scrolled (444, 383) with delta (0, 0)
Screenshot: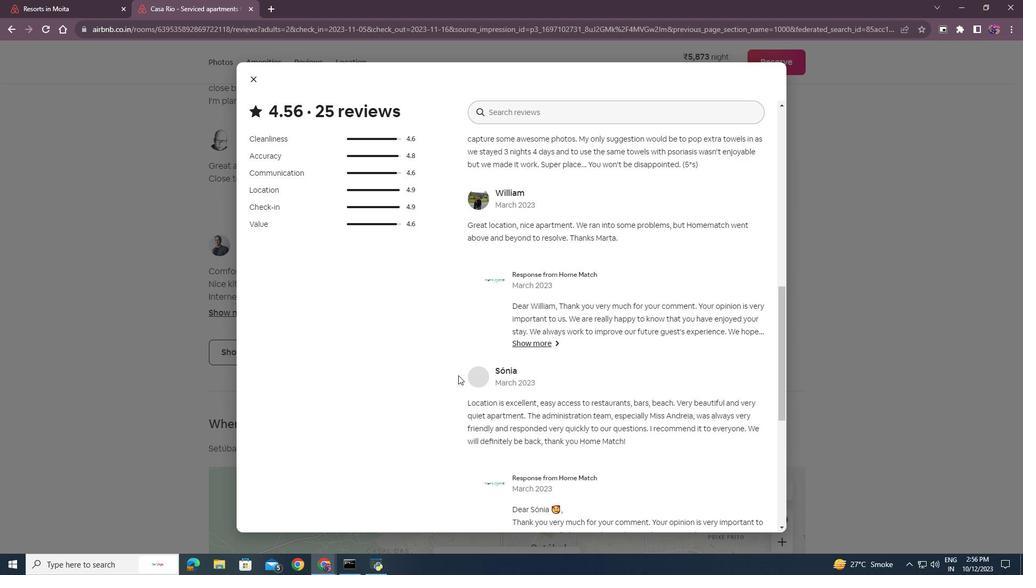 
Action: Mouse moved to (476, 362)
Screenshot: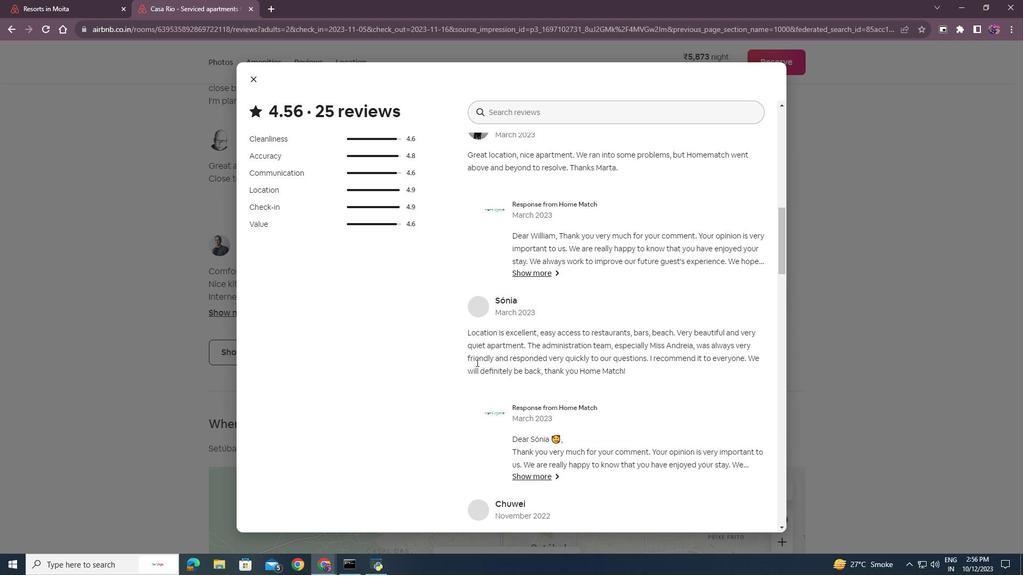 
Action: Mouse scrolled (476, 362) with delta (0, 0)
Screenshot: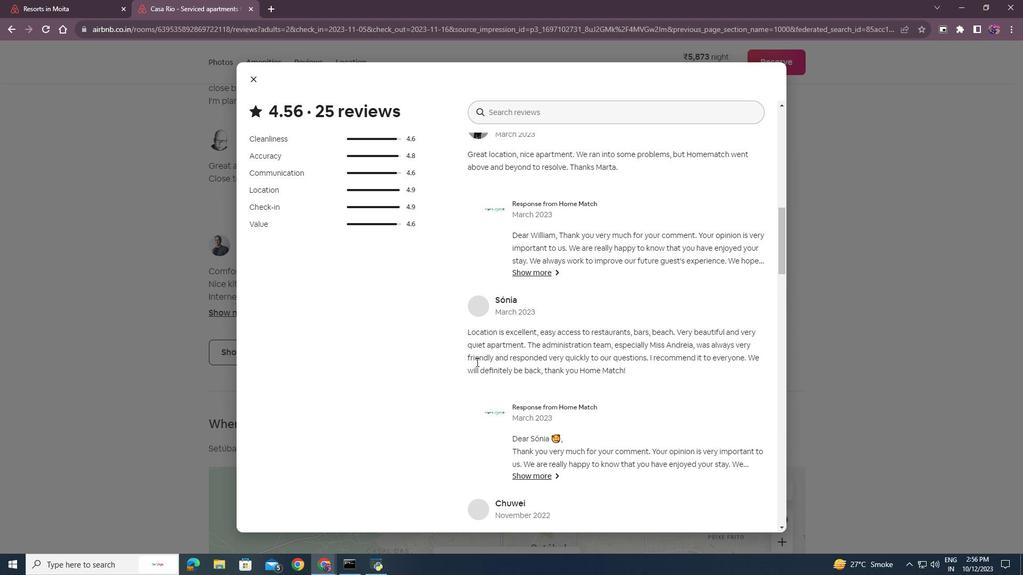 
Action: Mouse scrolled (476, 362) with delta (0, 0)
Screenshot: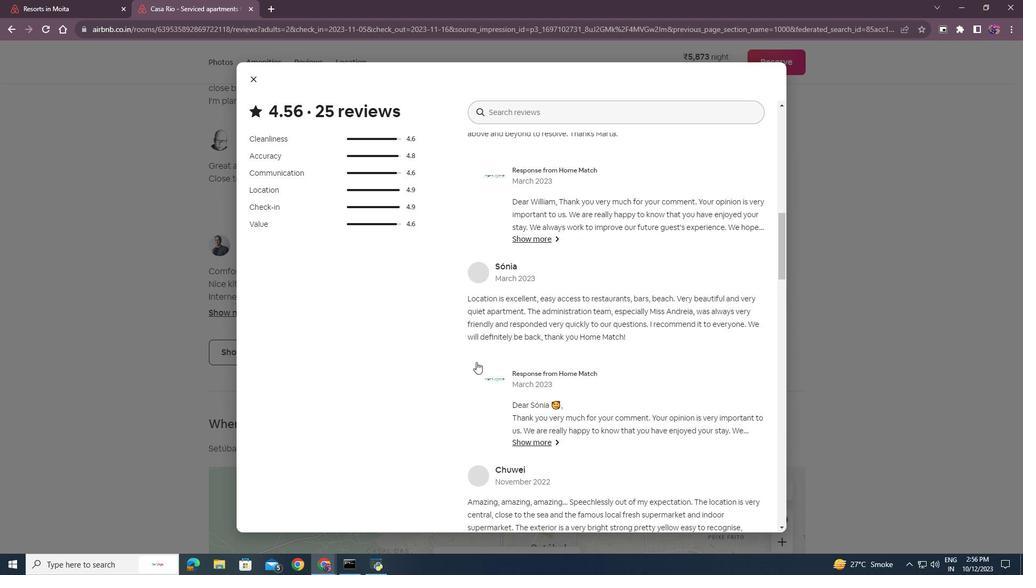 
Action: Mouse scrolled (476, 362) with delta (0, 0)
Screenshot: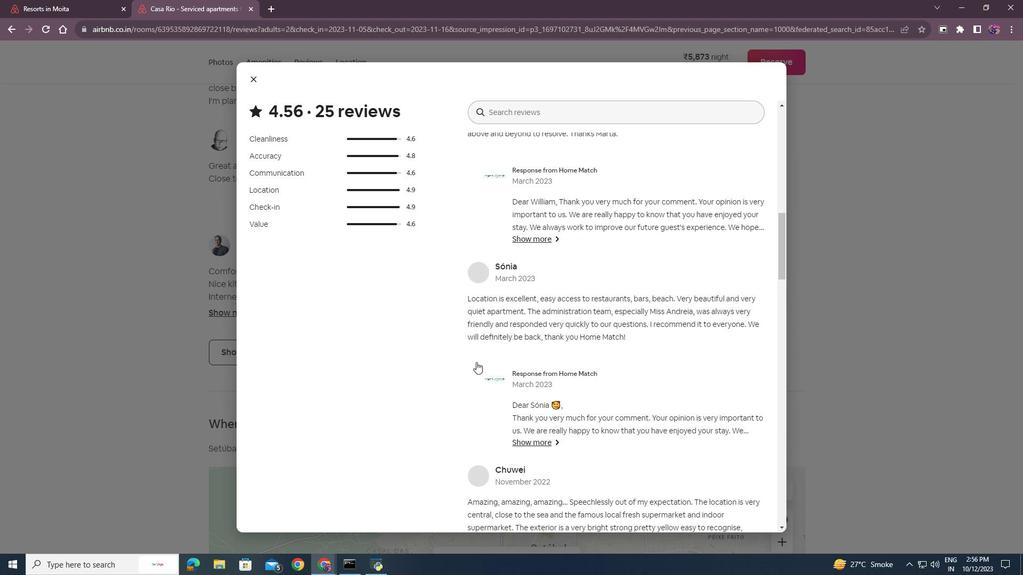 
Action: Mouse scrolled (476, 362) with delta (0, 0)
Screenshot: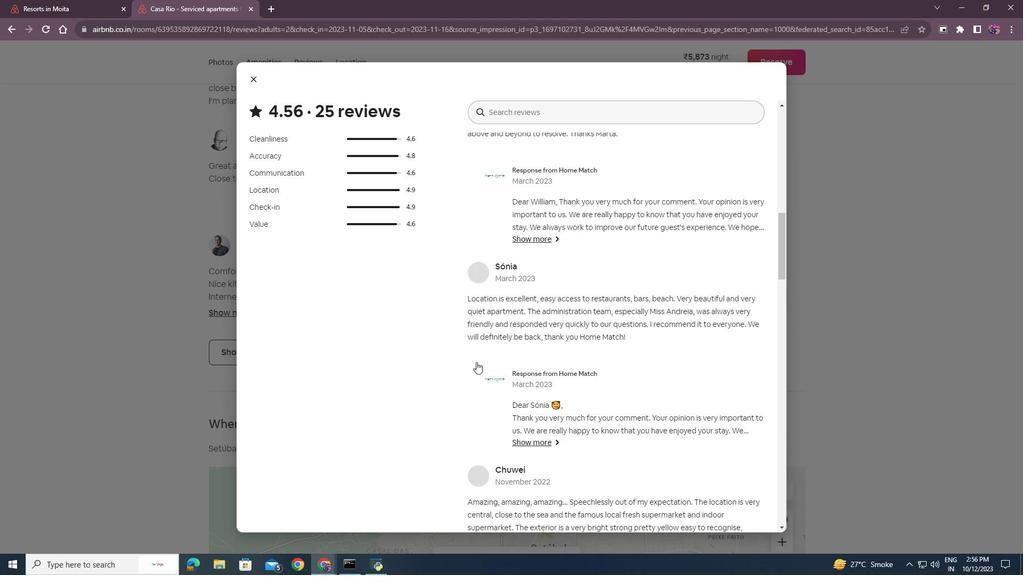 
Action: Mouse scrolled (476, 362) with delta (0, 0)
Screenshot: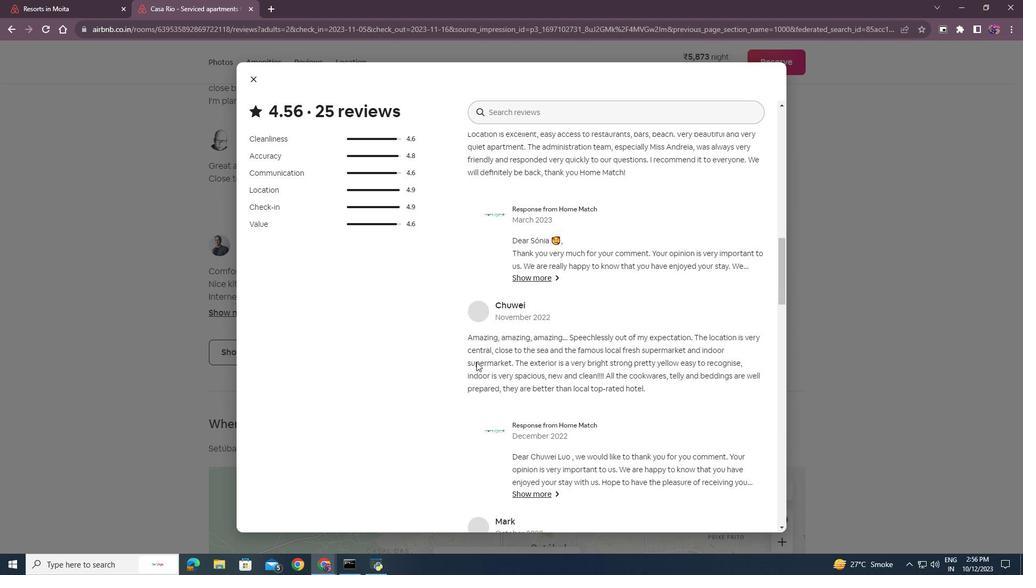 
Action: Mouse scrolled (476, 362) with delta (0, 0)
Screenshot: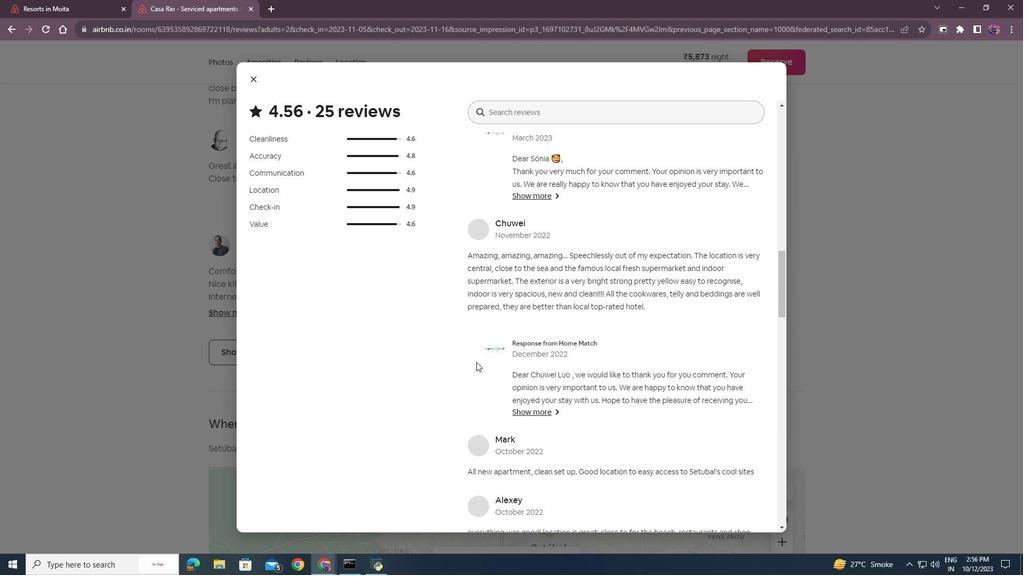
Action: Mouse scrolled (476, 362) with delta (0, 0)
Screenshot: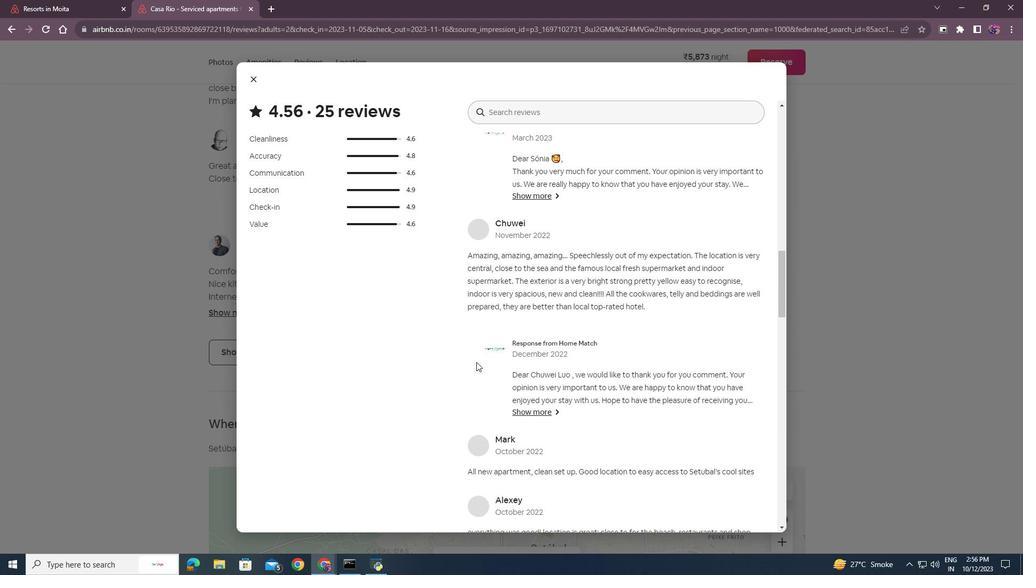 
Action: Mouse scrolled (476, 362) with delta (0, 0)
Screenshot: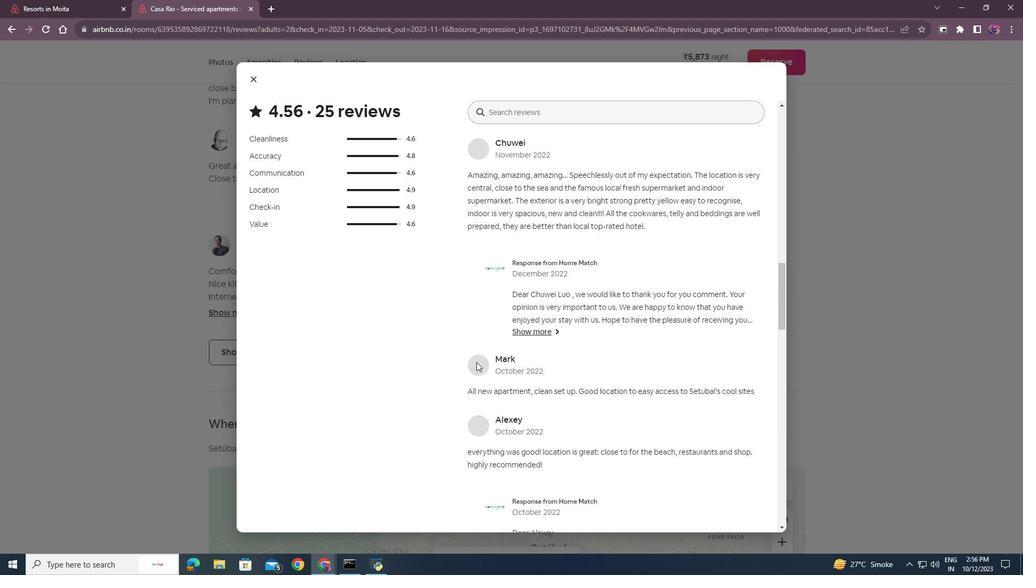 
Action: Mouse scrolled (476, 362) with delta (0, 0)
Screenshot: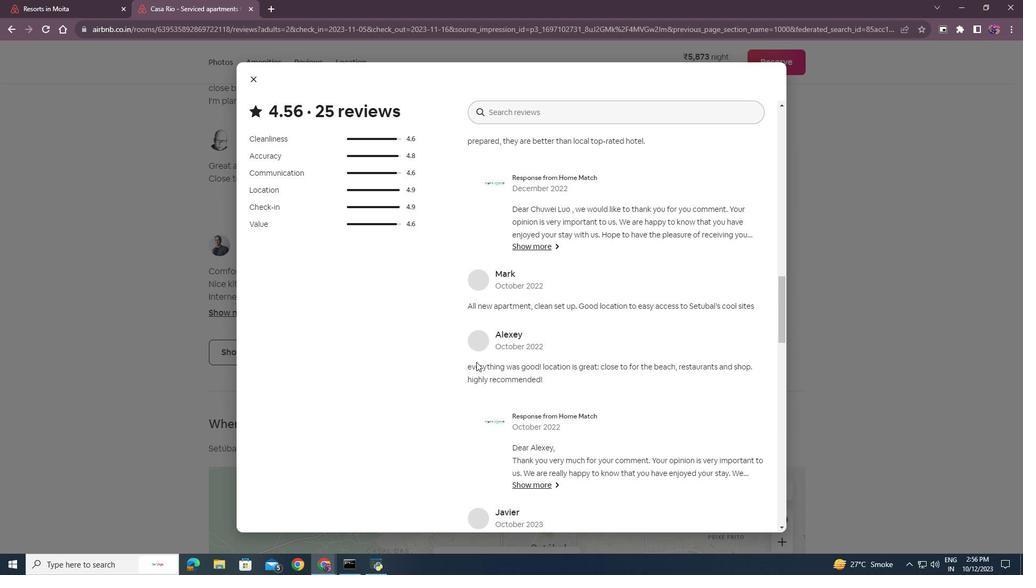 
Action: Mouse scrolled (476, 362) with delta (0, 0)
Screenshot: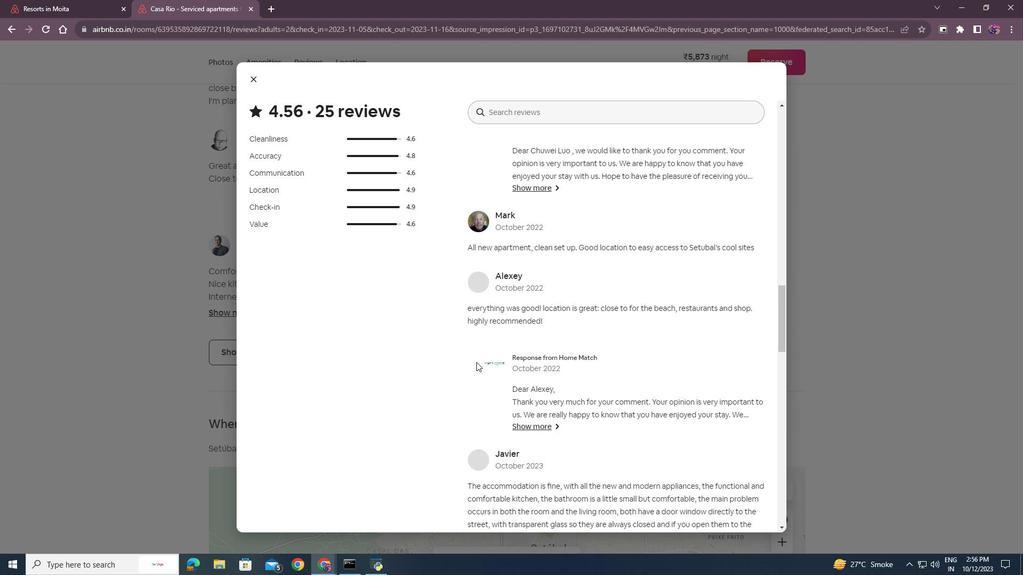 
Action: Mouse scrolled (476, 362) with delta (0, 0)
Screenshot: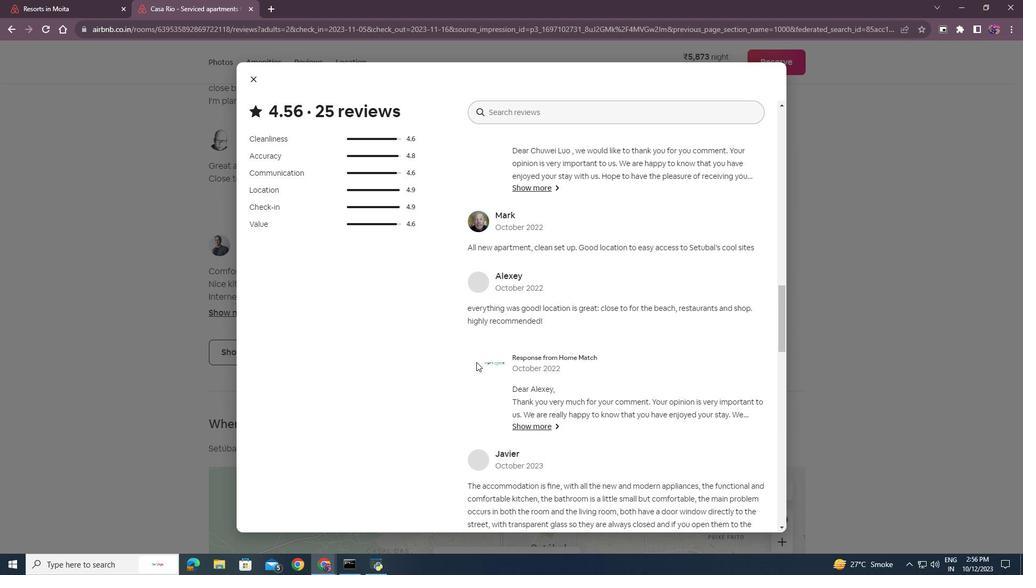 
Action: Mouse scrolled (476, 362) with delta (0, 0)
Screenshot: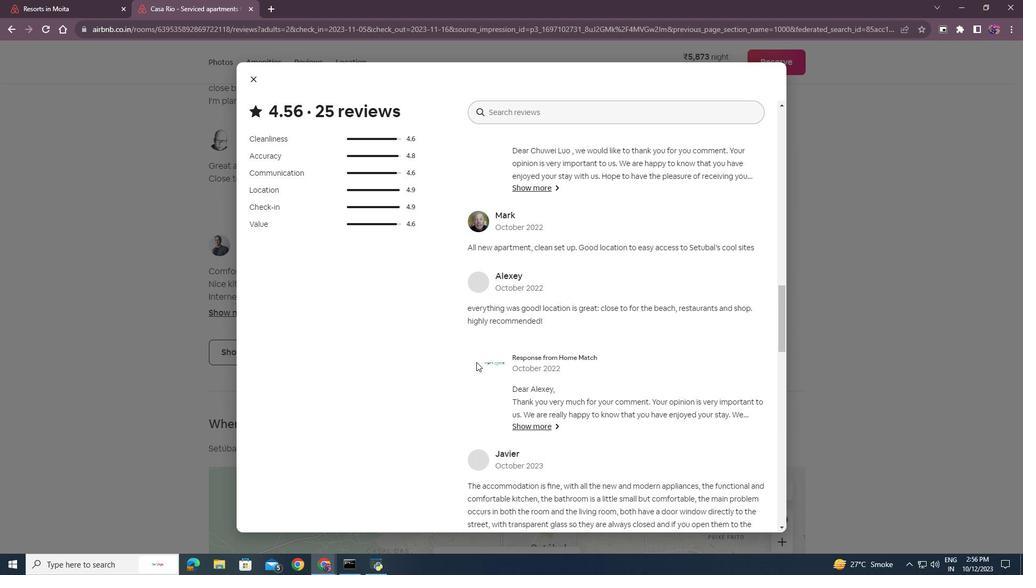 
Action: Mouse scrolled (476, 362) with delta (0, 0)
Screenshot: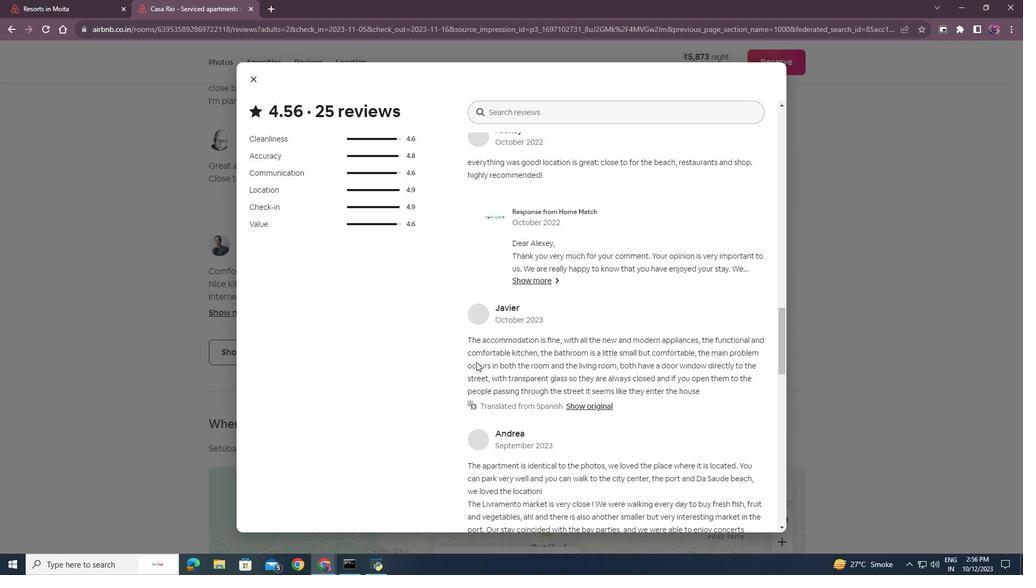 
Action: Mouse scrolled (476, 362) with delta (0, 0)
Screenshot: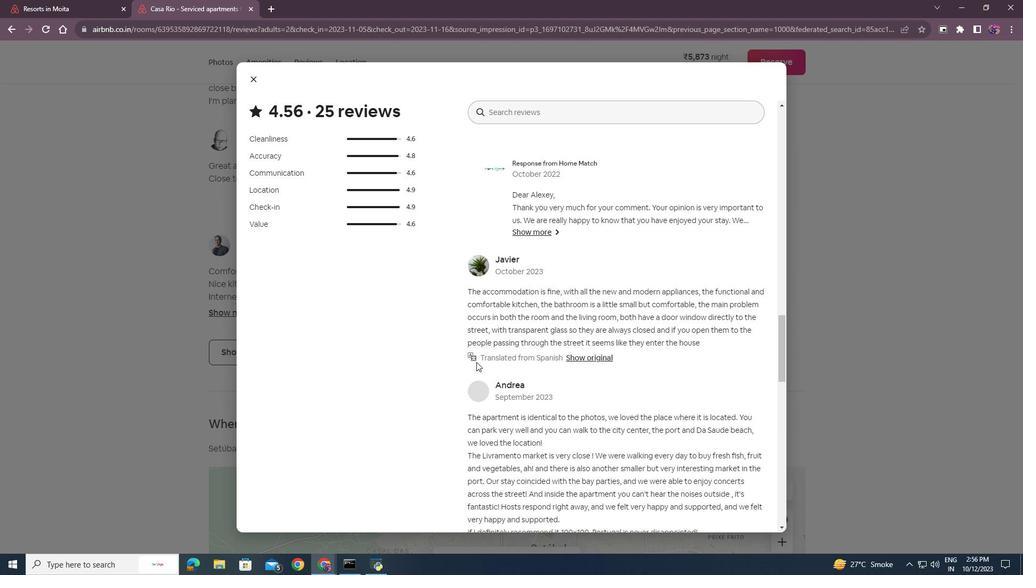 
Action: Mouse scrolled (476, 362) with delta (0, 0)
Screenshot: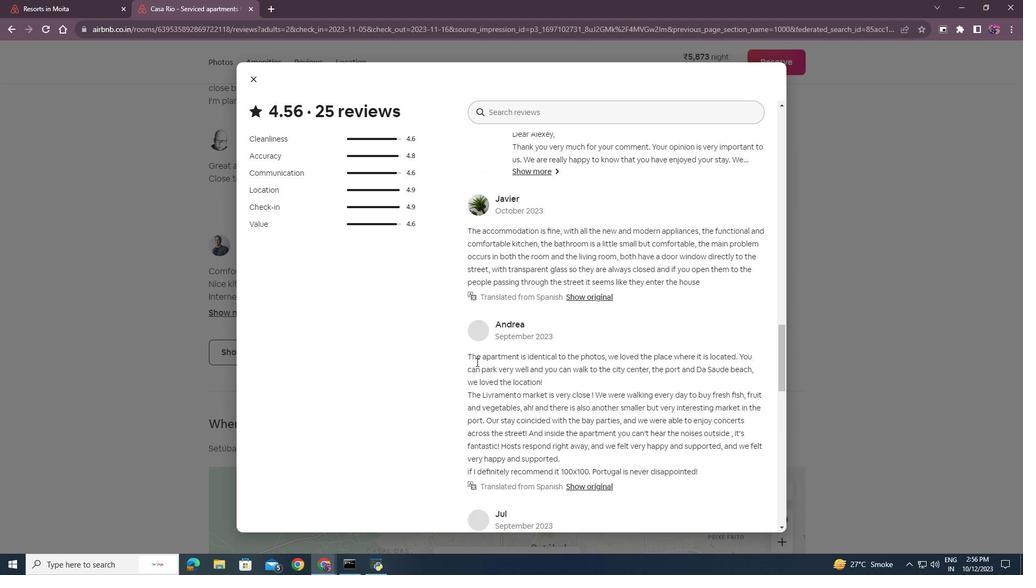 
Action: Mouse scrolled (476, 362) with delta (0, 0)
Screenshot: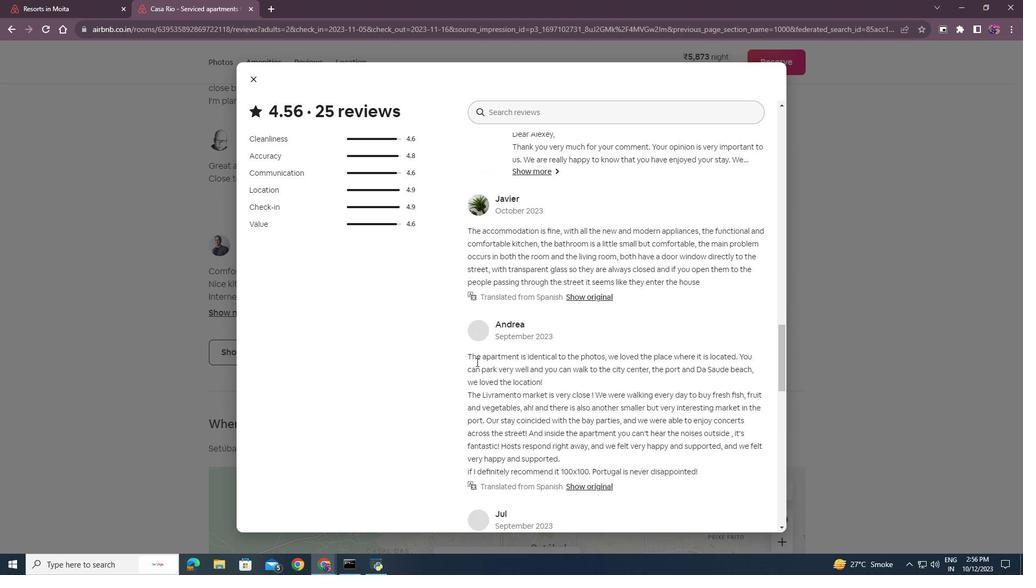 
Action: Mouse scrolled (476, 362) with delta (0, 0)
Screenshot: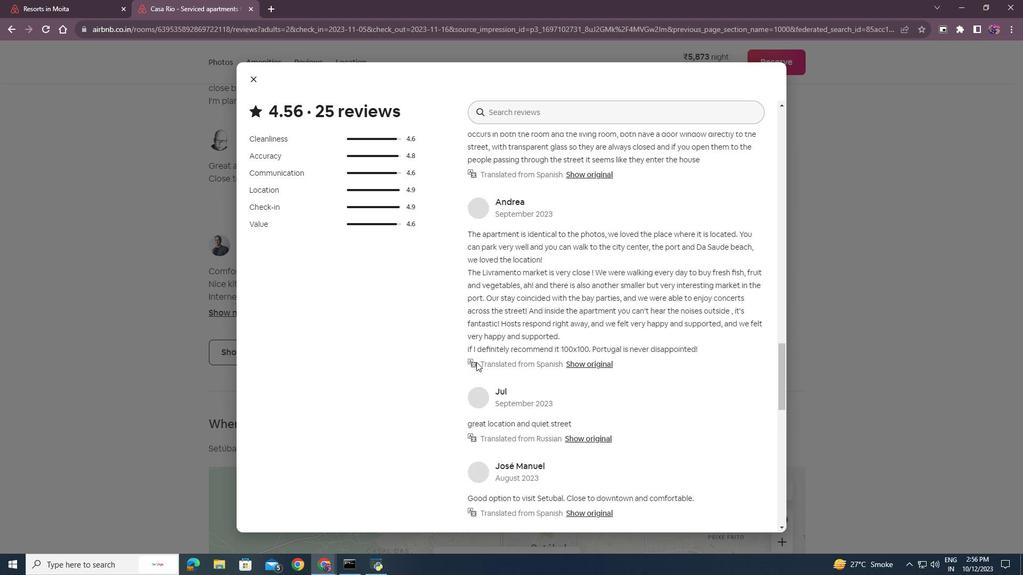 
Action: Mouse scrolled (476, 362) with delta (0, 0)
Screenshot: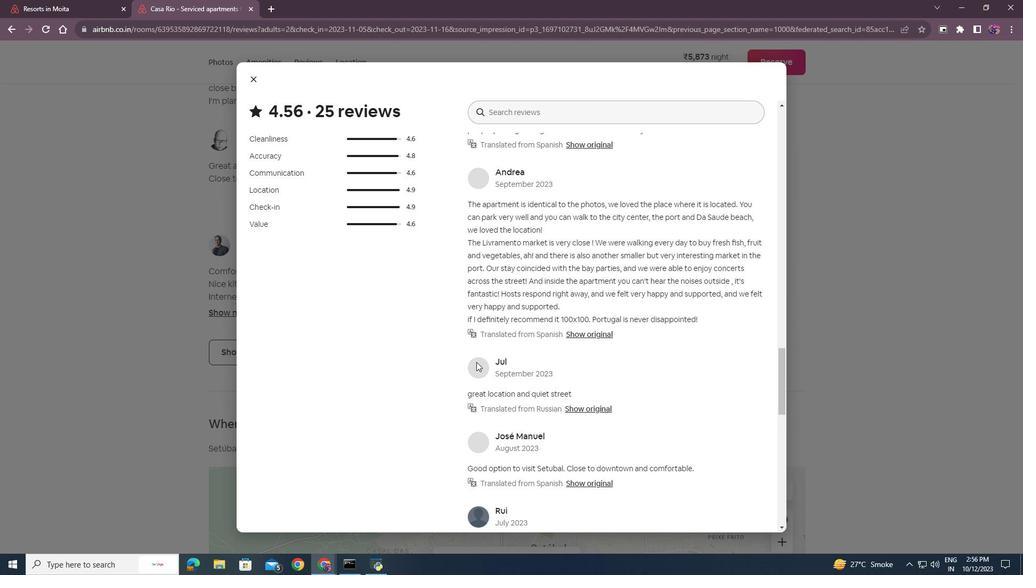 
Action: Mouse scrolled (476, 362) with delta (0, 0)
Screenshot: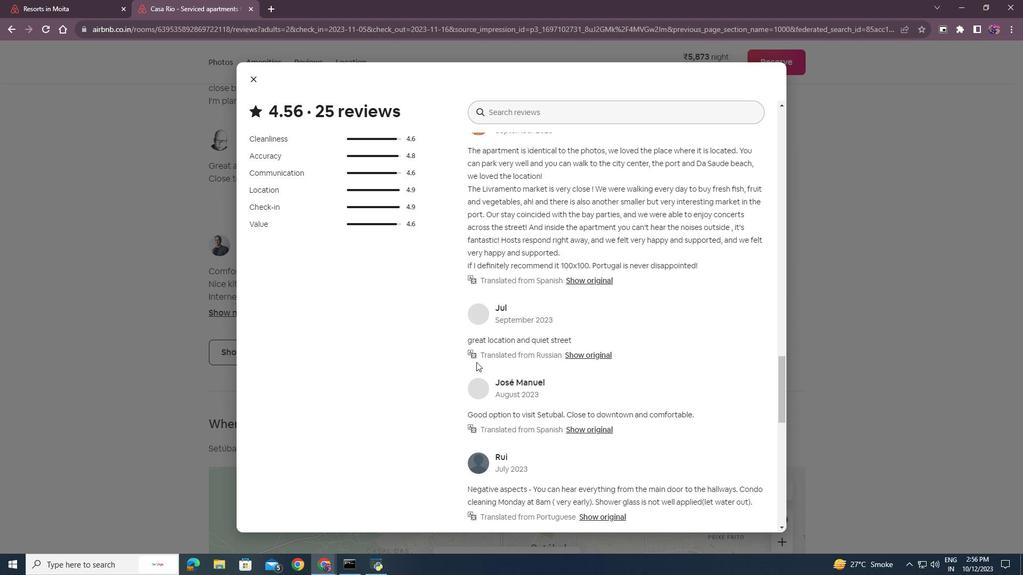 
Action: Mouse scrolled (476, 362) with delta (0, 0)
Screenshot: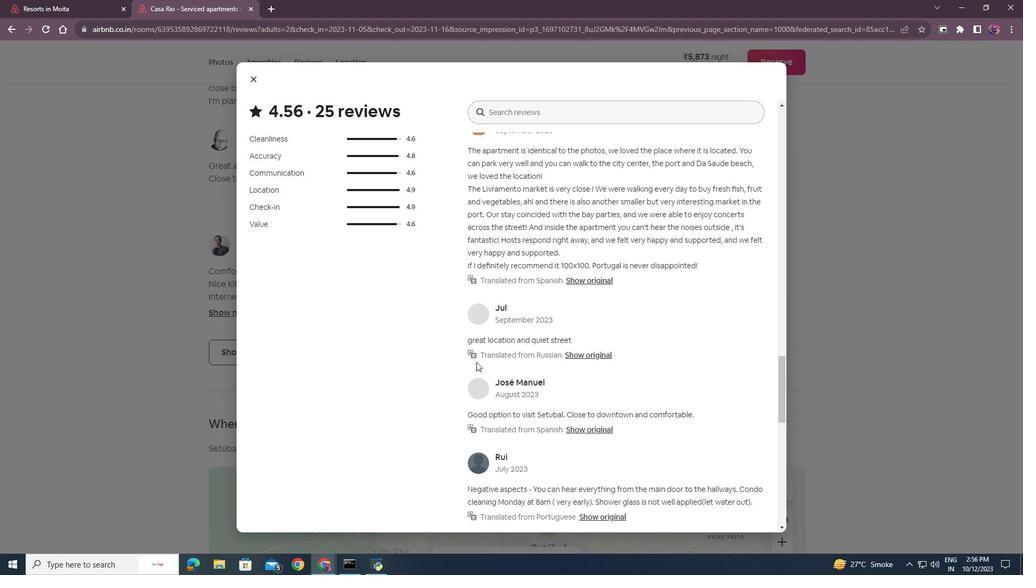 
Action: Mouse scrolled (476, 362) with delta (0, 0)
Screenshot: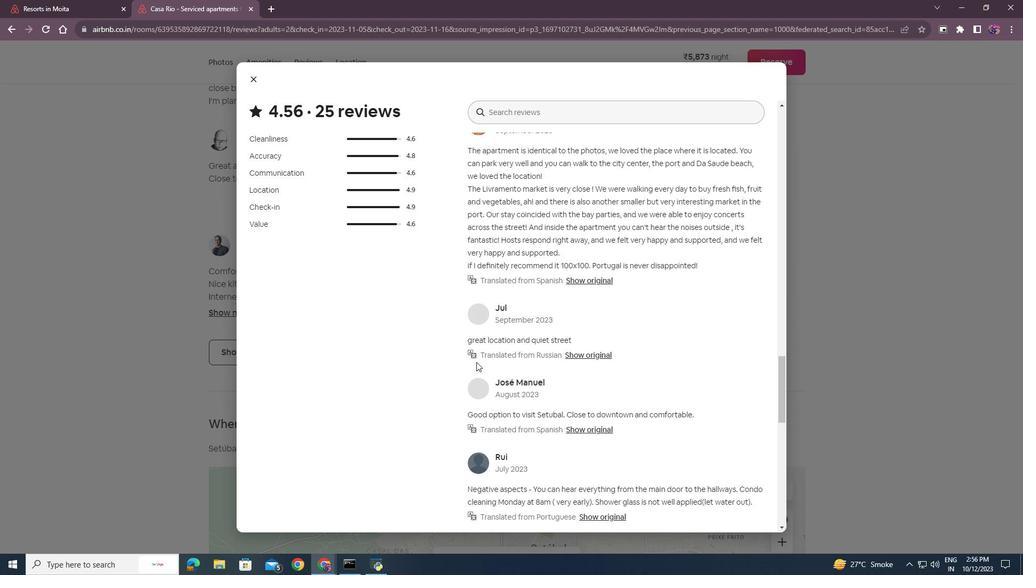 
Action: Mouse scrolled (476, 362) with delta (0, 0)
Screenshot: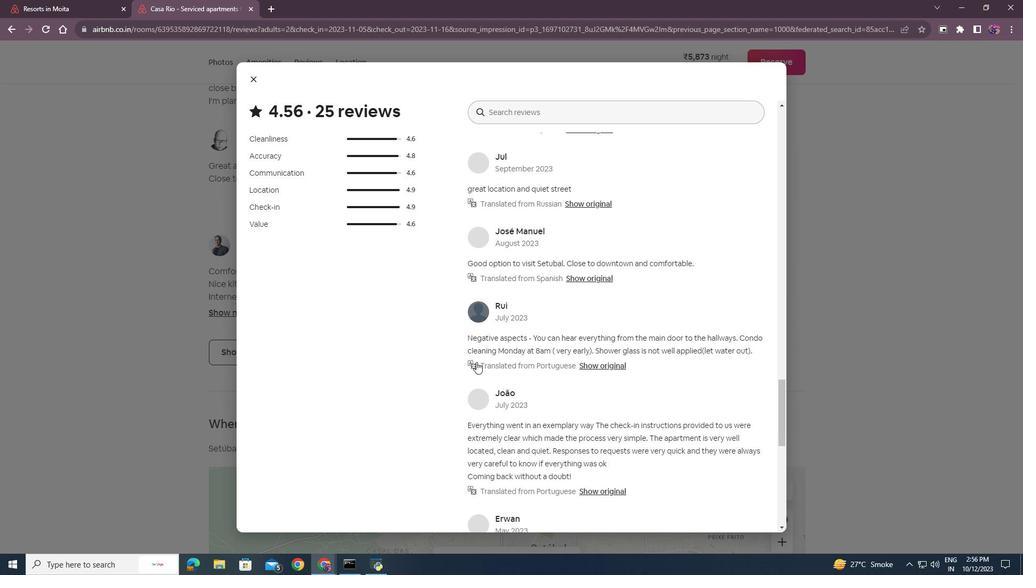 
Action: Mouse scrolled (476, 362) with delta (0, 0)
Screenshot: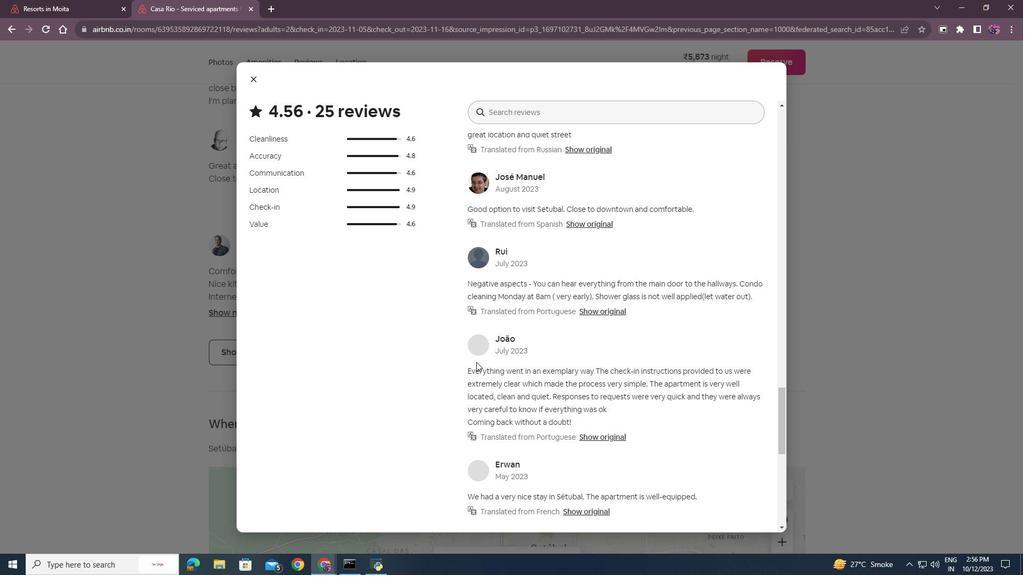 
Action: Mouse scrolled (476, 362) with delta (0, 0)
